 Task: Get directions from Chattahoochee National Forest, Georgia, United States to Myrtle Beach, South Carolina, United States  and explore the nearby hotels with guest rating 3 and above during 20 to 23 December and 3 guests
Action: Mouse moved to (218, 104)
Screenshot: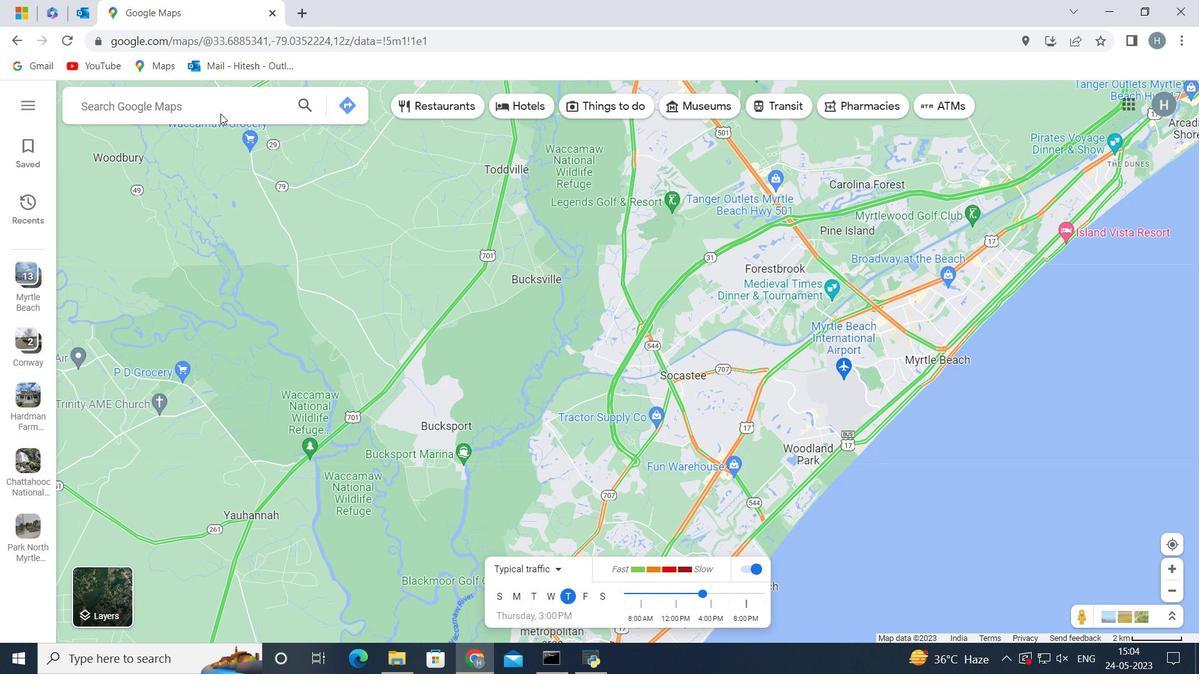 
Action: Mouse pressed left at (218, 104)
Screenshot: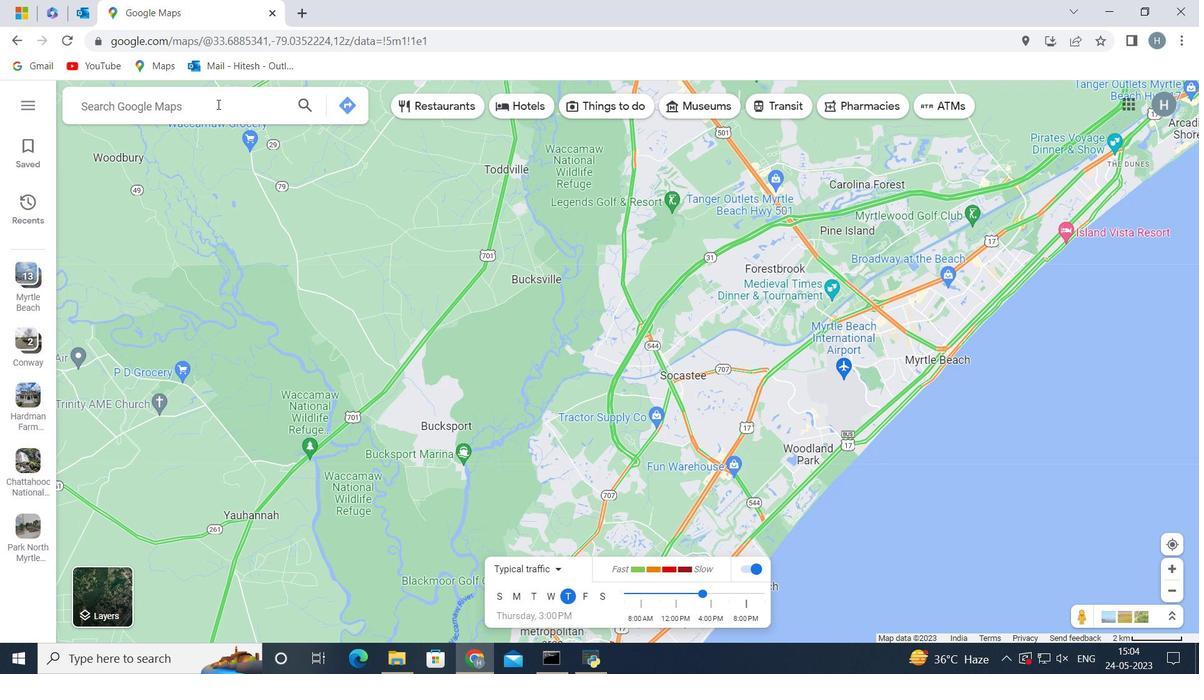 
Action: Key pressed <Key.shift><Key.shift><Key.shift><Key.shift><Key.shift>Chattahoochee<Key.space>national<Key.space>forest<Key.space>georgia<Key.space>united<Key.space>states<Key.space>
Screenshot: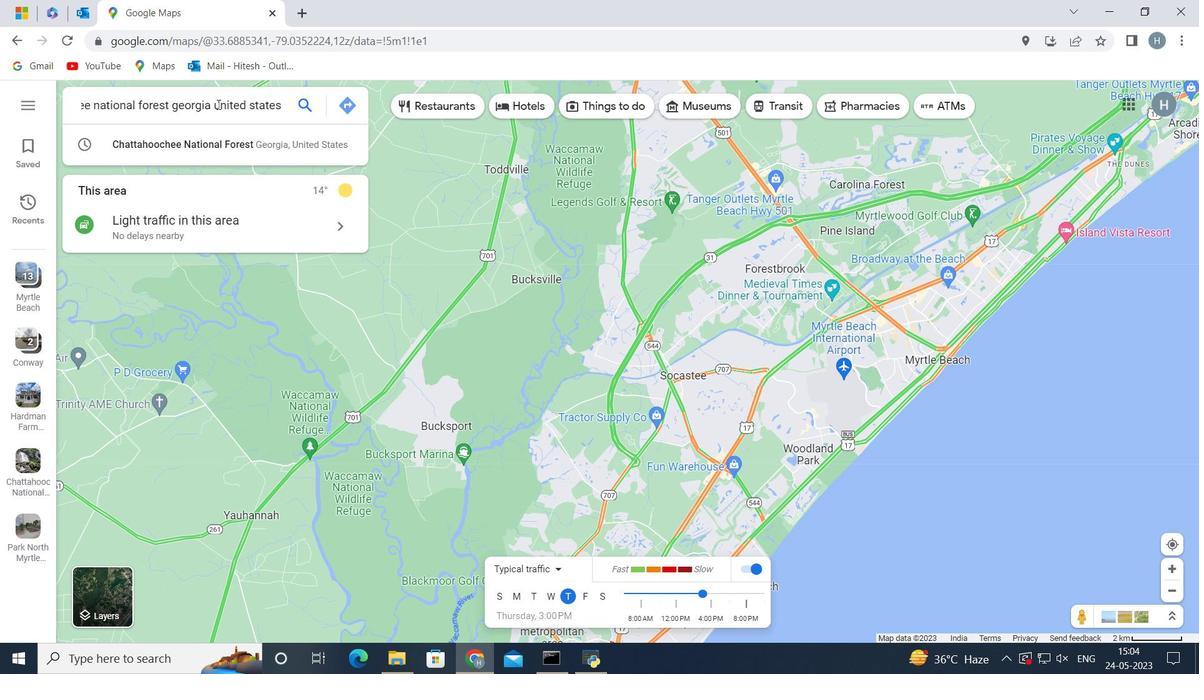 
Action: Mouse moved to (342, 102)
Screenshot: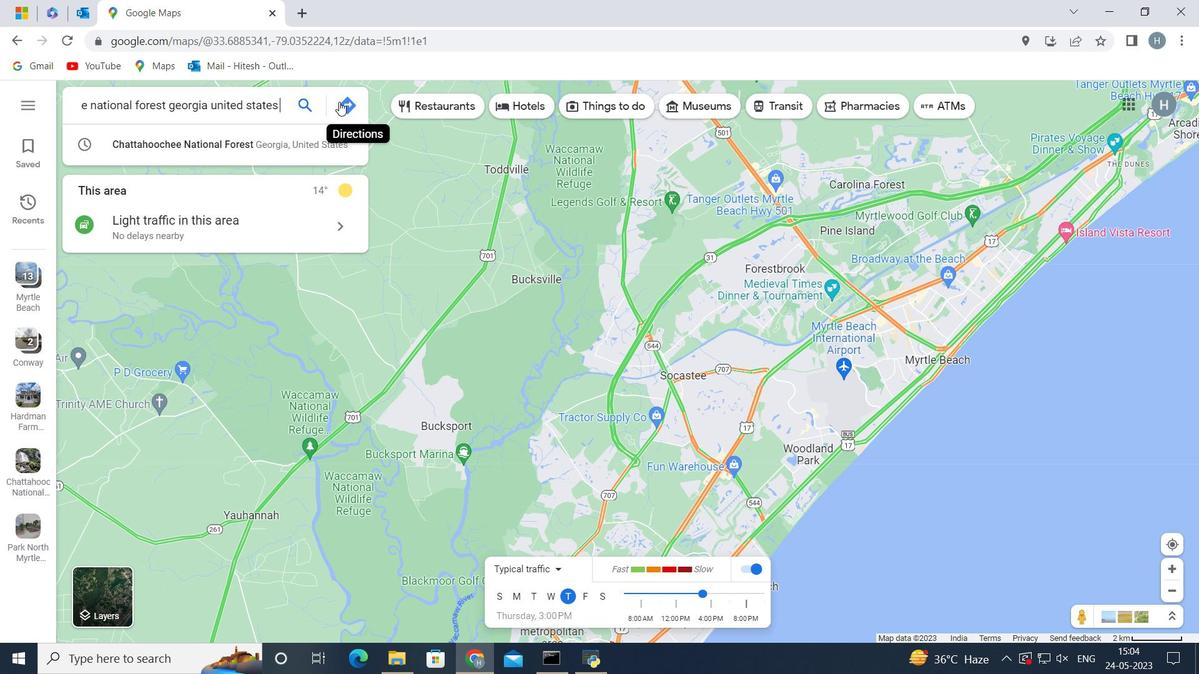 
Action: Mouse pressed left at (342, 102)
Screenshot: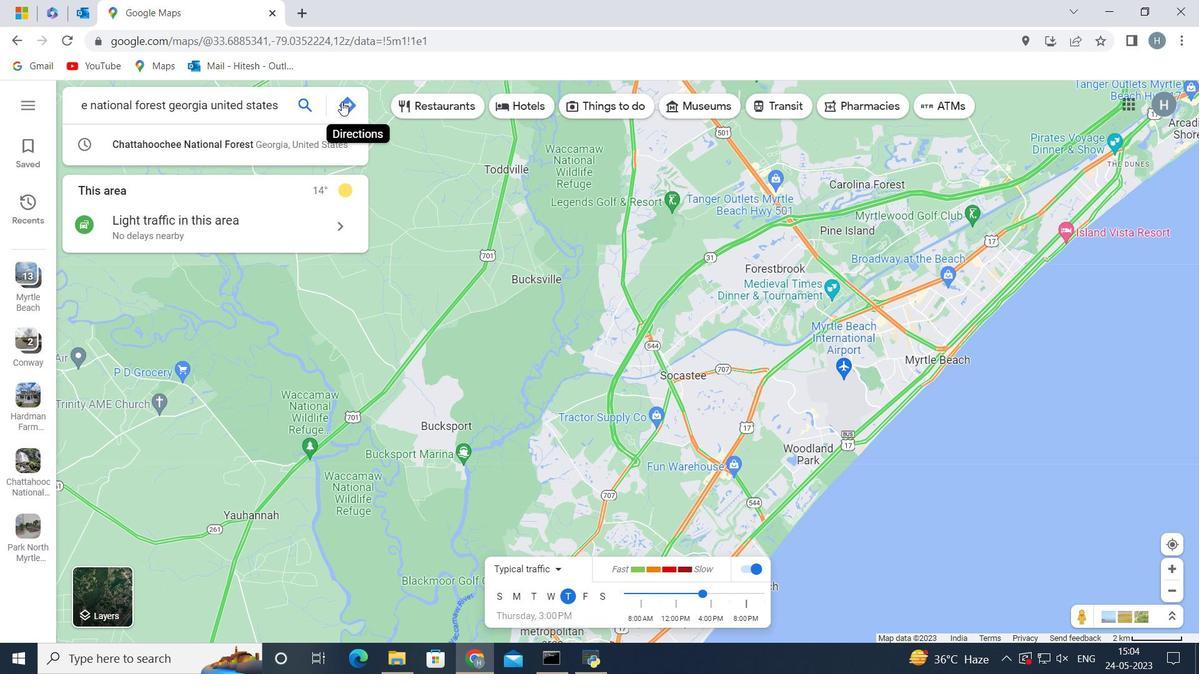 
Action: Mouse moved to (340, 167)
Screenshot: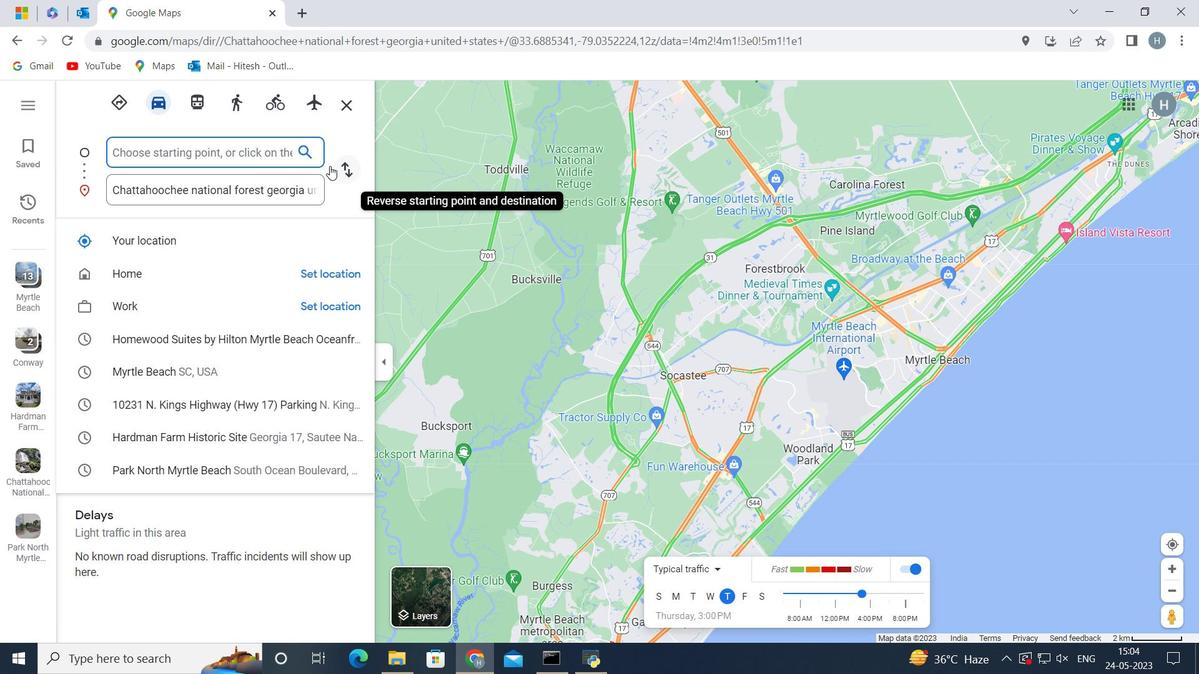 
Action: Mouse pressed left at (340, 167)
Screenshot: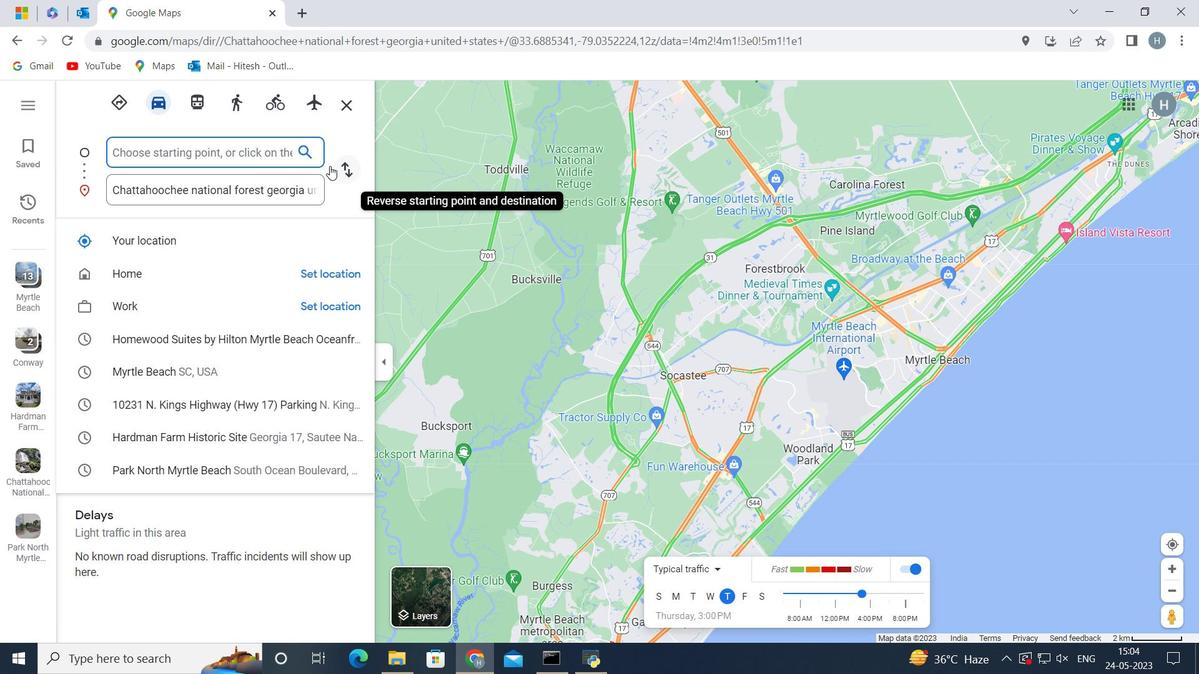 
Action: Mouse moved to (235, 184)
Screenshot: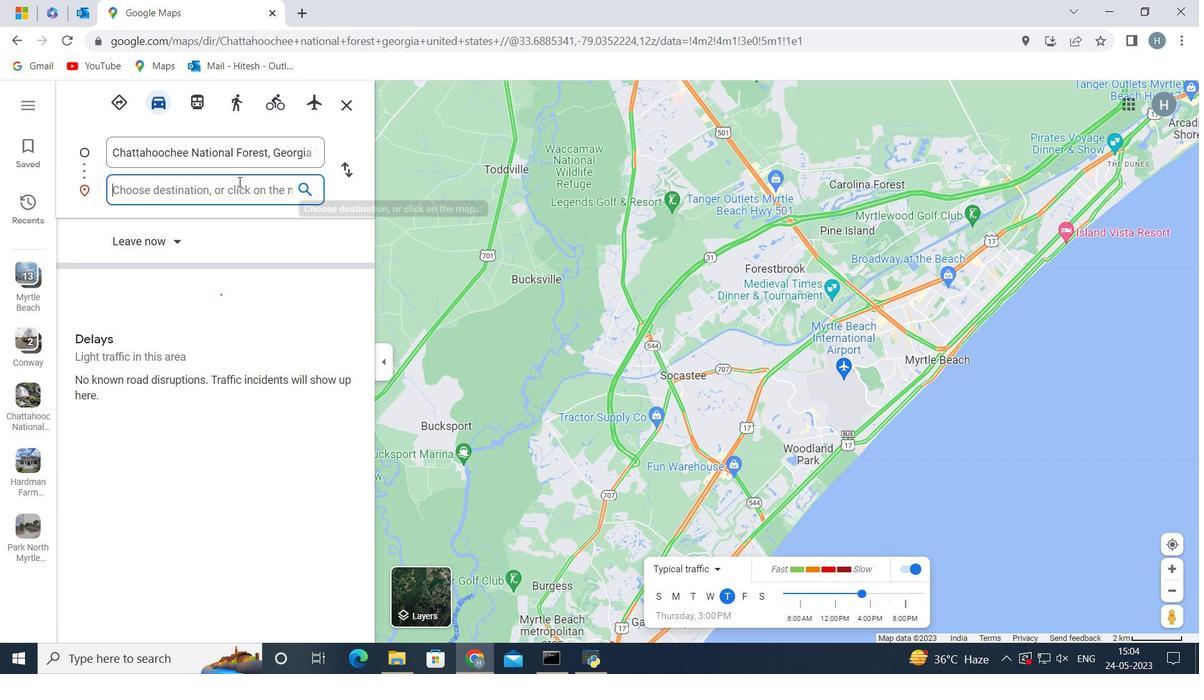 
Action: Key pressed <Key.shift><Key.shift><Key.shift><Key.shift><Key.shift><Key.shift><Key.shift><Key.shift><Key.shift><Key.shift><Key.shift>Myrtle<Key.space>beach<Key.space>south<Key.space>caroline<Key.space>united<Key.space>states<Key.space>
Screenshot: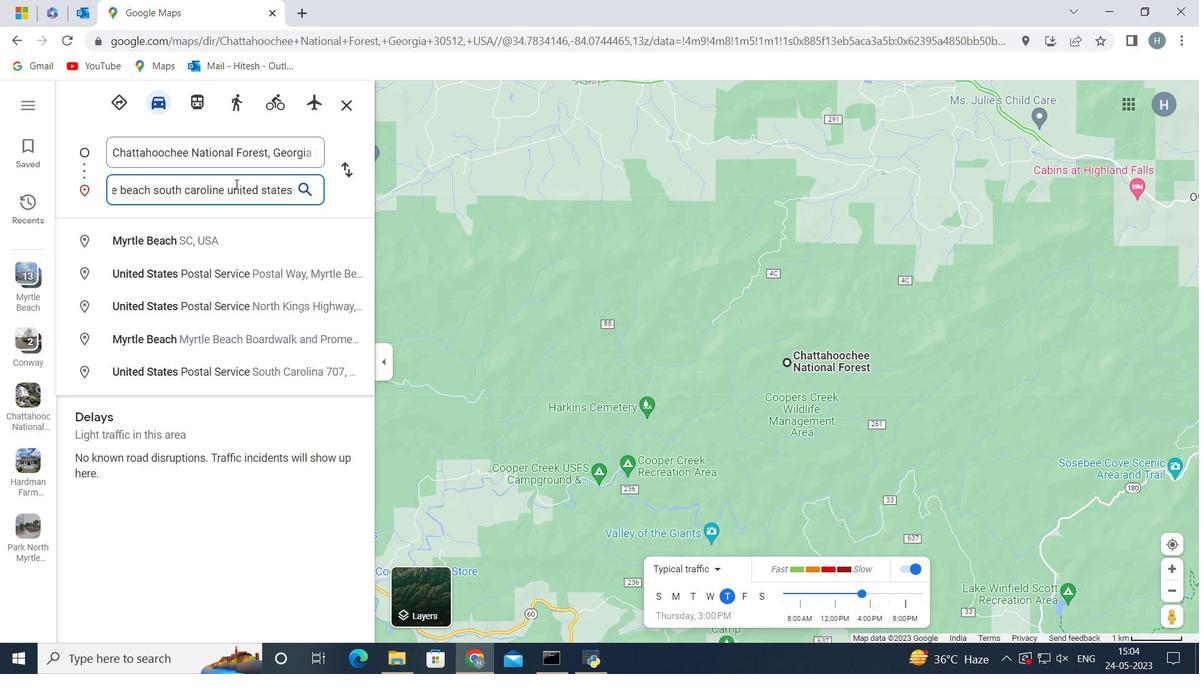
Action: Mouse moved to (302, 184)
Screenshot: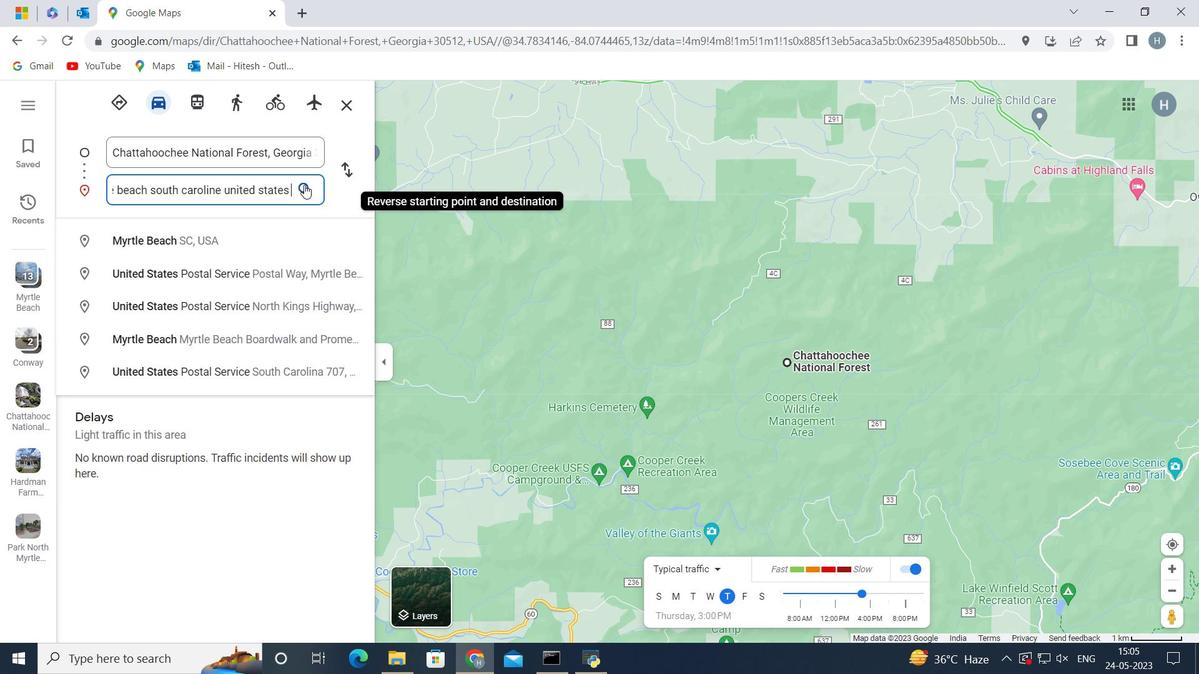 
Action: Mouse pressed left at (302, 184)
Screenshot: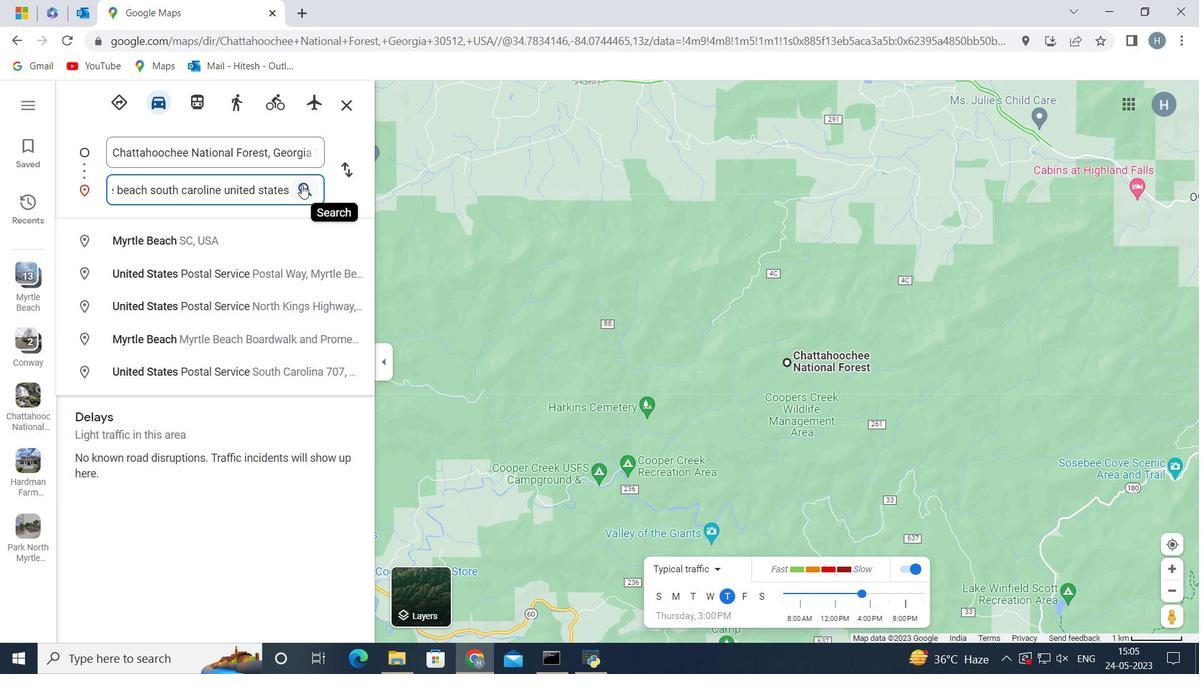 
Action: Mouse moved to (433, 108)
Screenshot: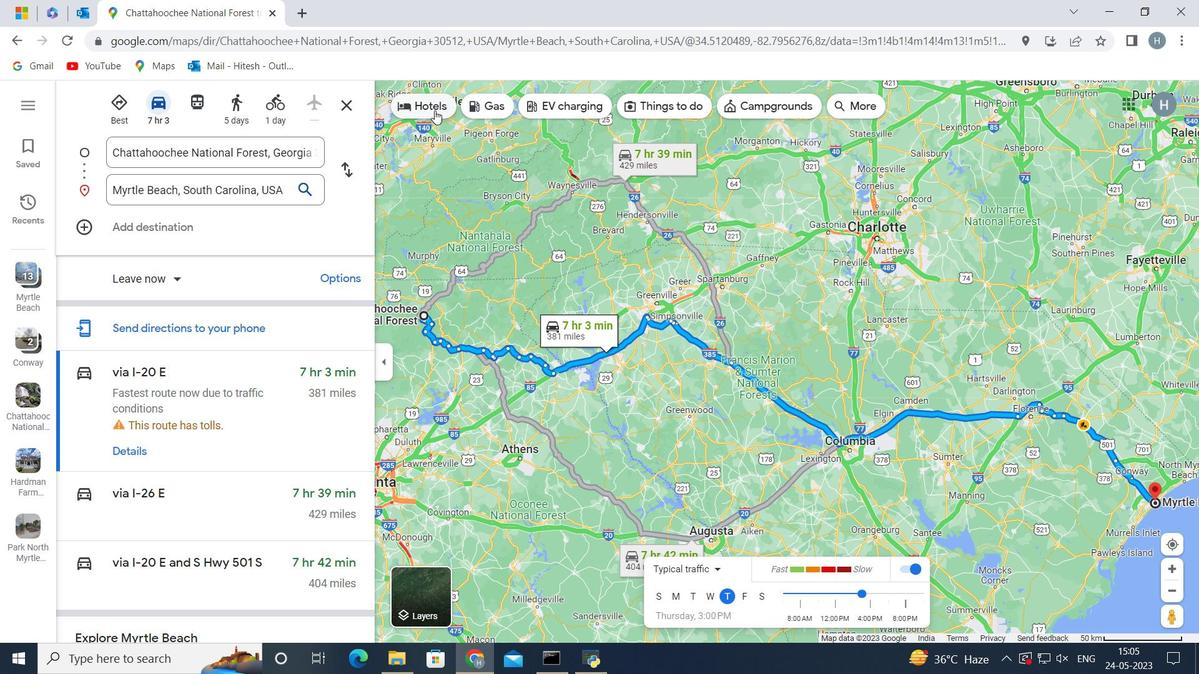 
Action: Mouse pressed left at (433, 108)
Screenshot: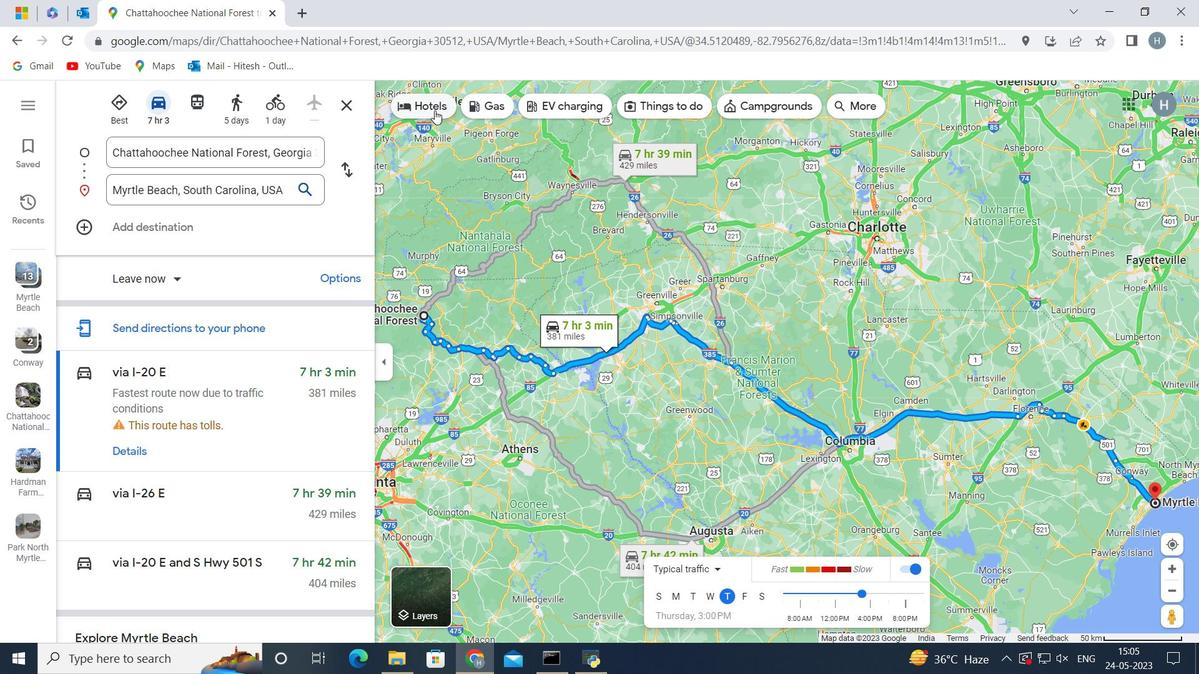 
Action: Mouse moved to (184, 303)
Screenshot: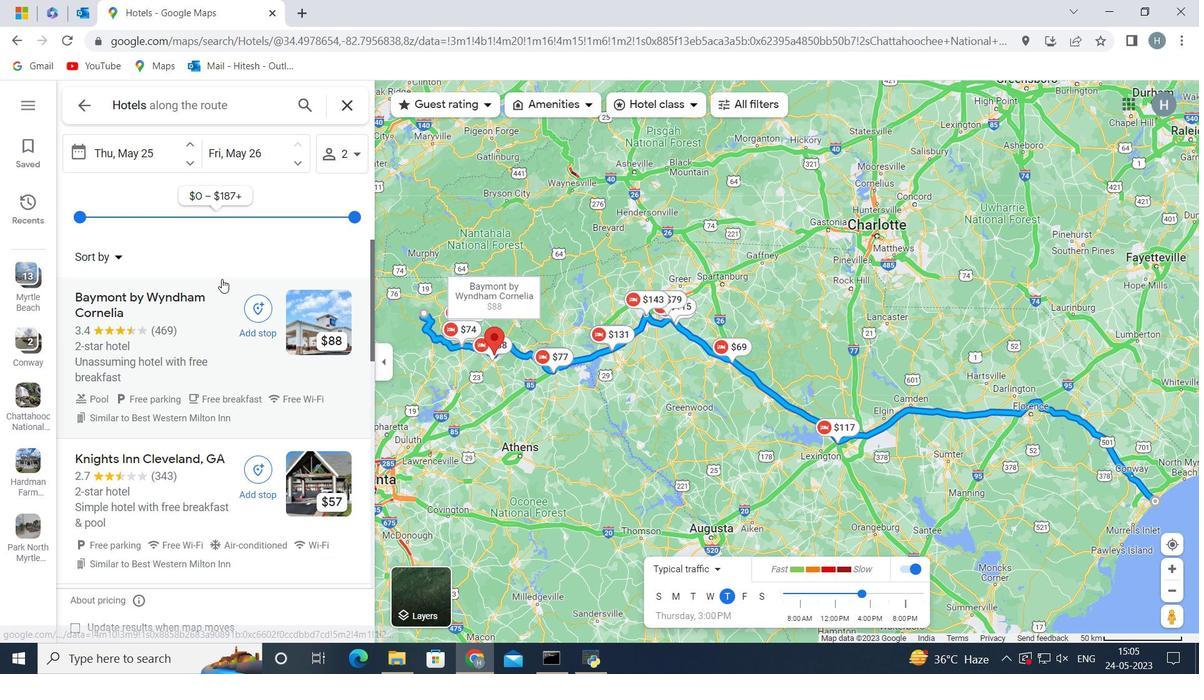 
Action: Mouse scrolled (184, 302) with delta (0, 0)
Screenshot: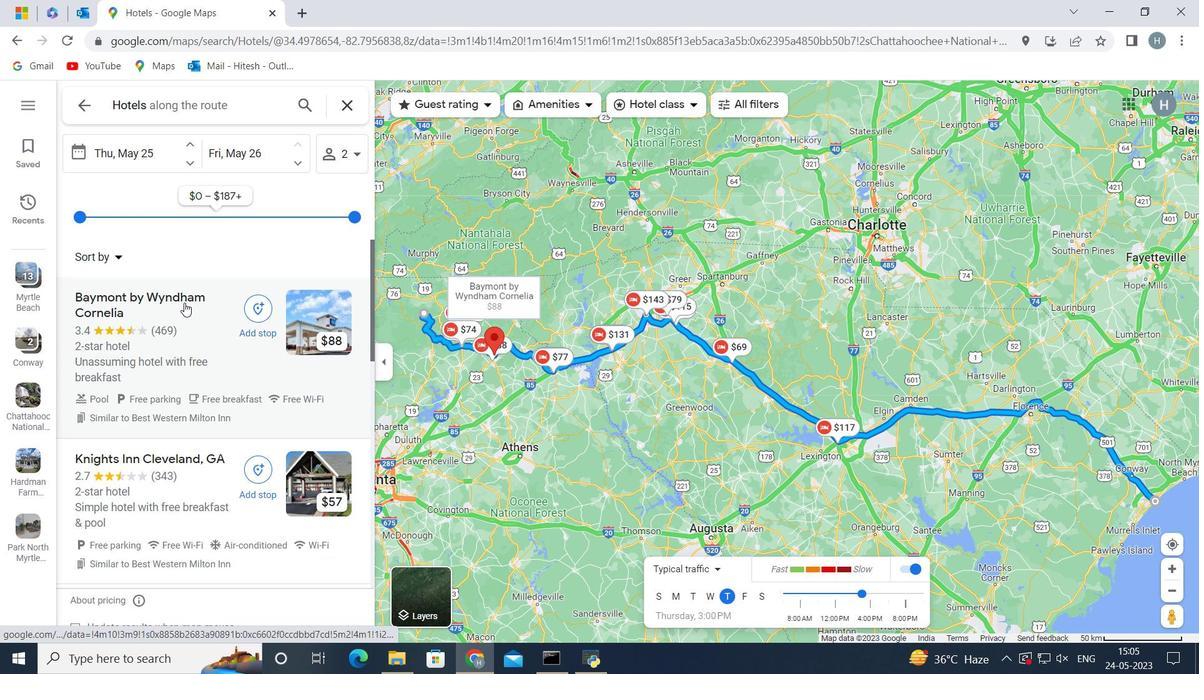 
Action: Mouse scrolled (184, 302) with delta (0, 0)
Screenshot: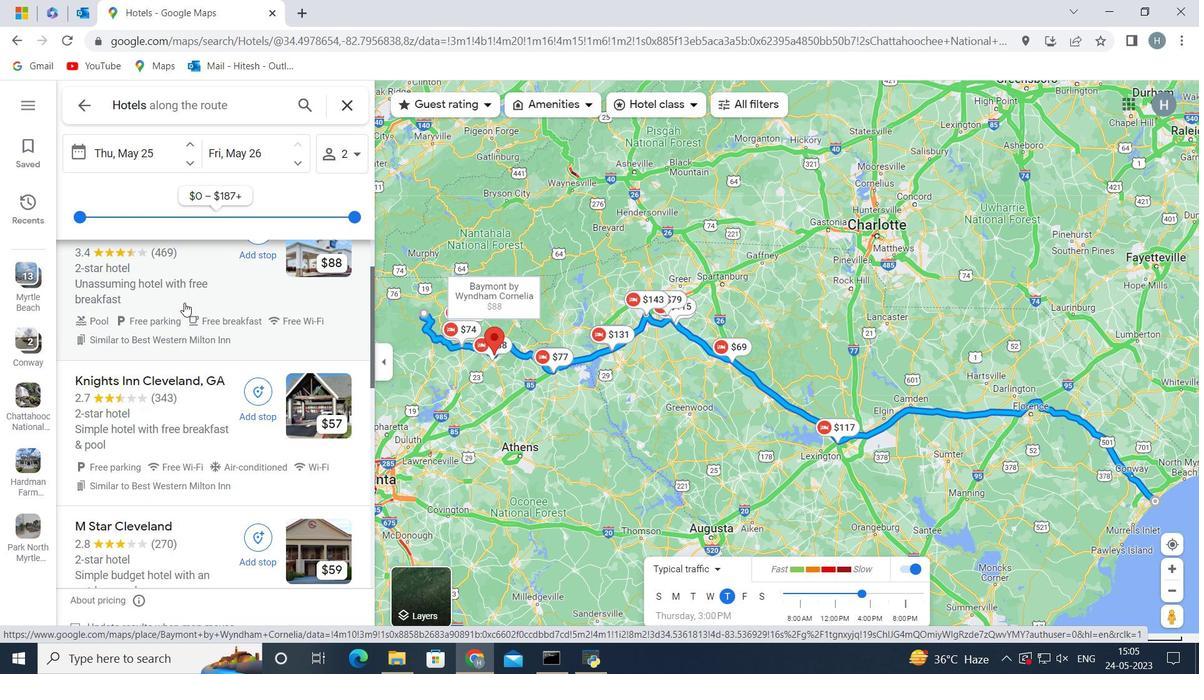 
Action: Mouse scrolled (184, 302) with delta (0, 0)
Screenshot: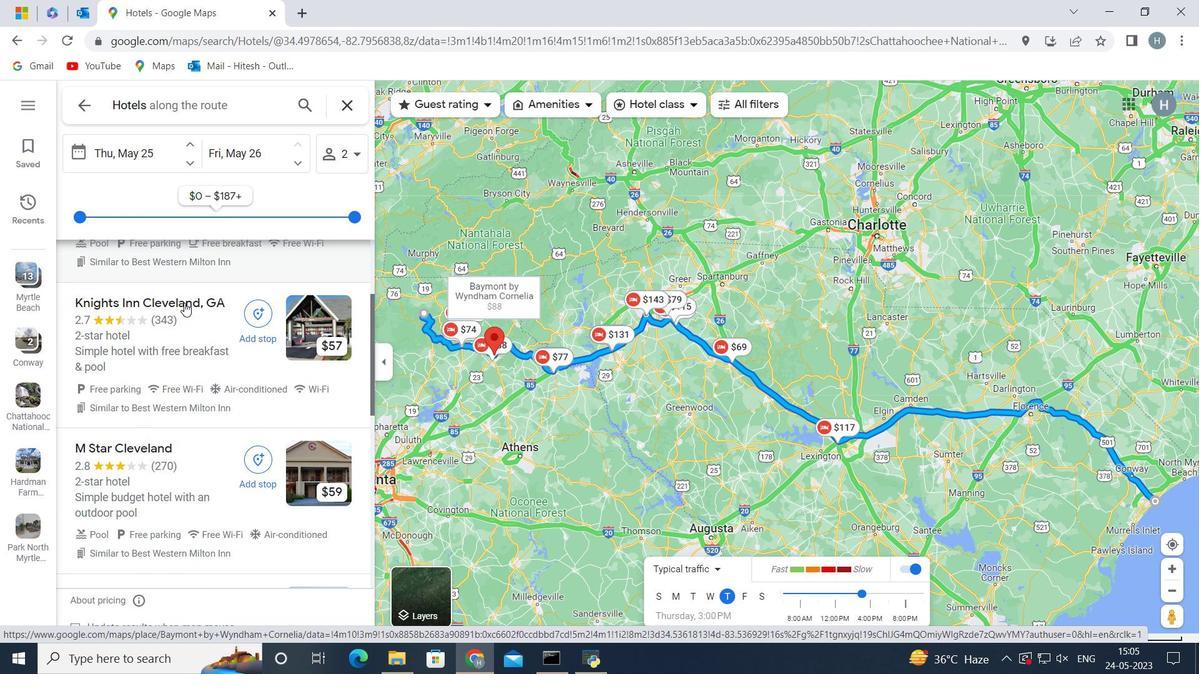 
Action: Mouse scrolled (184, 302) with delta (0, 0)
Screenshot: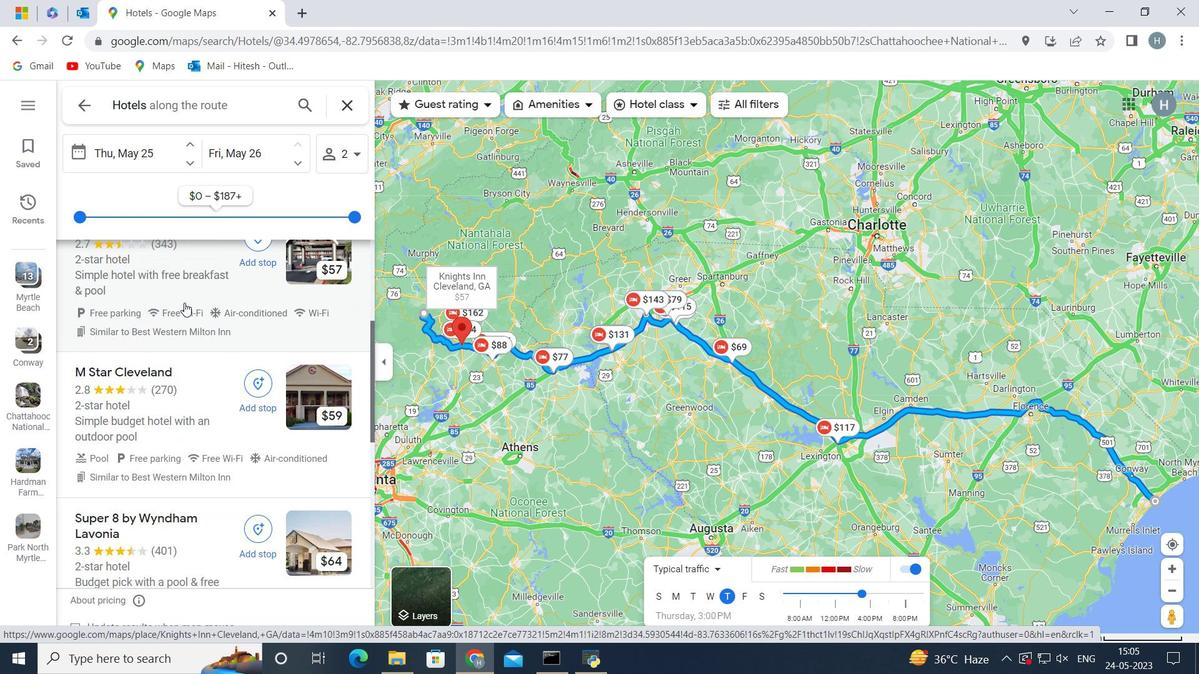
Action: Mouse scrolled (184, 302) with delta (0, 0)
Screenshot: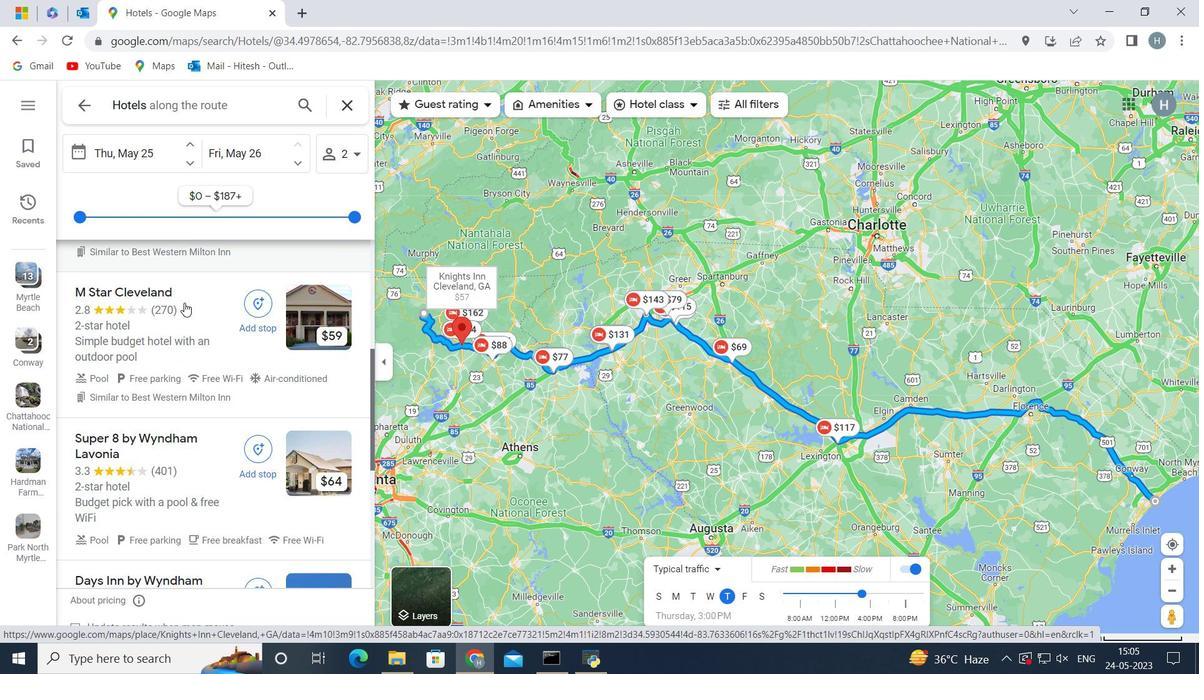 
Action: Mouse scrolled (184, 302) with delta (0, 0)
Screenshot: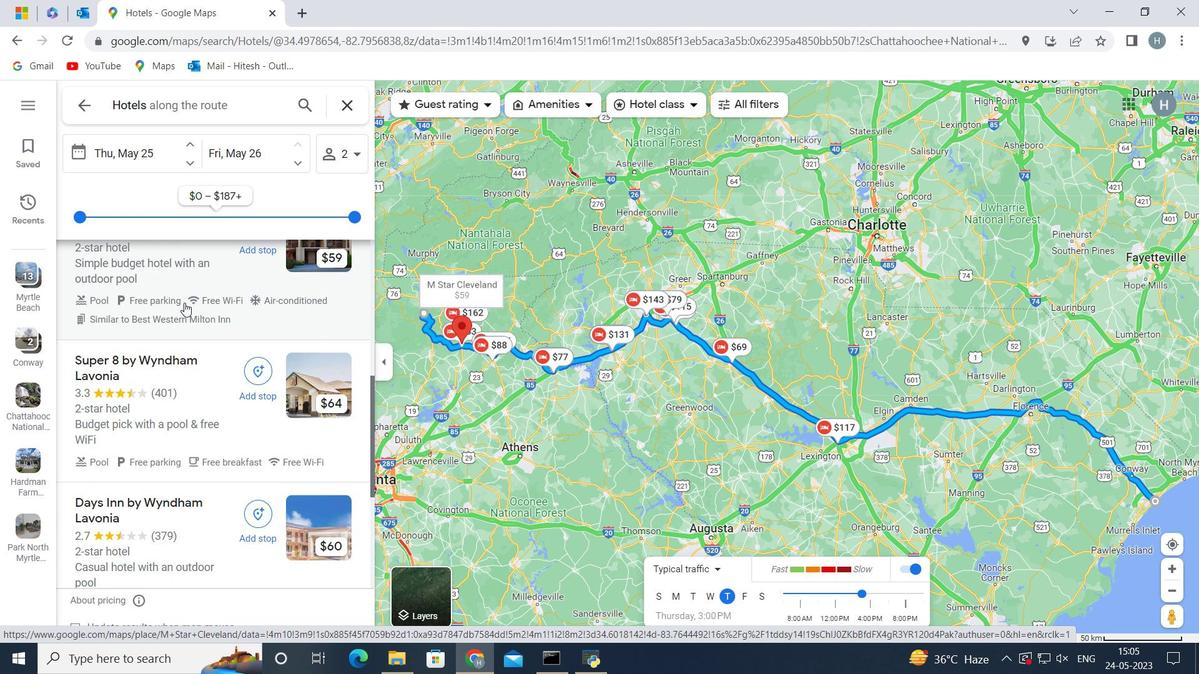 
Action: Mouse scrolled (184, 302) with delta (0, 0)
Screenshot: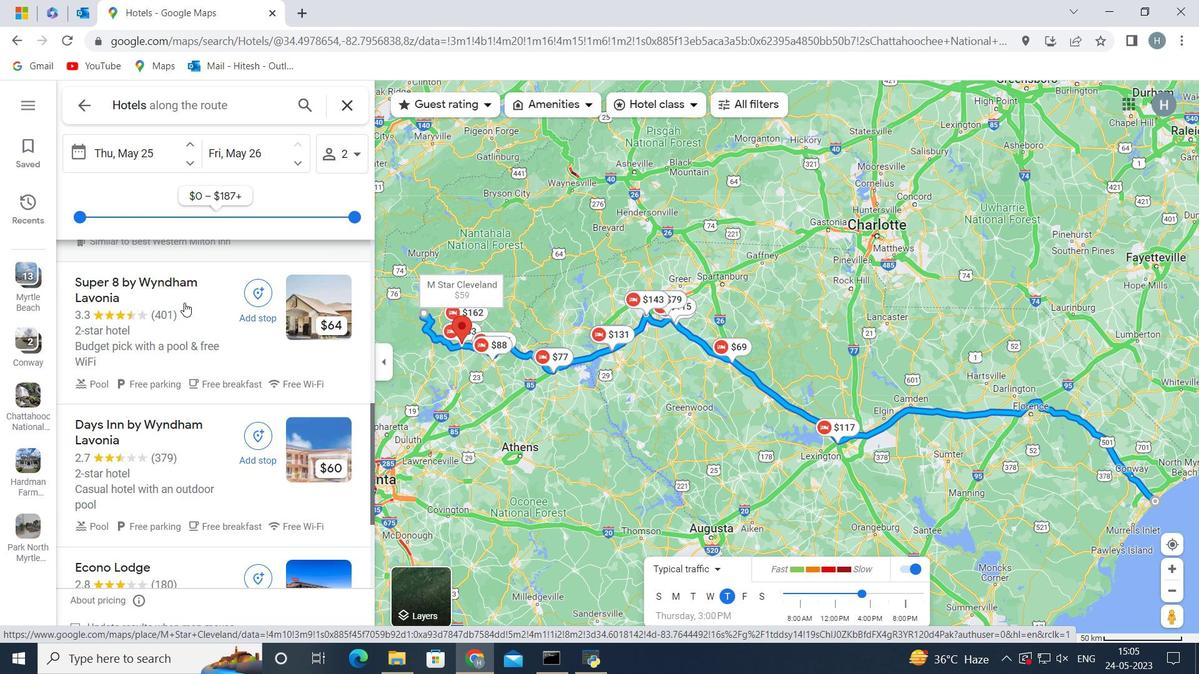 
Action: Mouse scrolled (184, 302) with delta (0, 0)
Screenshot: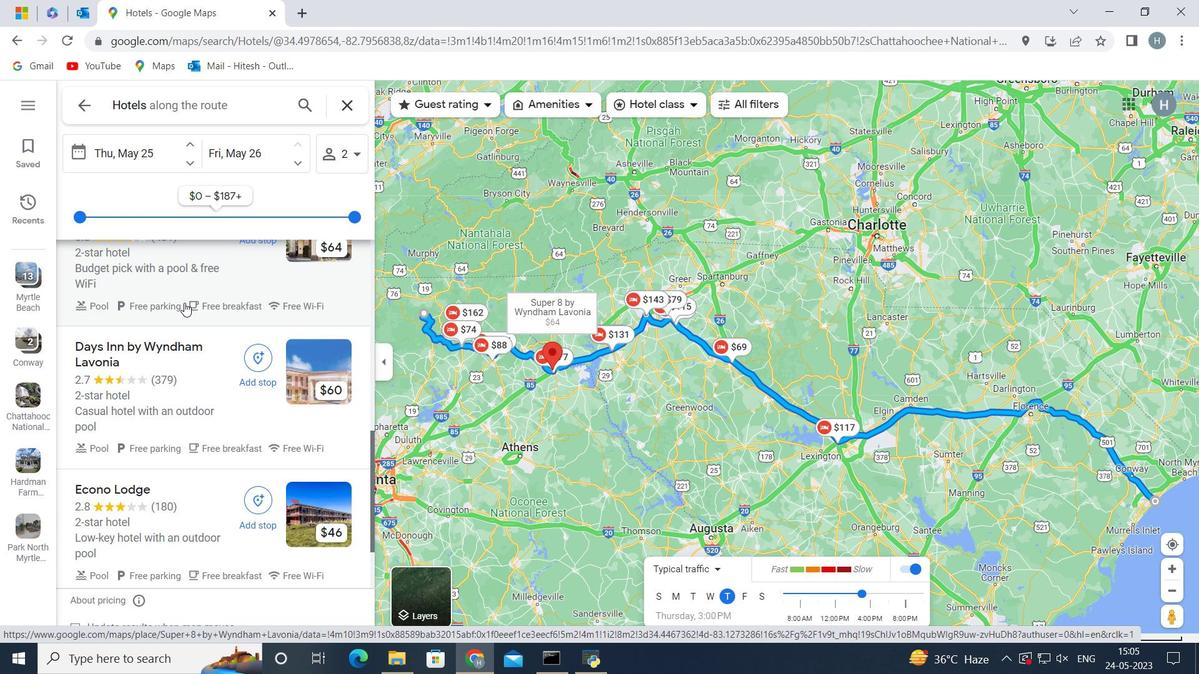 
Action: Mouse scrolled (184, 302) with delta (0, 0)
Screenshot: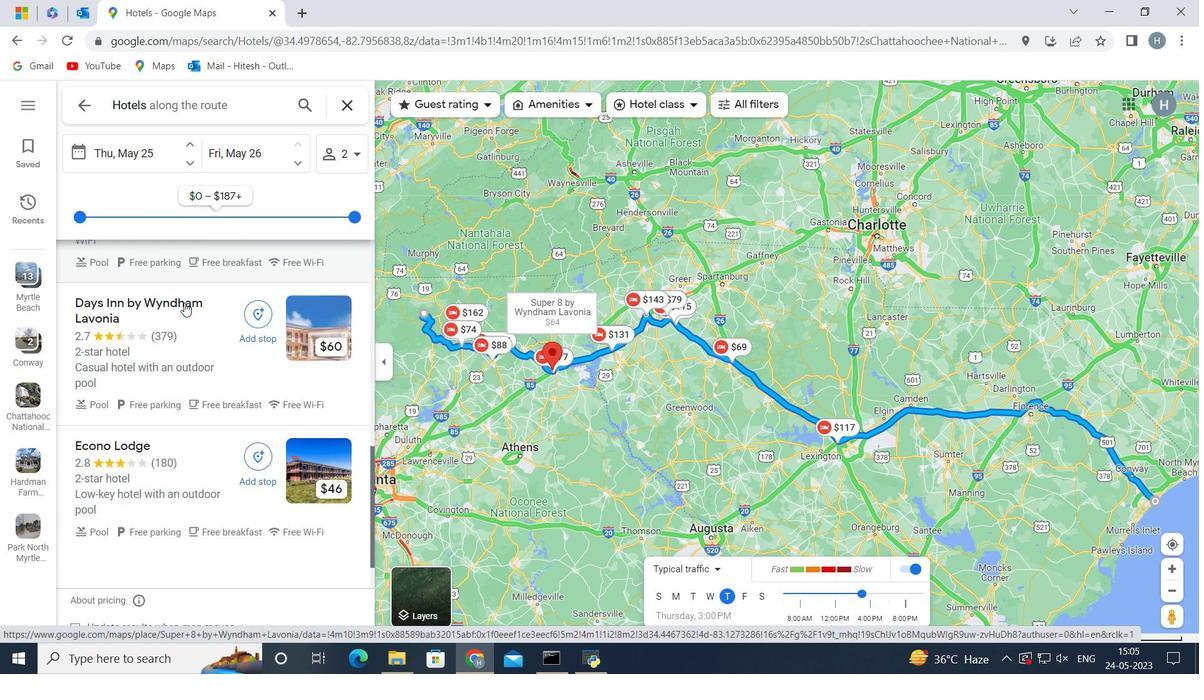 
Action: Mouse scrolled (184, 302) with delta (0, 0)
Screenshot: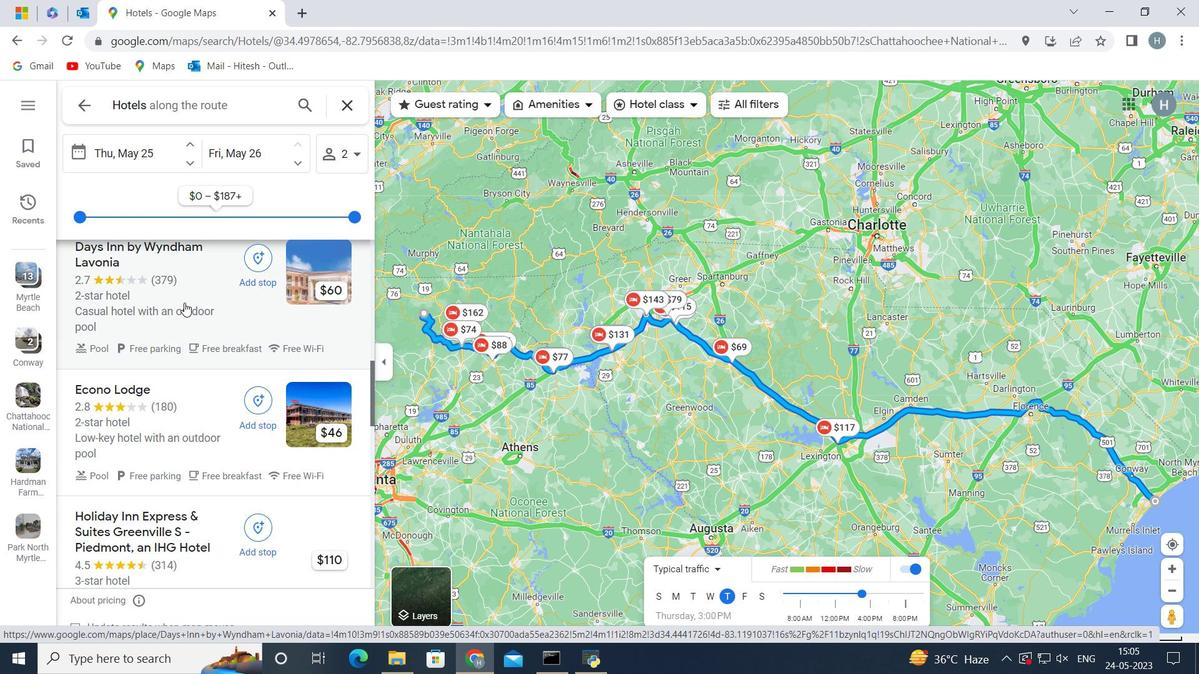 
Action: Mouse scrolled (184, 302) with delta (0, 0)
Screenshot: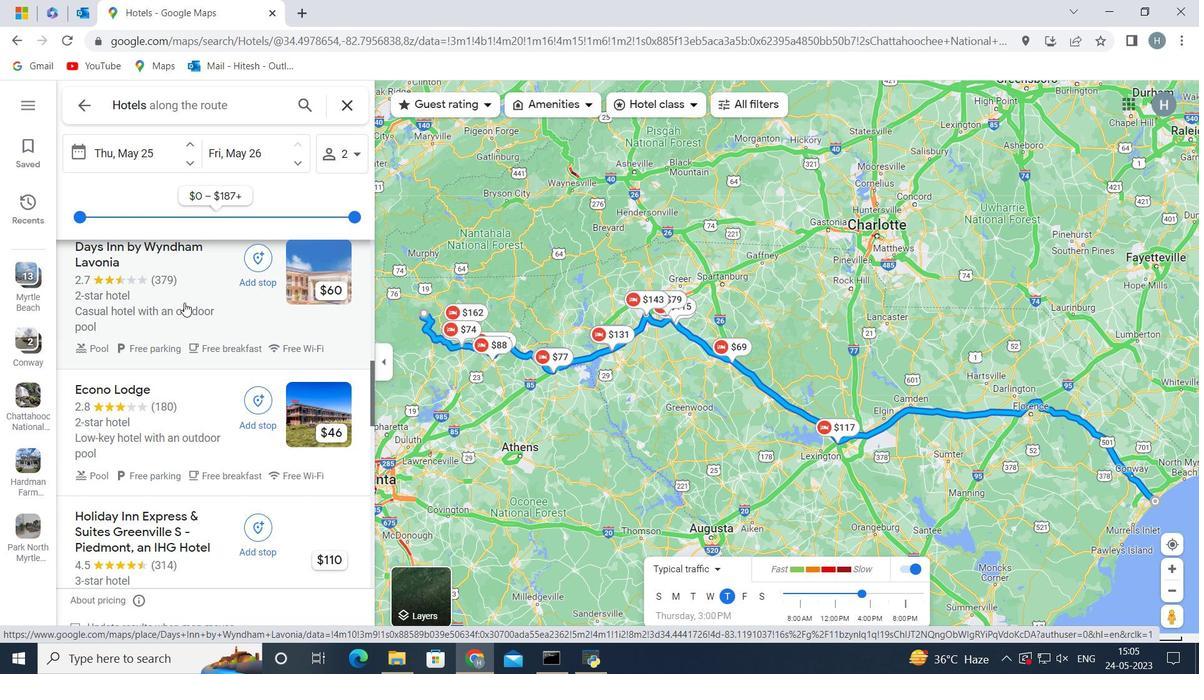 
Action: Mouse scrolled (184, 302) with delta (0, 0)
Screenshot: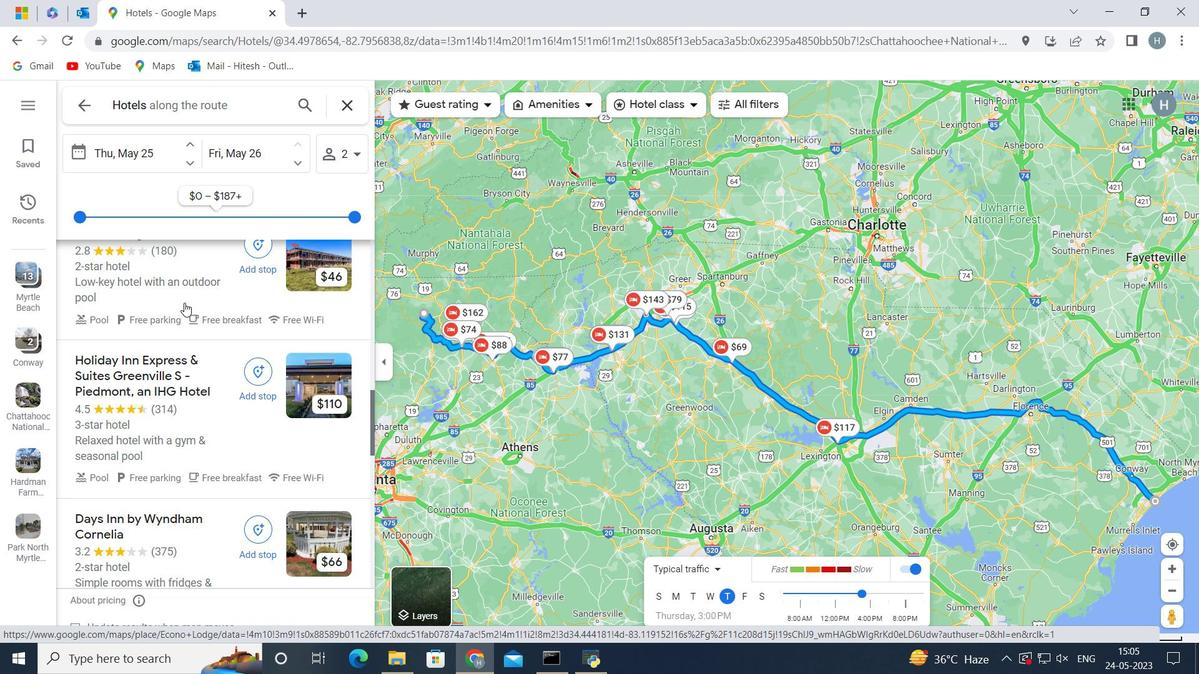 
Action: Mouse moved to (143, 303)
Screenshot: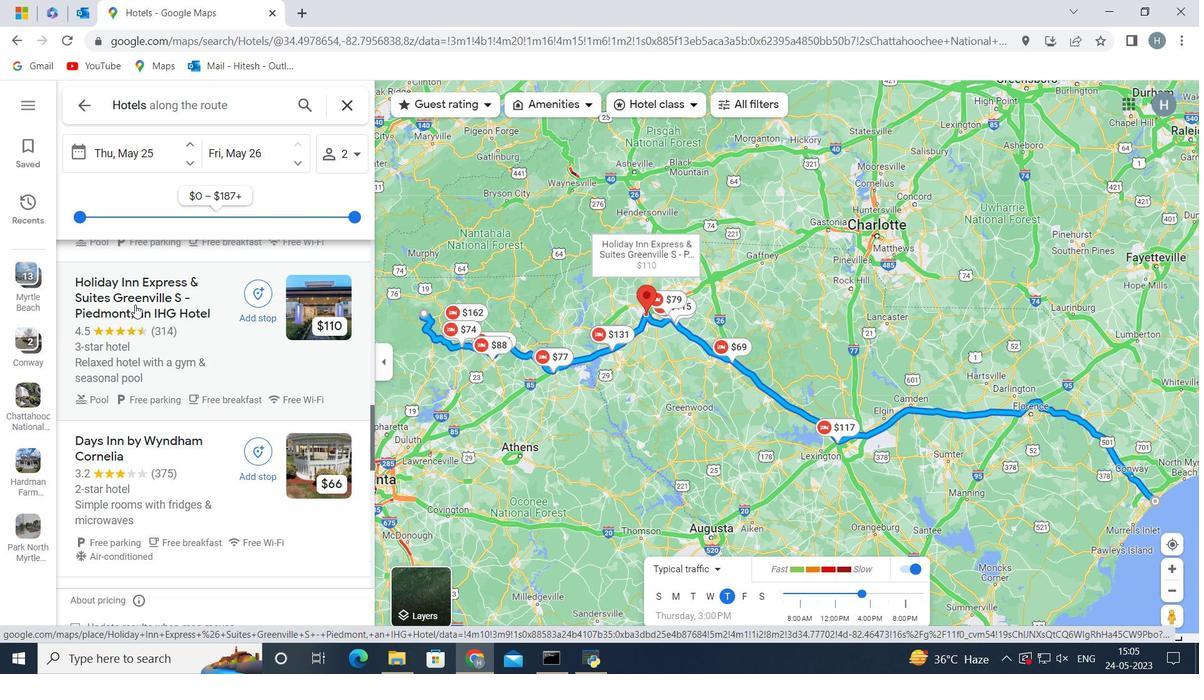 
Action: Mouse pressed left at (143, 303)
Screenshot: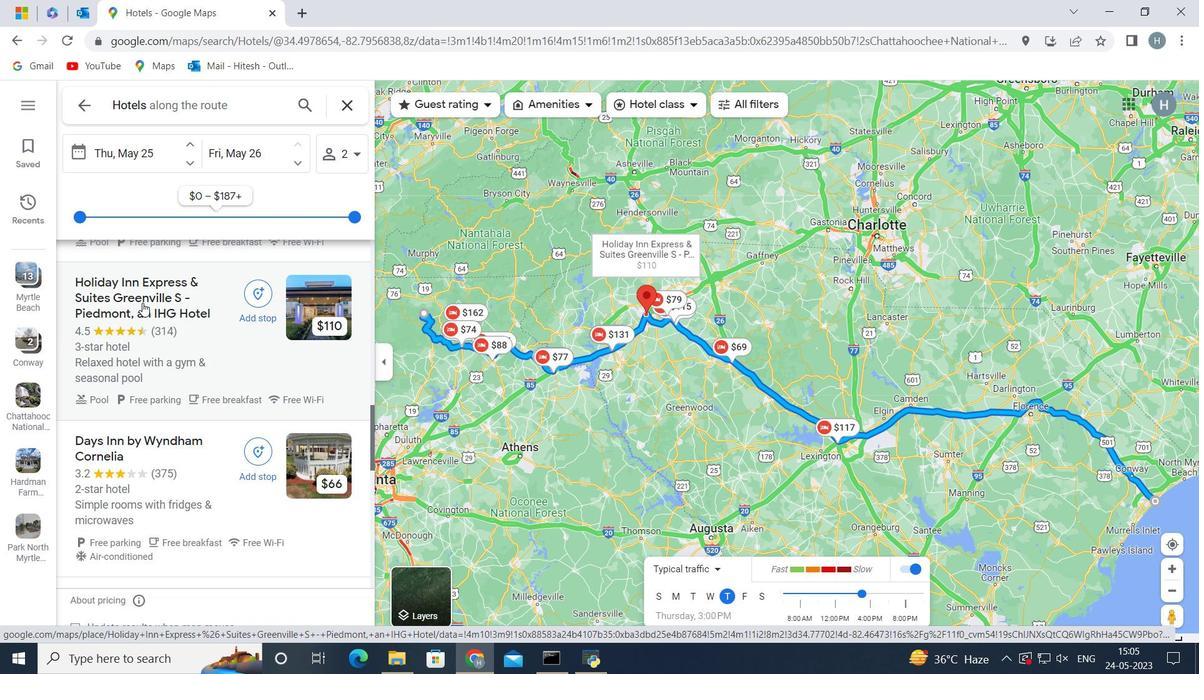 
Action: Mouse moved to (576, 386)
Screenshot: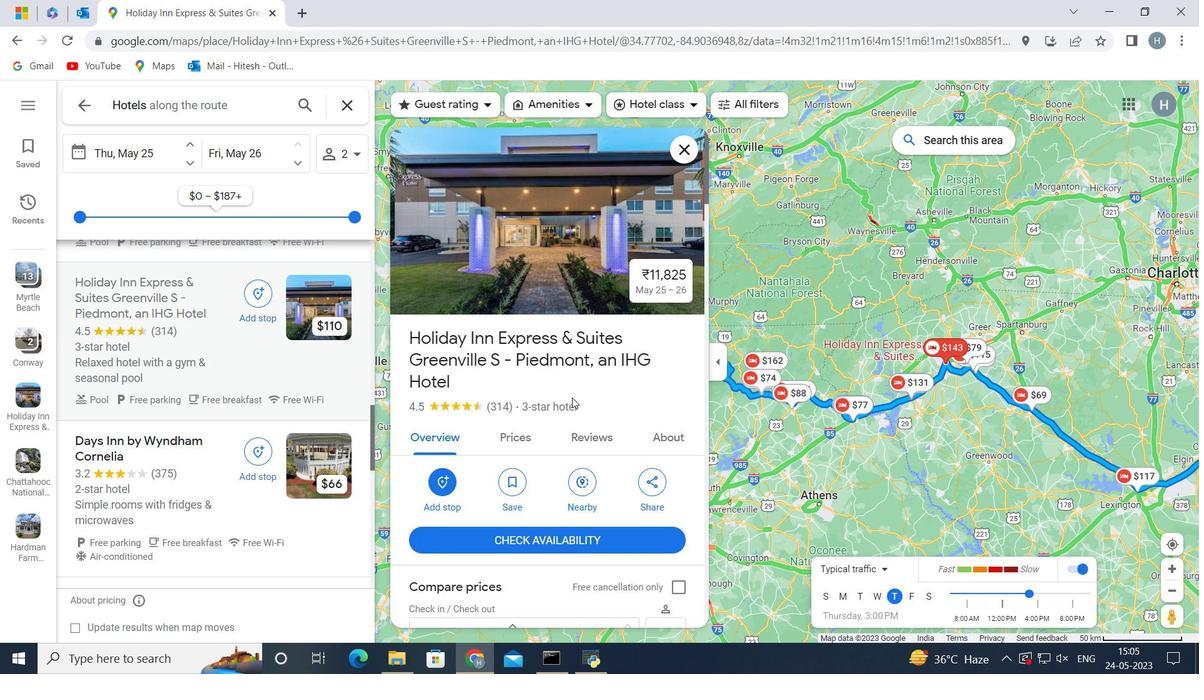 
Action: Mouse scrolled (576, 386) with delta (0, 0)
Screenshot: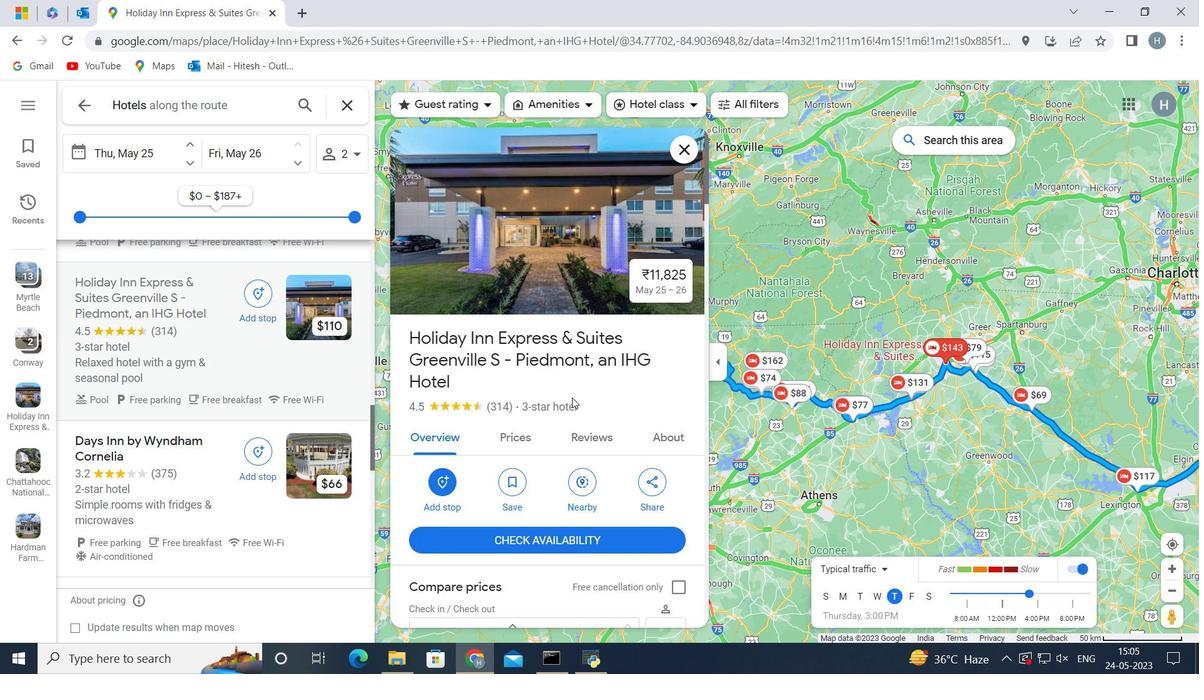 
Action: Mouse moved to (569, 370)
Screenshot: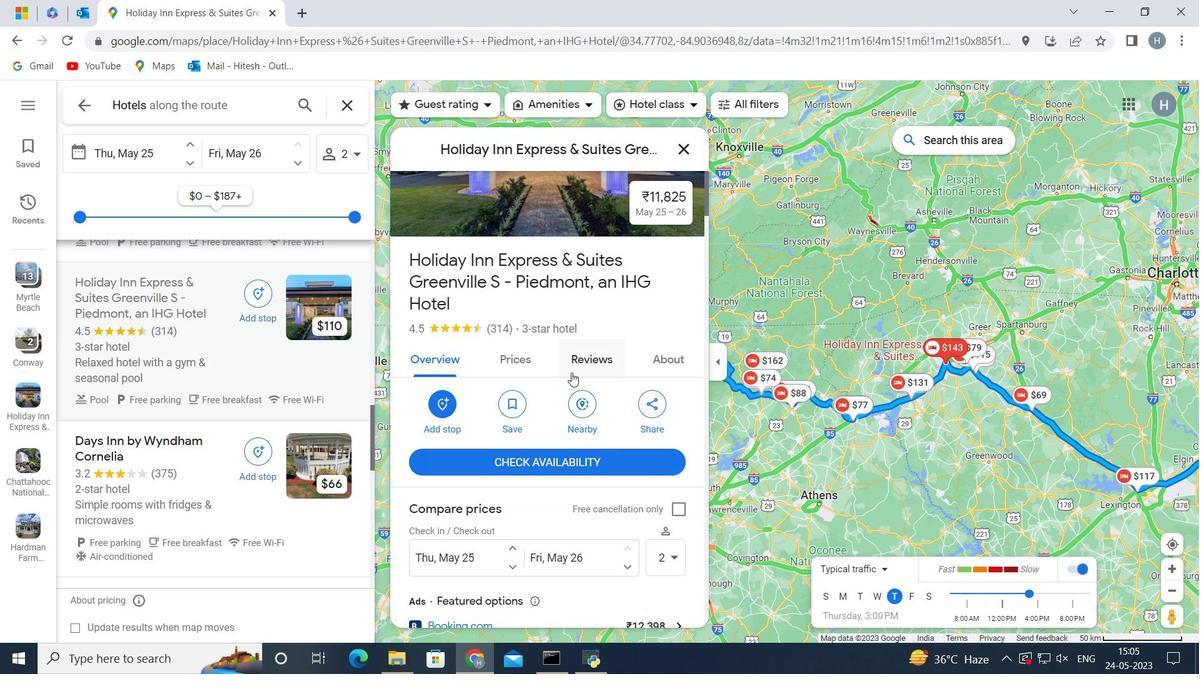 
Action: Mouse scrolled (569, 369) with delta (0, 0)
Screenshot: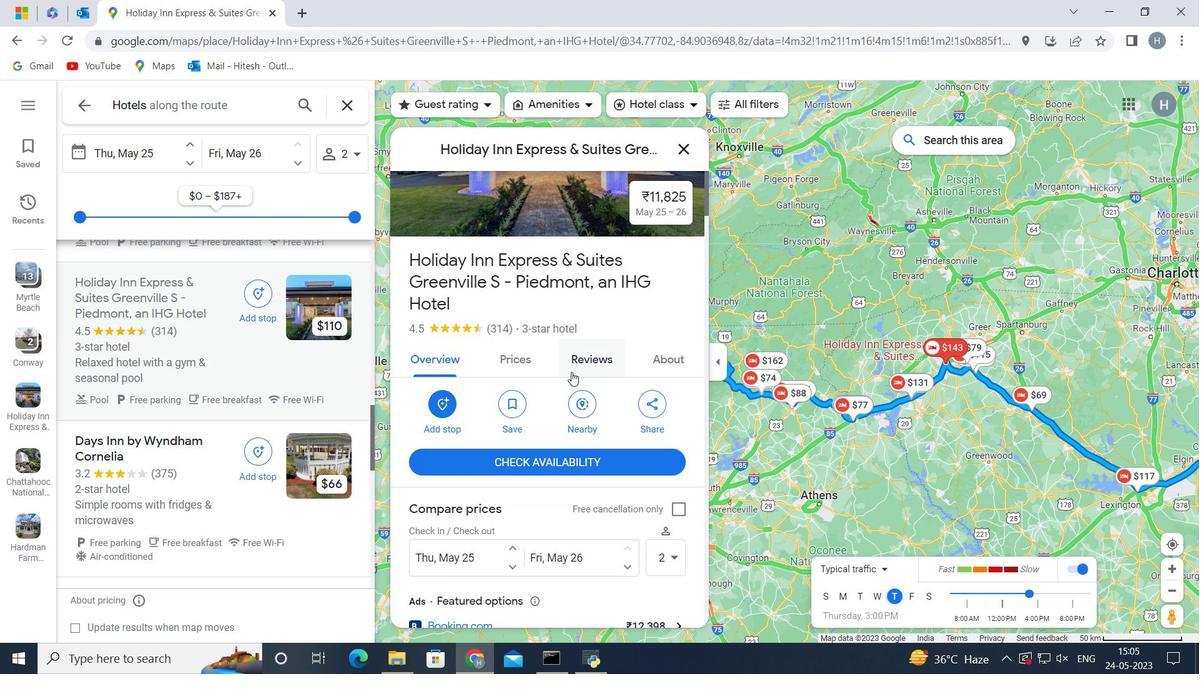 
Action: Mouse scrolled (569, 369) with delta (0, 0)
Screenshot: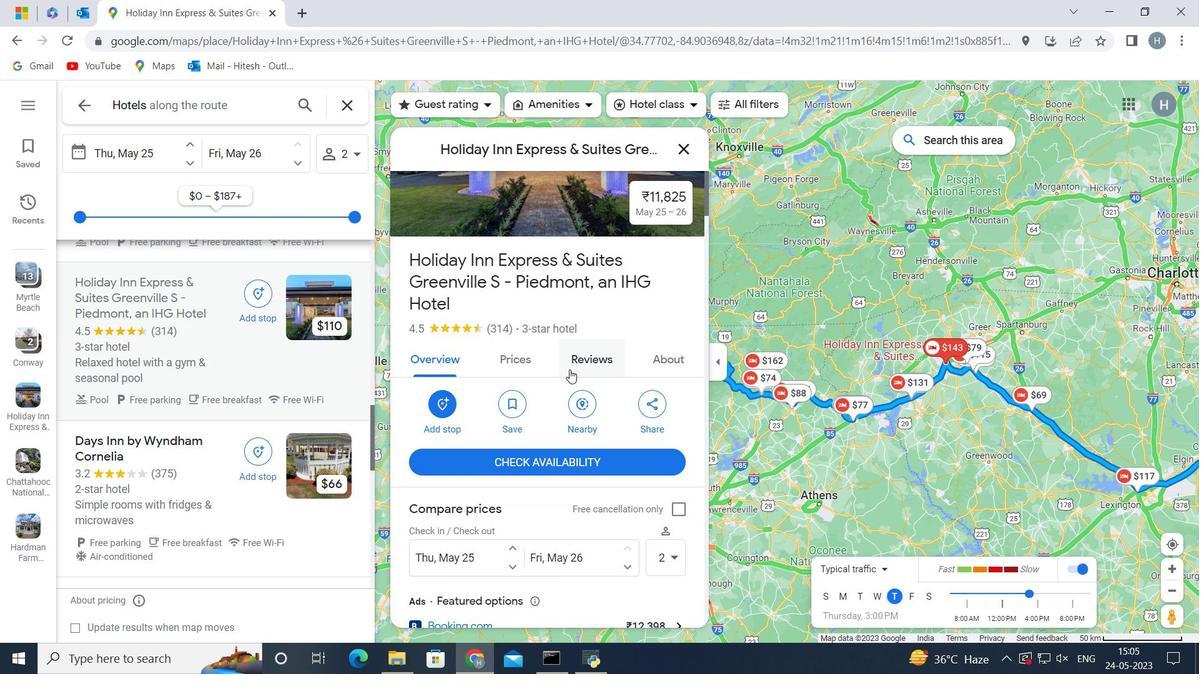 
Action: Mouse moved to (559, 351)
Screenshot: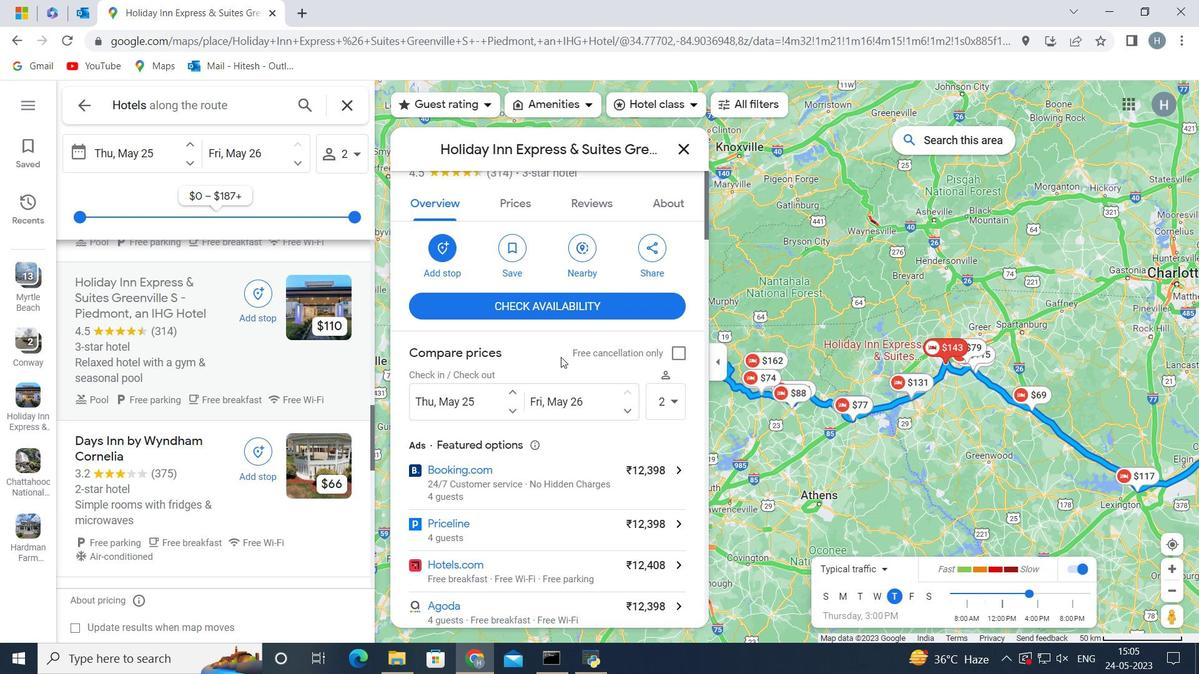 
Action: Mouse scrolled (559, 351) with delta (0, 0)
Screenshot: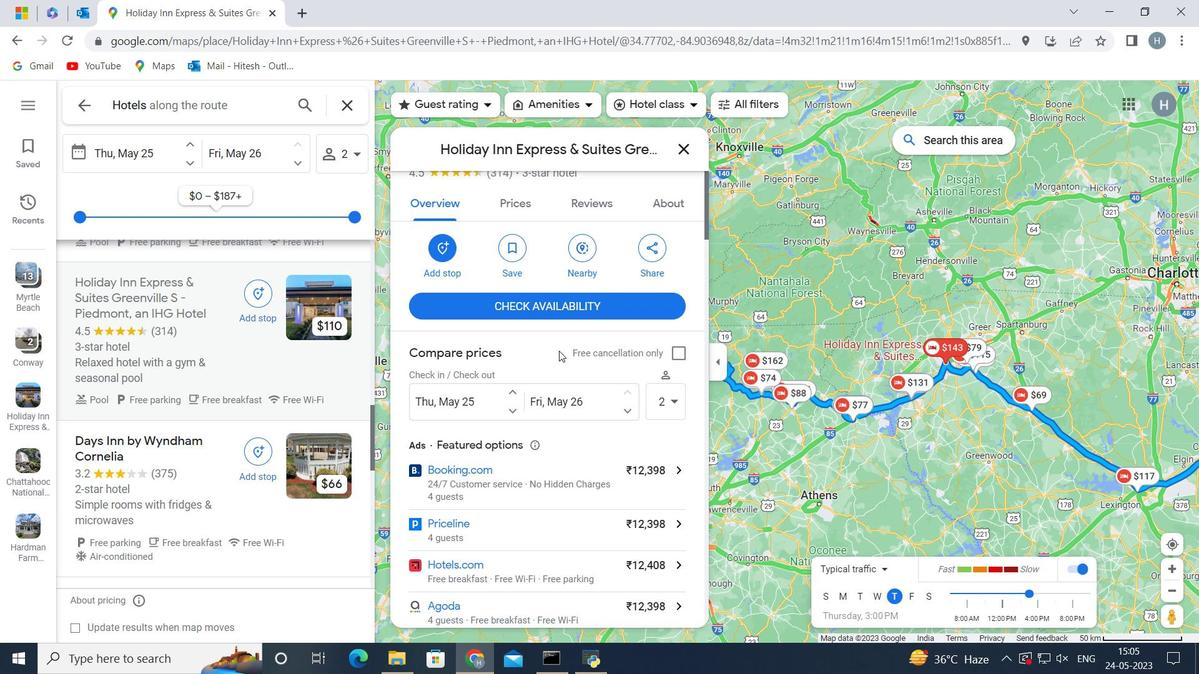 
Action: Mouse scrolled (559, 352) with delta (0, 0)
Screenshot: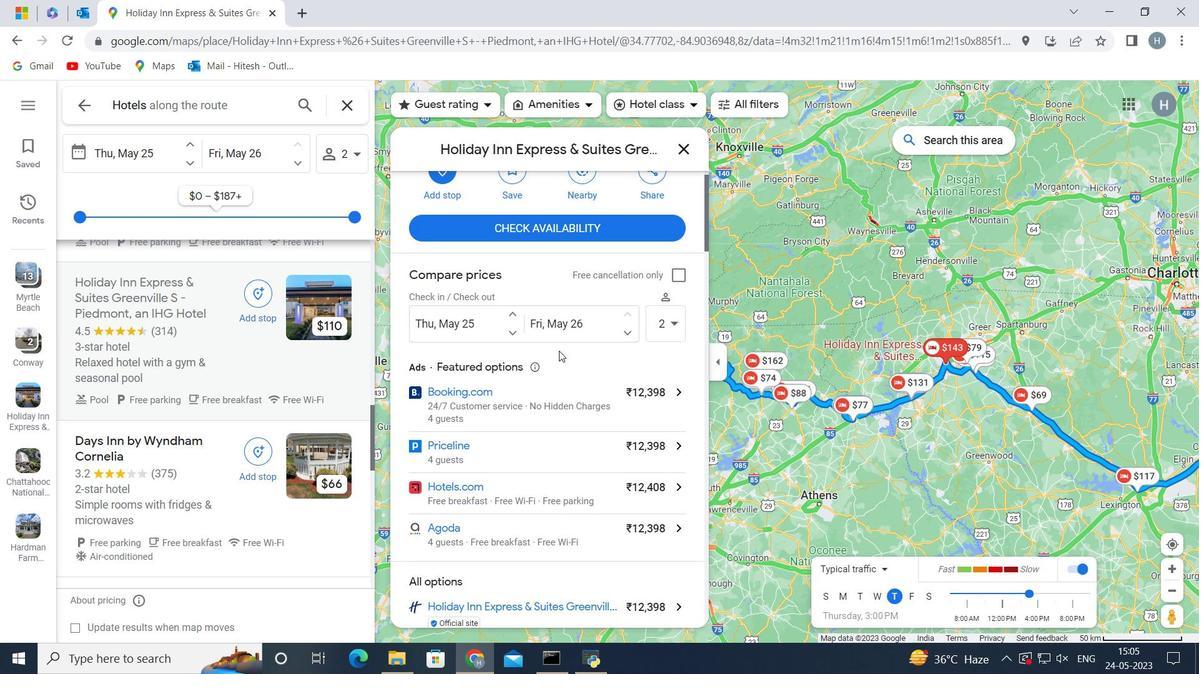 
Action: Mouse scrolled (559, 352) with delta (0, 0)
Screenshot: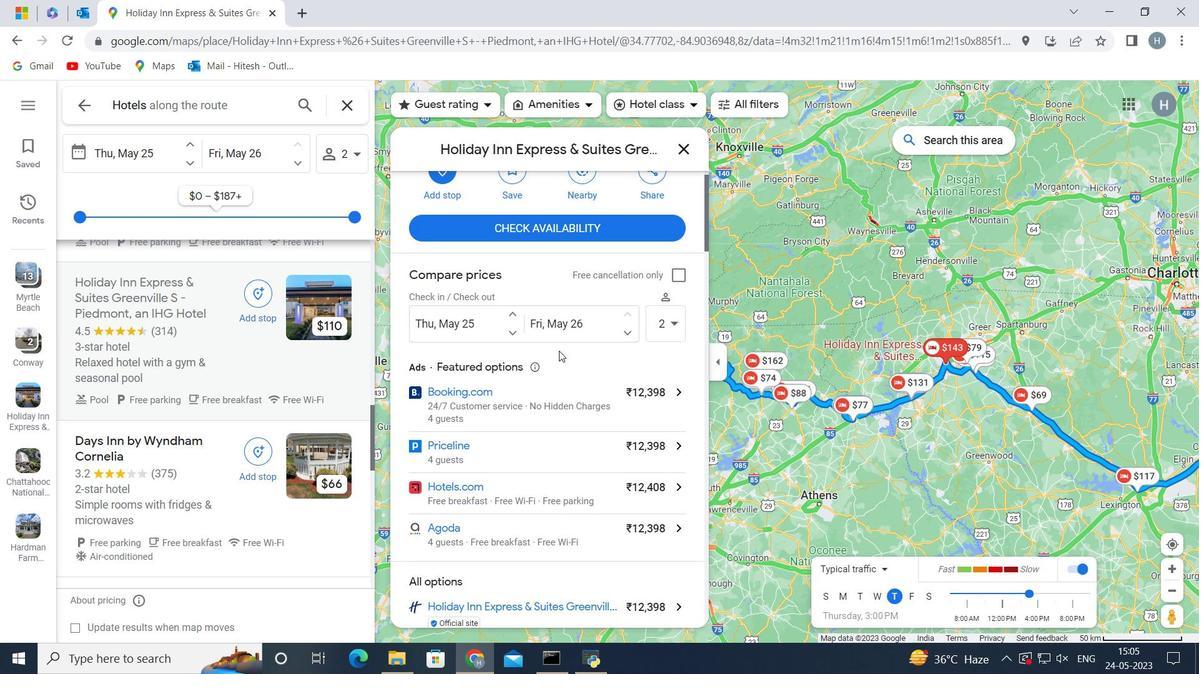 
Action: Mouse scrolled (559, 352) with delta (0, 0)
Screenshot: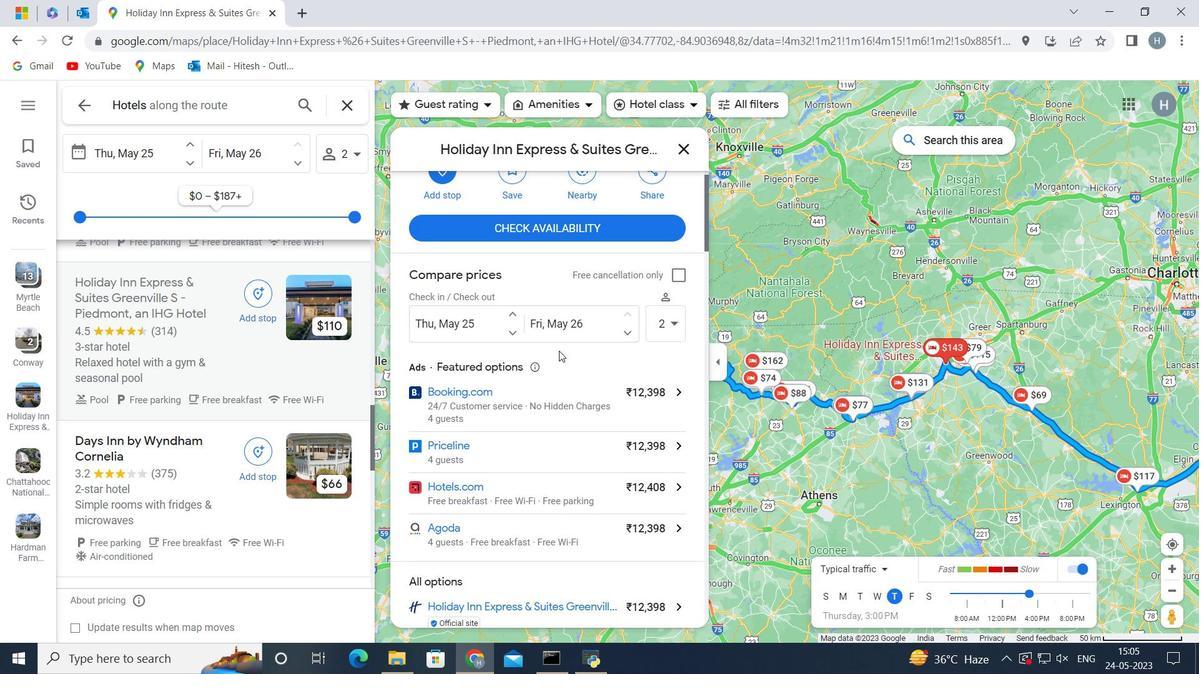 
Action: Mouse moved to (448, 210)
Screenshot: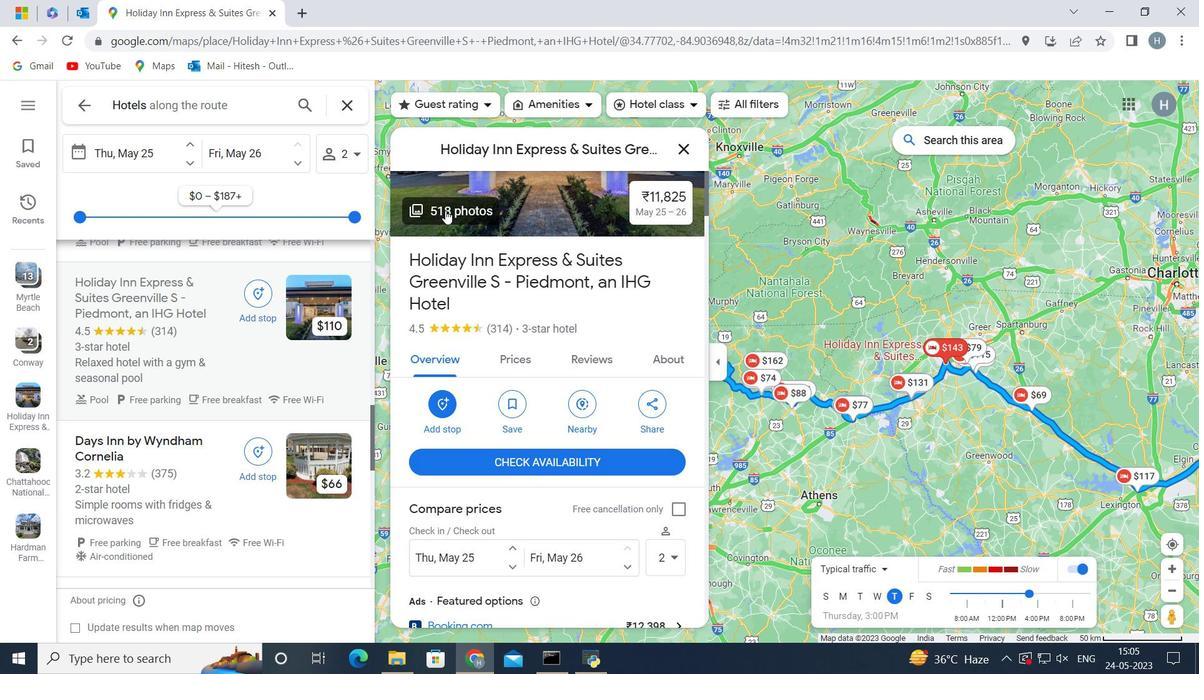 
Action: Mouse pressed left at (448, 210)
Screenshot: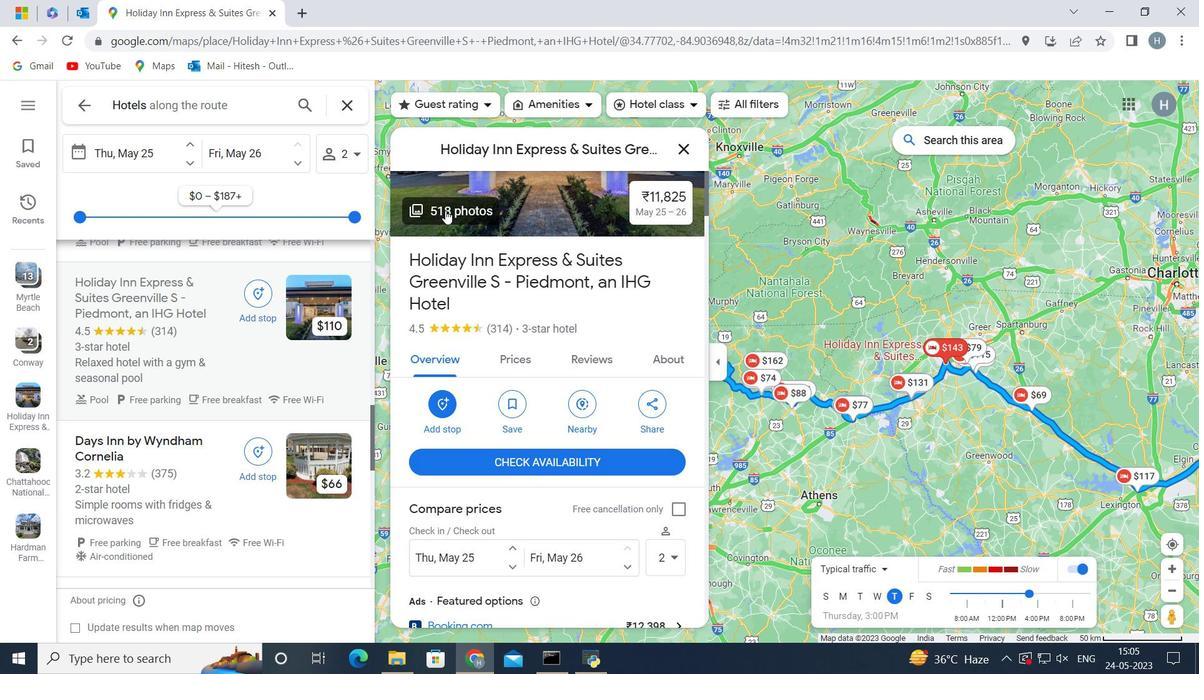 
Action: Mouse moved to (818, 547)
Screenshot: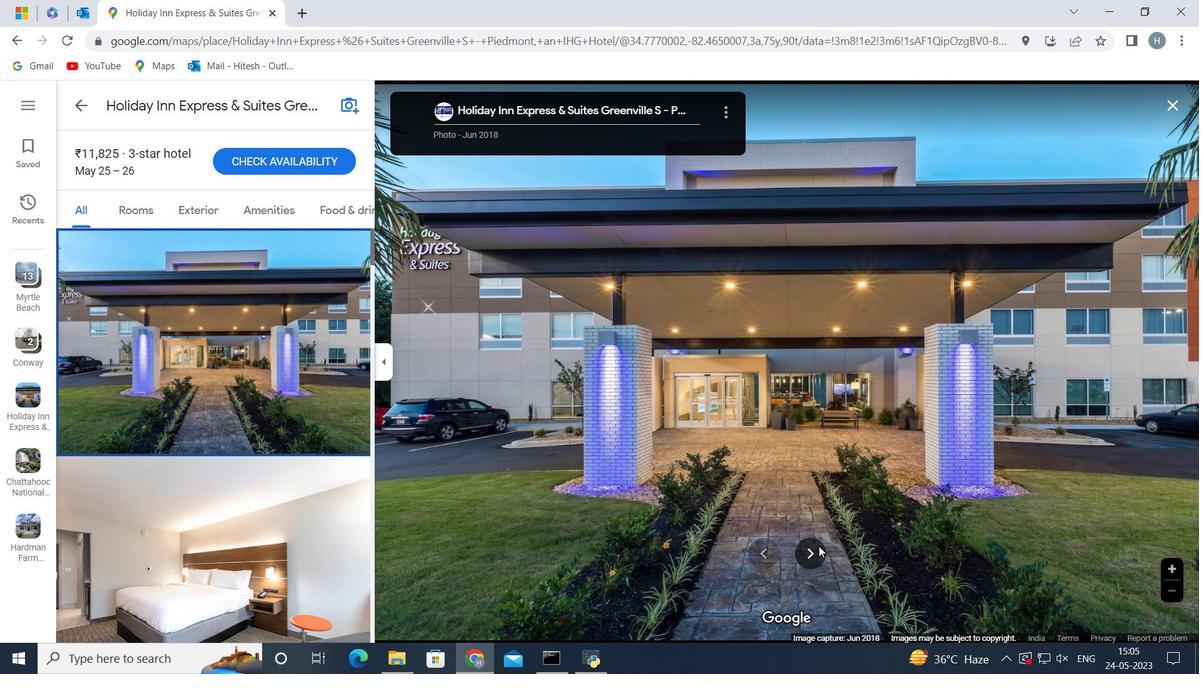 
Action: Key pressed <Key.right><Key.right><Key.right><Key.right><Key.right><Key.right><Key.right><Key.right><Key.right><Key.right><Key.right><Key.right><Key.right><Key.right><Key.right><Key.right><Key.right><Key.right><Key.right><Key.right><Key.right><Key.right><Key.right><Key.right><Key.right><Key.right><Key.right><Key.right><Key.right><Key.right><Key.right><Key.right><Key.right><Key.right><Key.right><Key.right><Key.right><Key.right><Key.right><Key.right><Key.right><Key.right><Key.right><Key.right><Key.right><Key.right>
Screenshot: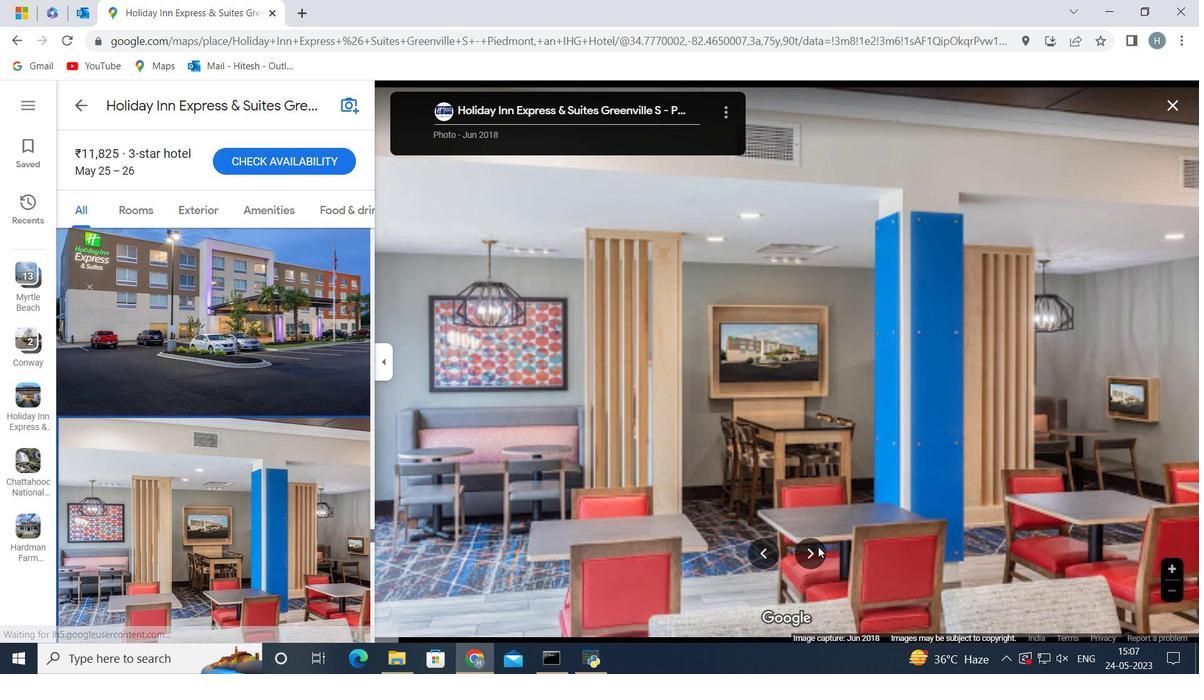 
Action: Mouse moved to (694, 350)
Screenshot: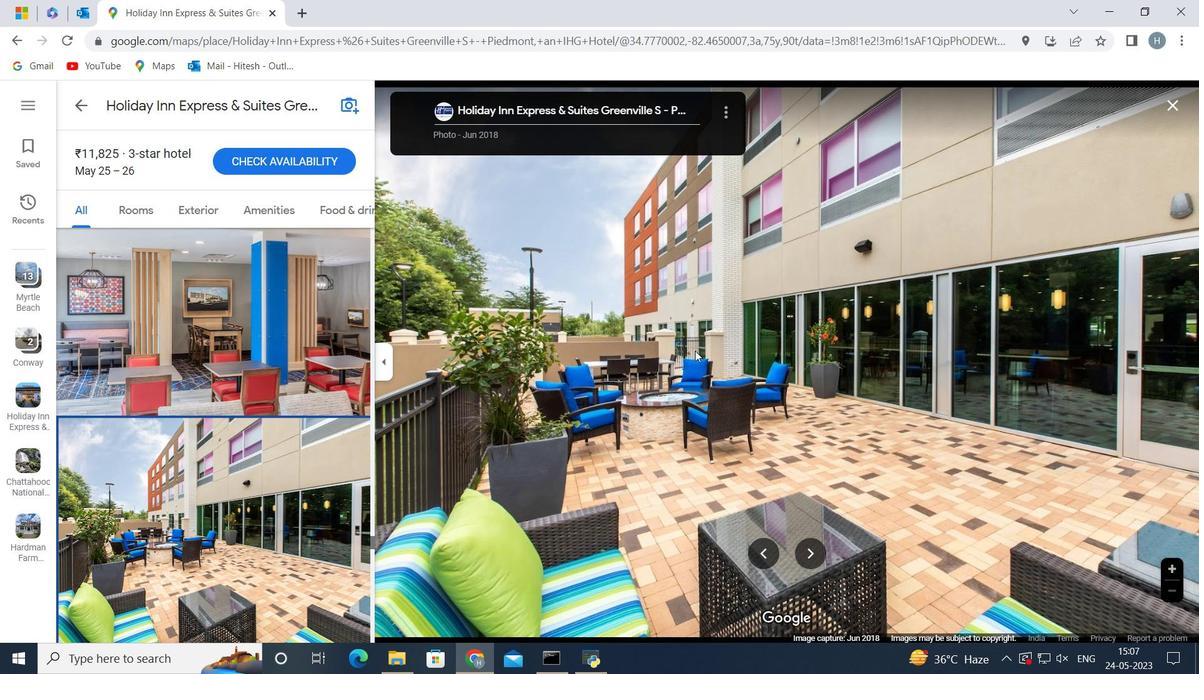 
Action: Mouse scrolled (694, 351) with delta (0, 0)
Screenshot: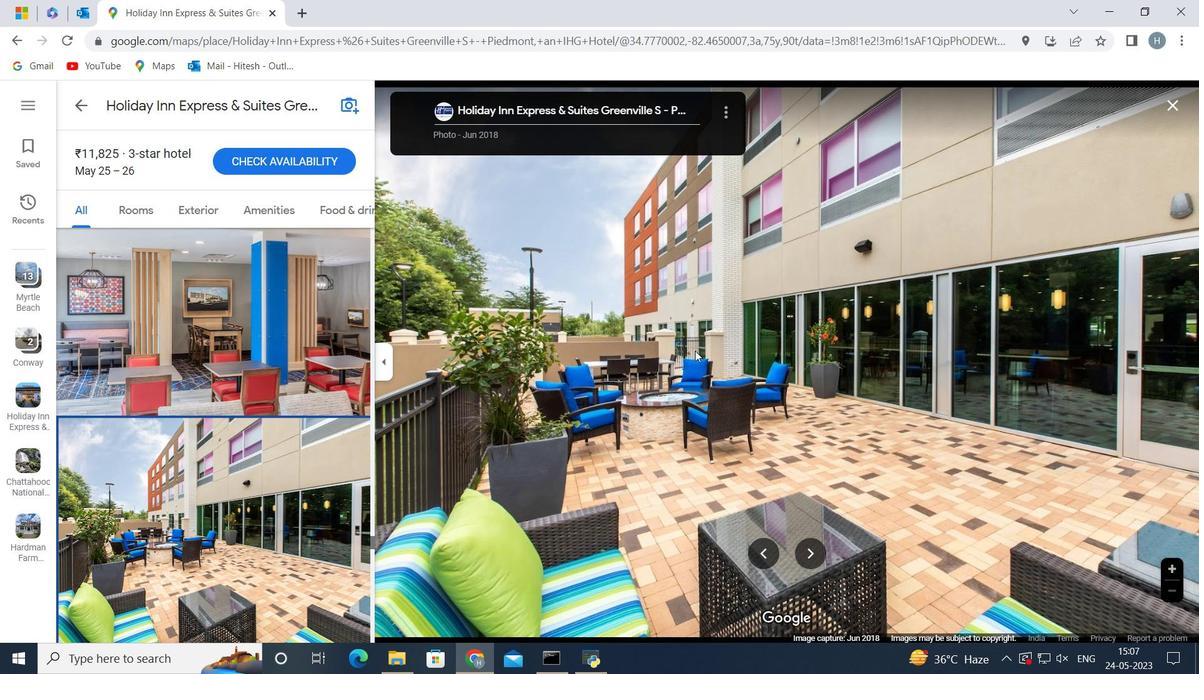 
Action: Mouse scrolled (694, 351) with delta (0, 0)
Screenshot: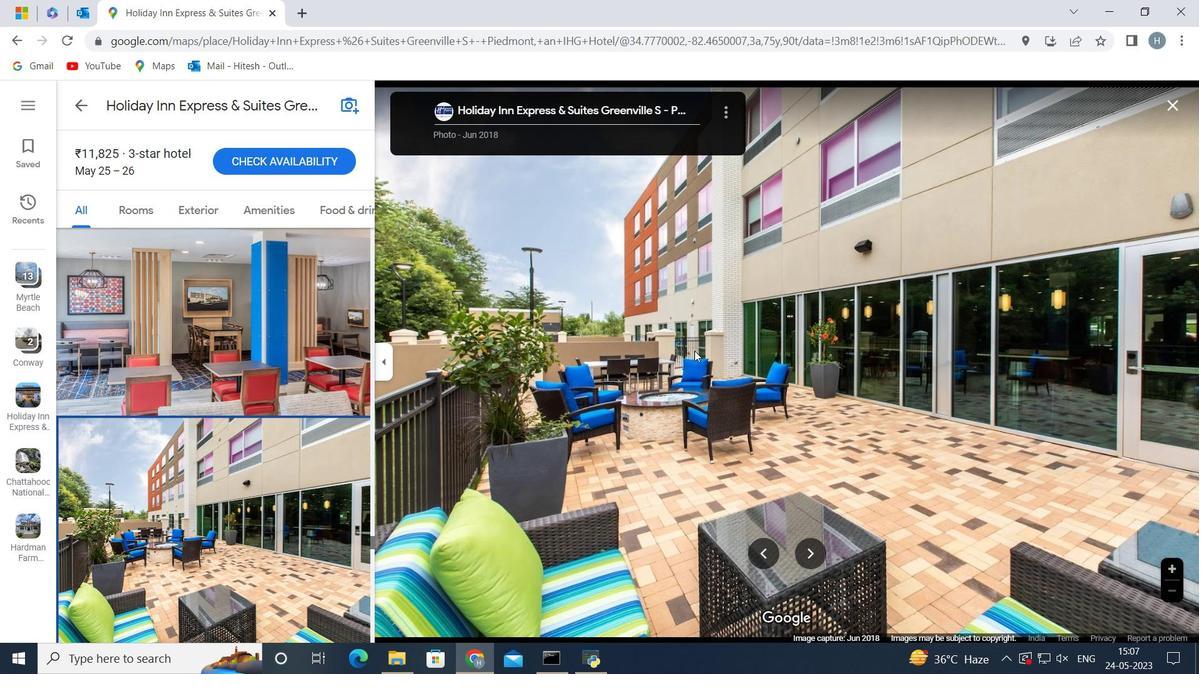 
Action: Mouse scrolled (694, 351) with delta (0, 0)
Screenshot: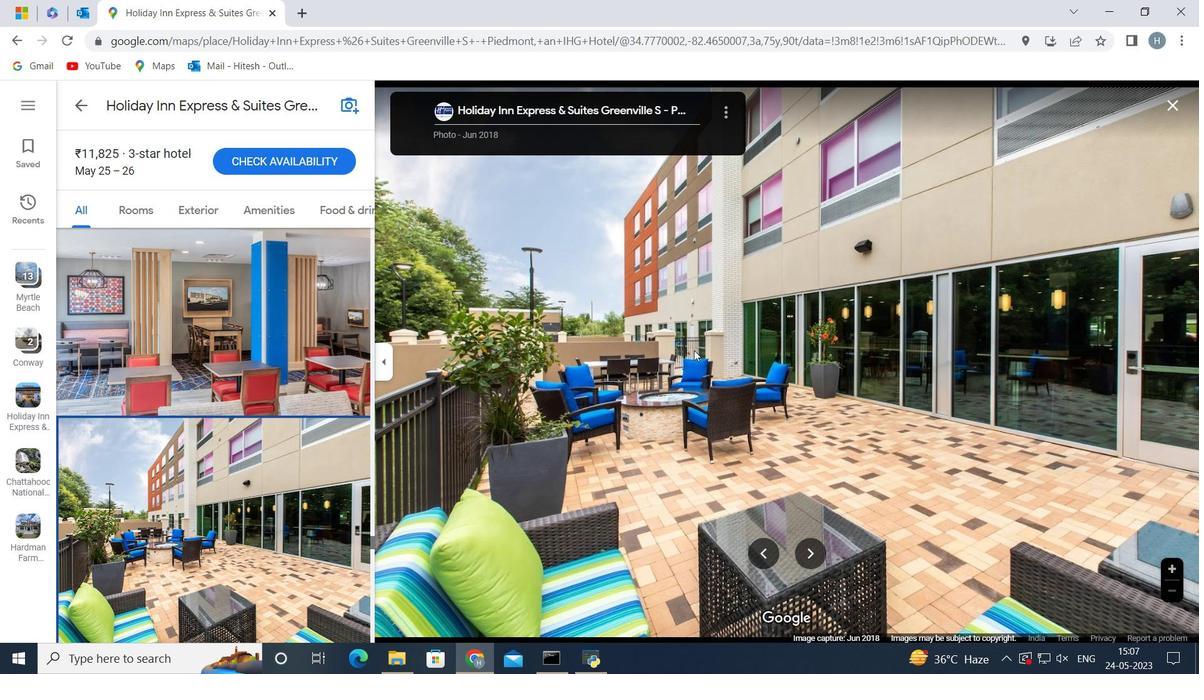
Action: Mouse moved to (666, 339)
Screenshot: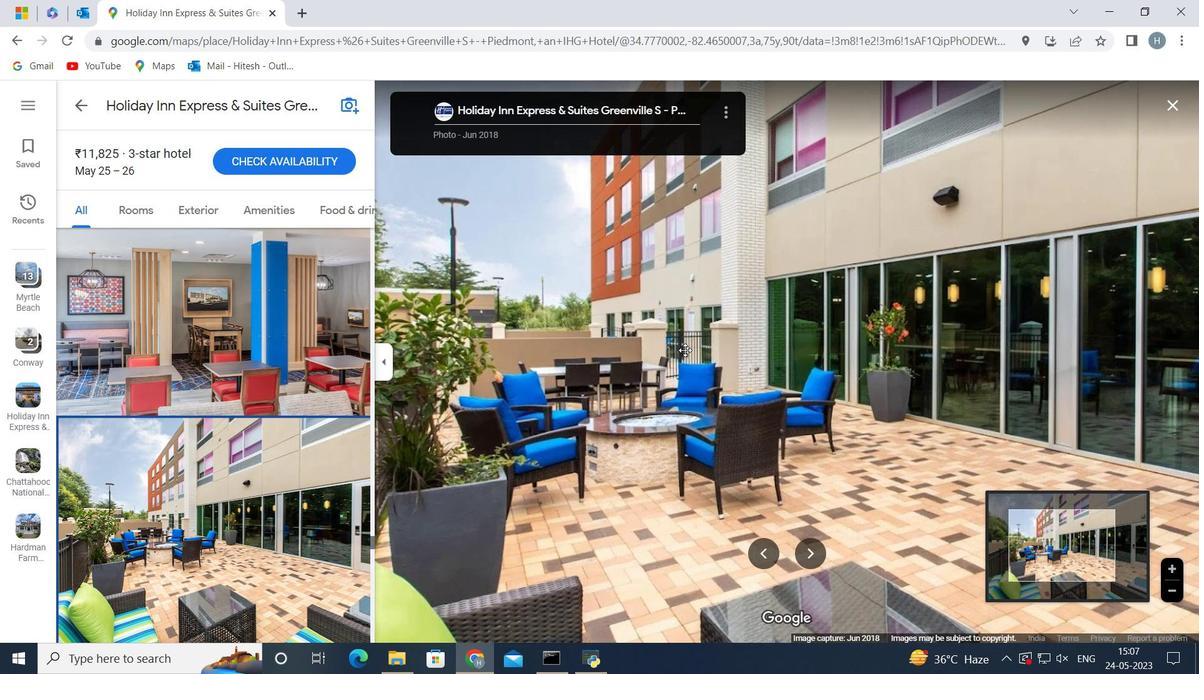 
Action: Mouse scrolled (666, 339) with delta (0, 0)
Screenshot: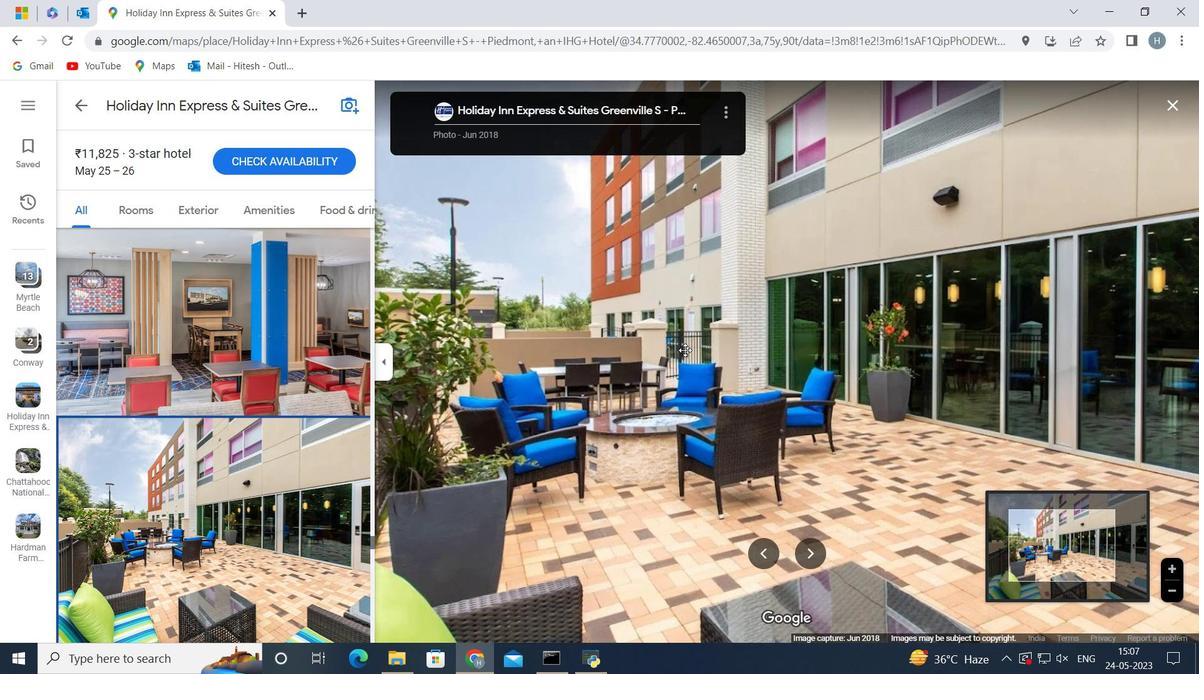 
Action: Mouse scrolled (666, 339) with delta (0, 0)
Screenshot: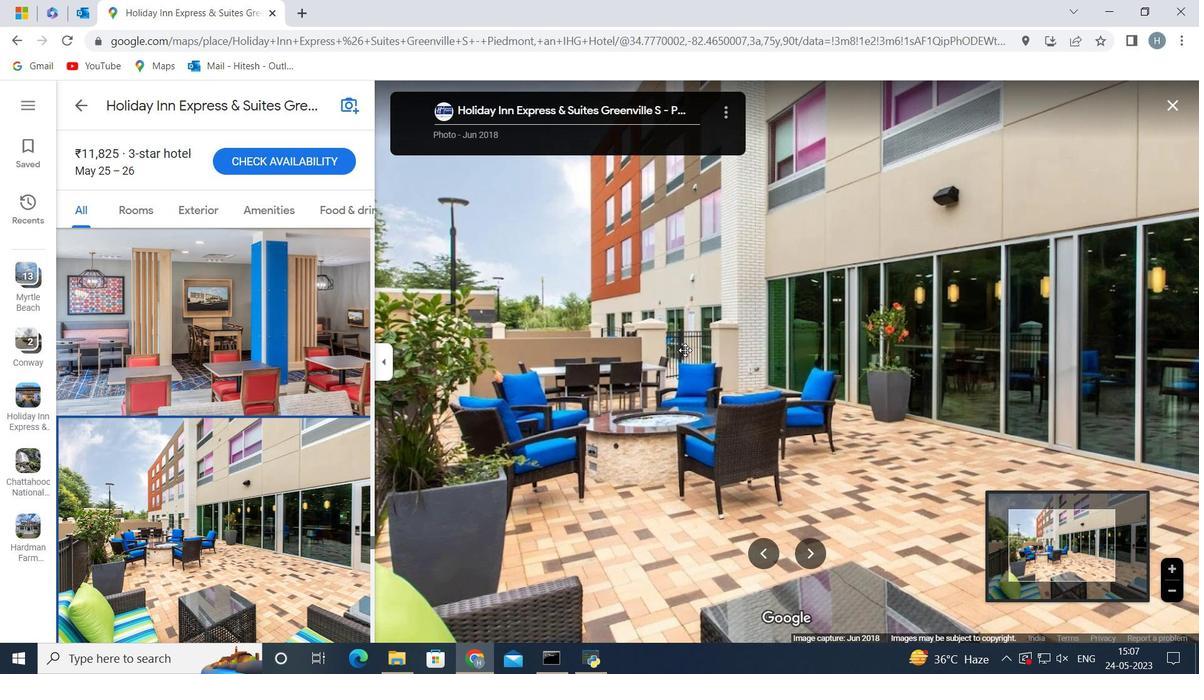 
Action: Mouse scrolled (666, 339) with delta (0, 0)
Screenshot: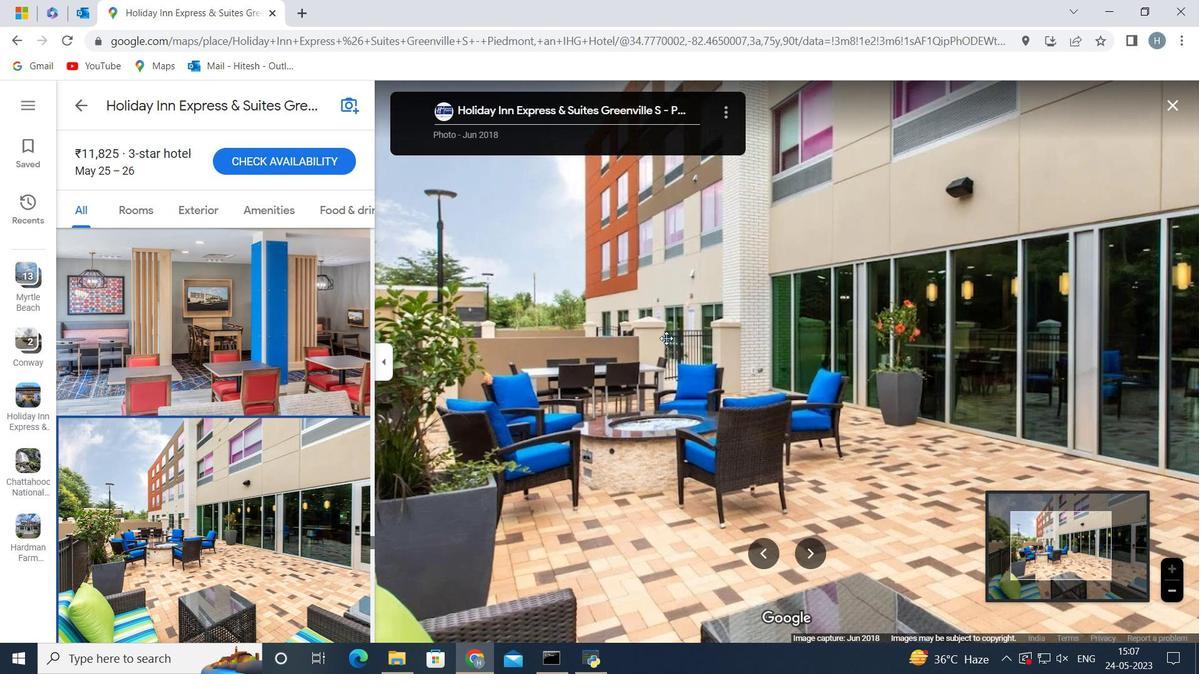 
Action: Mouse scrolled (666, 339) with delta (0, 0)
Screenshot: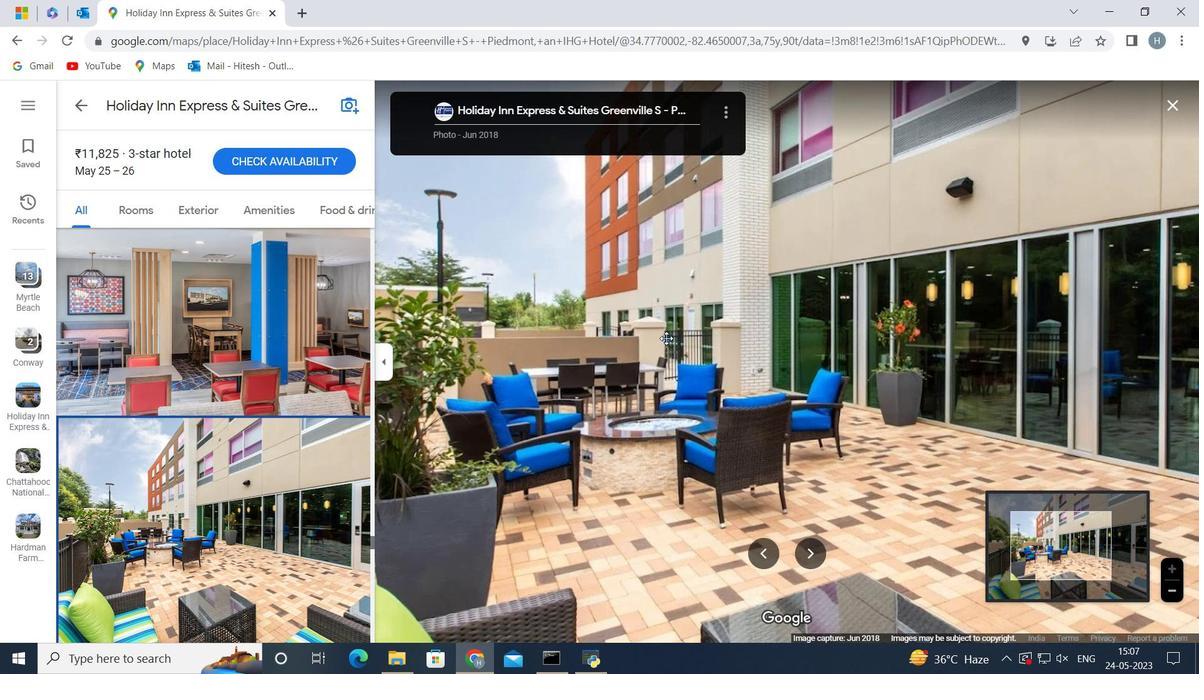 
Action: Mouse moved to (666, 339)
Screenshot: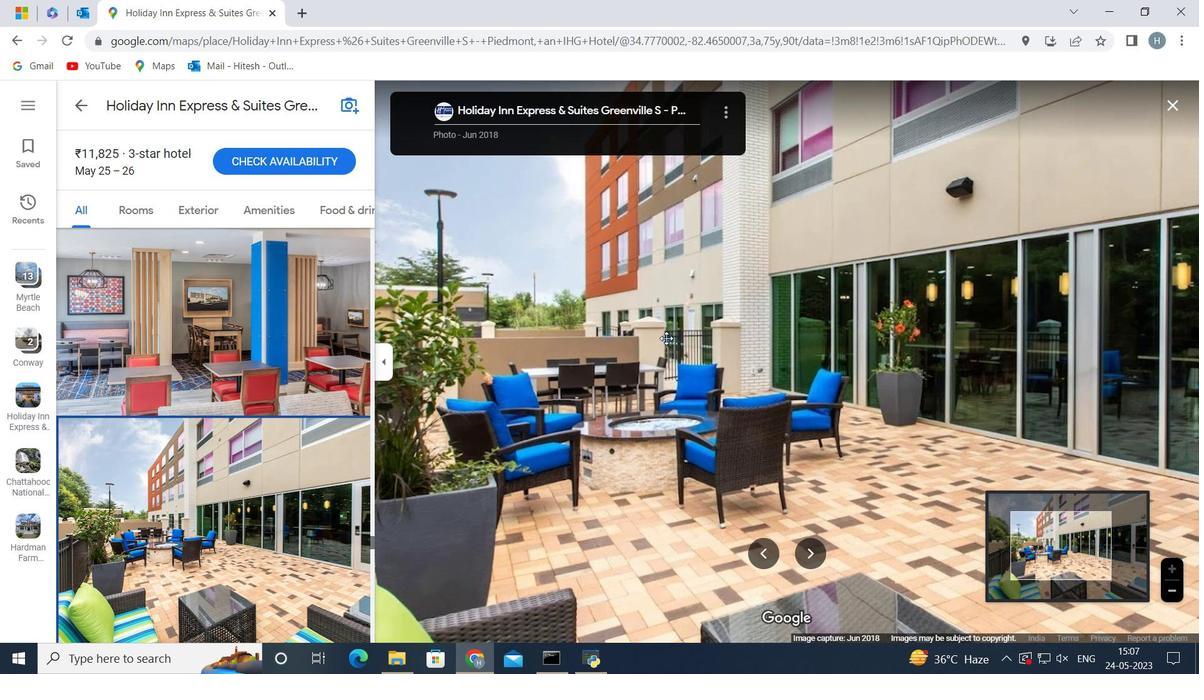 
Action: Mouse scrolled (666, 339) with delta (0, 0)
Screenshot: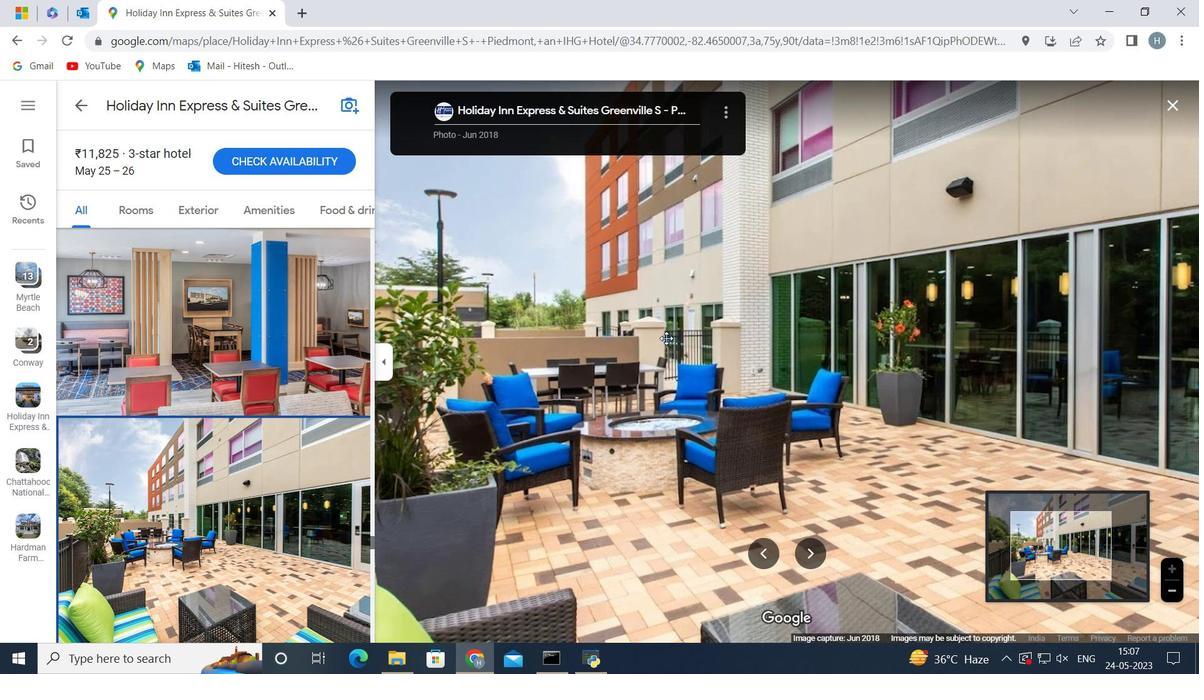 
Action: Mouse moved to (697, 378)
Screenshot: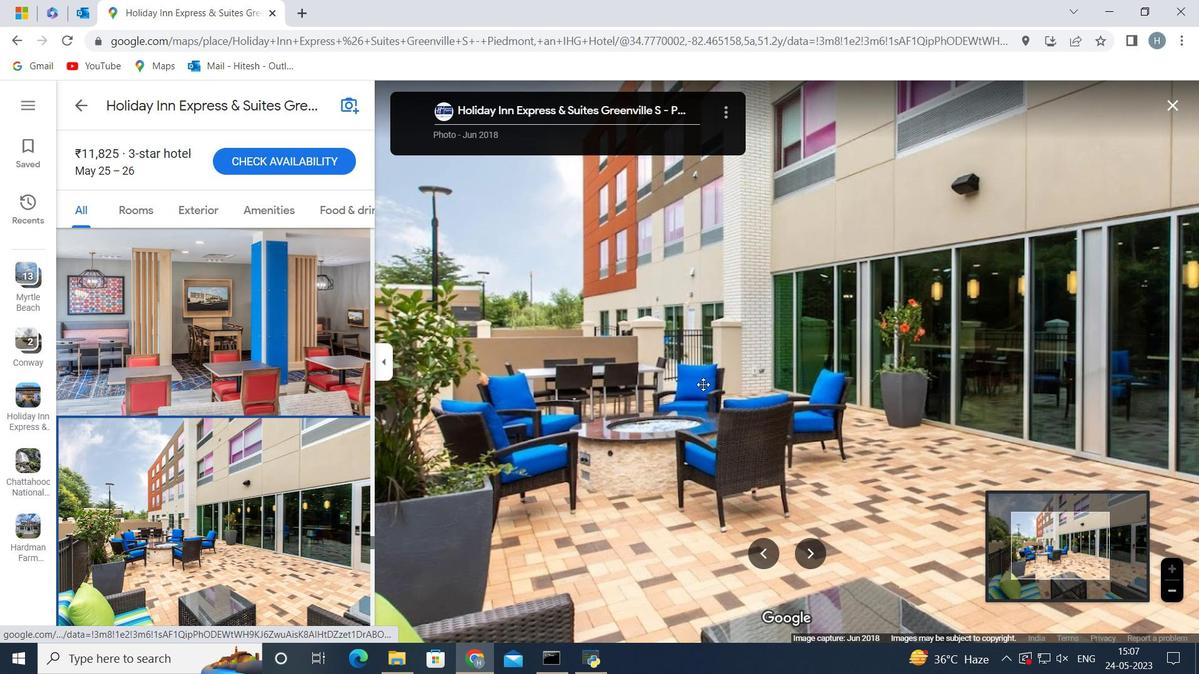 
Action: Mouse scrolled (703, 381) with delta (0, 0)
Screenshot: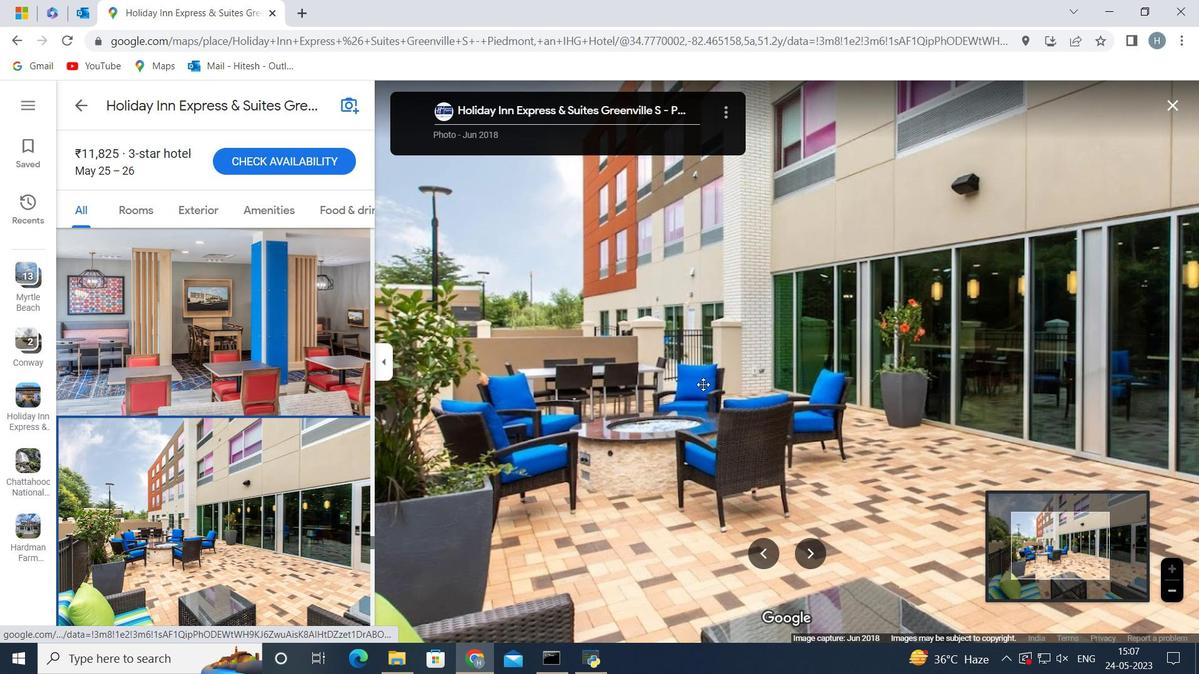 
Action: Mouse scrolled (703, 381) with delta (0, 0)
Screenshot: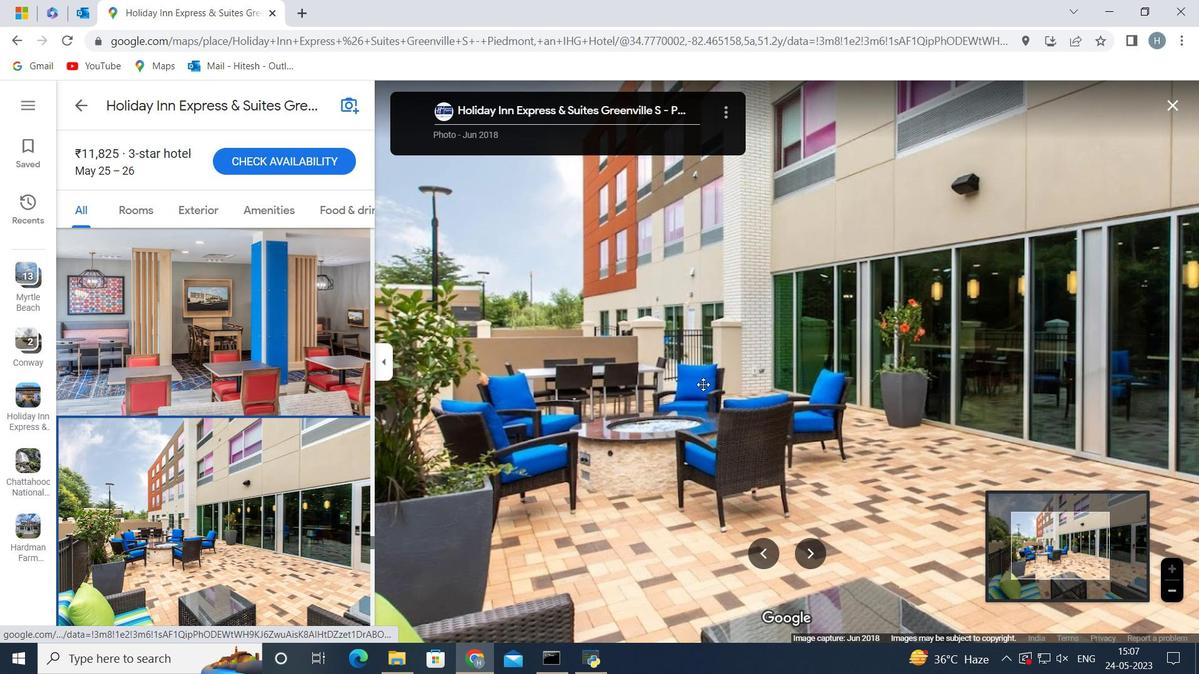 
Action: Mouse scrolled (702, 381) with delta (0, 0)
Screenshot: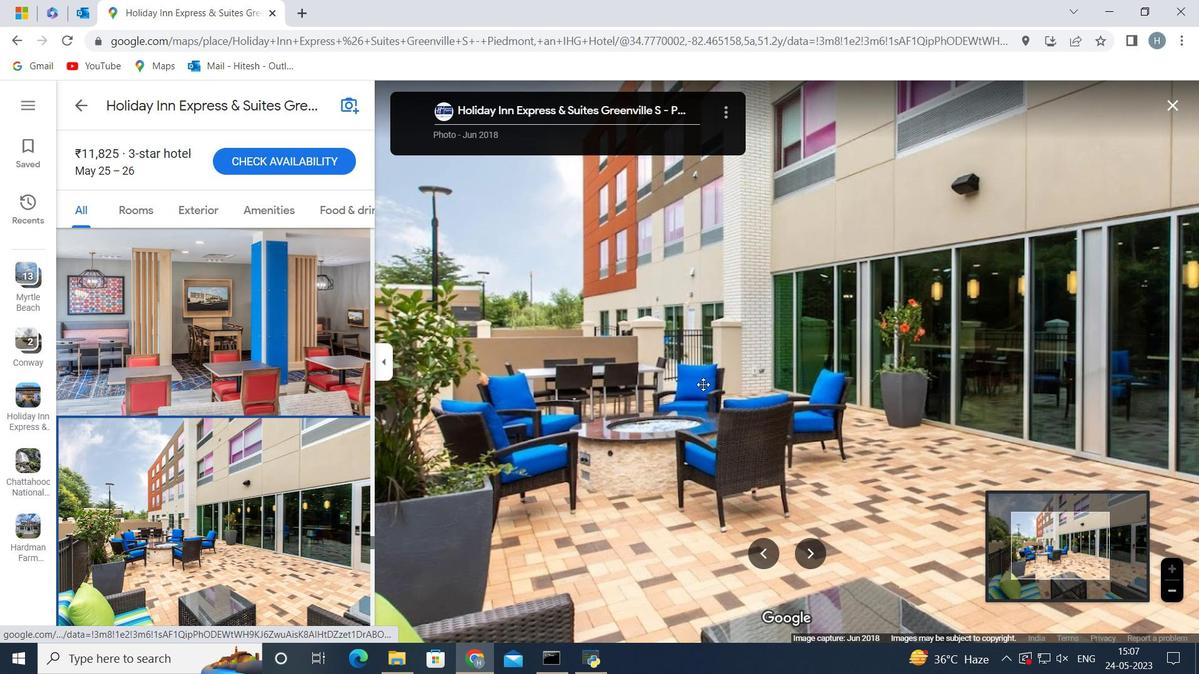 
Action: Mouse scrolled (697, 378) with delta (0, 0)
Screenshot: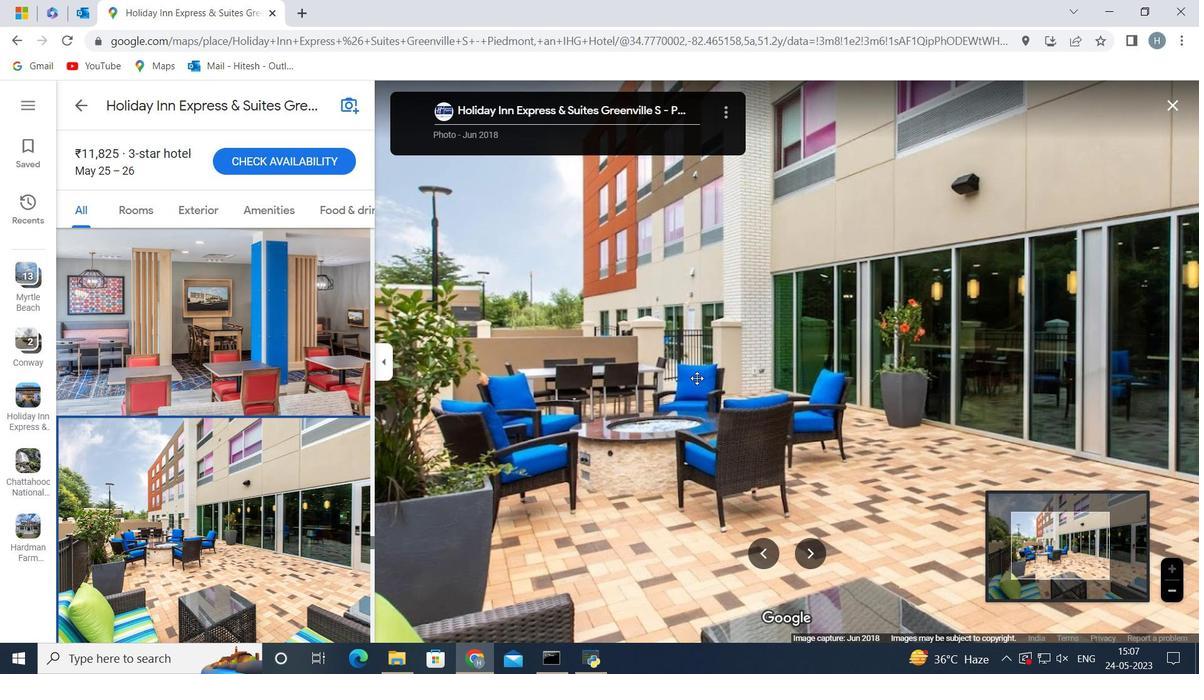 
Action: Mouse scrolled (697, 378) with delta (0, 0)
Screenshot: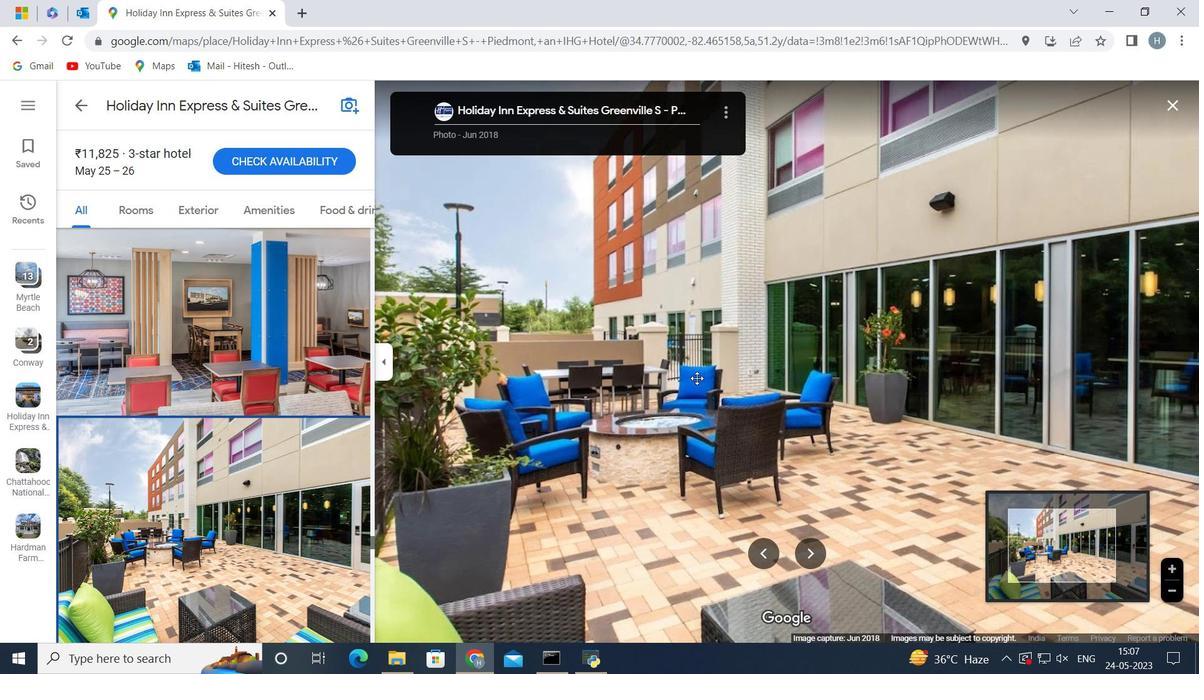 
Action: Mouse scrolled (697, 378) with delta (0, 0)
Screenshot: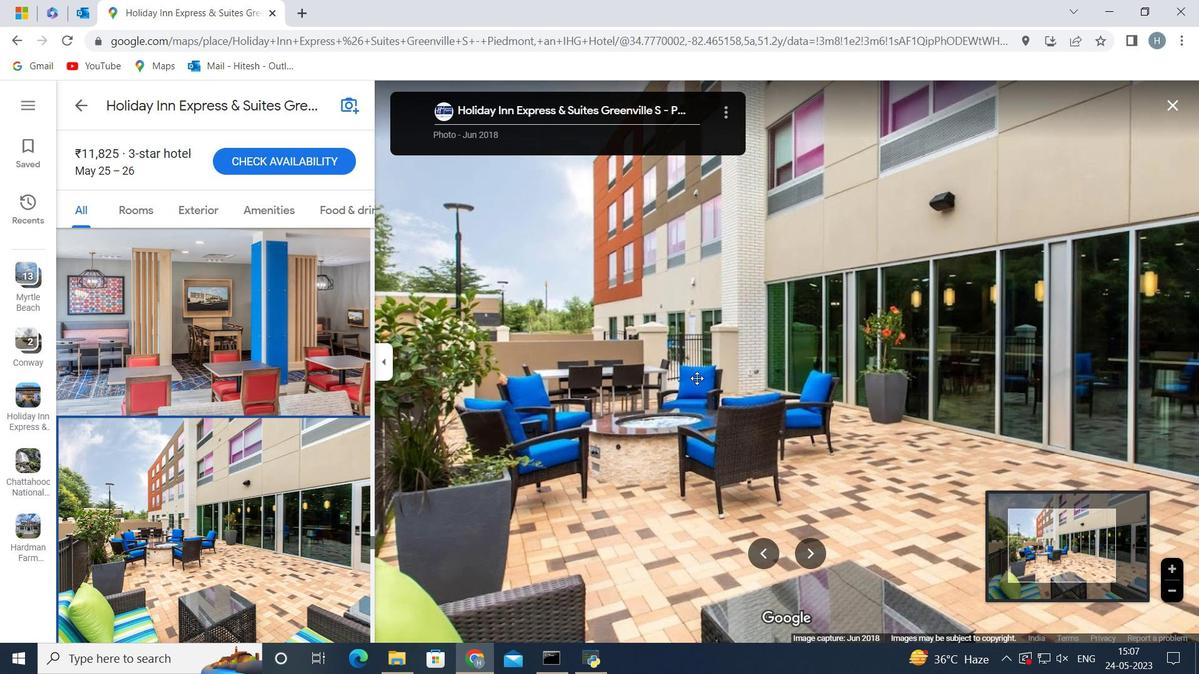 
Action: Mouse scrolled (697, 378) with delta (0, 0)
Screenshot: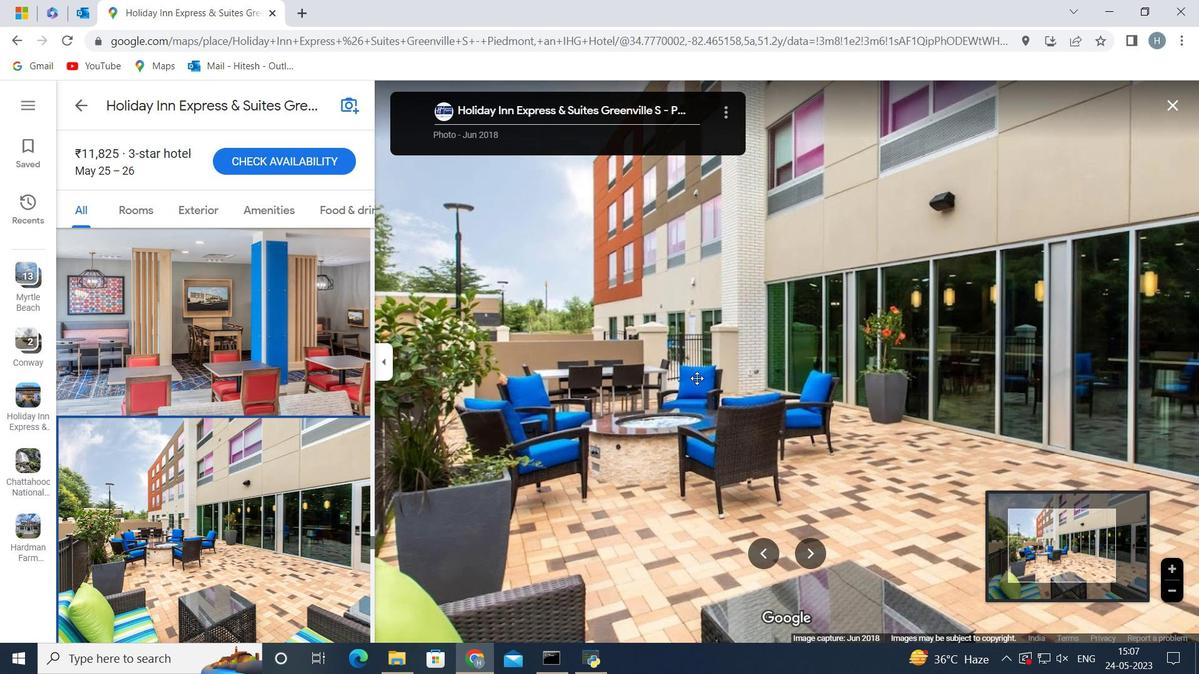 
Action: Mouse scrolled (697, 378) with delta (0, 0)
Screenshot: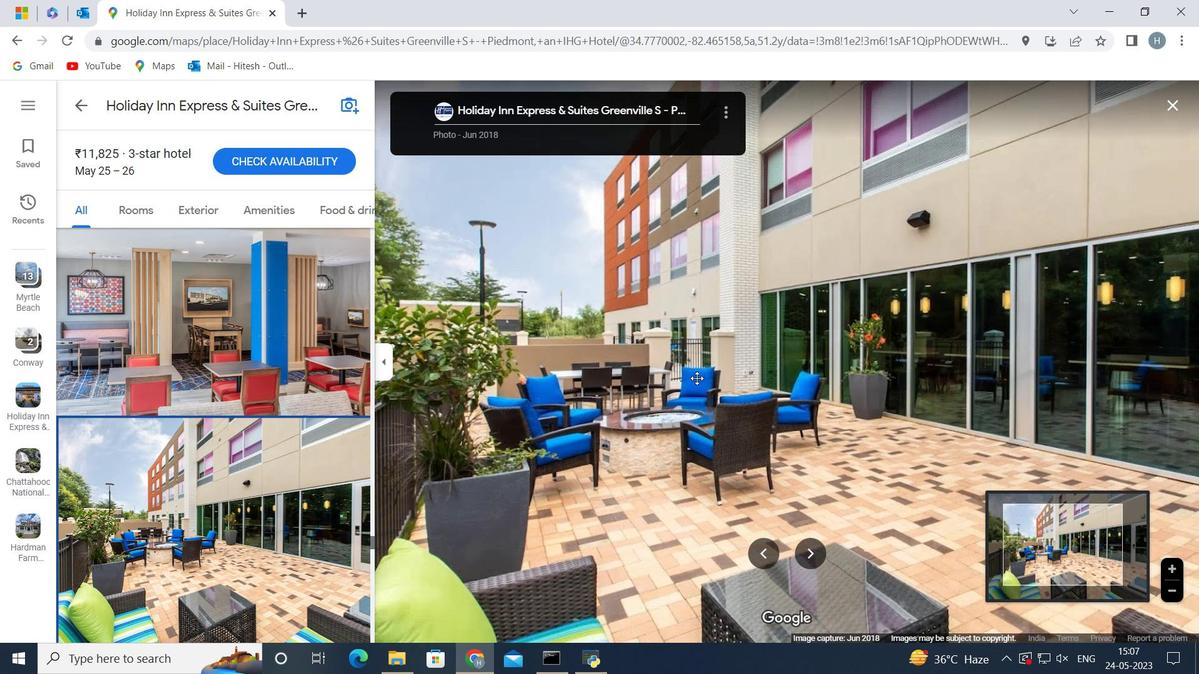 
Action: Mouse moved to (697, 376)
Screenshot: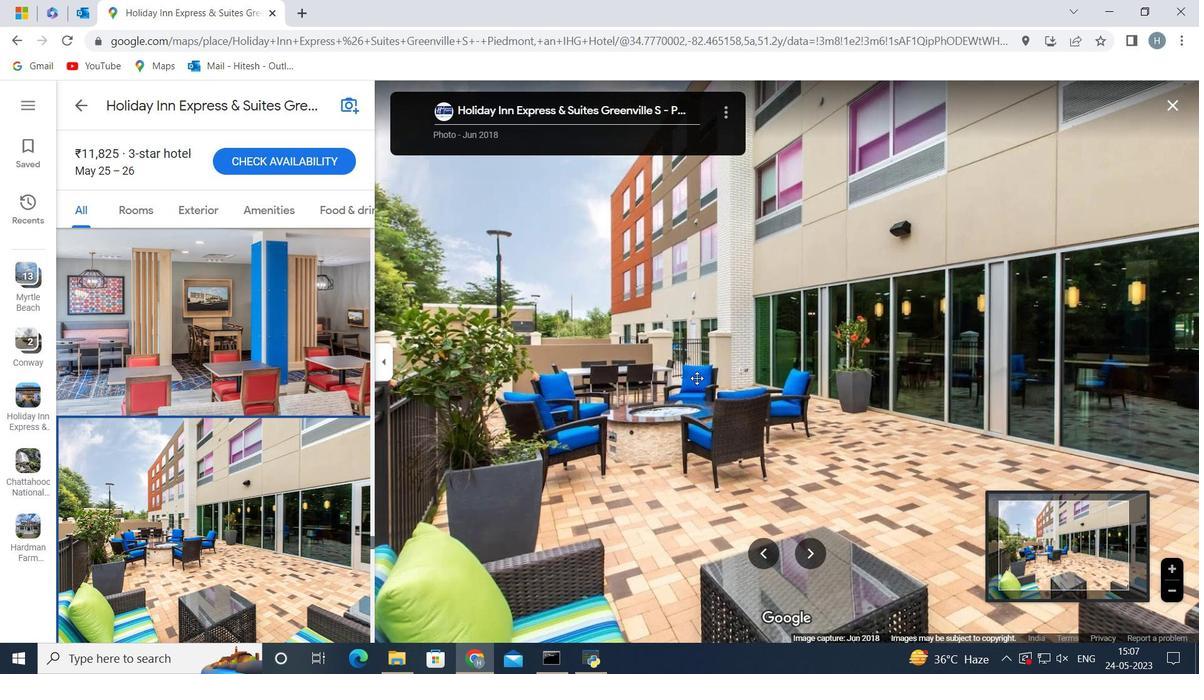 
Action: Mouse scrolled (697, 375) with delta (0, 0)
Screenshot: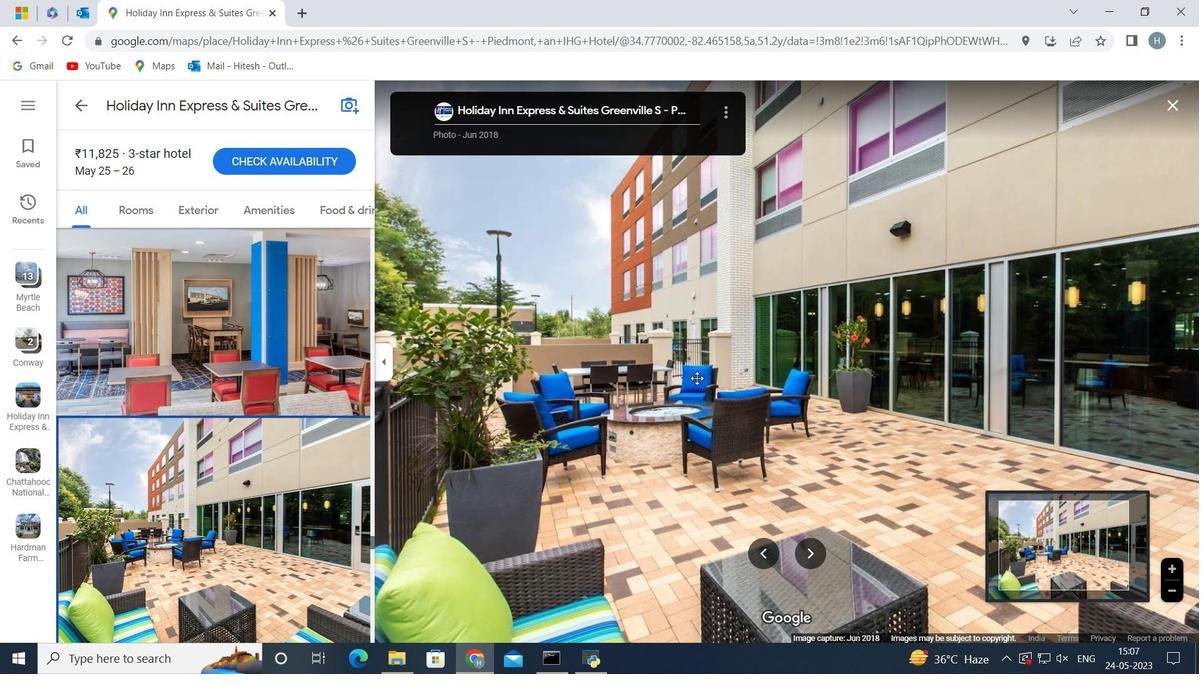 
Action: Mouse scrolled (697, 375) with delta (0, 0)
Screenshot: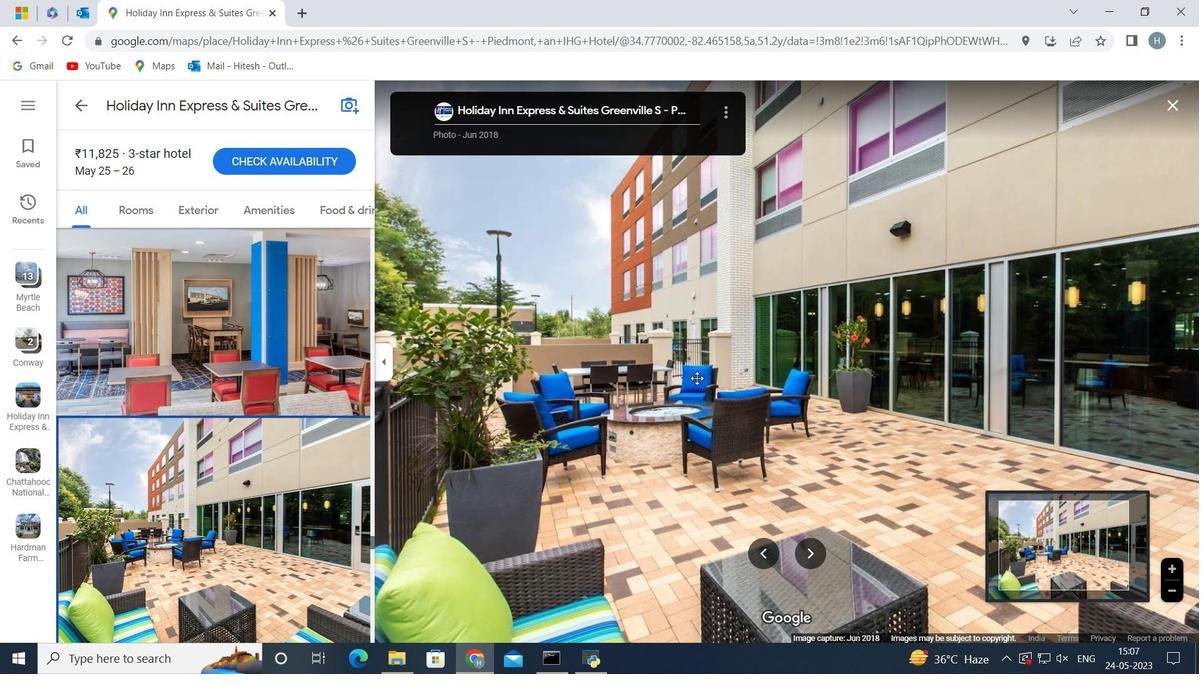 
Action: Mouse scrolled (697, 375) with delta (0, 0)
Screenshot: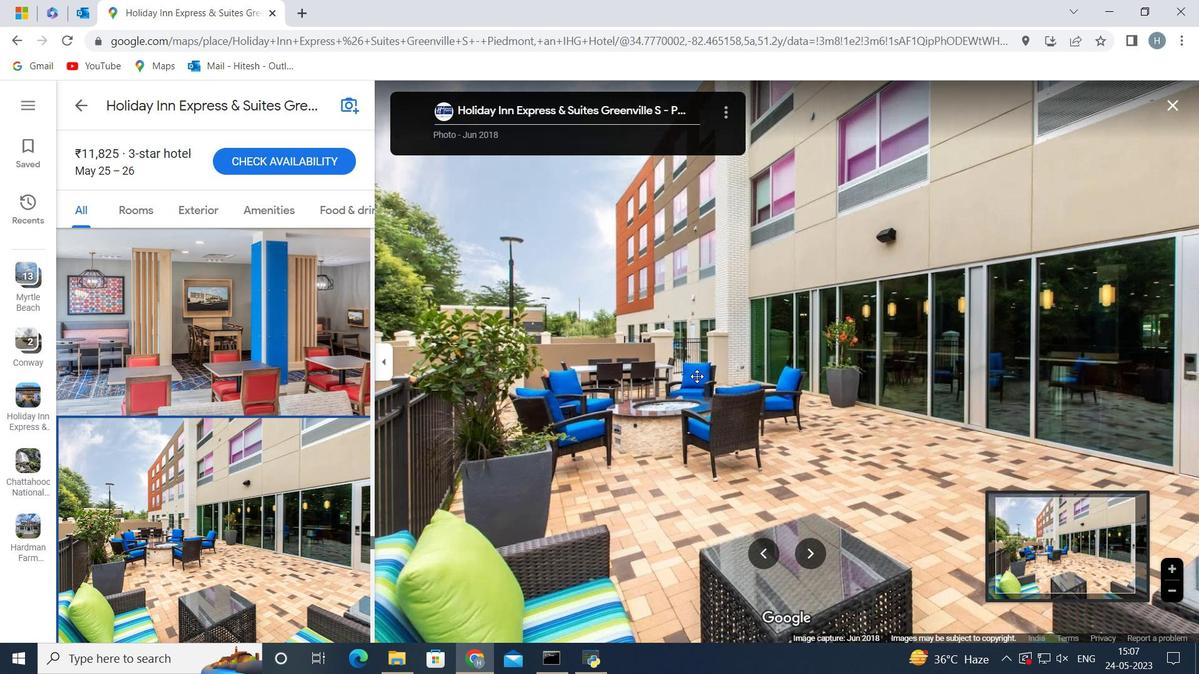 
Action: Mouse scrolled (697, 375) with delta (0, 0)
Screenshot: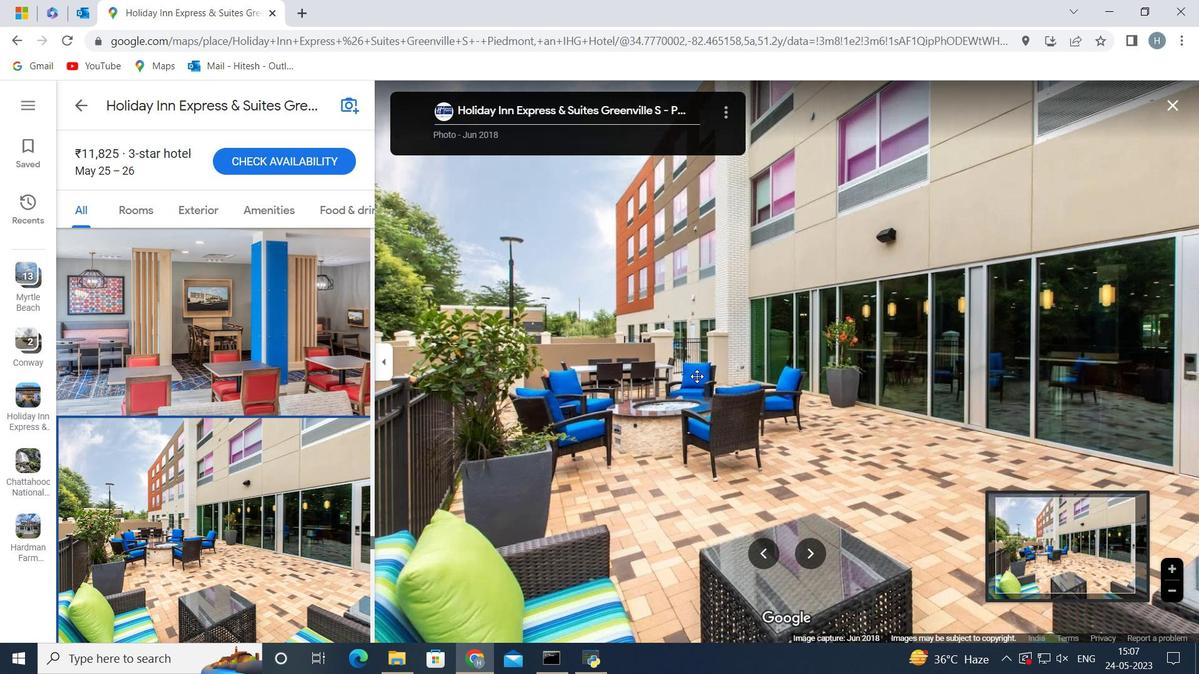 
Action: Mouse scrolled (697, 375) with delta (0, 0)
Screenshot: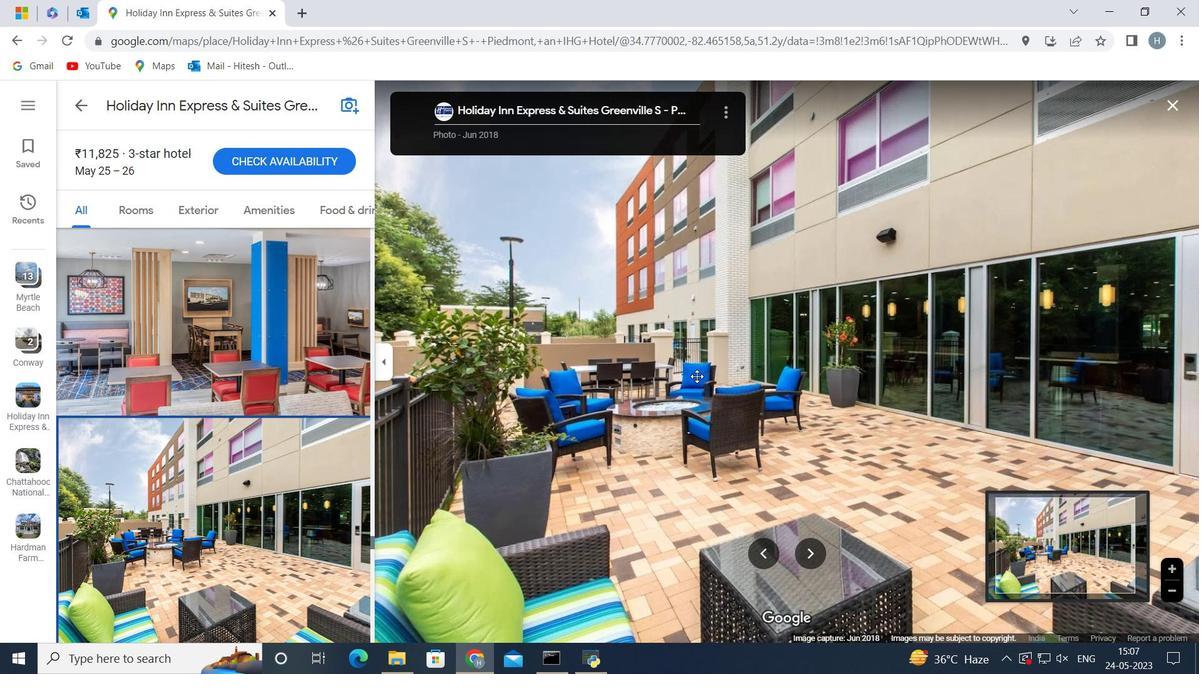 
Action: Mouse moved to (267, 413)
Screenshot: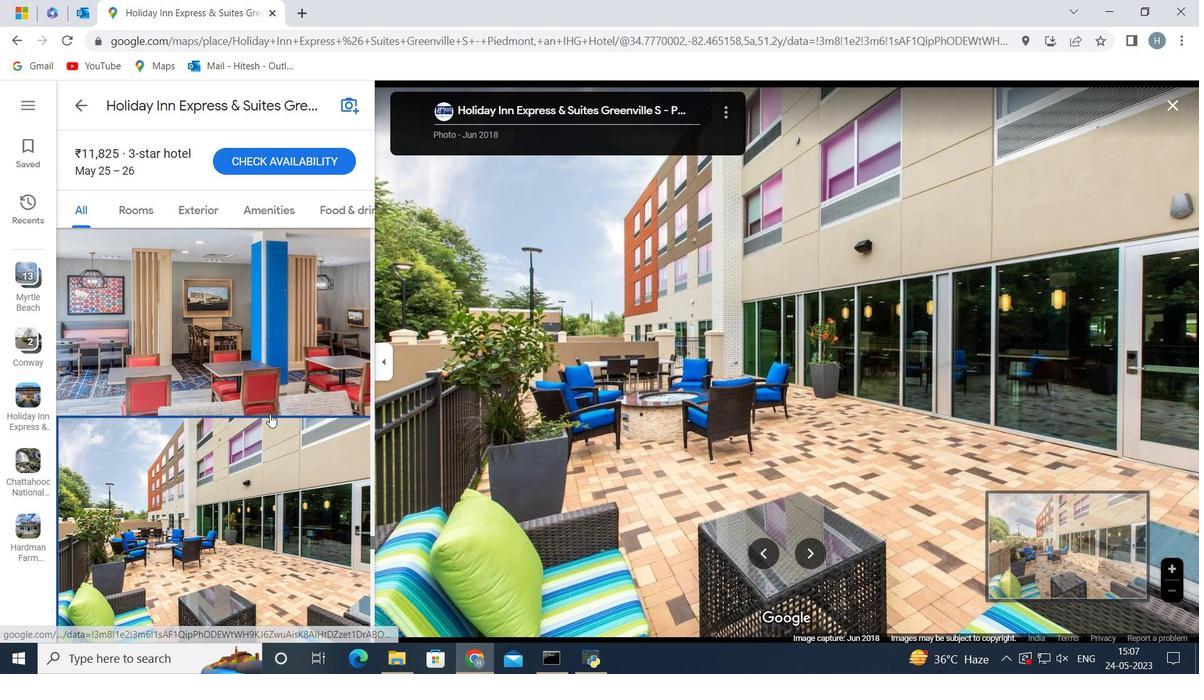 
Action: Mouse scrolled (267, 412) with delta (0, 0)
Screenshot: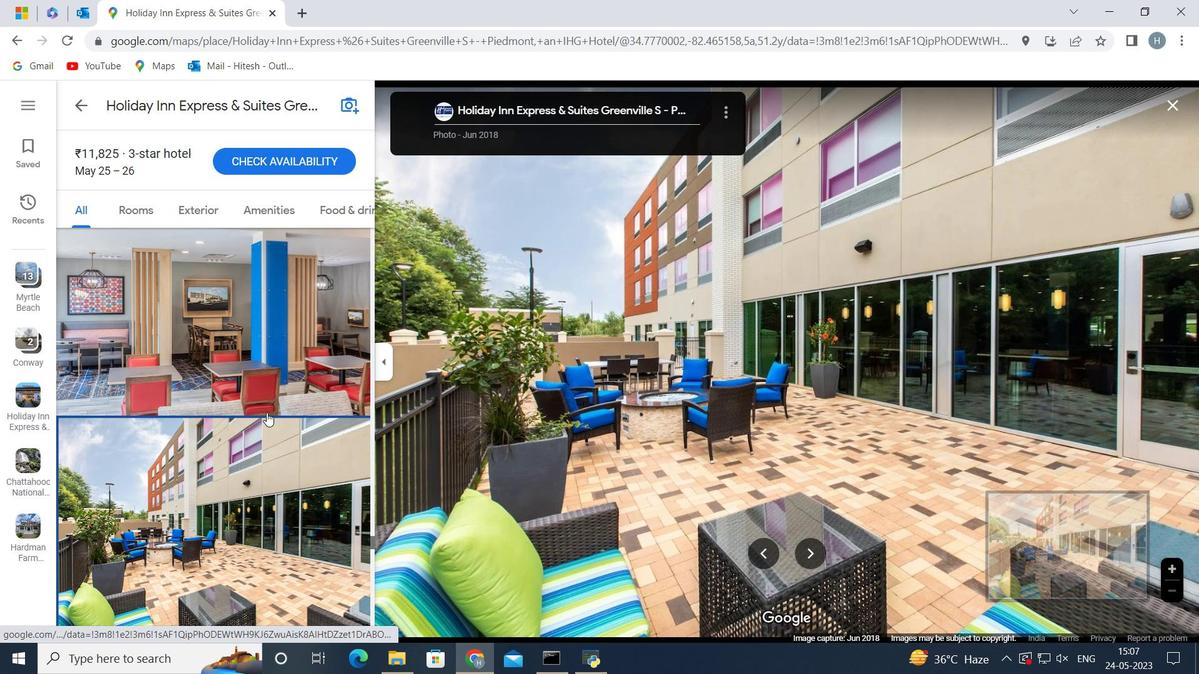 
Action: Mouse scrolled (267, 412) with delta (0, 0)
Screenshot: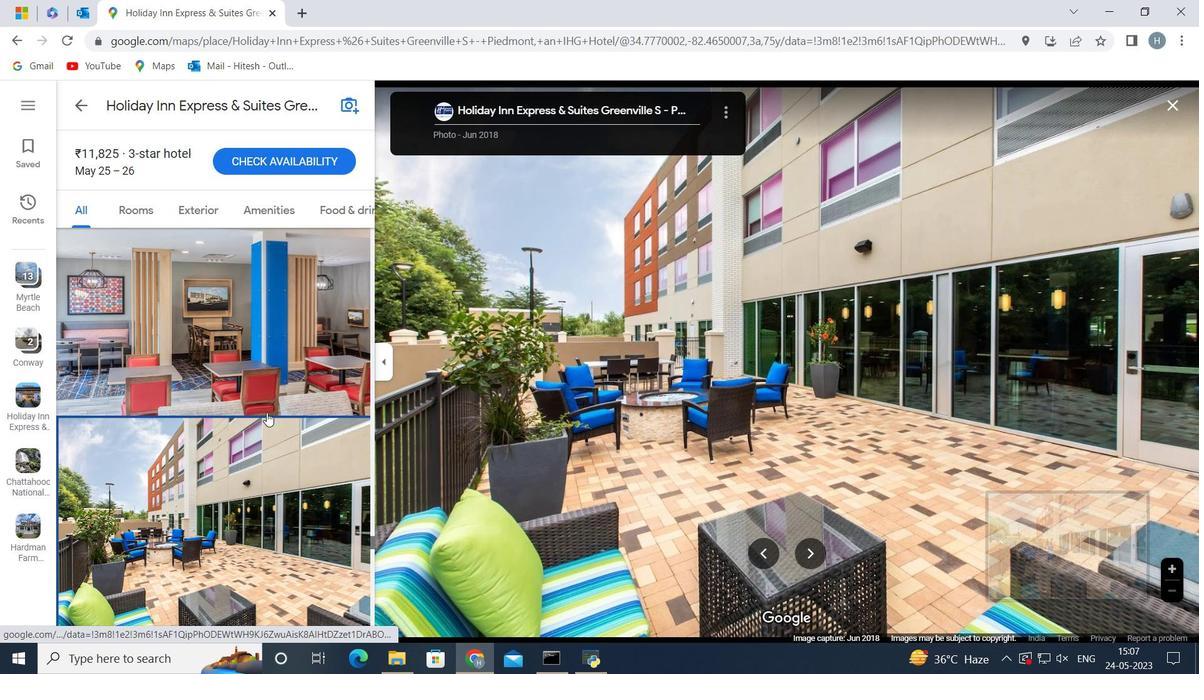
Action: Mouse moved to (266, 413)
Screenshot: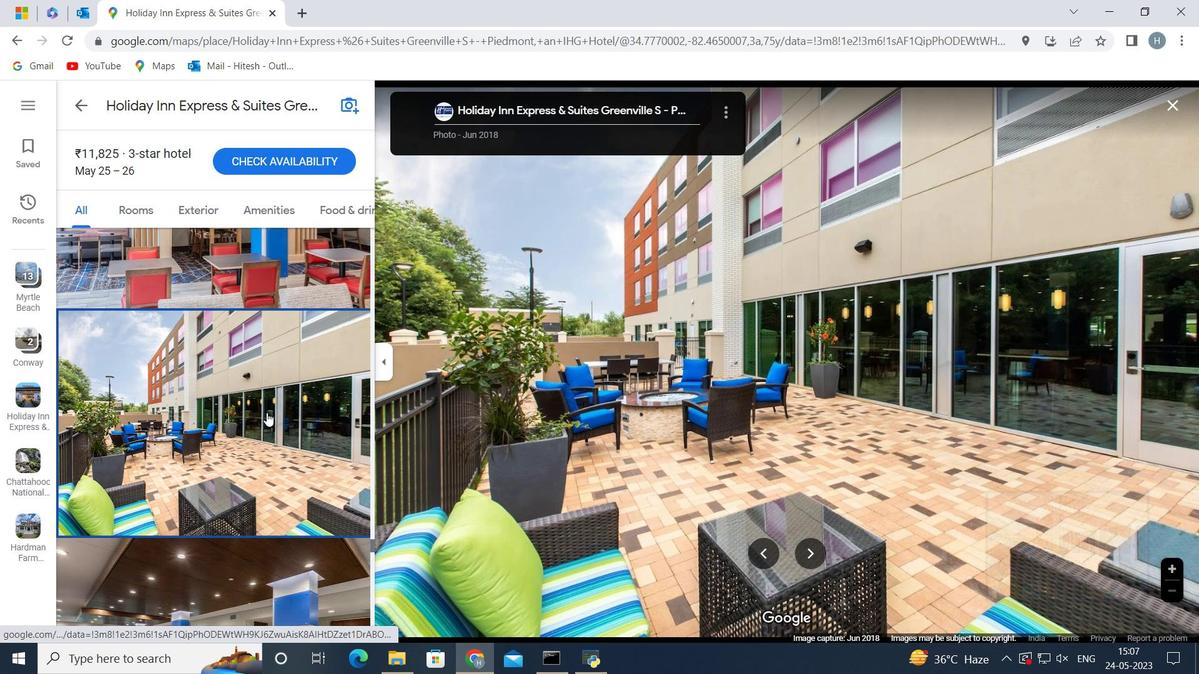 
Action: Mouse scrolled (266, 412) with delta (0, 0)
Screenshot: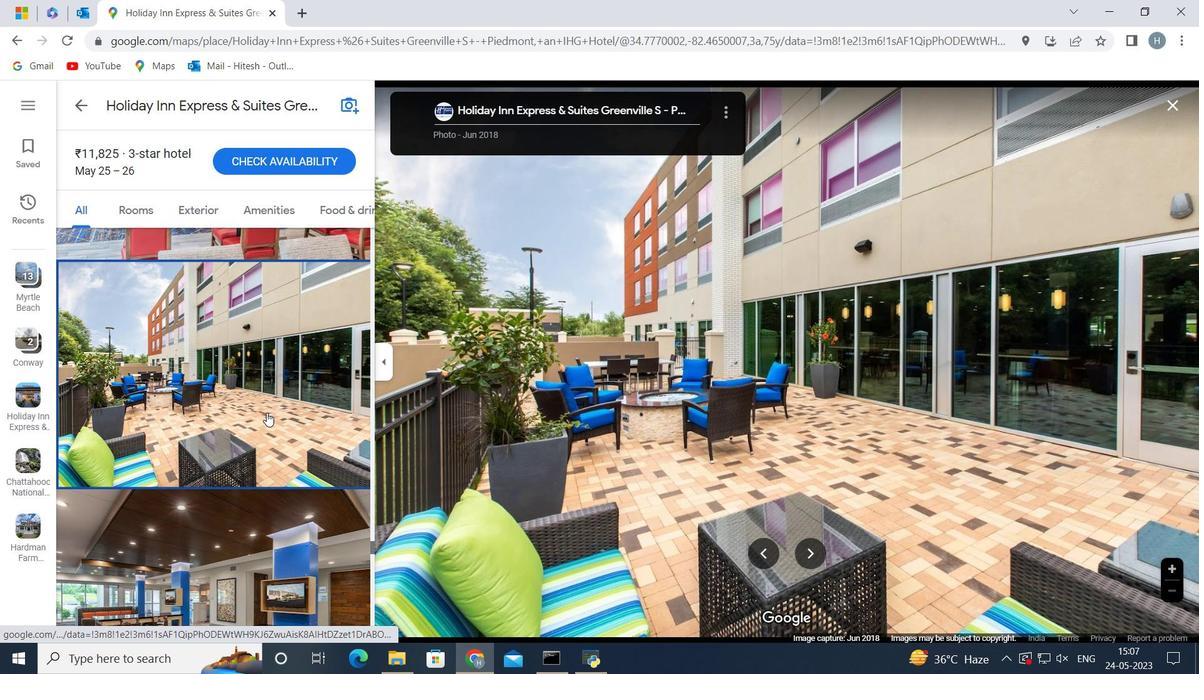 
Action: Mouse scrolled (266, 412) with delta (0, 0)
Screenshot: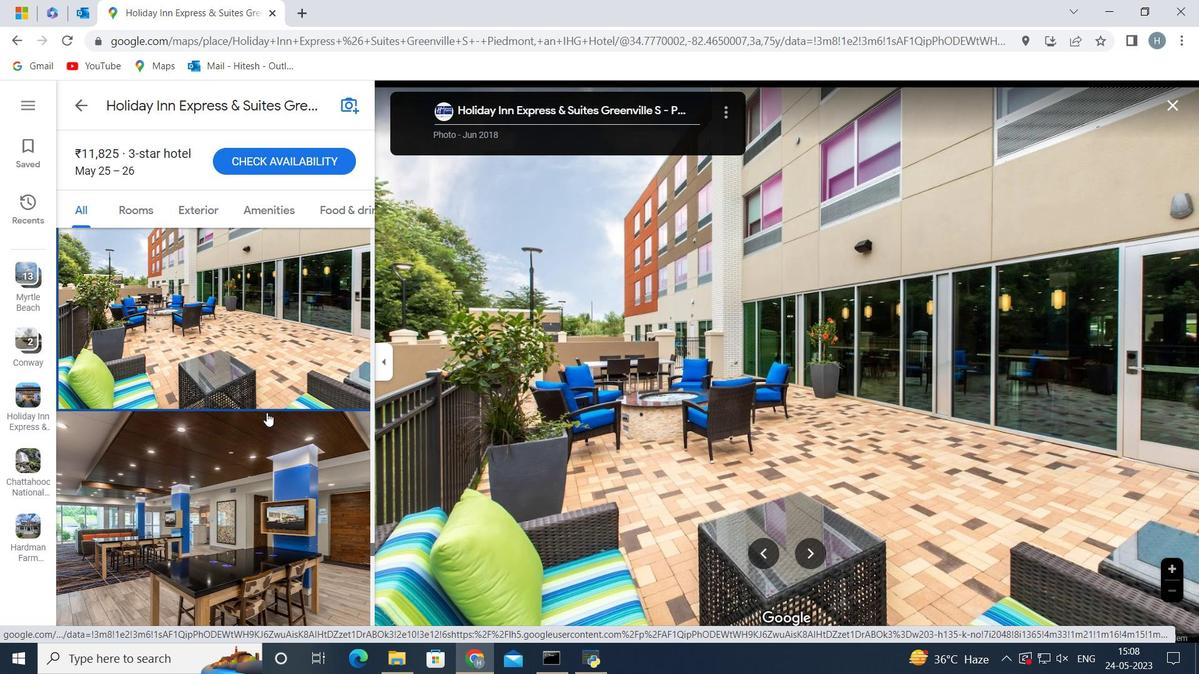 
Action: Mouse scrolled (266, 412) with delta (0, 0)
Screenshot: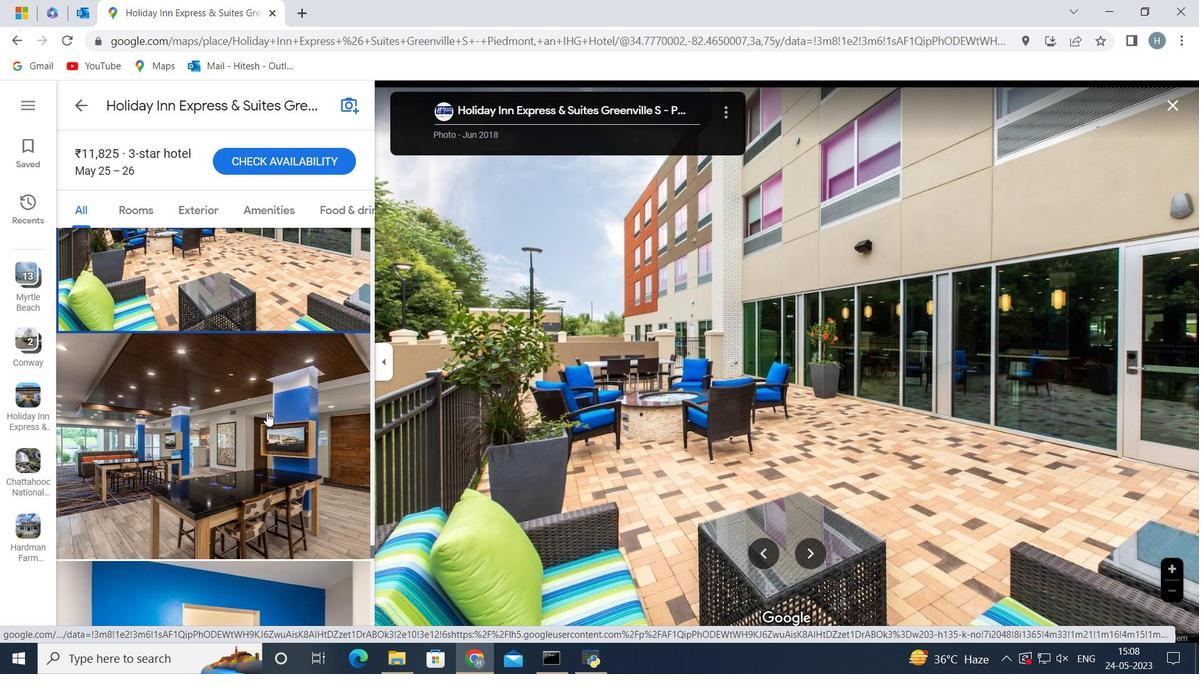 
Action: Mouse scrolled (266, 412) with delta (0, 0)
Screenshot: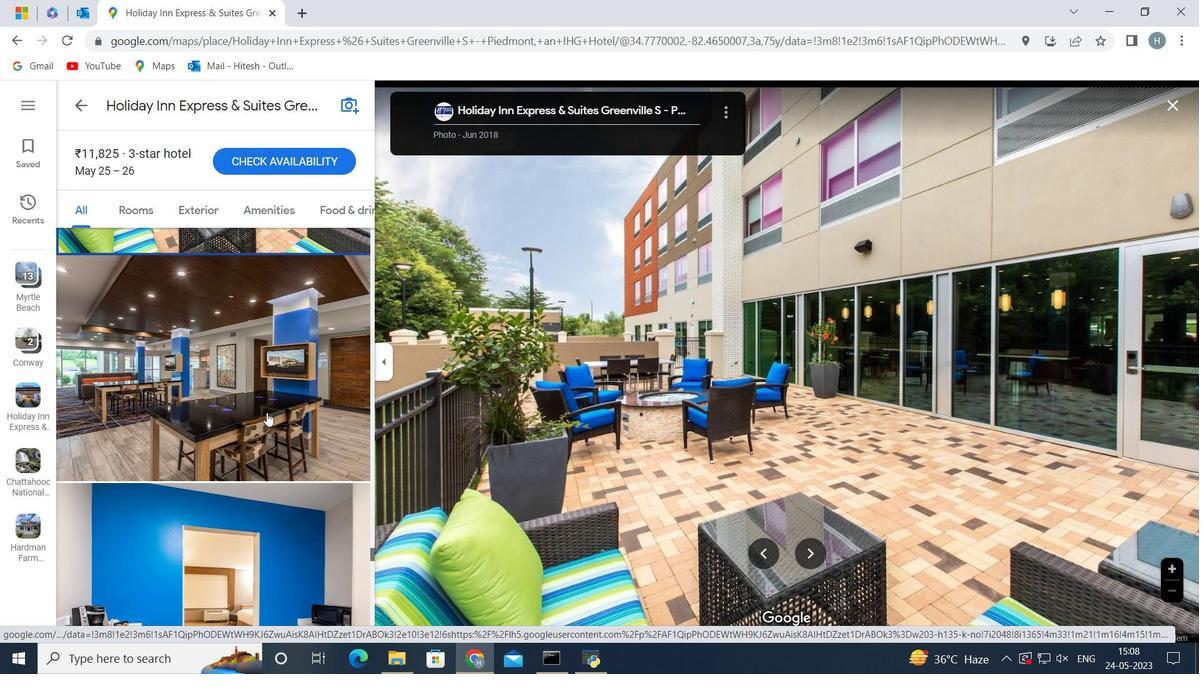 
Action: Mouse scrolled (266, 412) with delta (0, 0)
Screenshot: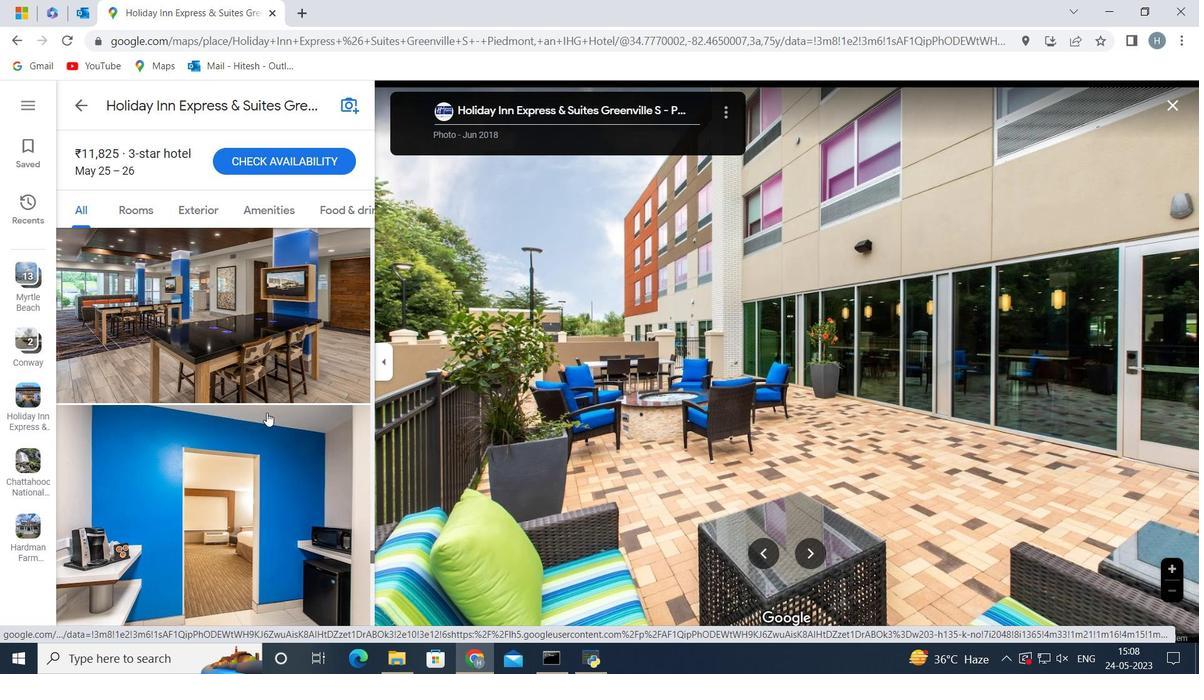 
Action: Mouse scrolled (266, 412) with delta (0, 0)
Screenshot: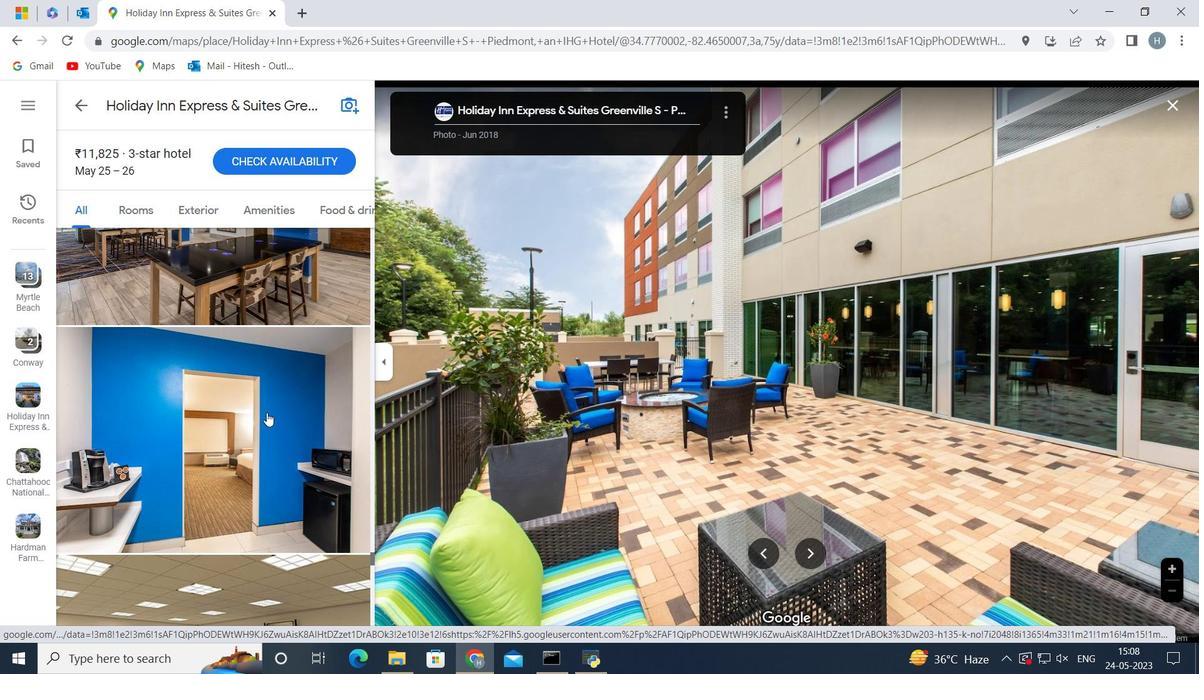 
Action: Mouse scrolled (266, 412) with delta (0, 0)
Screenshot: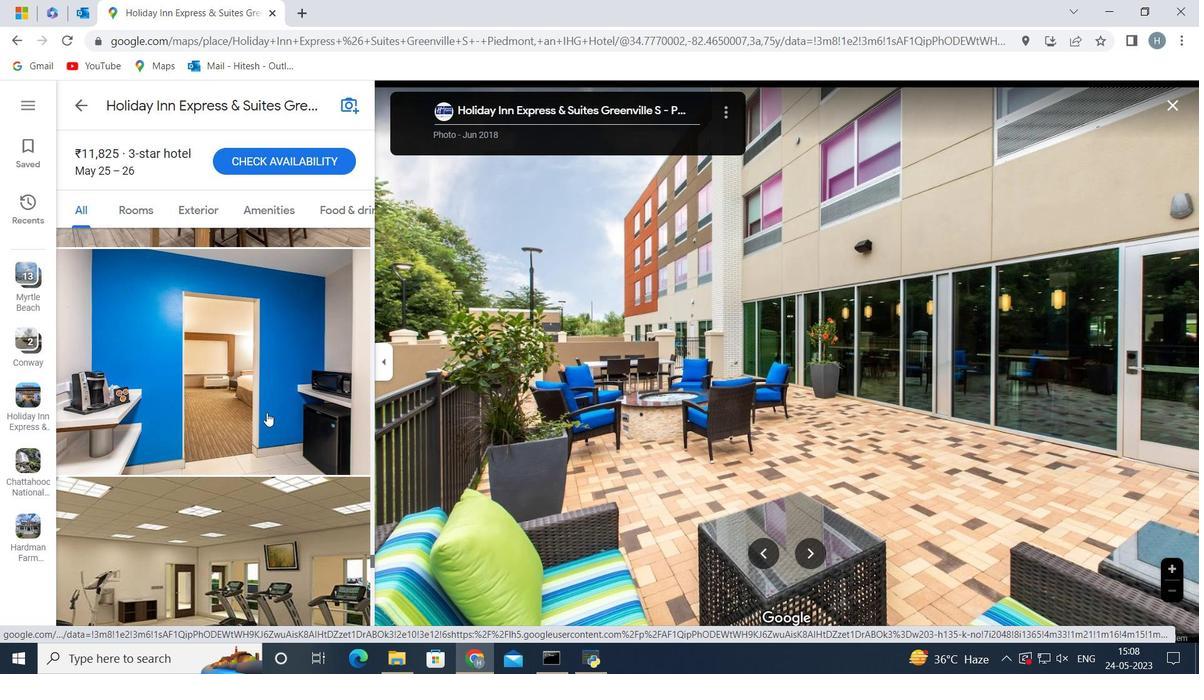 
Action: Mouse scrolled (266, 412) with delta (0, 0)
Screenshot: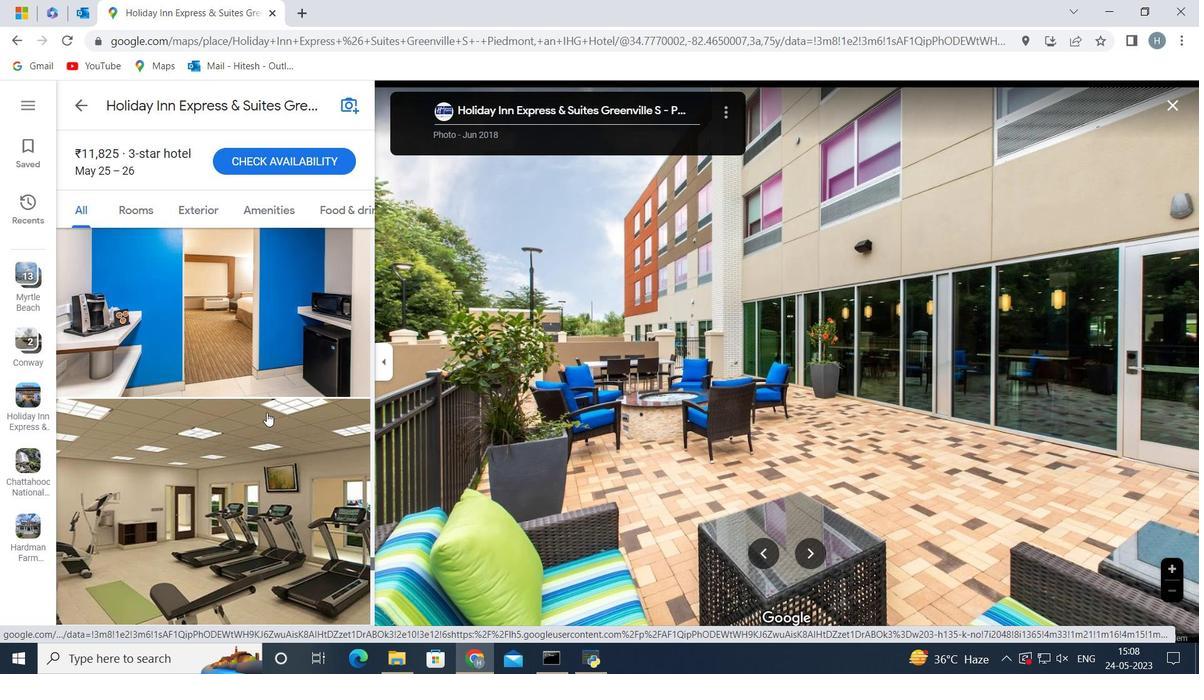 
Action: Mouse scrolled (266, 412) with delta (0, 0)
Screenshot: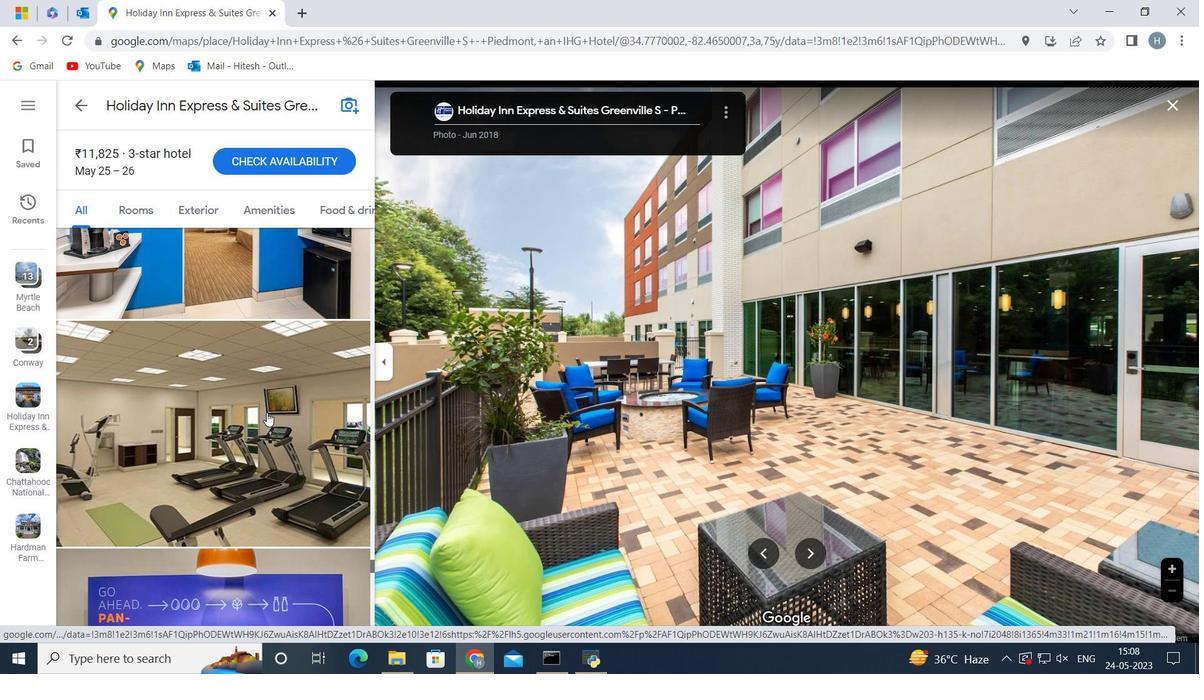 
Action: Mouse scrolled (266, 412) with delta (0, 0)
Screenshot: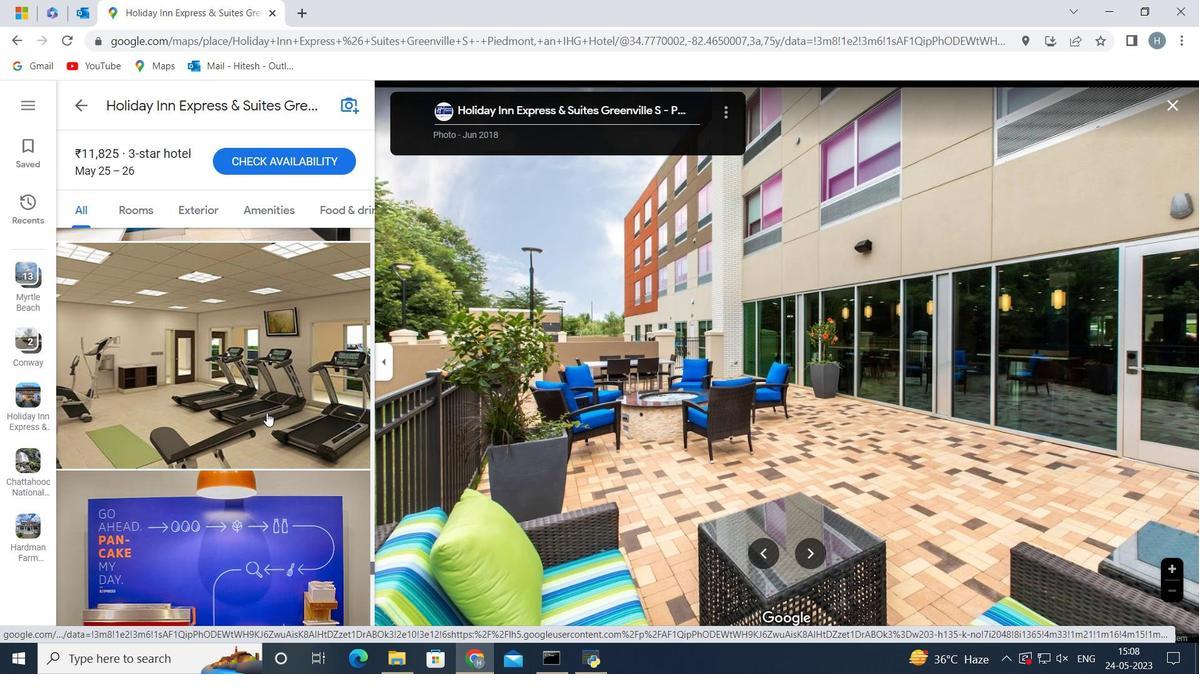
Action: Mouse scrolled (266, 412) with delta (0, 0)
Screenshot: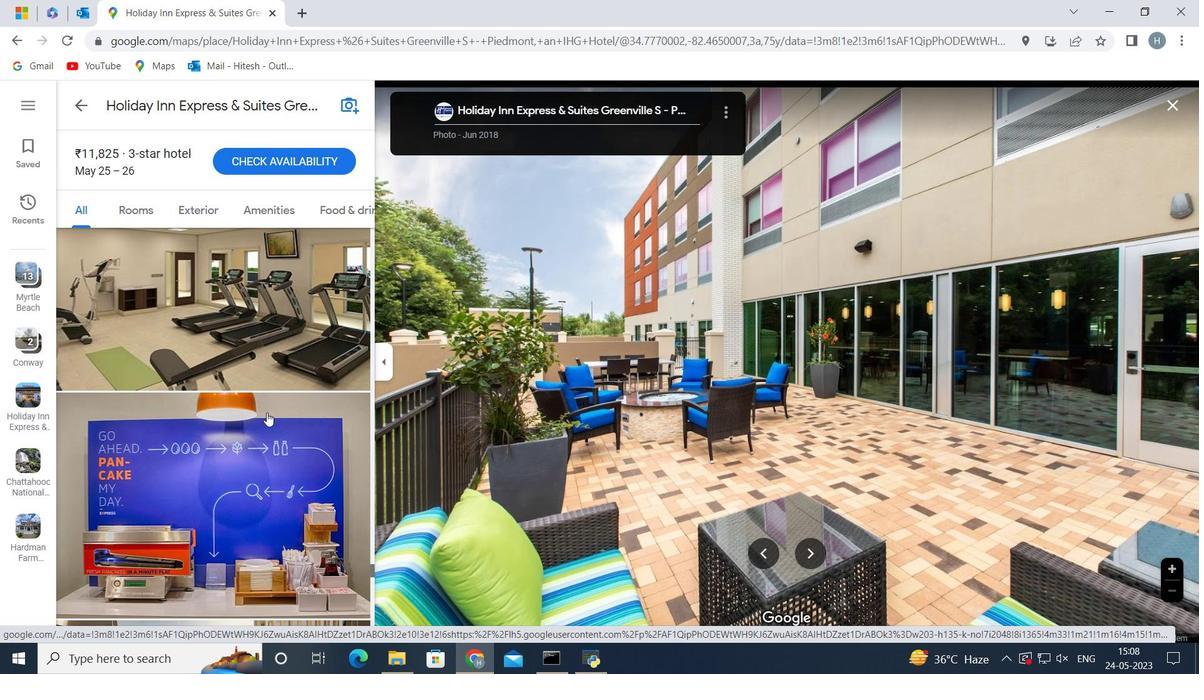 
Action: Mouse scrolled (266, 412) with delta (0, 0)
Screenshot: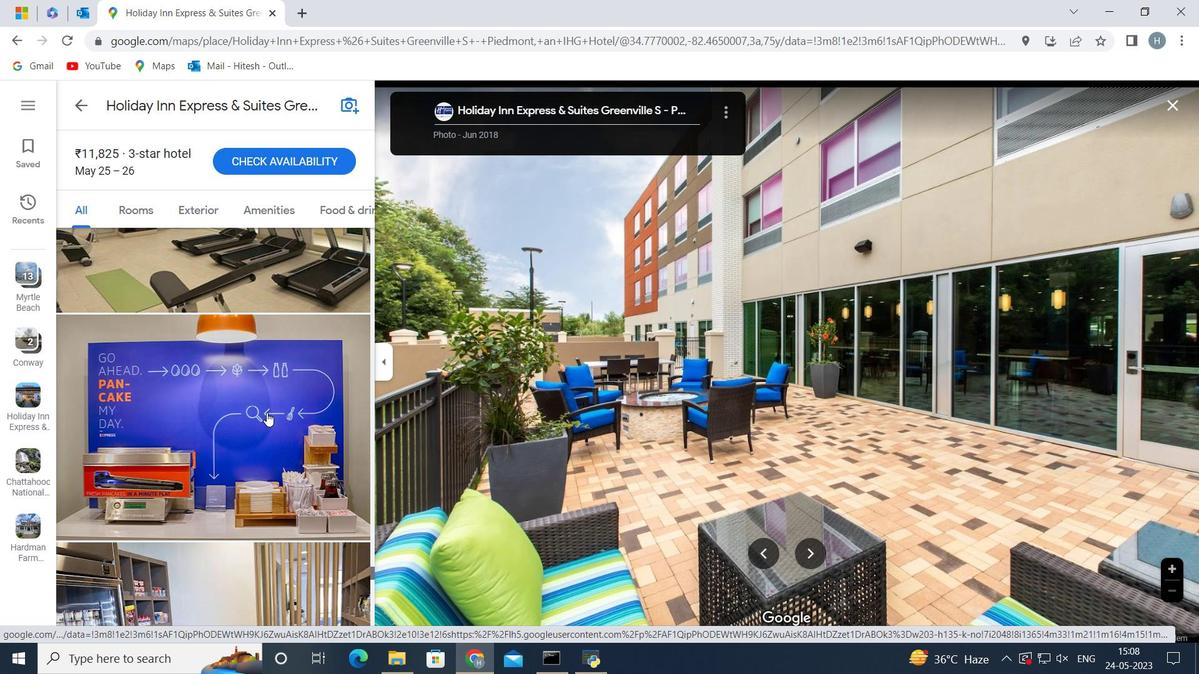 
Action: Mouse scrolled (266, 412) with delta (0, 0)
Screenshot: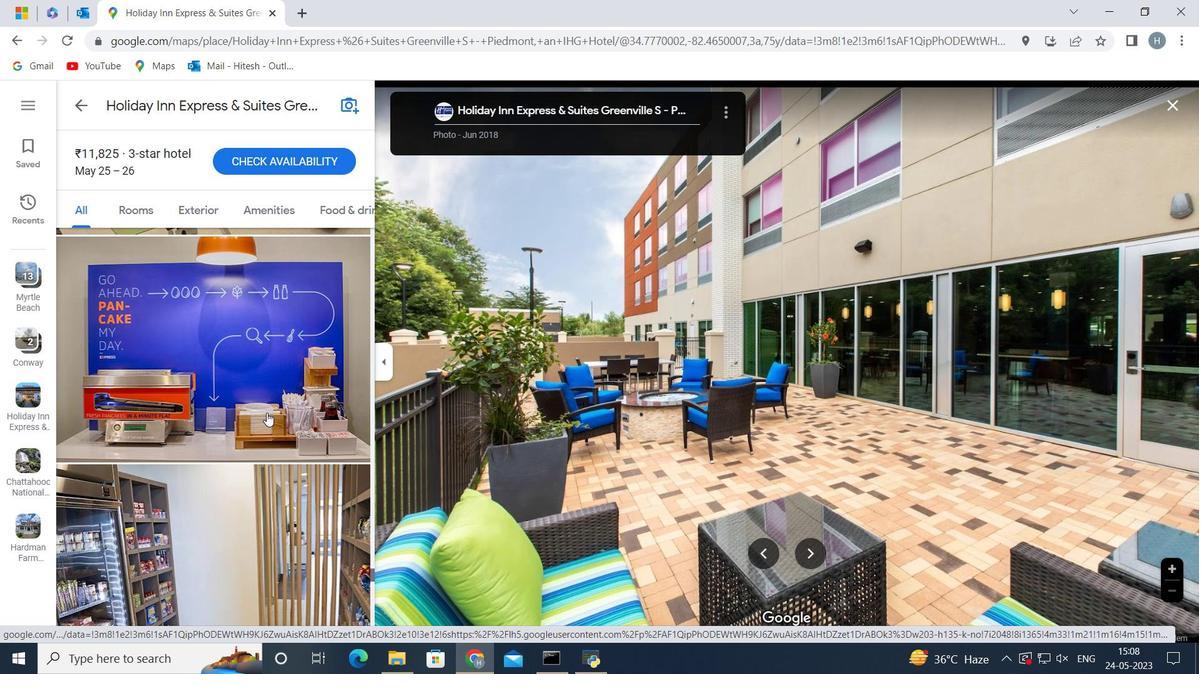
Action: Mouse scrolled (266, 412) with delta (0, 0)
Screenshot: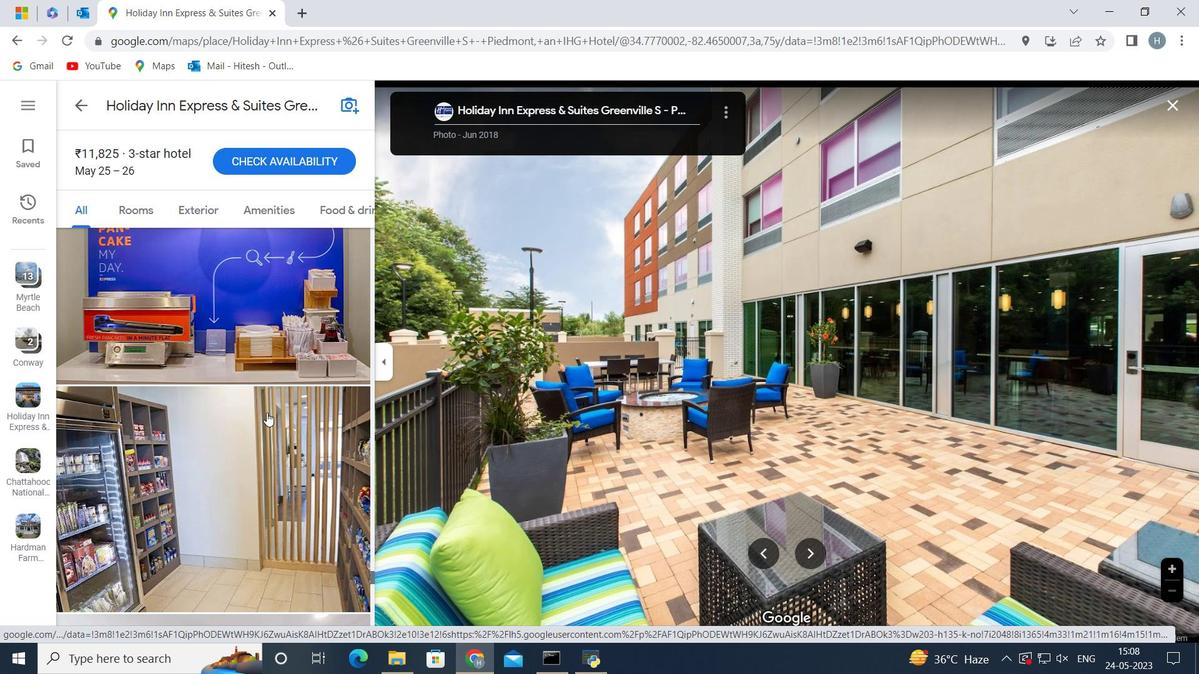 
Action: Mouse scrolled (266, 412) with delta (0, 0)
Screenshot: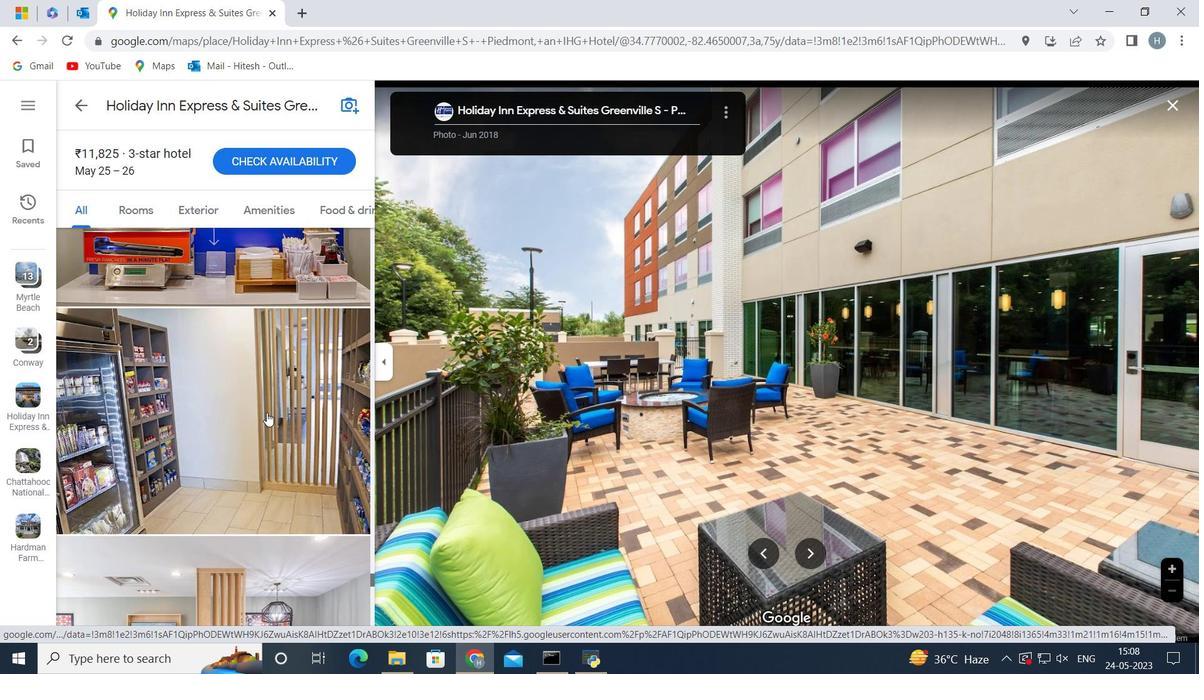 
Action: Mouse scrolled (266, 412) with delta (0, 0)
Screenshot: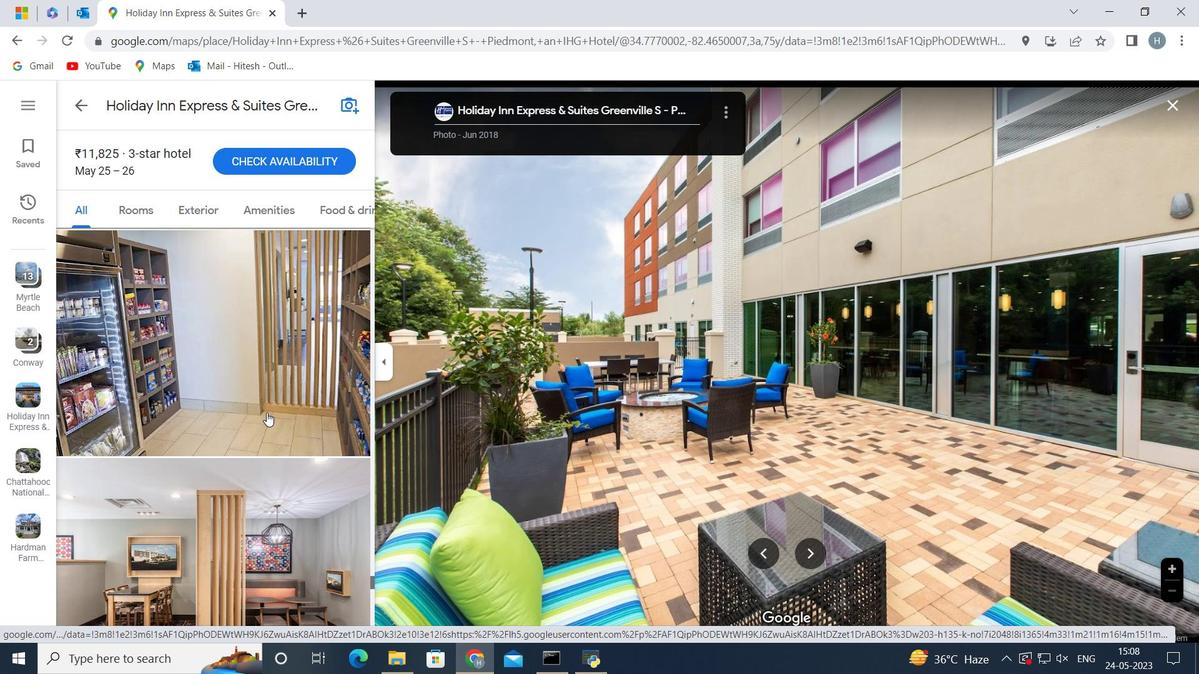 
Action: Mouse scrolled (266, 412) with delta (0, 0)
Screenshot: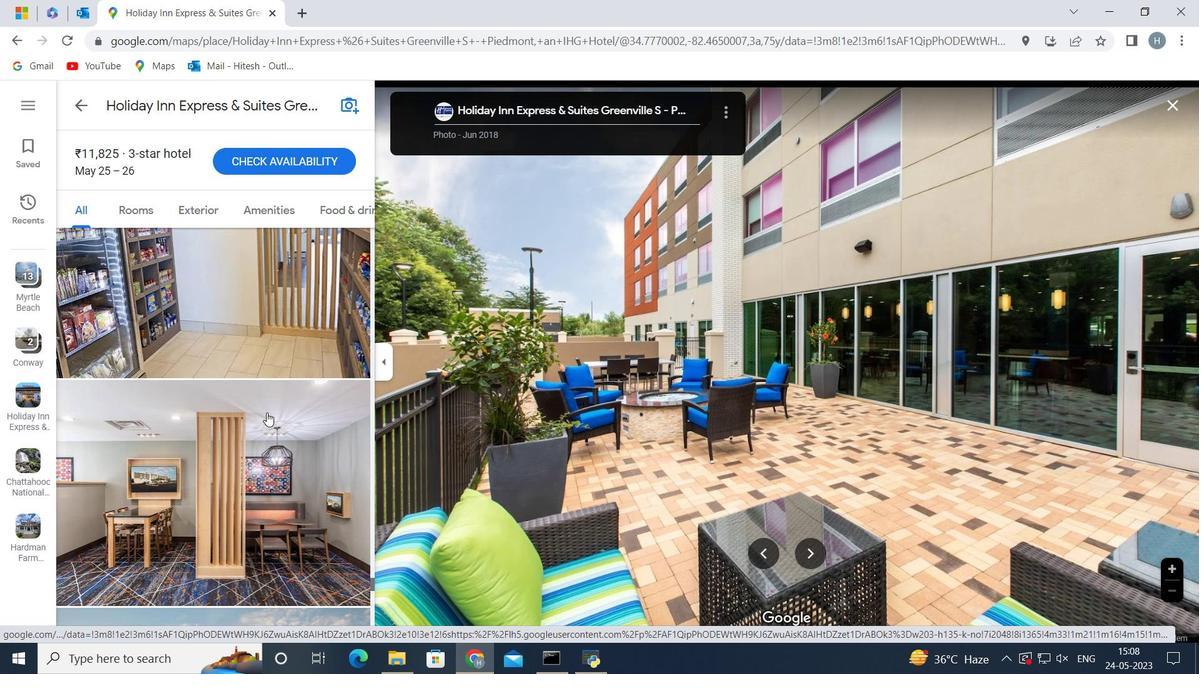 
Action: Mouse scrolled (266, 412) with delta (0, 0)
Screenshot: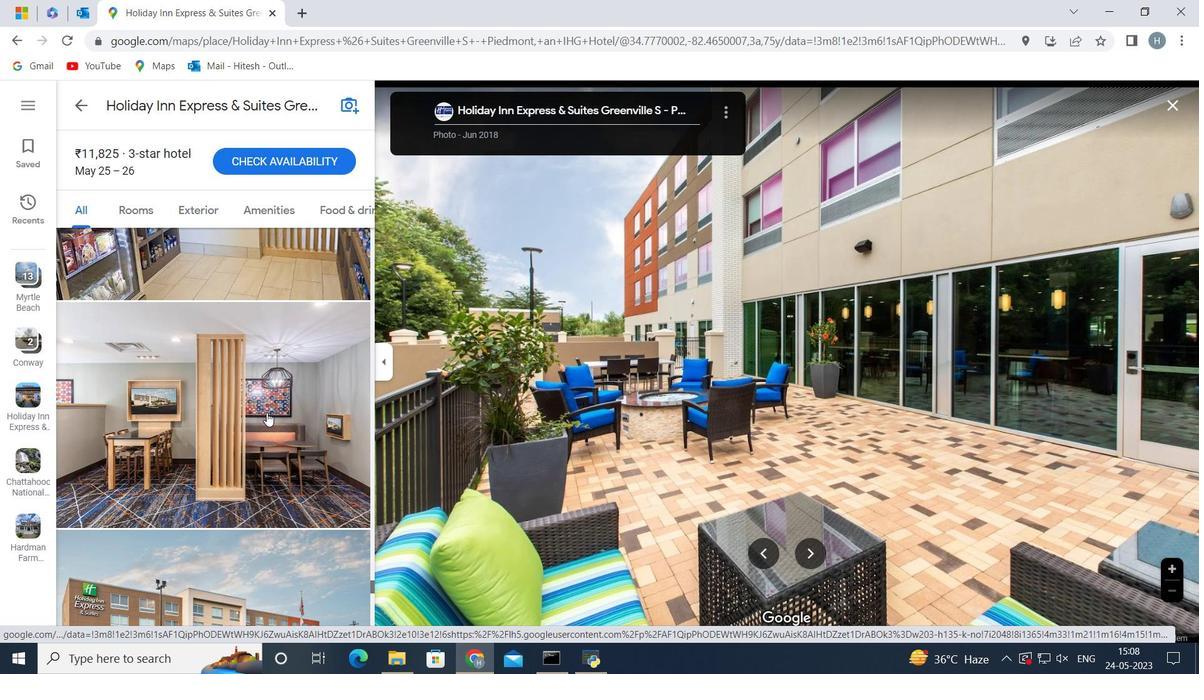 
Action: Mouse scrolled (266, 412) with delta (0, 0)
Screenshot: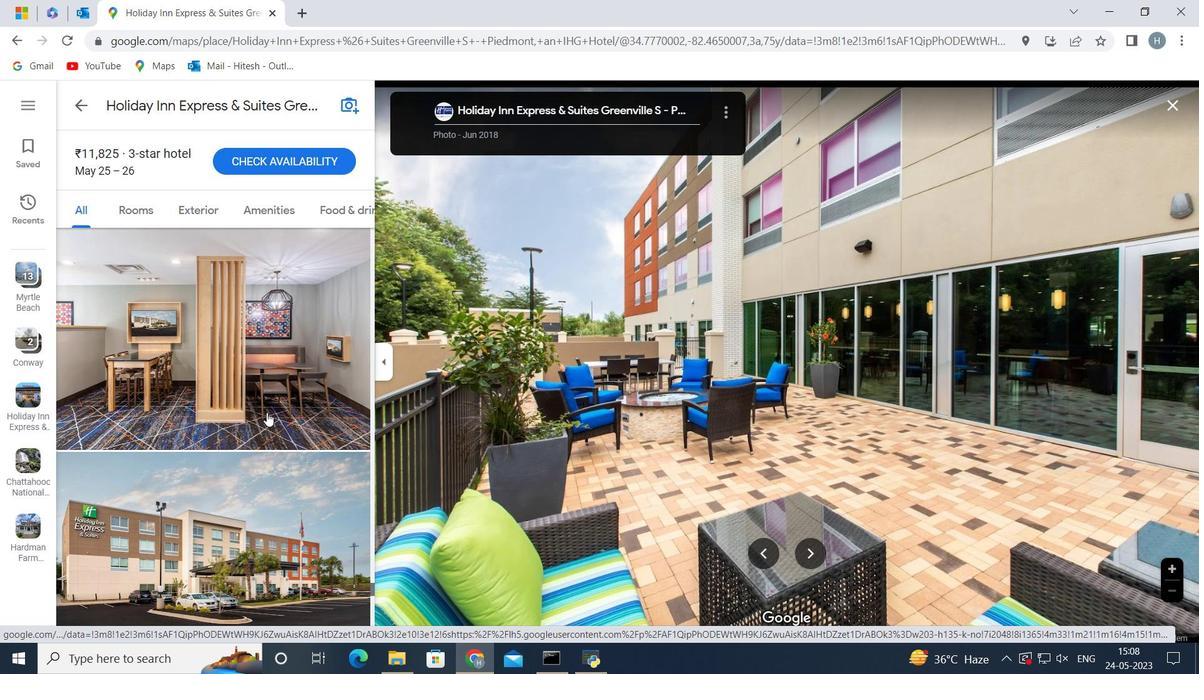 
Action: Mouse scrolled (266, 412) with delta (0, 0)
Screenshot: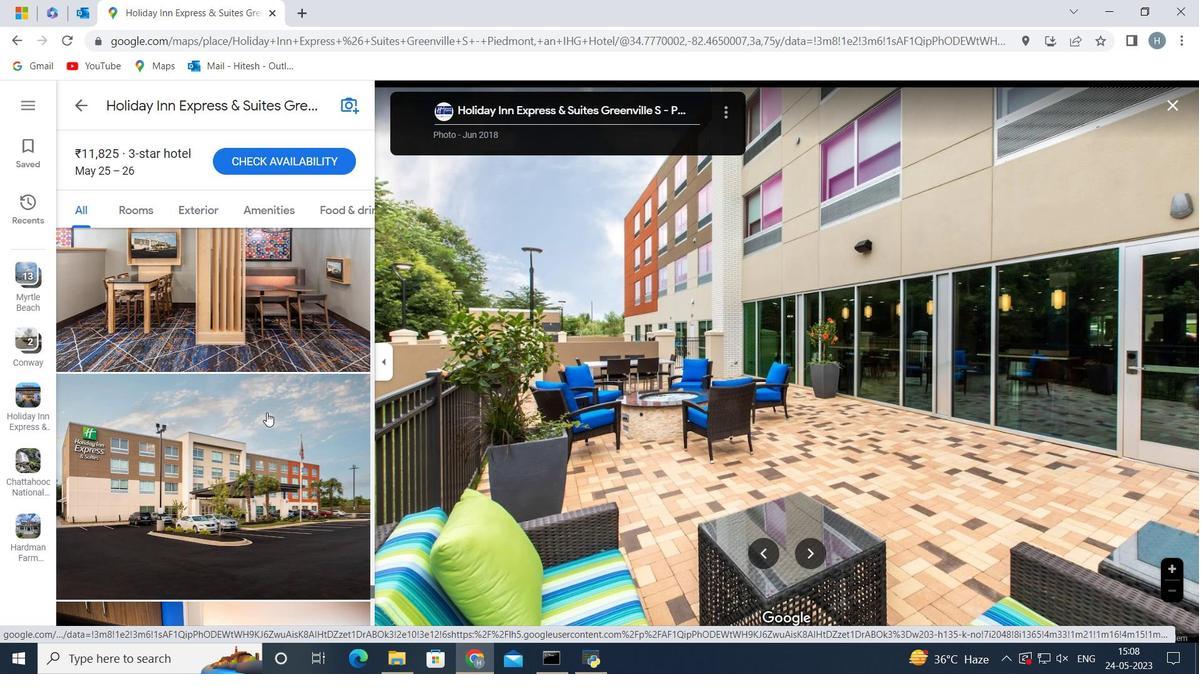 
Action: Mouse scrolled (266, 412) with delta (0, 0)
Screenshot: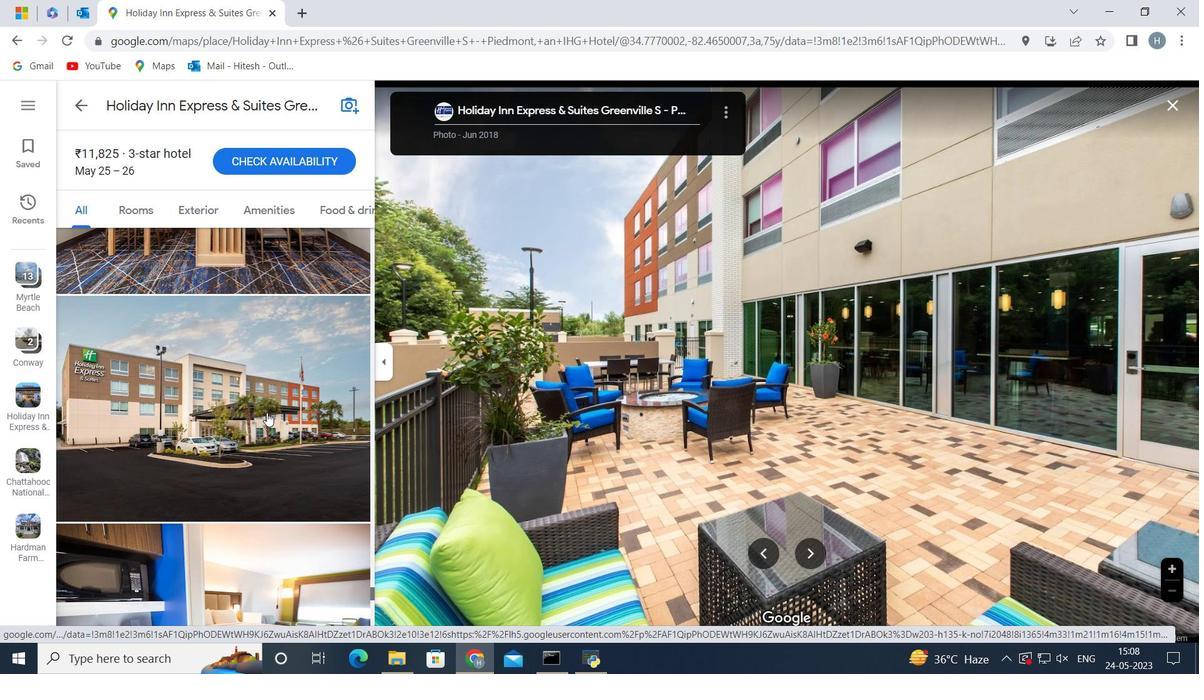 
Action: Mouse scrolled (266, 412) with delta (0, 0)
Screenshot: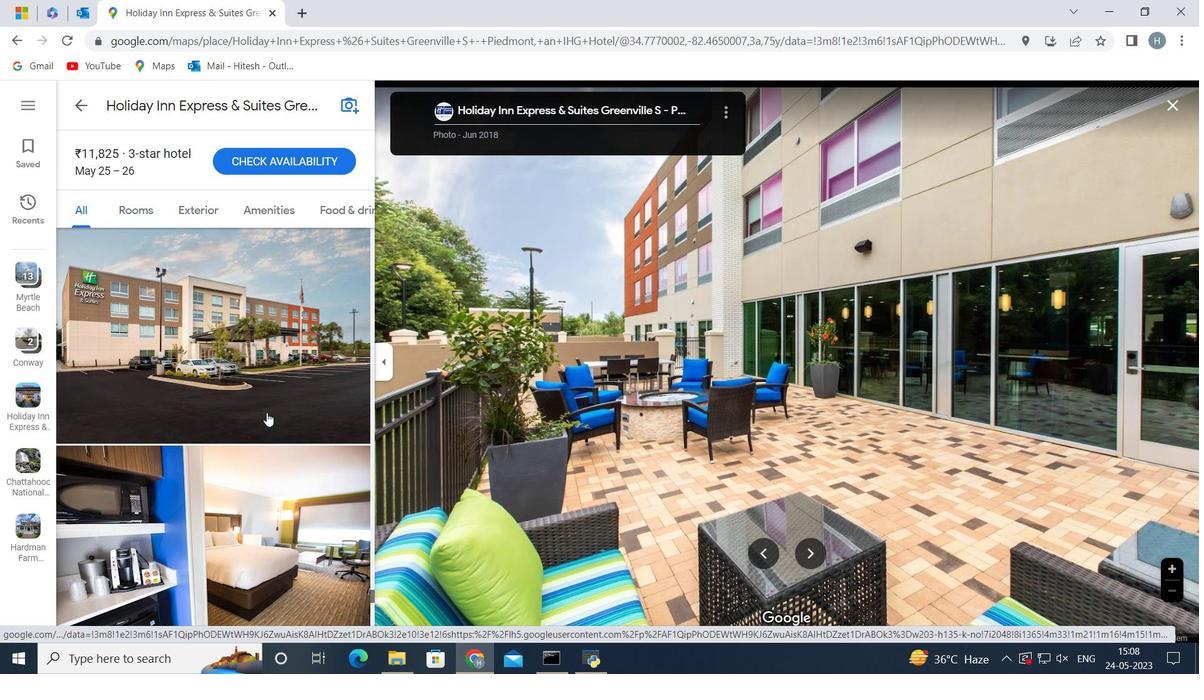
Action: Mouse scrolled (266, 412) with delta (0, 0)
Screenshot: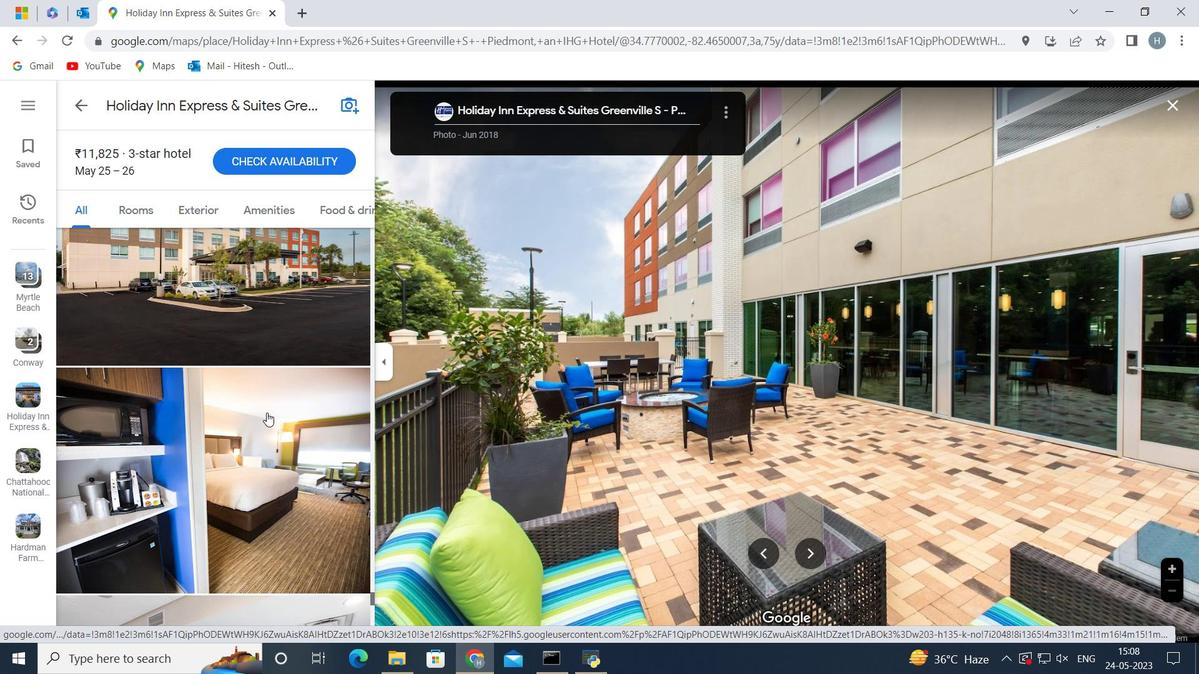 
Action: Mouse scrolled (266, 412) with delta (0, 0)
Screenshot: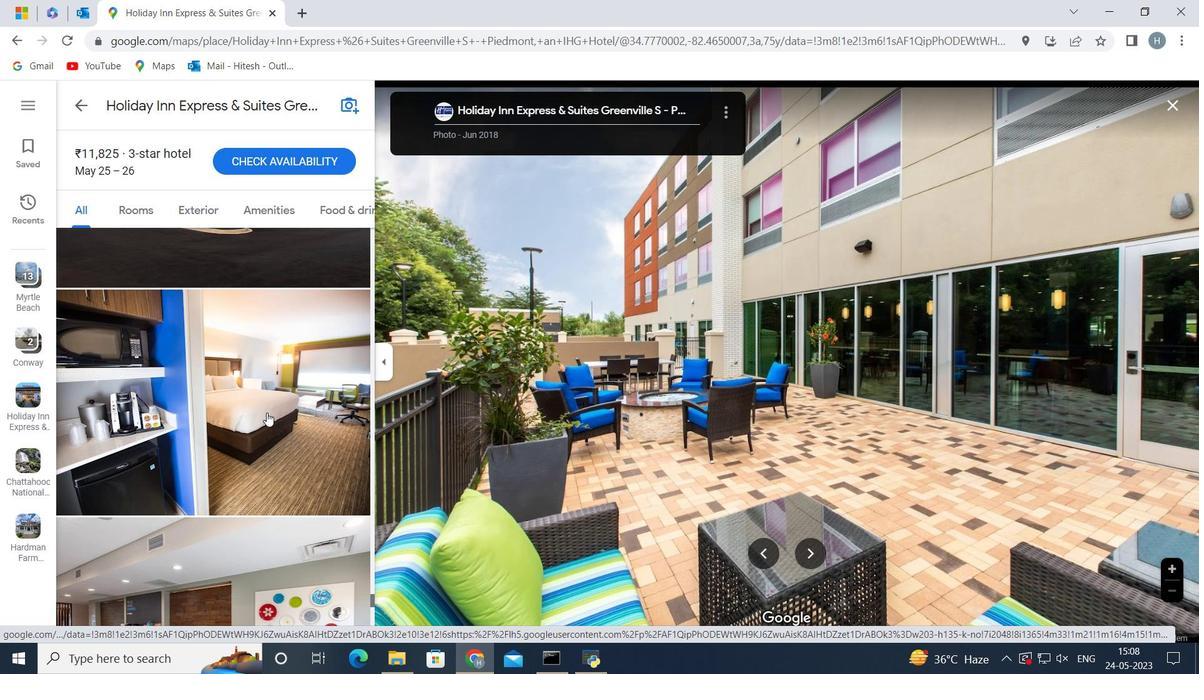
Action: Mouse scrolled (266, 412) with delta (0, 0)
Screenshot: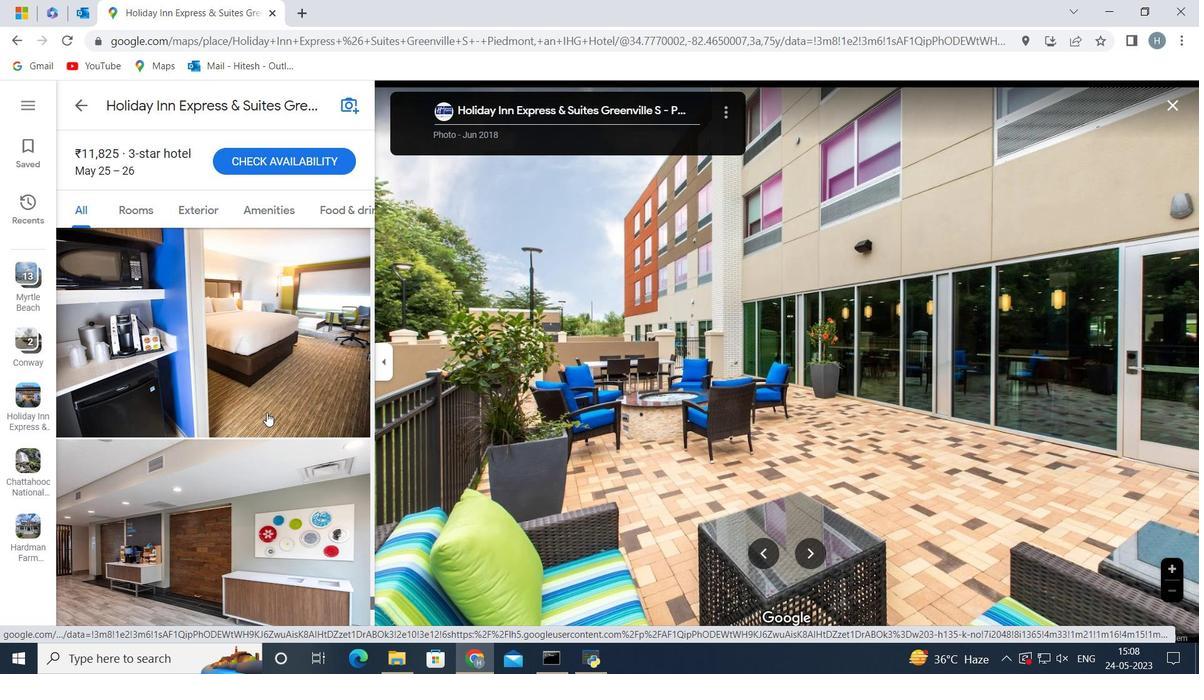 
Action: Mouse scrolled (266, 412) with delta (0, 0)
Screenshot: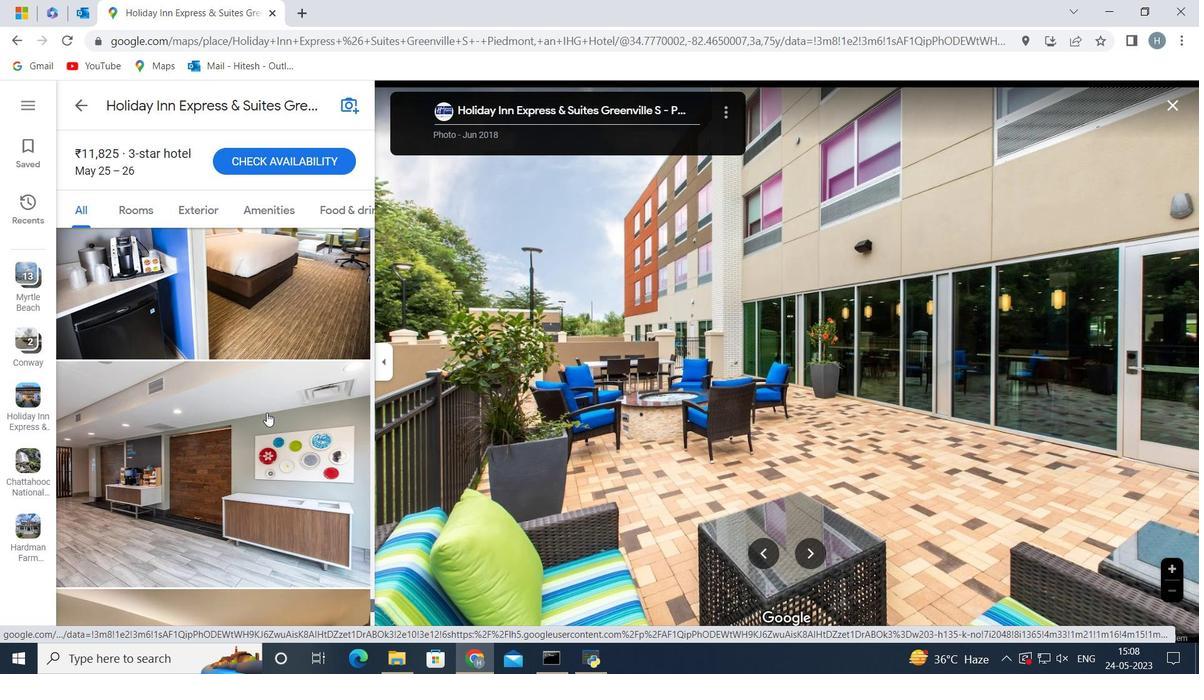 
Action: Mouse scrolled (266, 412) with delta (0, 0)
Screenshot: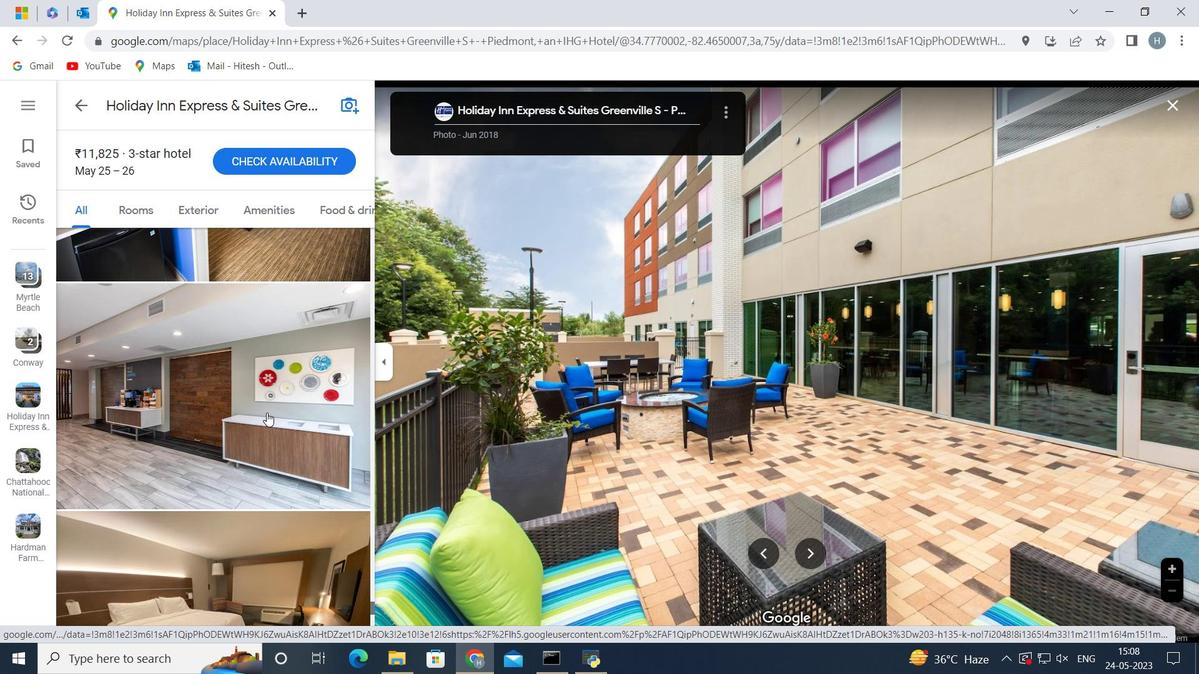 
Action: Mouse scrolled (266, 412) with delta (0, 0)
Screenshot: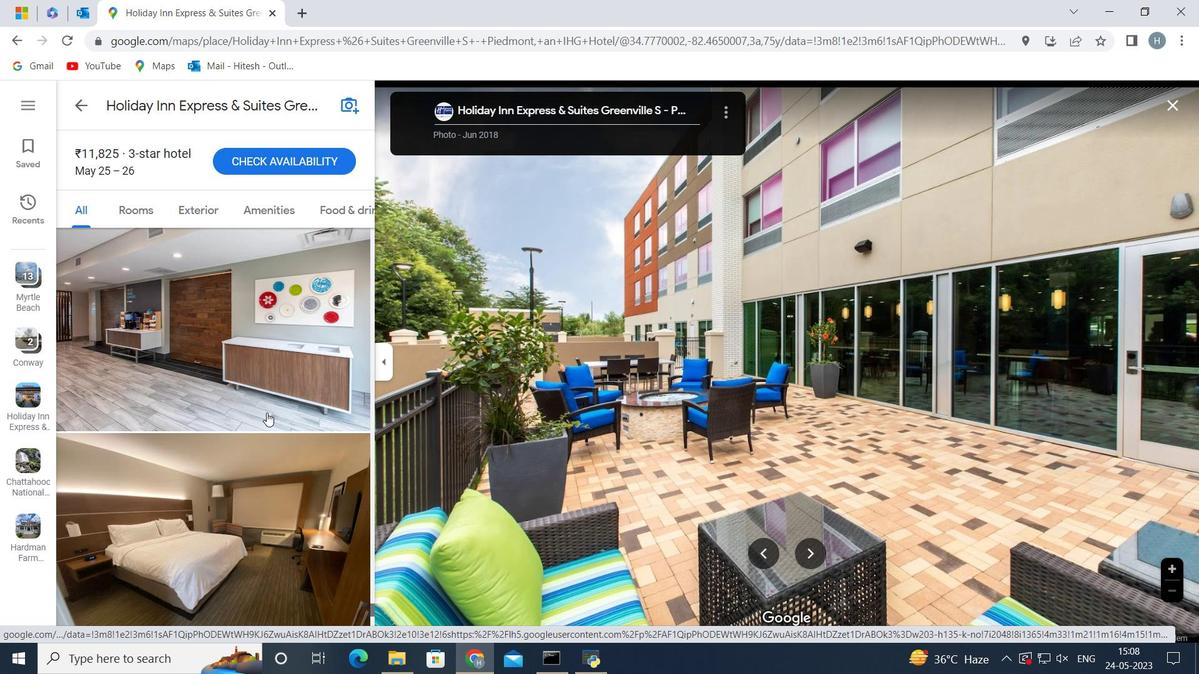 
Action: Mouse scrolled (266, 412) with delta (0, 0)
Screenshot: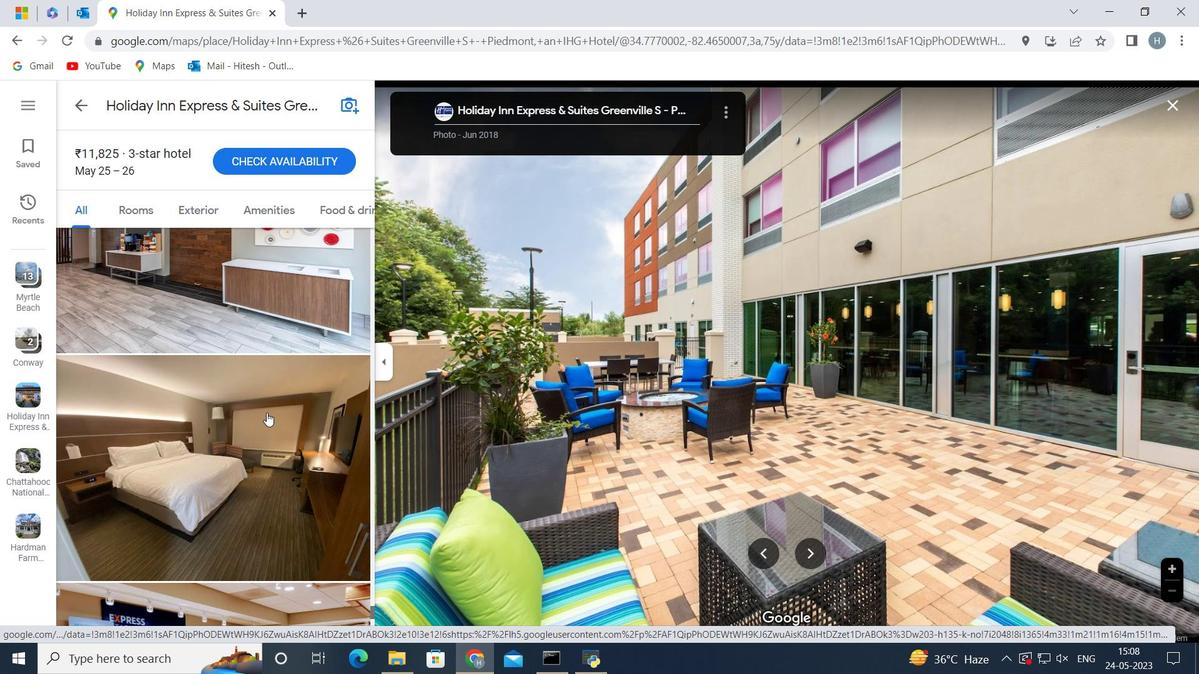 
Action: Mouse scrolled (266, 412) with delta (0, 0)
Screenshot: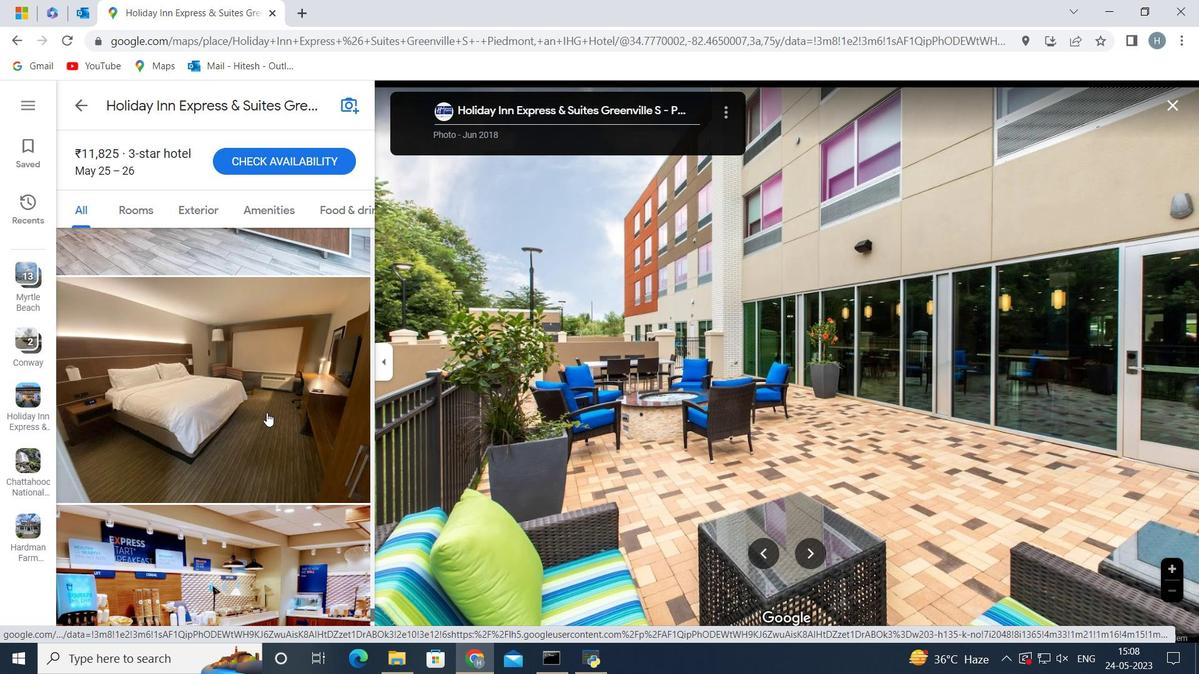 
Action: Mouse scrolled (266, 412) with delta (0, 0)
Screenshot: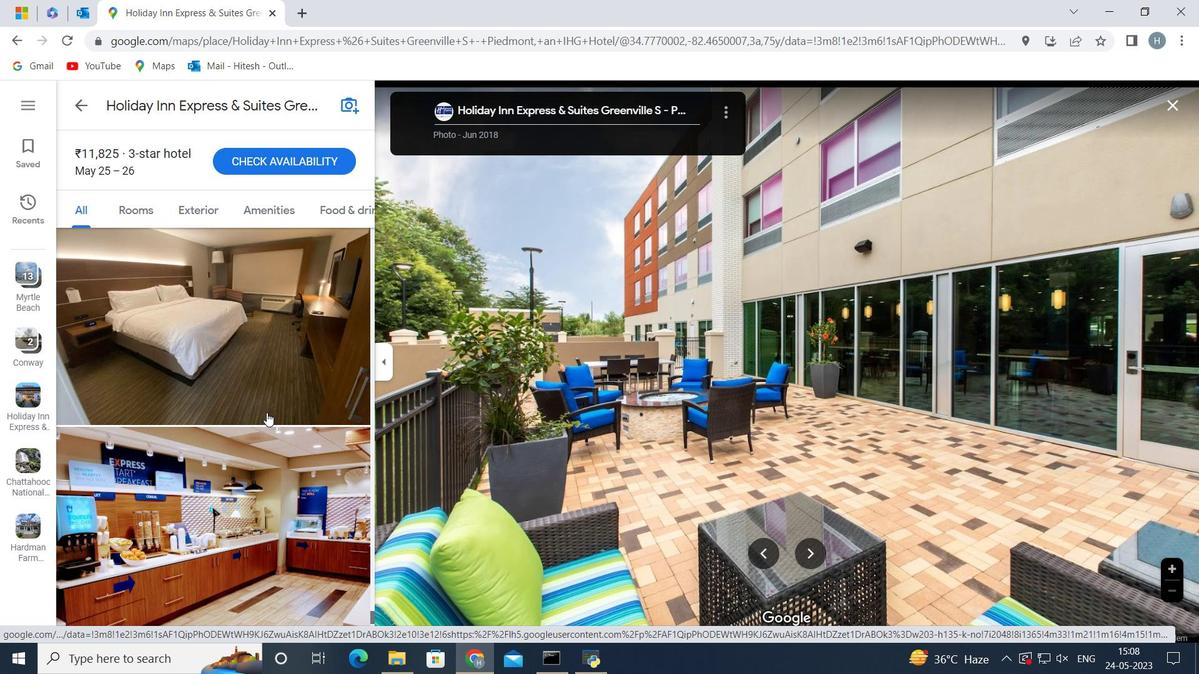 
Action: Mouse moved to (266, 411)
Screenshot: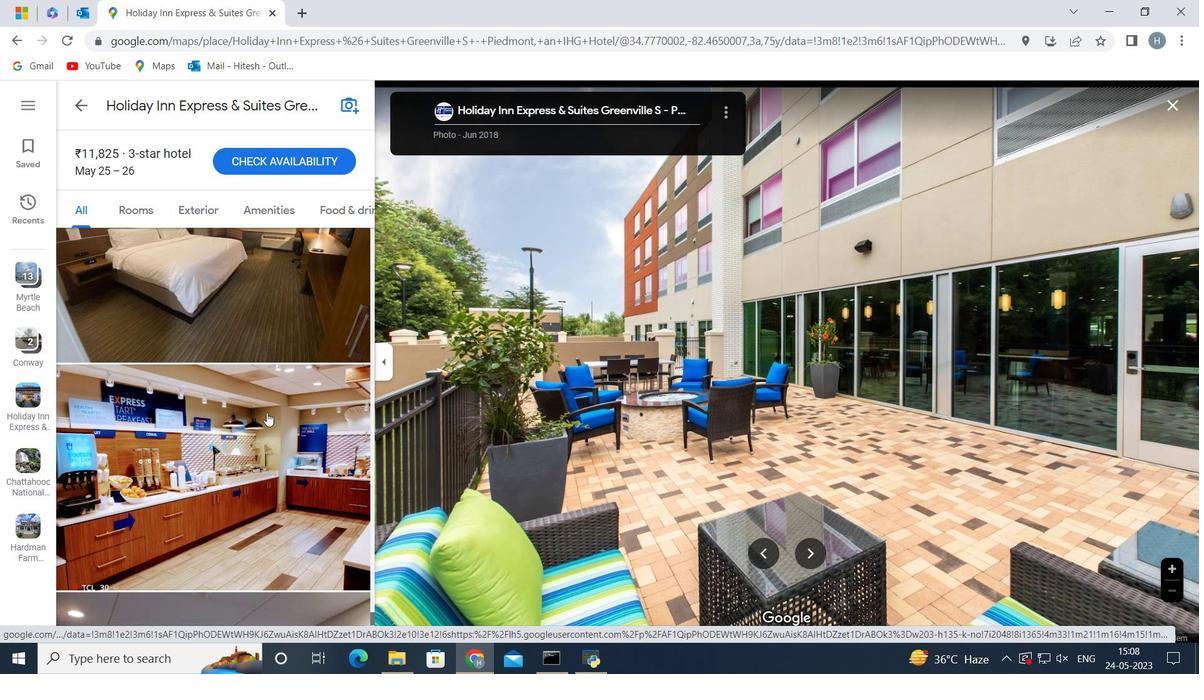 
Action: Mouse scrolled (266, 410) with delta (0, 0)
Screenshot: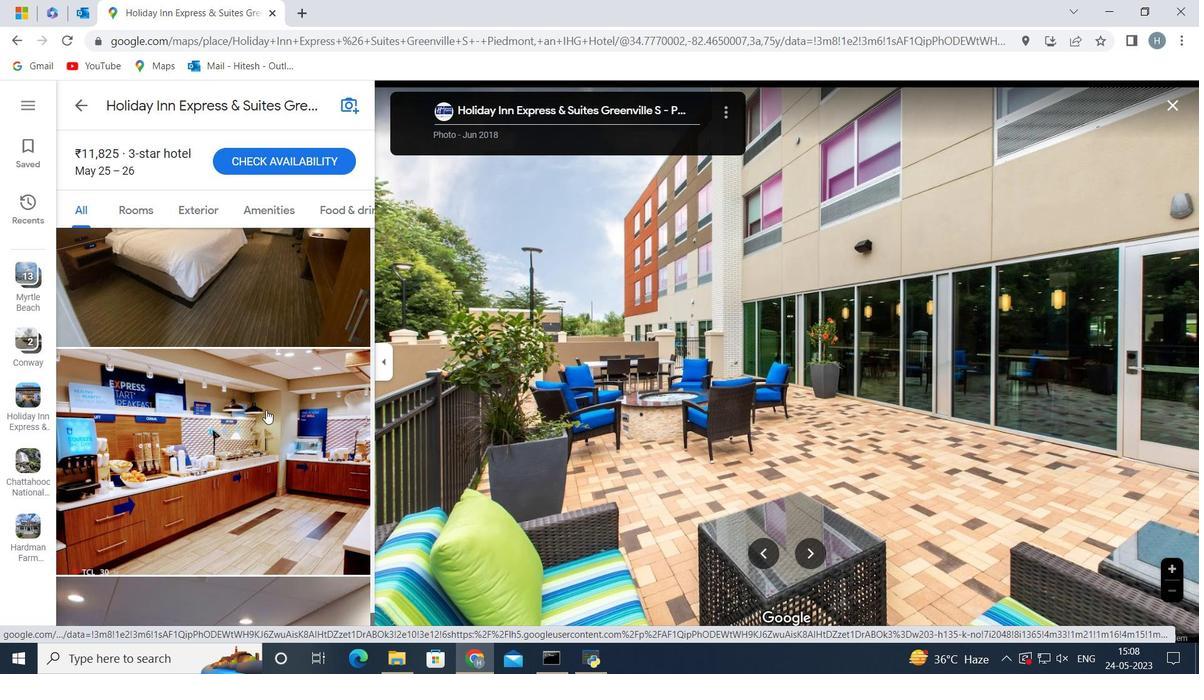 
Action: Mouse moved to (265, 411)
Screenshot: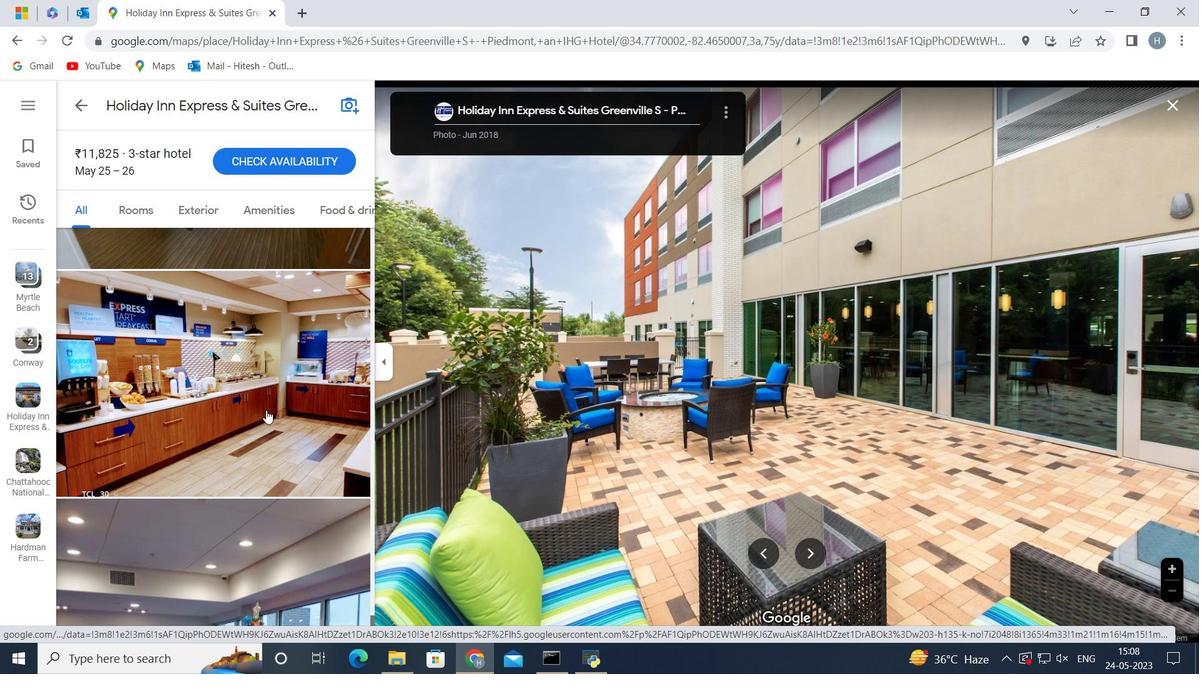 
Action: Mouse scrolled (265, 410) with delta (0, 0)
Screenshot: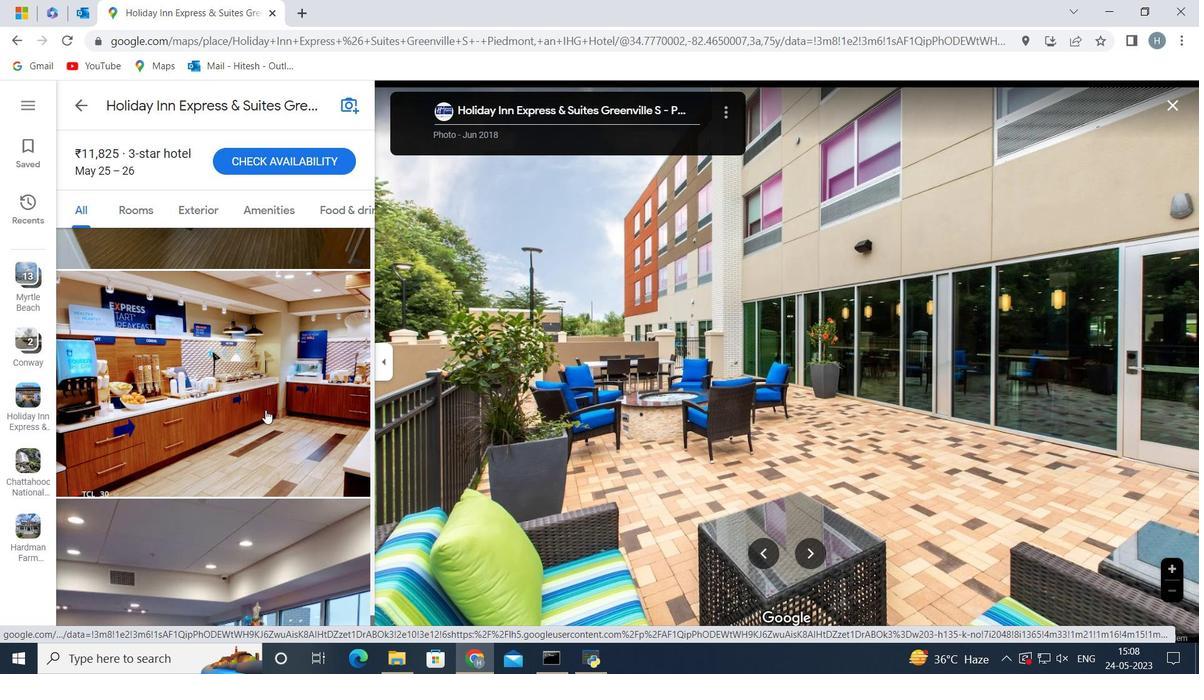
Action: Mouse moved to (265, 409)
Screenshot: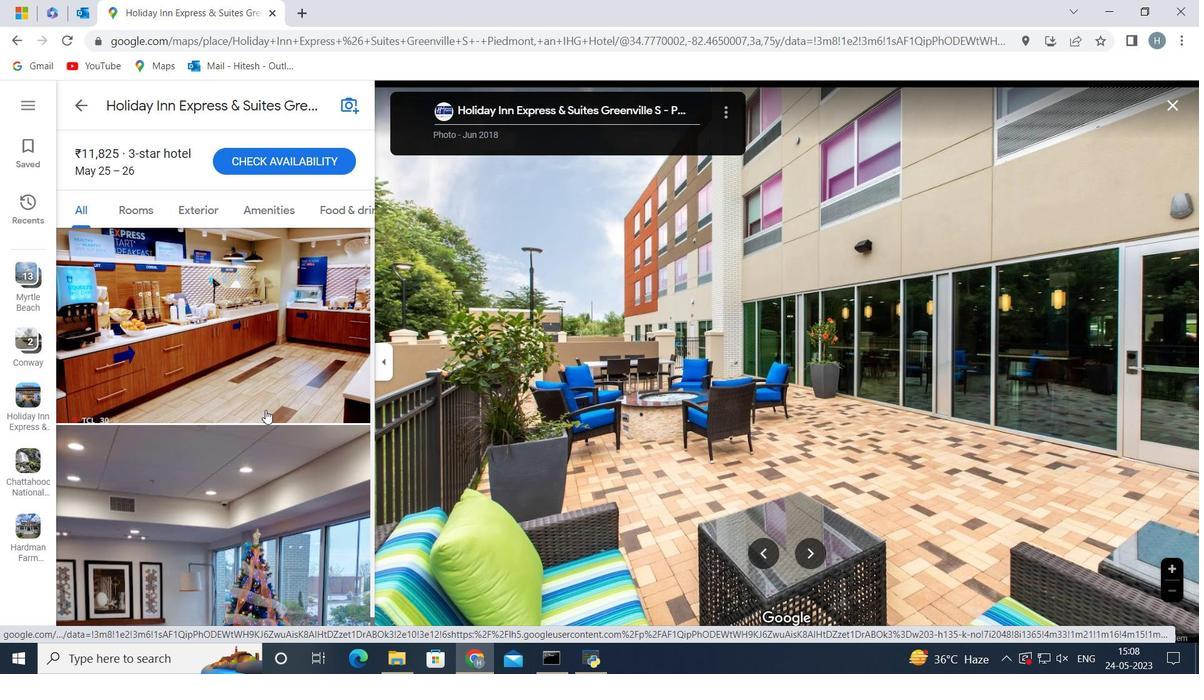 
Action: Mouse scrolled (265, 409) with delta (0, 0)
Screenshot: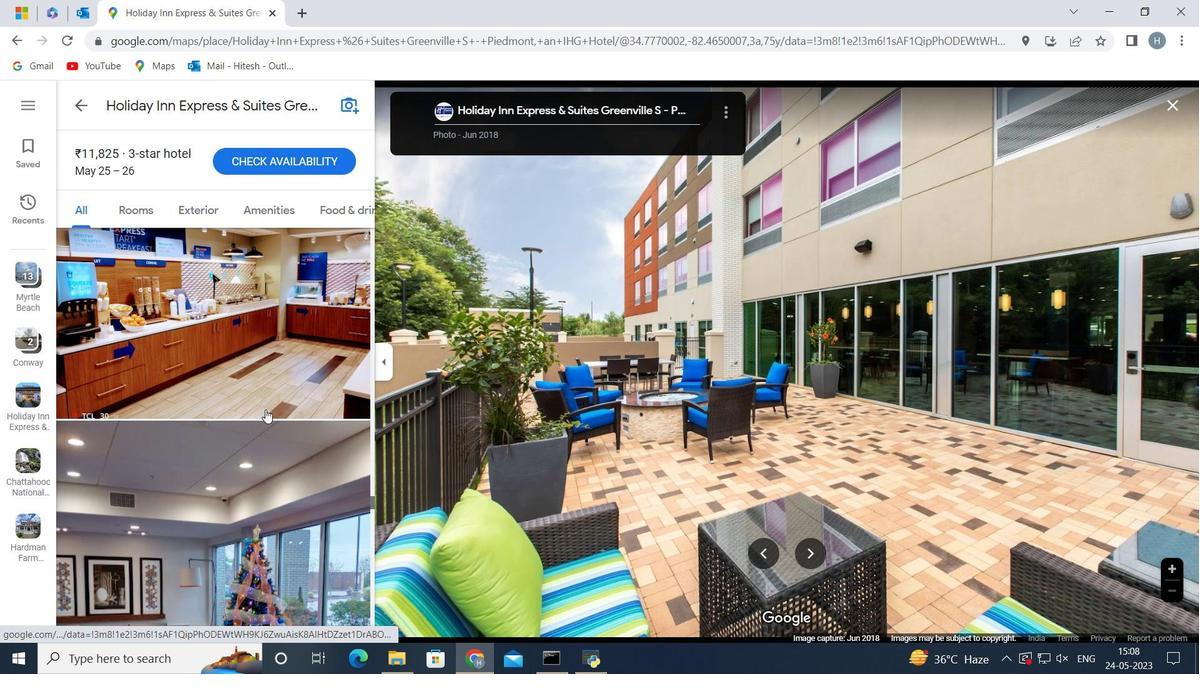 
Action: Mouse scrolled (265, 409) with delta (0, 0)
Screenshot: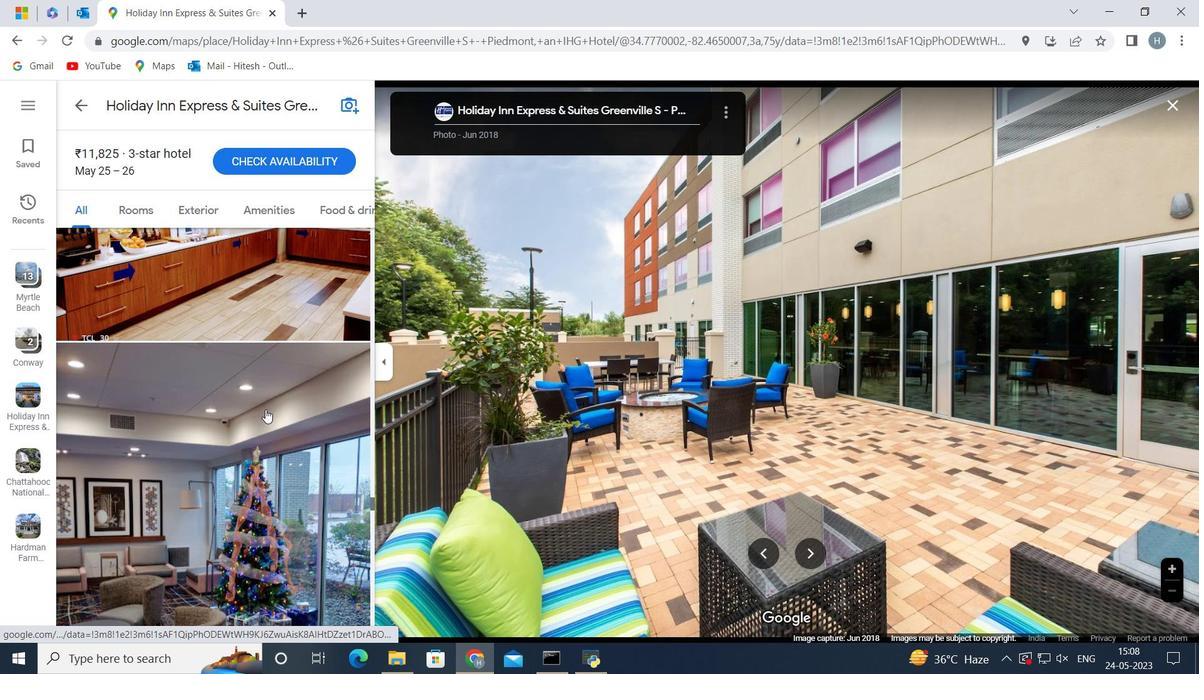 
Action: Mouse scrolled (265, 409) with delta (0, 0)
Screenshot: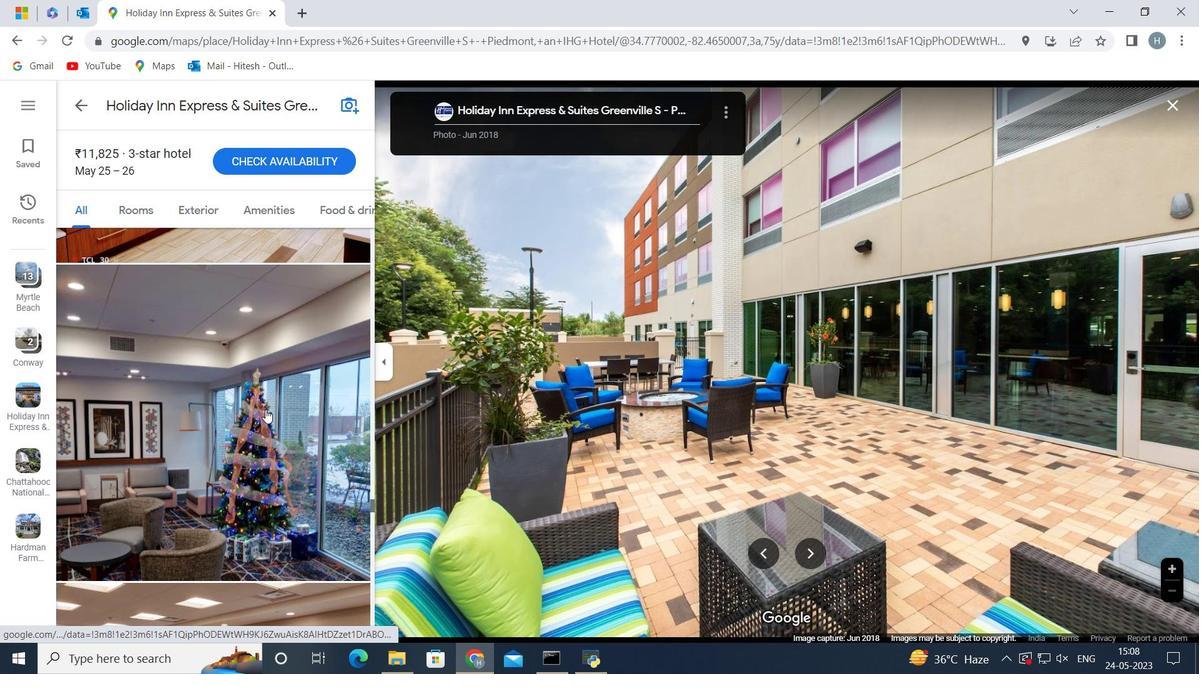 
Action: Mouse scrolled (265, 409) with delta (0, 0)
Screenshot: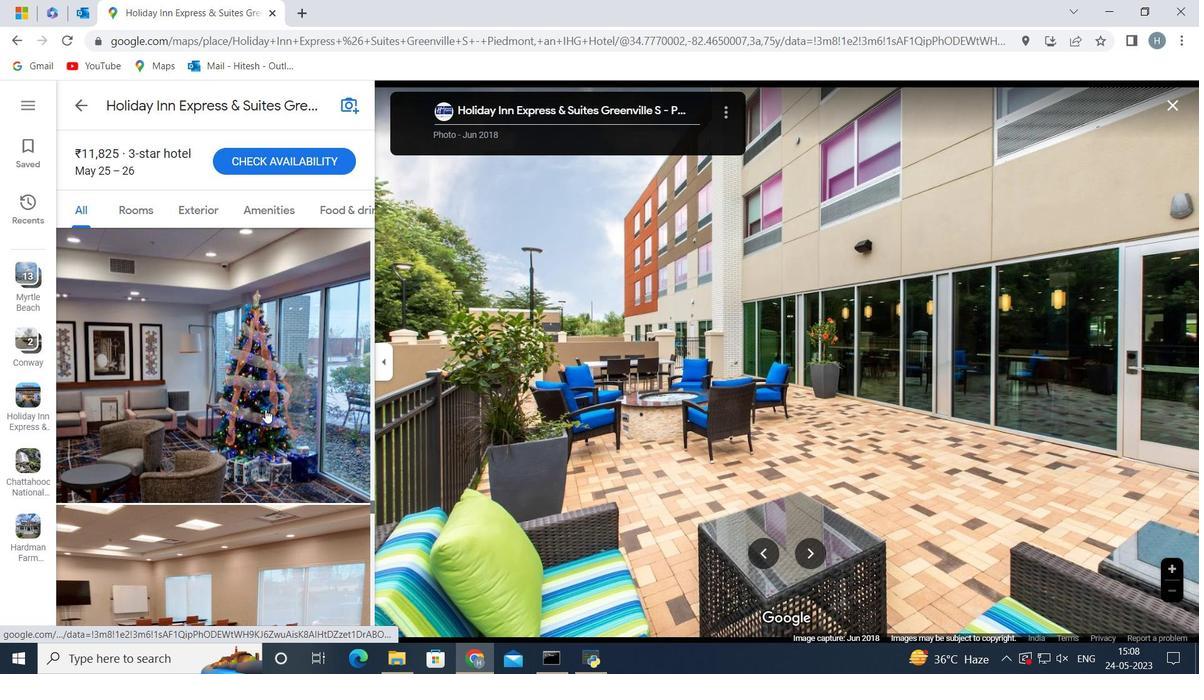 
Action: Mouse scrolled (265, 409) with delta (0, 0)
Screenshot: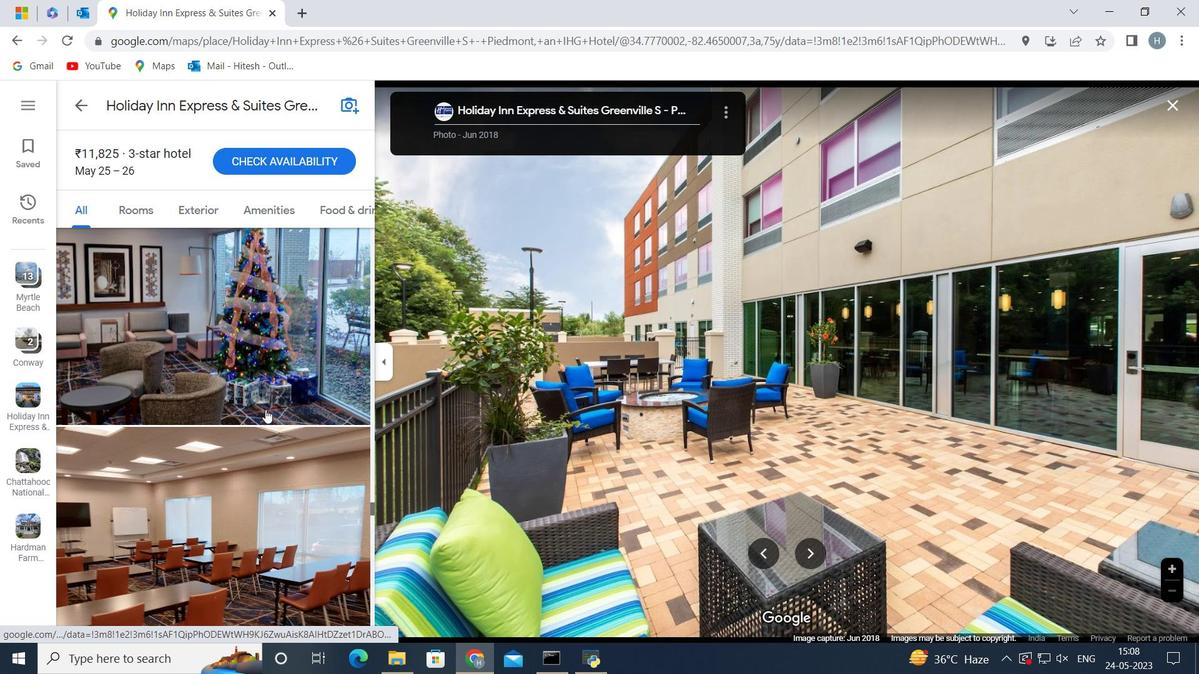
Action: Mouse moved to (298, 329)
Screenshot: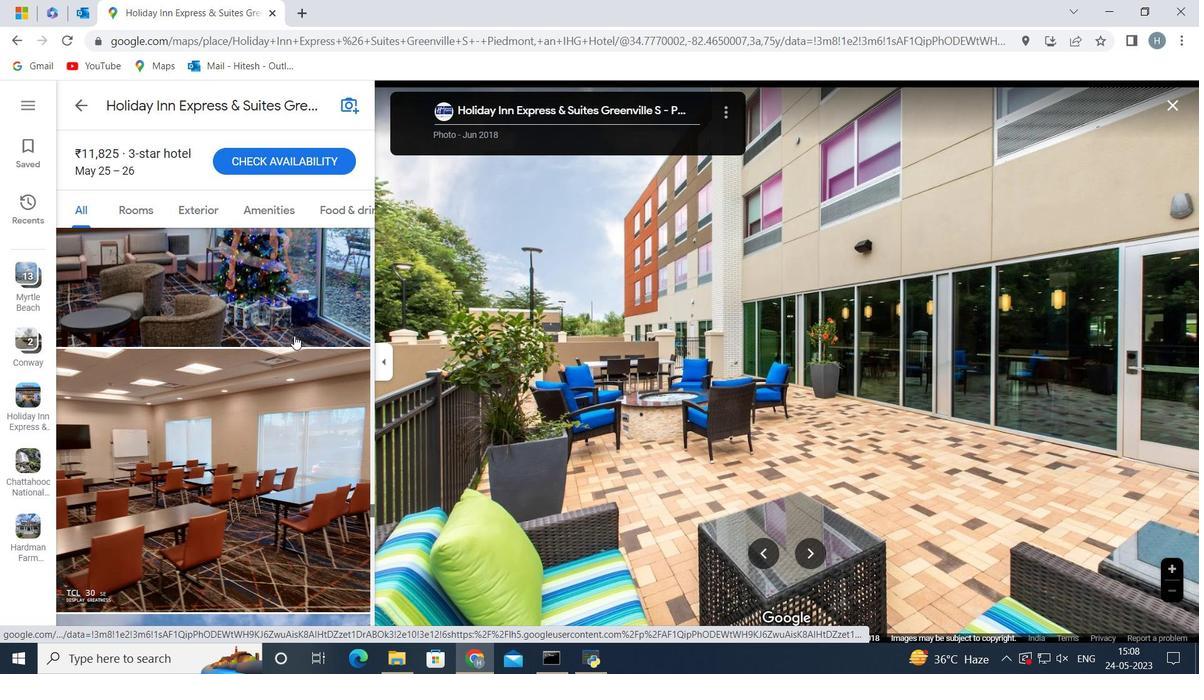 
Action: Mouse pressed left at (298, 329)
Screenshot: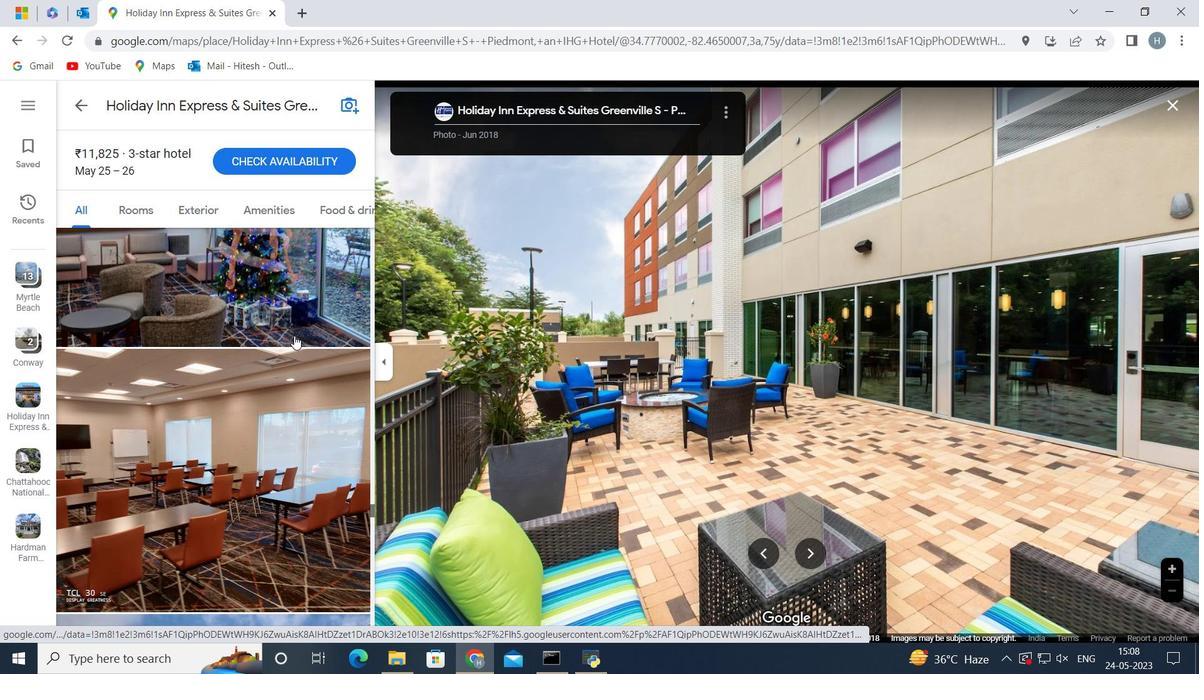
Action: Mouse moved to (842, 434)
Screenshot: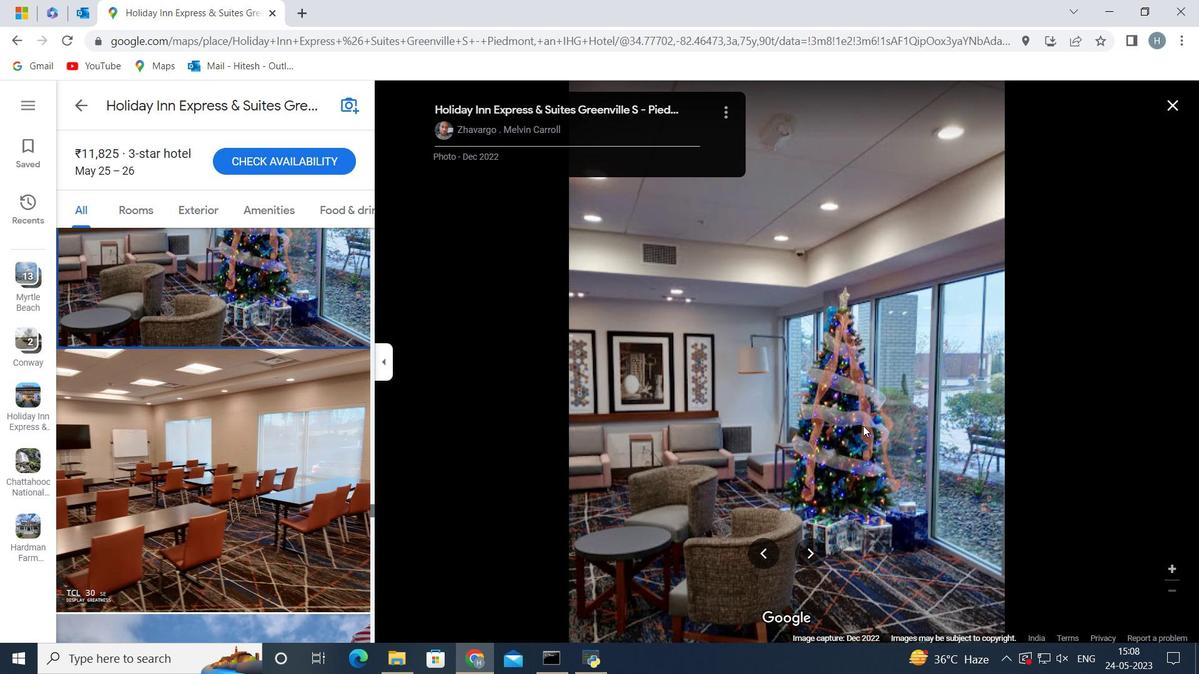 
Action: Mouse scrolled (842, 435) with delta (0, 0)
Screenshot: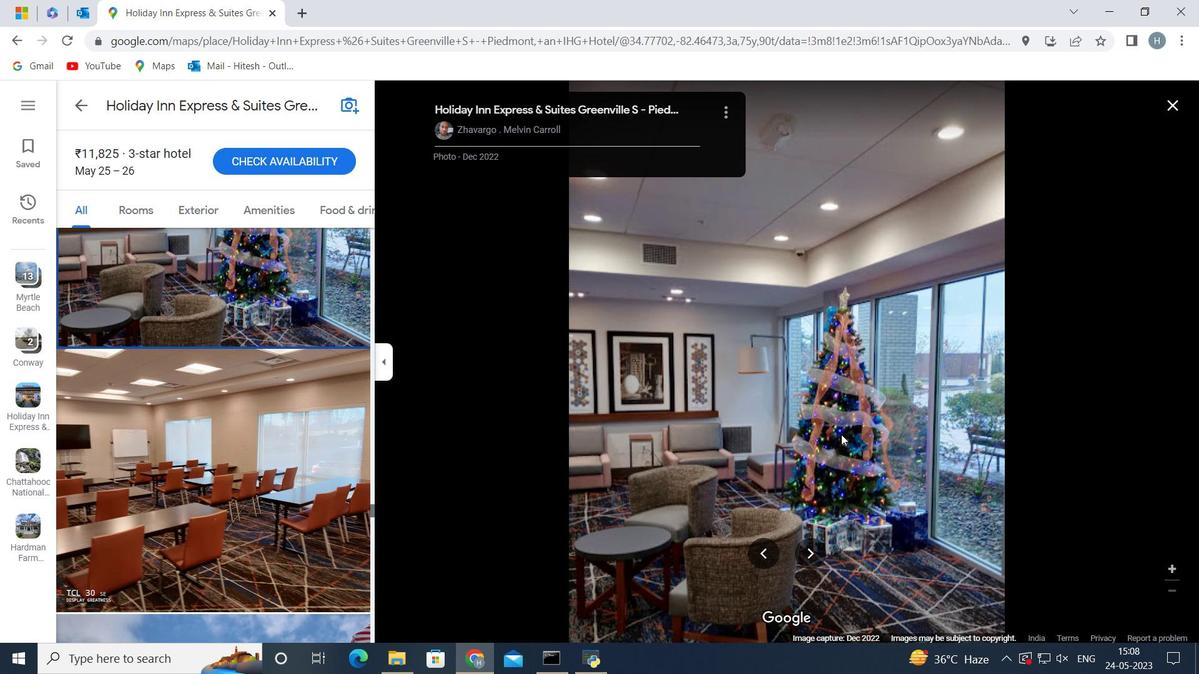 
Action: Mouse scrolled (842, 435) with delta (0, 0)
Screenshot: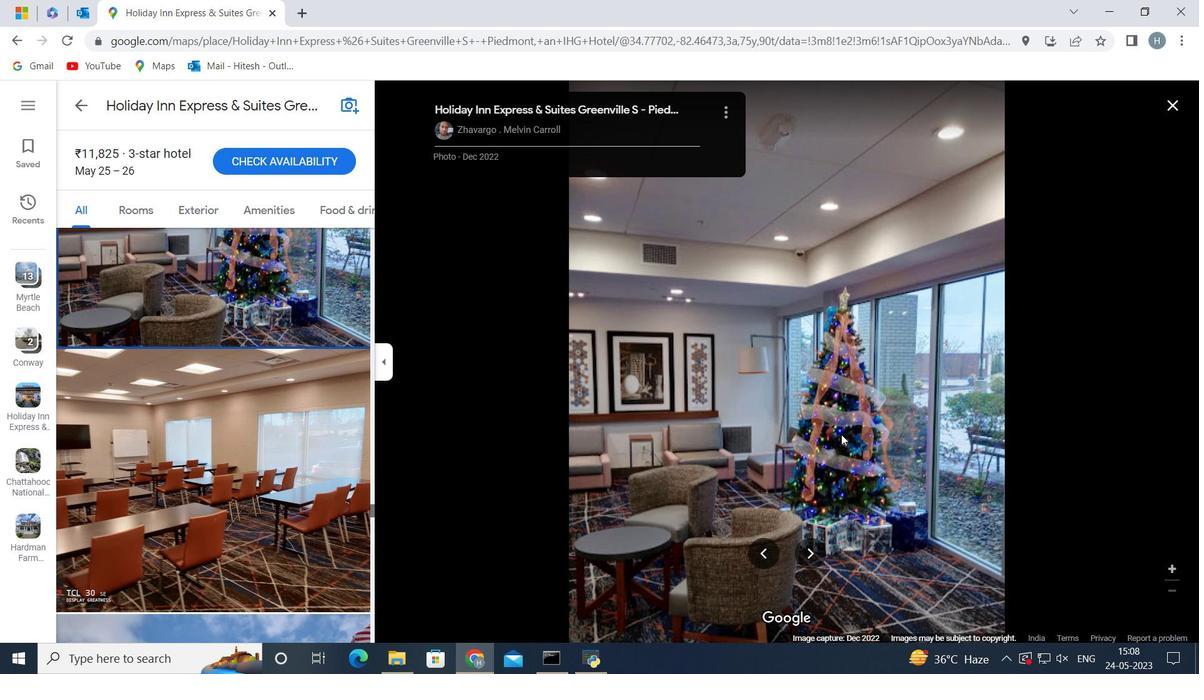 
Action: Mouse scrolled (842, 435) with delta (0, 0)
Screenshot: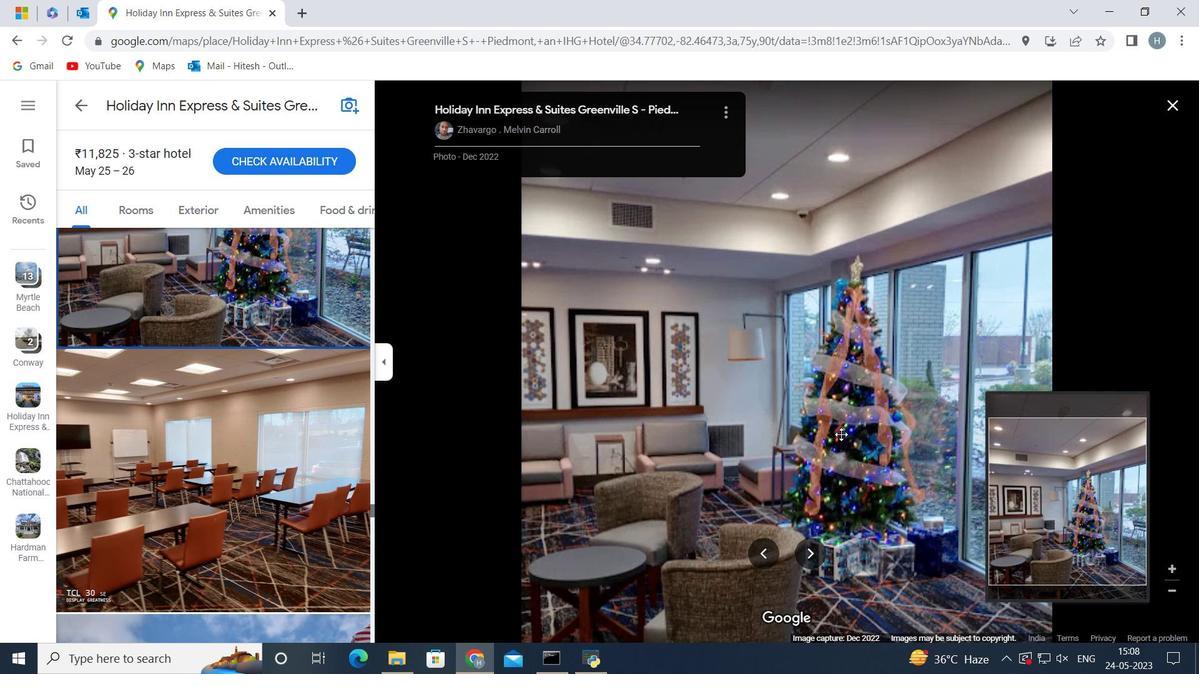 
Action: Mouse scrolled (842, 435) with delta (0, 0)
Screenshot: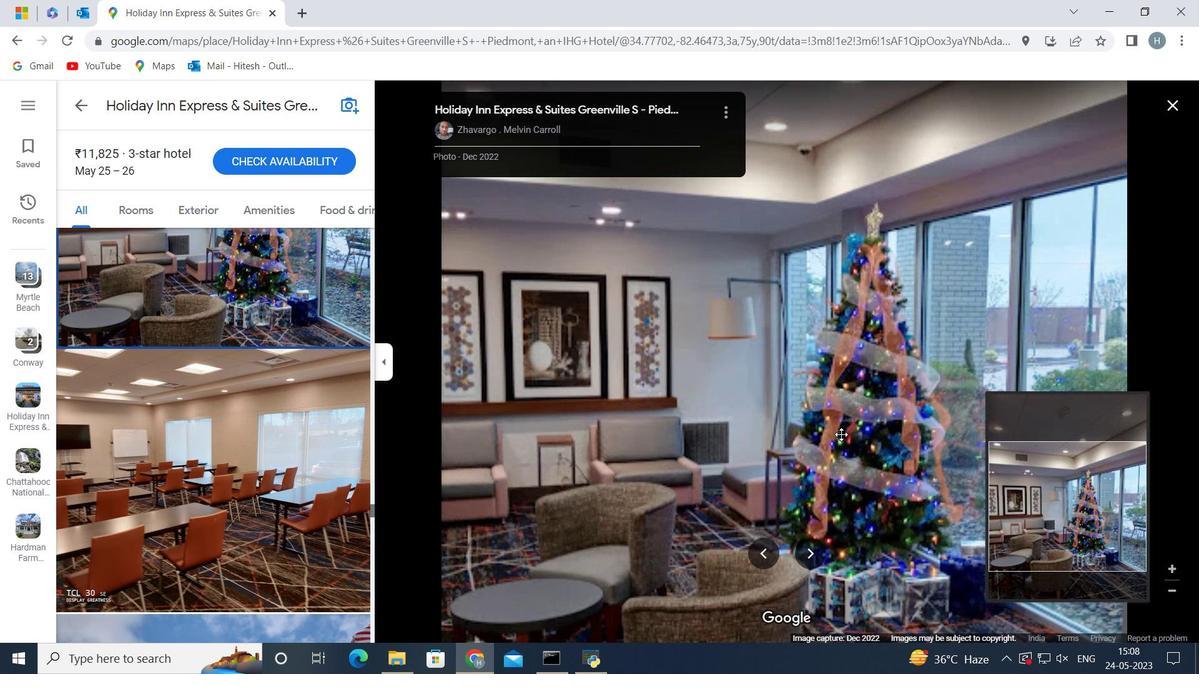 
Action: Mouse scrolled (842, 434) with delta (0, 0)
Screenshot: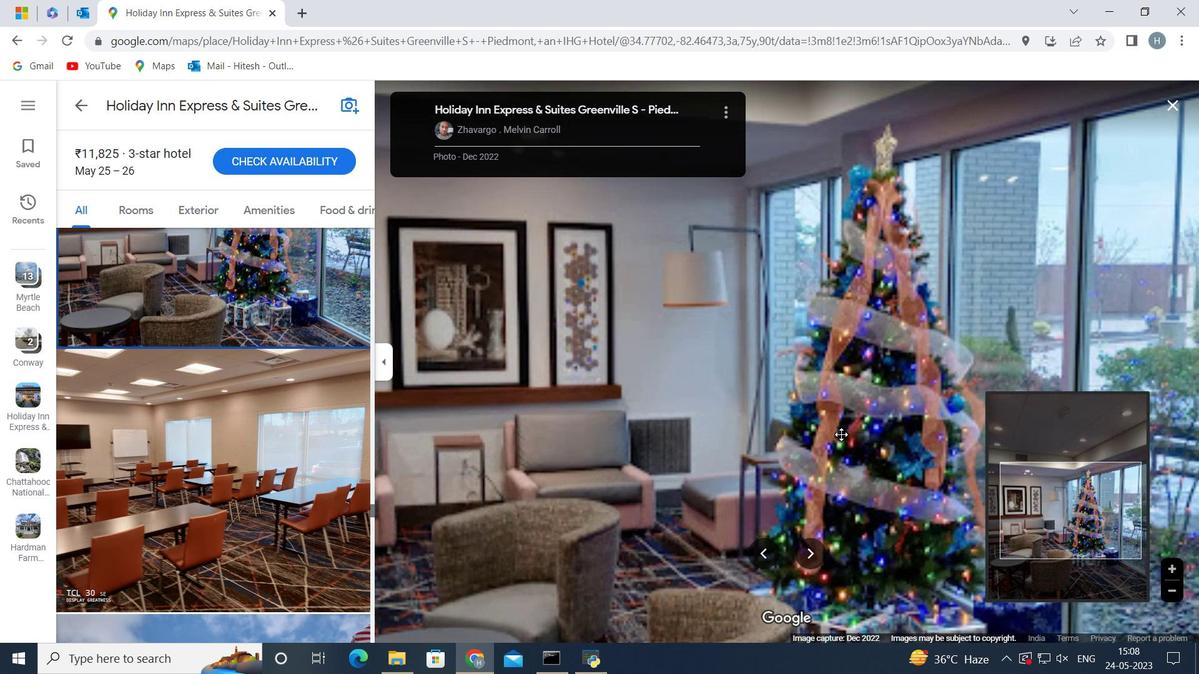 
Action: Mouse scrolled (842, 434) with delta (0, 0)
Screenshot: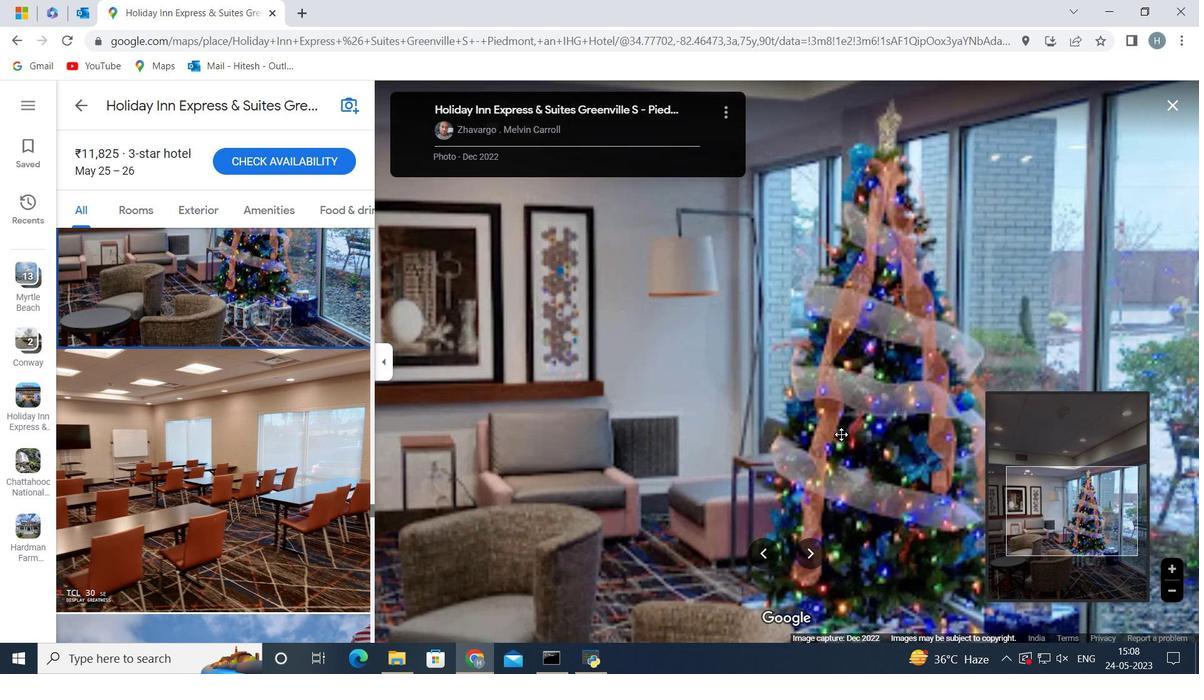 
Action: Mouse scrolled (842, 434) with delta (0, 0)
Screenshot: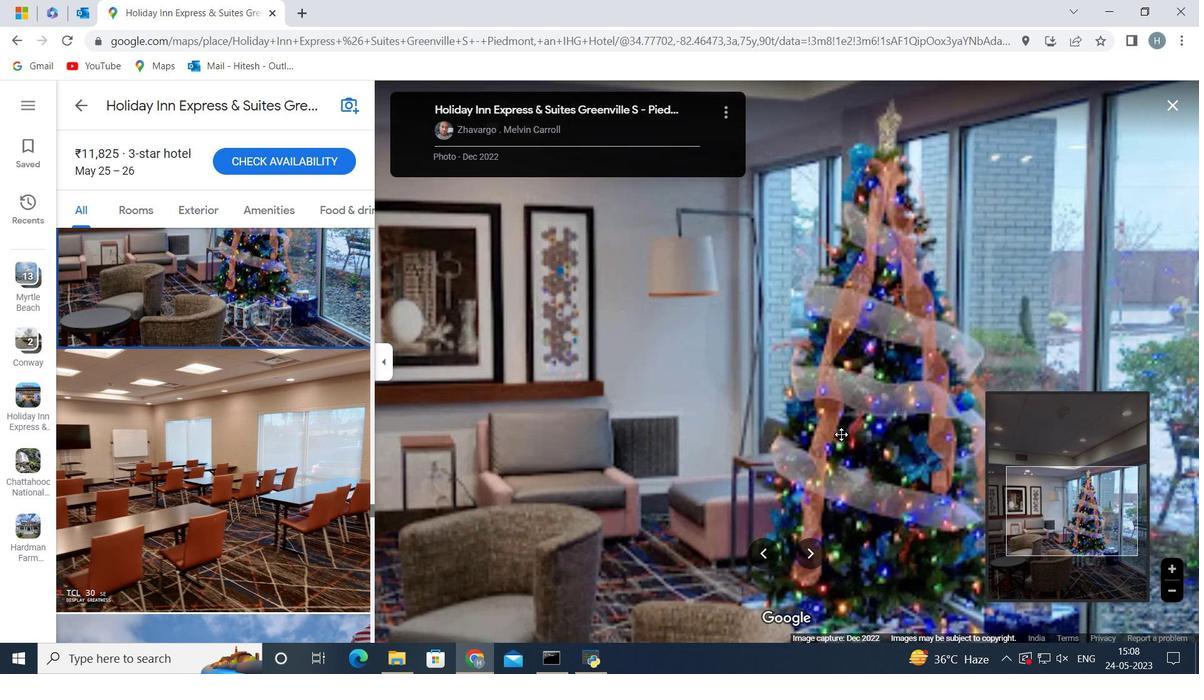 
Action: Mouse scrolled (842, 434) with delta (0, 0)
Screenshot: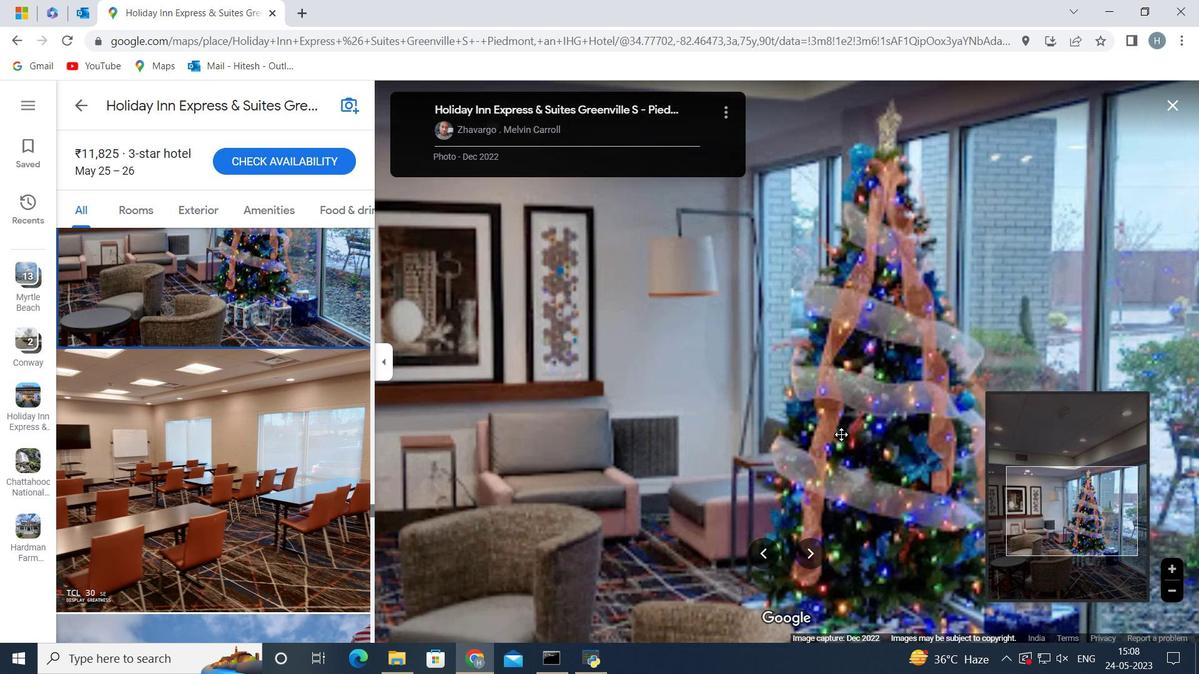 
Action: Mouse scrolled (842, 434) with delta (0, 0)
Screenshot: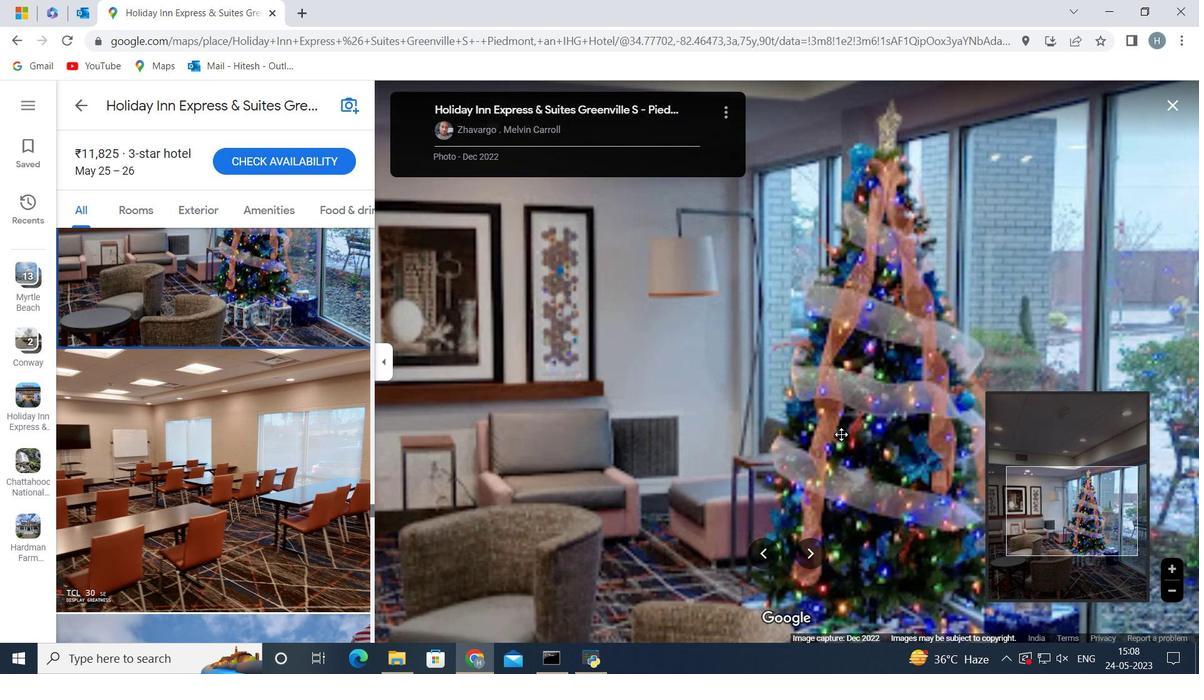 
Action: Mouse moved to (156, 208)
Screenshot: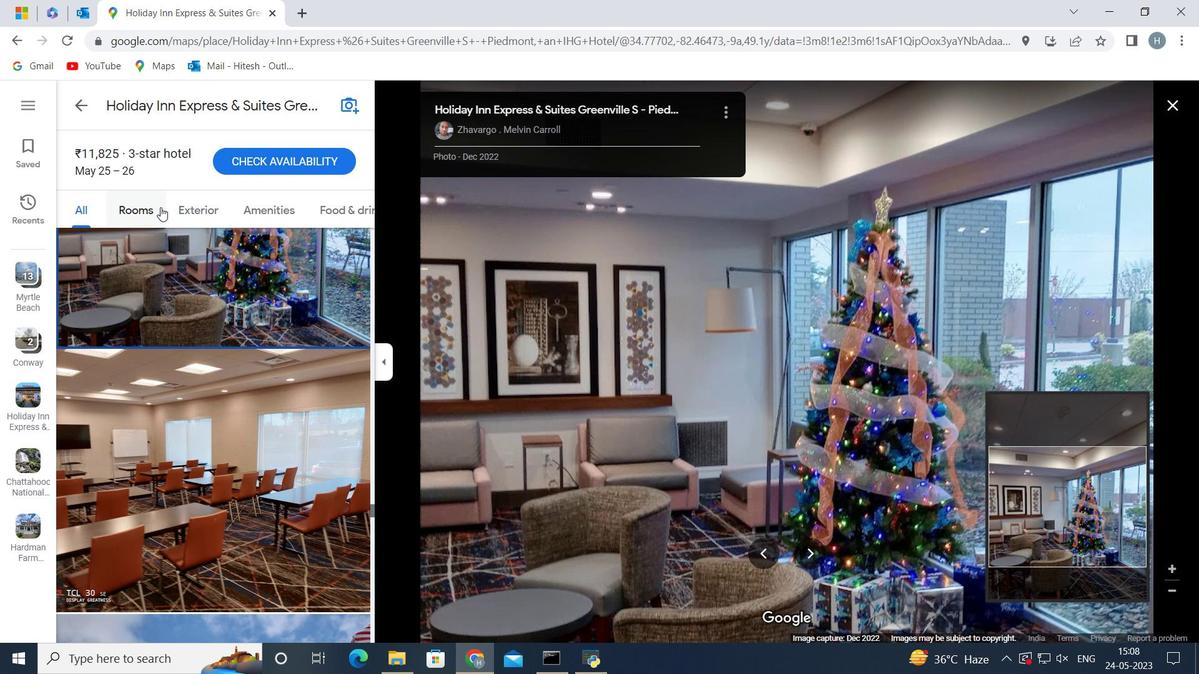 
Action: Mouse pressed left at (156, 208)
Screenshot: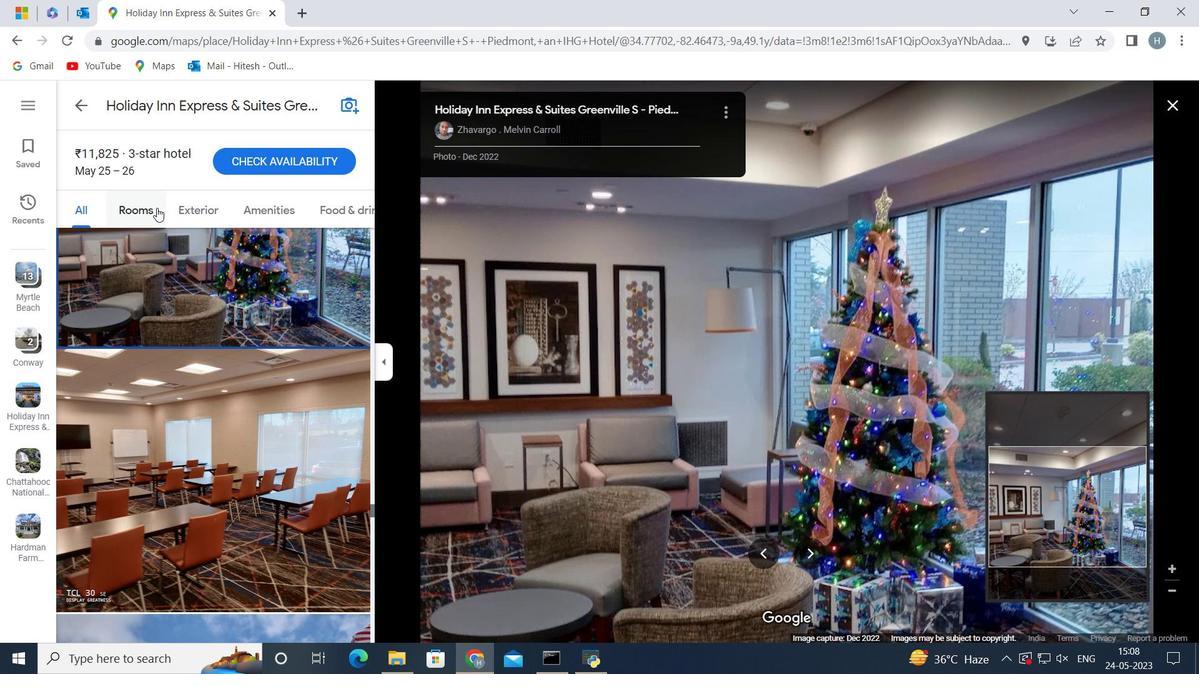 
Action: Mouse moved to (781, 397)
Screenshot: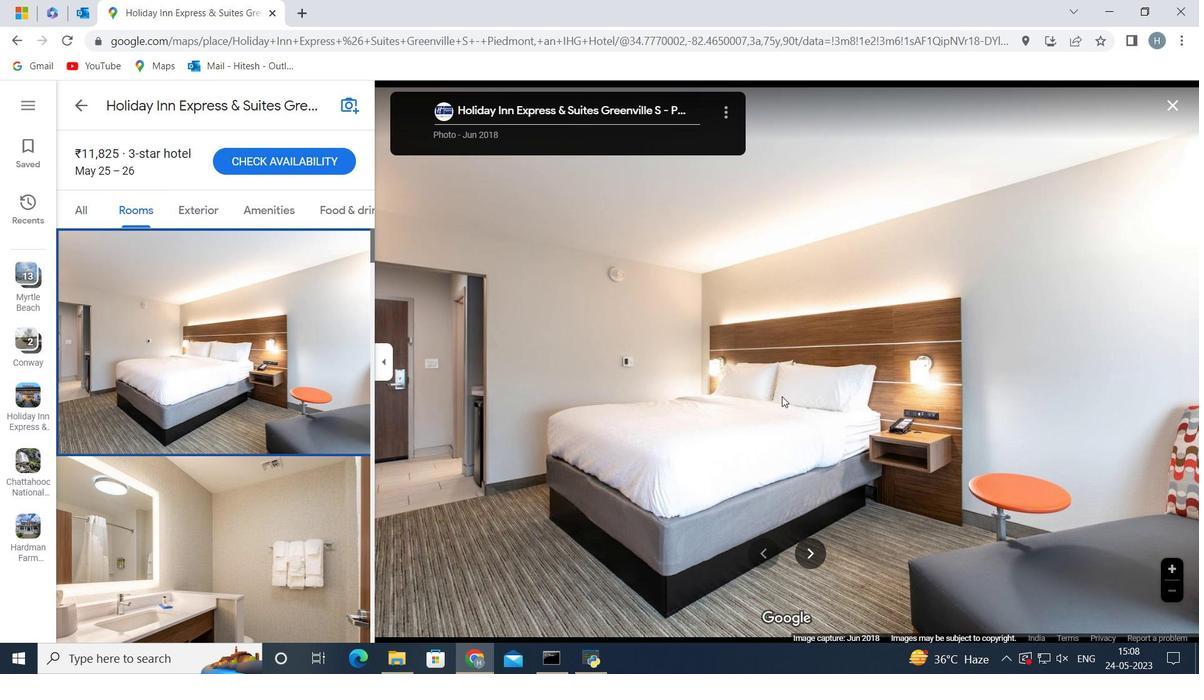 
Action: Key pressed <Key.right>
Screenshot: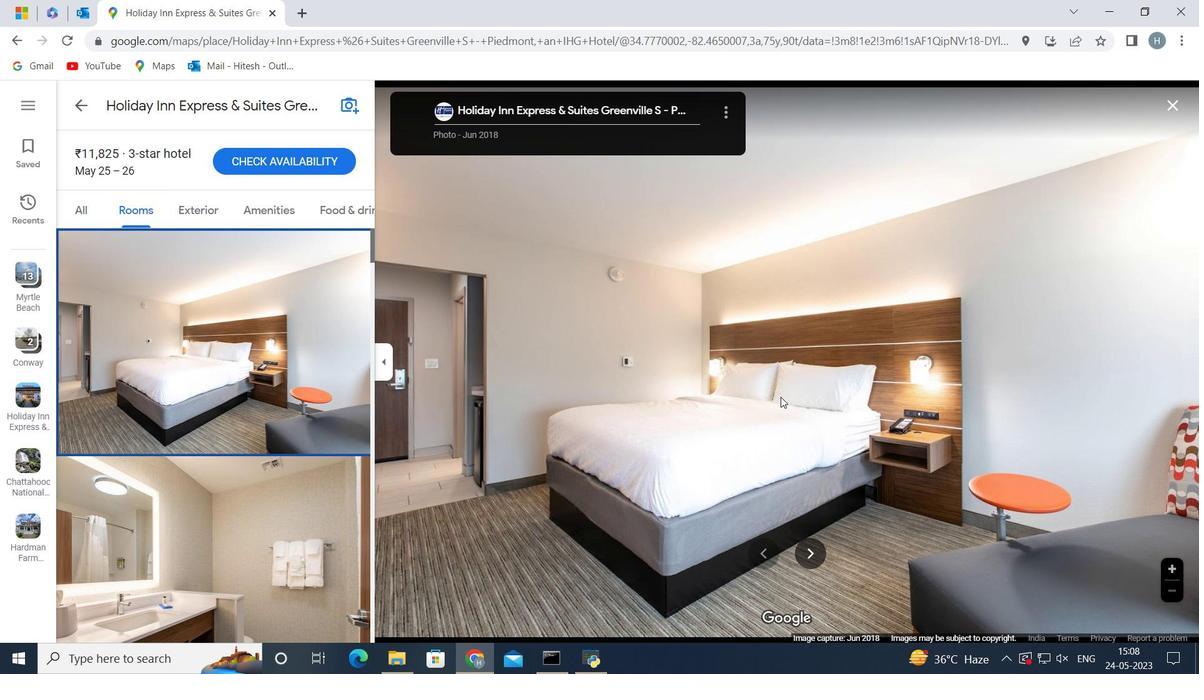 
Action: Mouse moved to (741, 401)
Screenshot: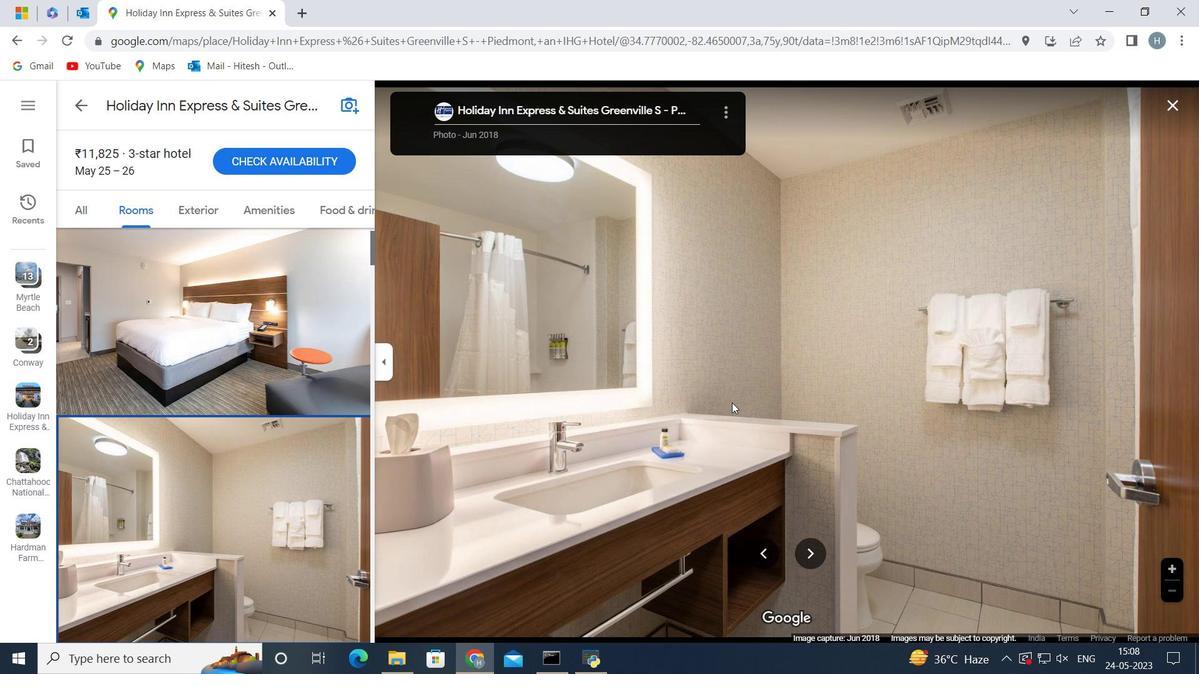 
Action: Key pressed <Key.right>
Screenshot: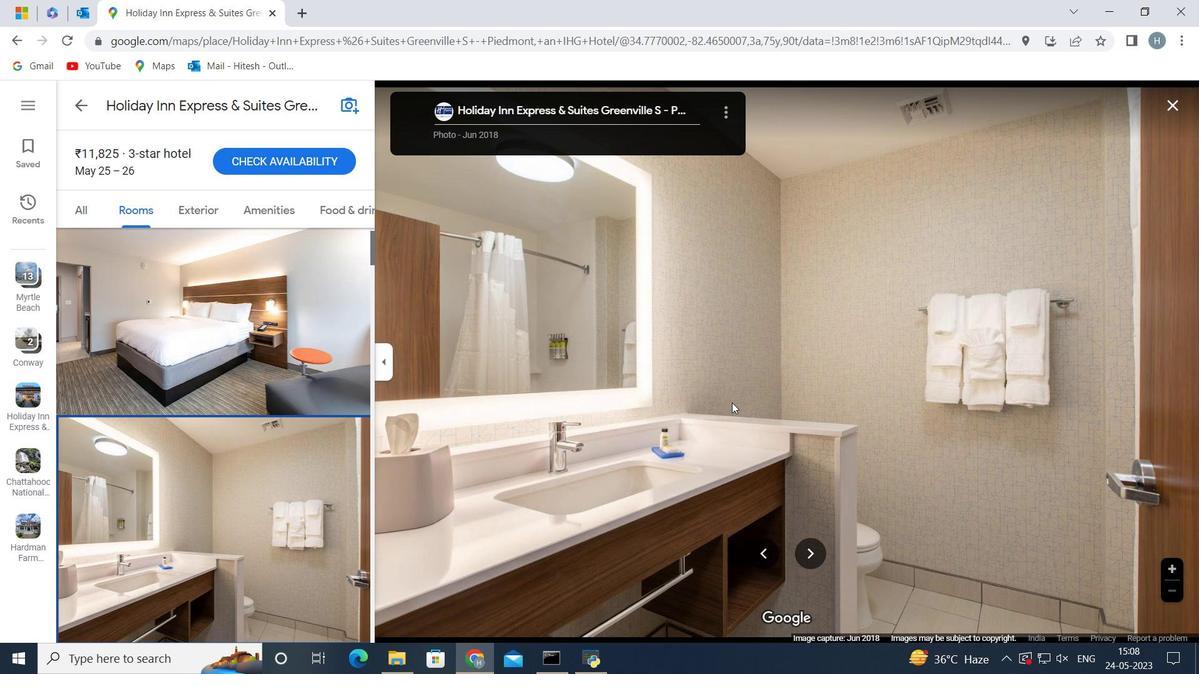 
Action: Mouse moved to (683, 439)
Screenshot: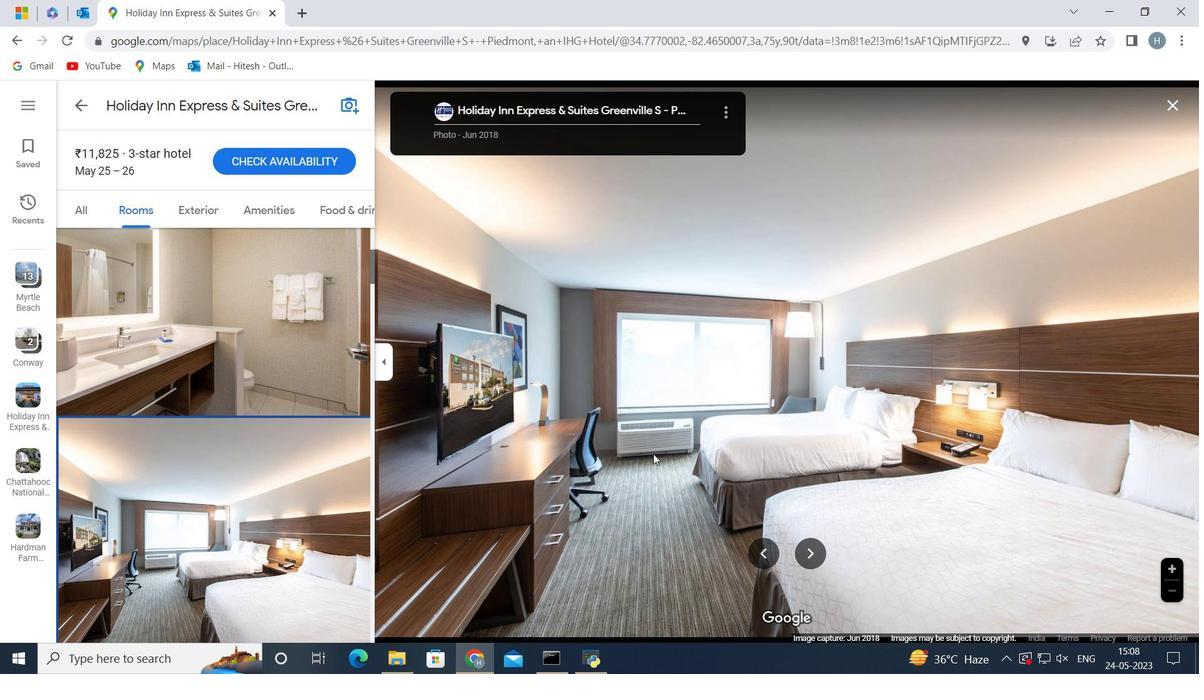 
Action: Mouse scrolled (683, 439) with delta (0, 0)
Screenshot: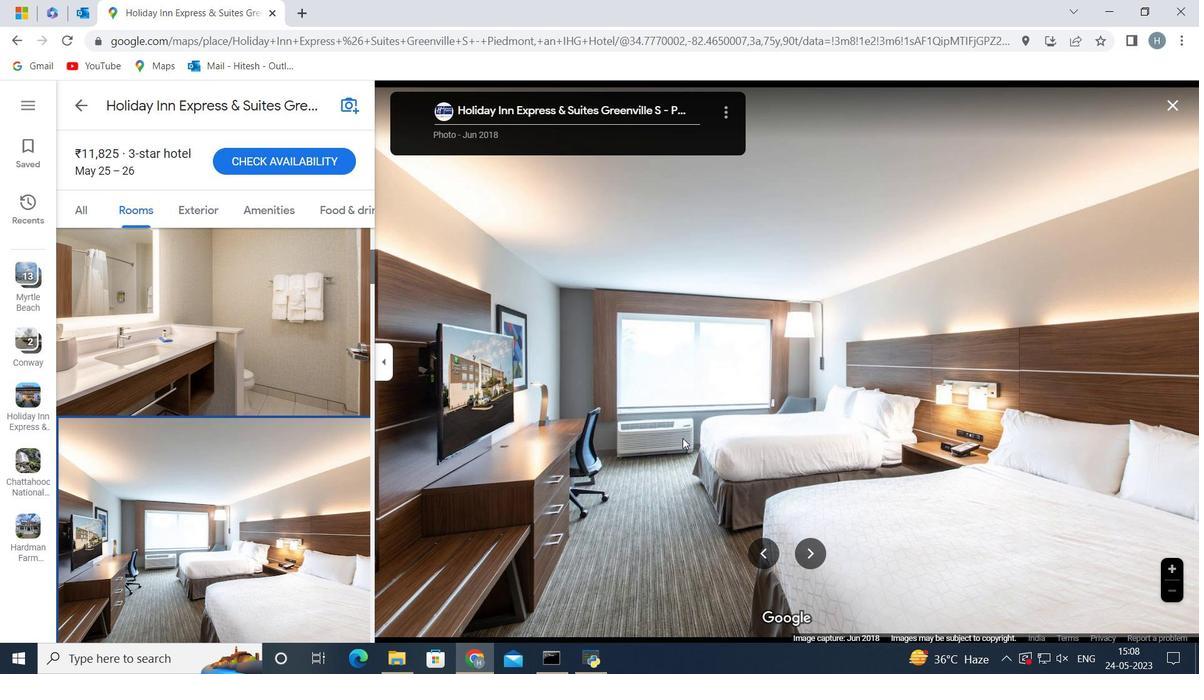 
Action: Mouse scrolled (683, 439) with delta (0, 0)
Screenshot: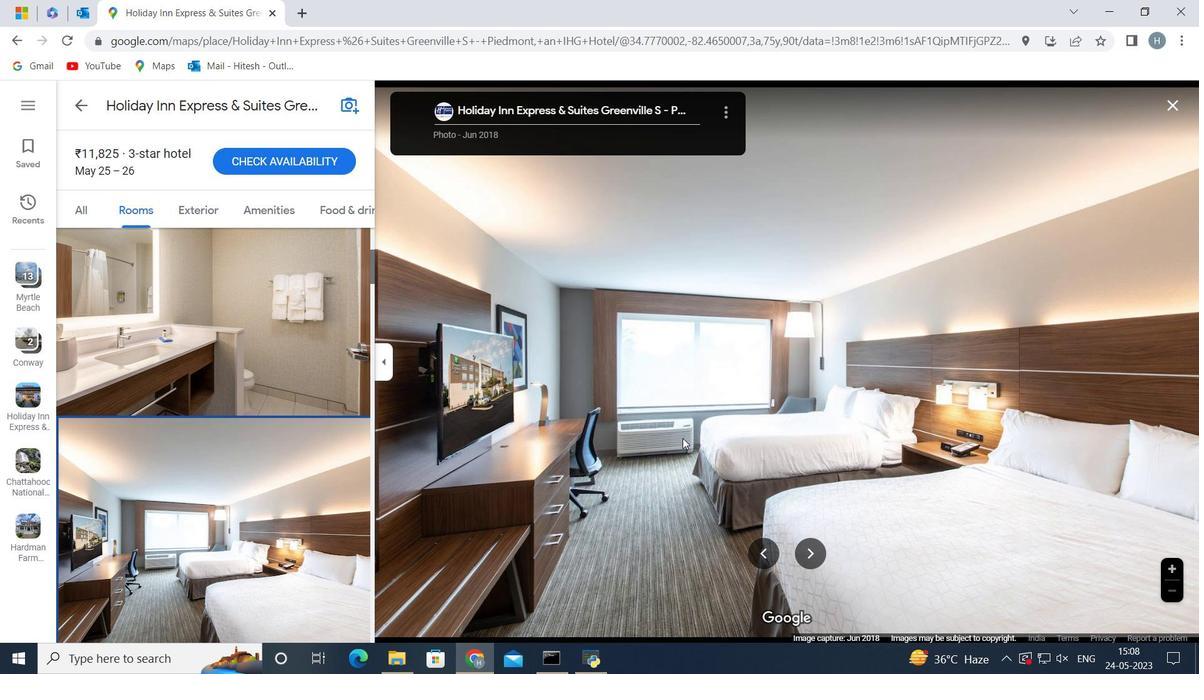 
Action: Mouse moved to (684, 439)
Screenshot: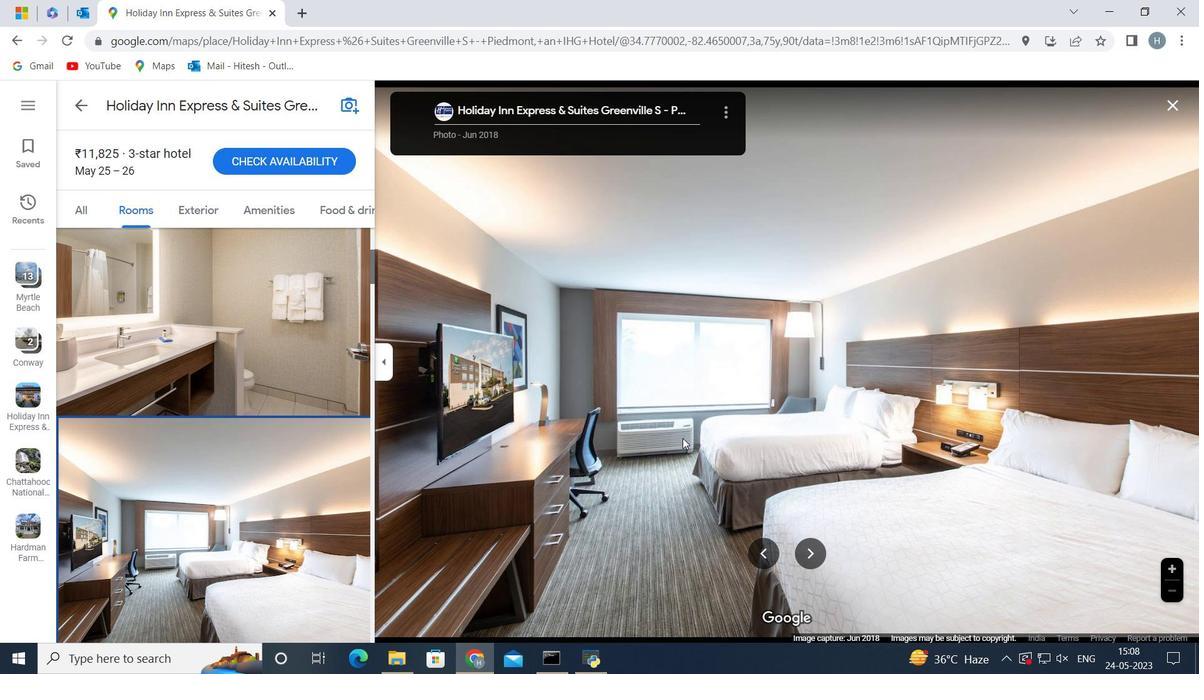 
Action: Mouse scrolled (684, 439) with delta (0, 0)
Screenshot: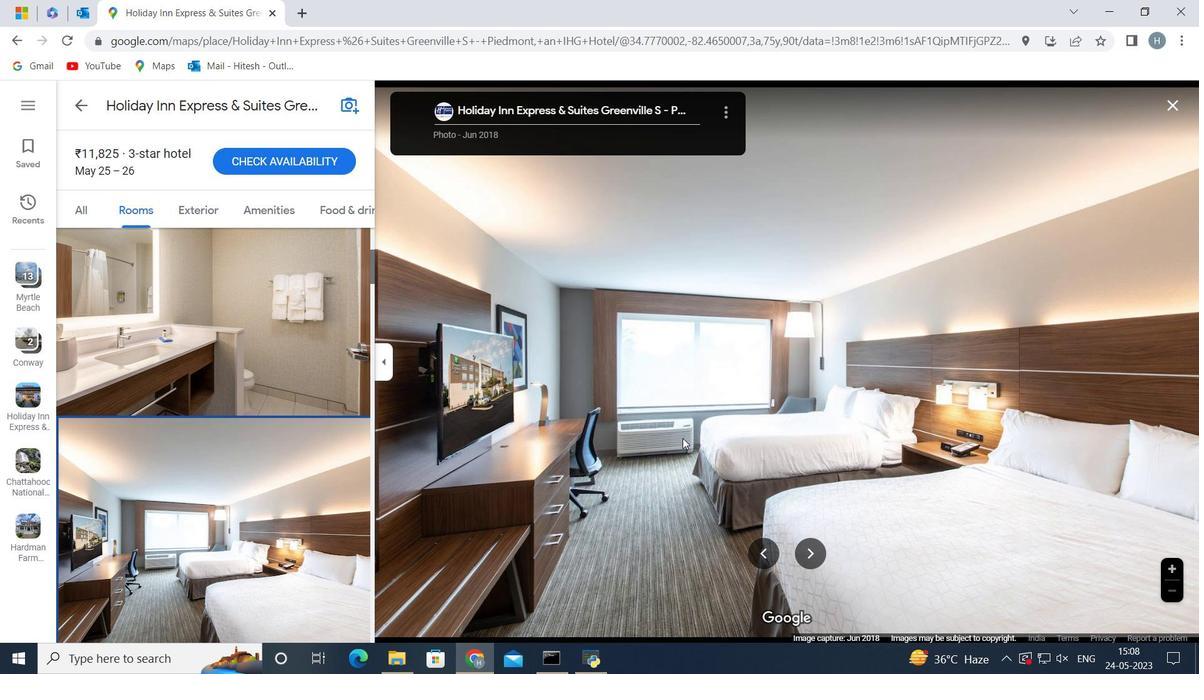 
Action: Mouse moved to (639, 441)
Screenshot: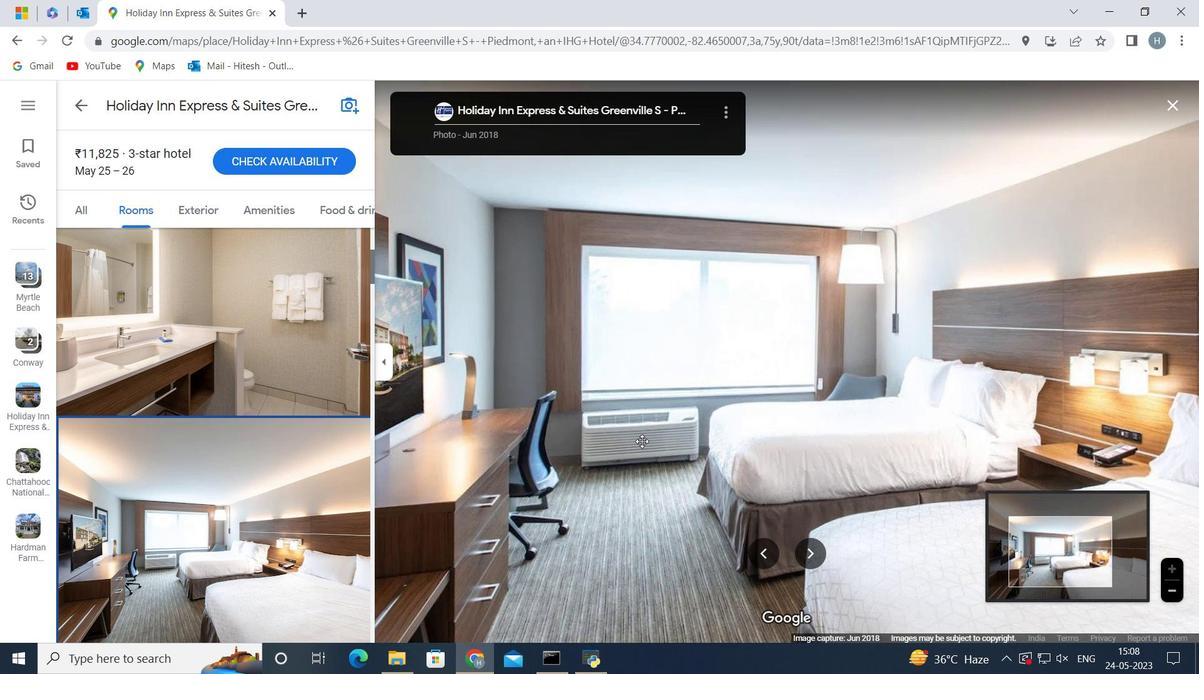 
Action: Mouse pressed left at (639, 441)
Screenshot: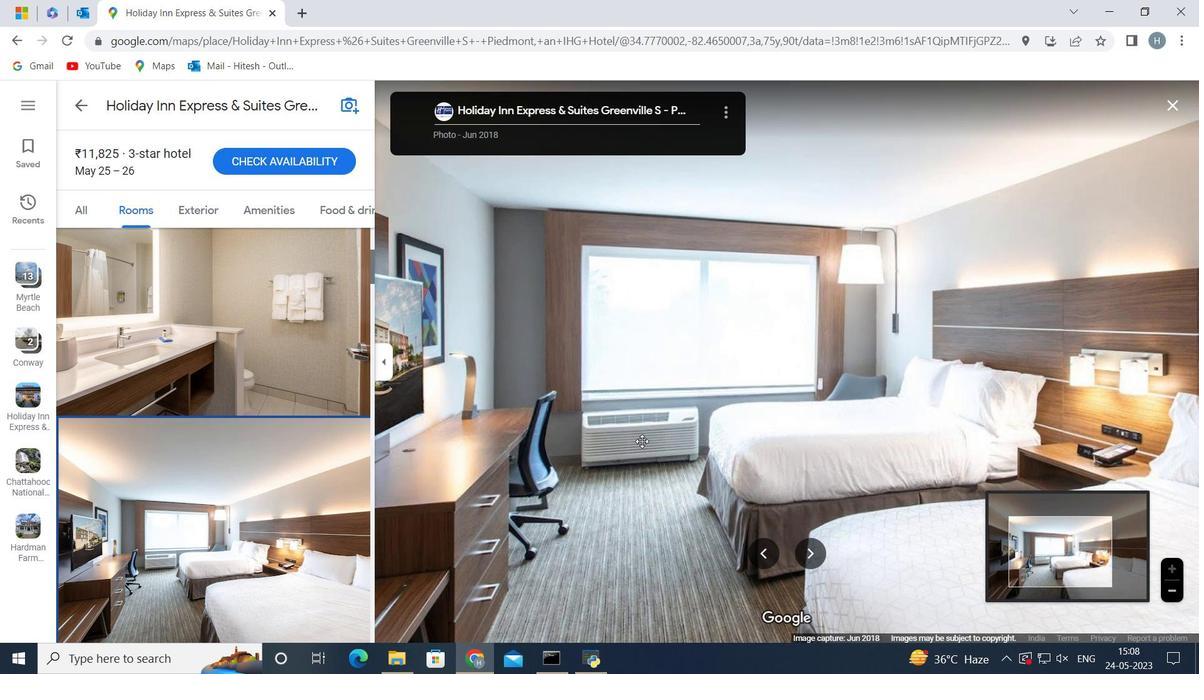 
Action: Mouse moved to (566, 440)
Screenshot: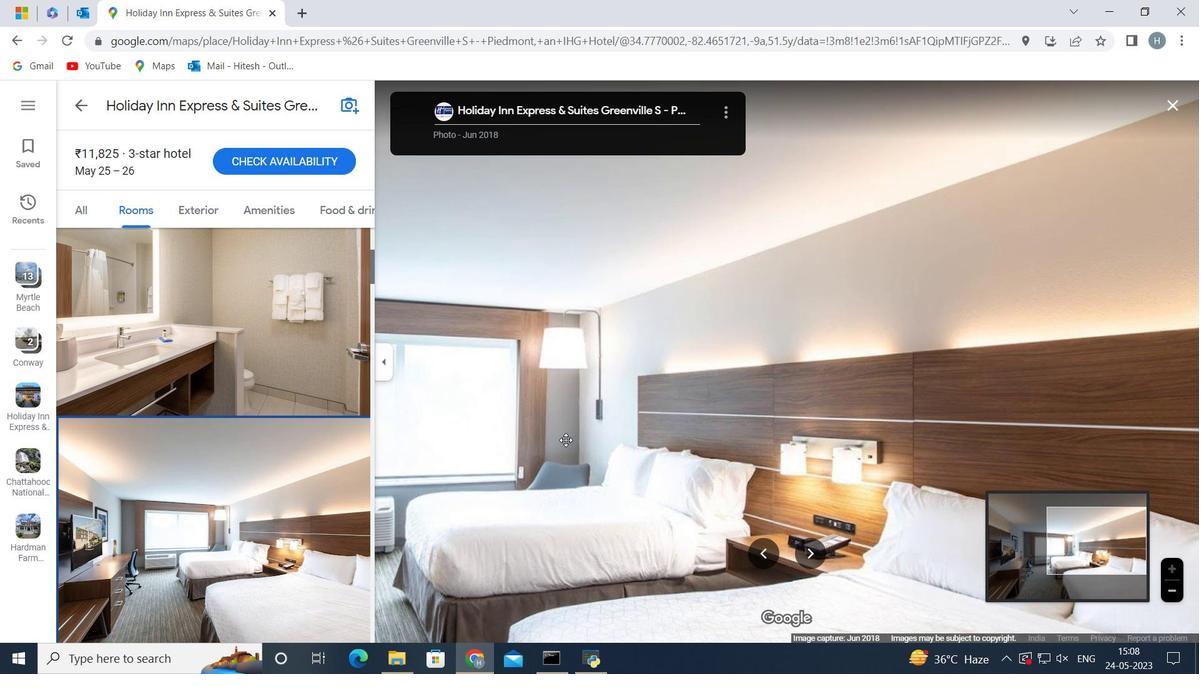 
Action: Mouse scrolled (566, 441) with delta (0, 0)
Screenshot: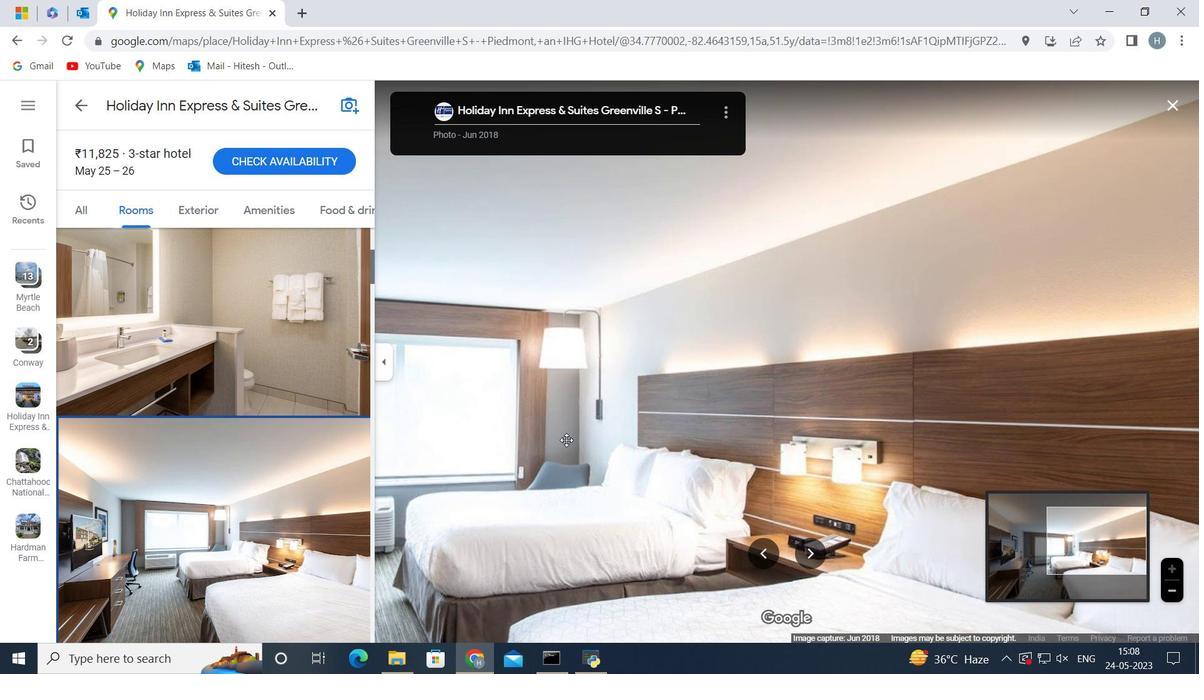 
Action: Mouse moved to (567, 440)
Screenshot: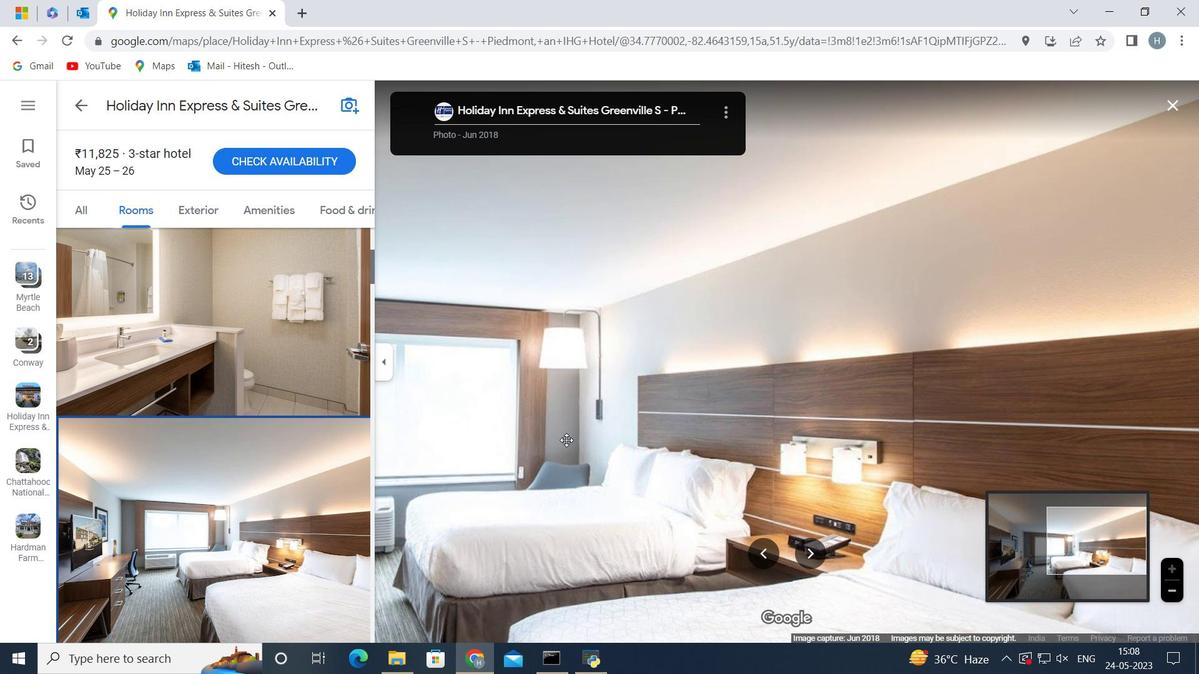 
Action: Mouse scrolled (567, 441) with delta (0, 0)
Screenshot: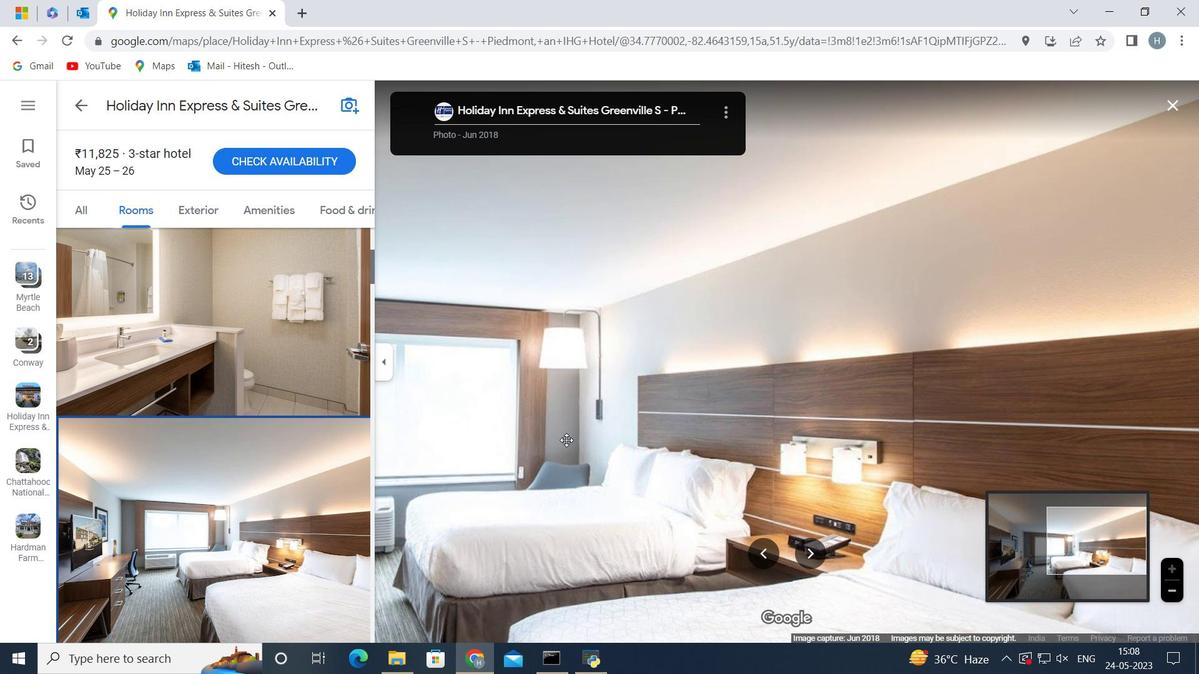 
Action: Mouse scrolled (567, 441) with delta (0, 0)
Screenshot: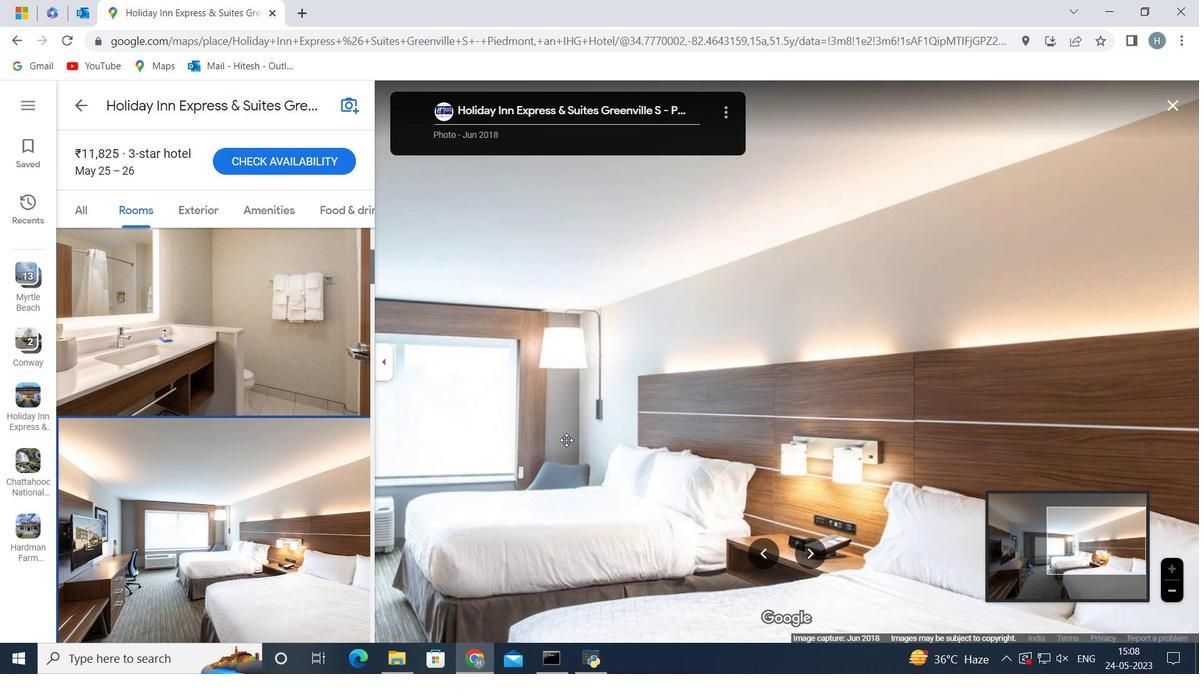 
Action: Mouse scrolled (567, 441) with delta (0, 0)
Screenshot: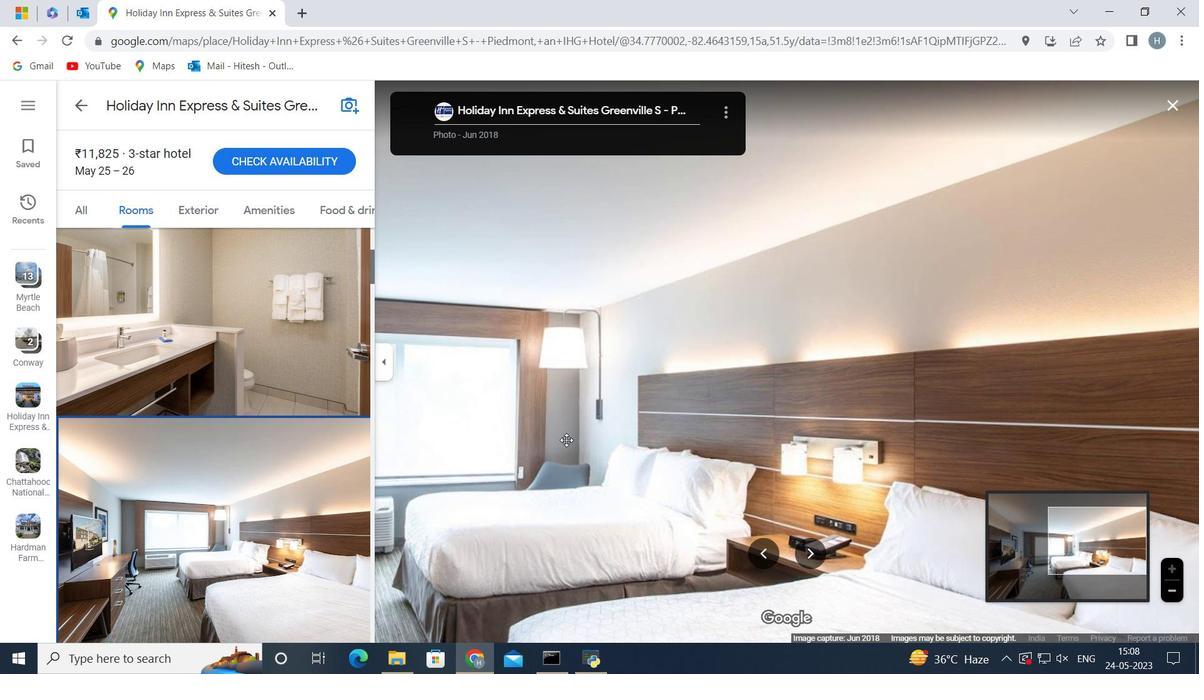 
Action: Mouse scrolled (567, 441) with delta (0, 0)
Screenshot: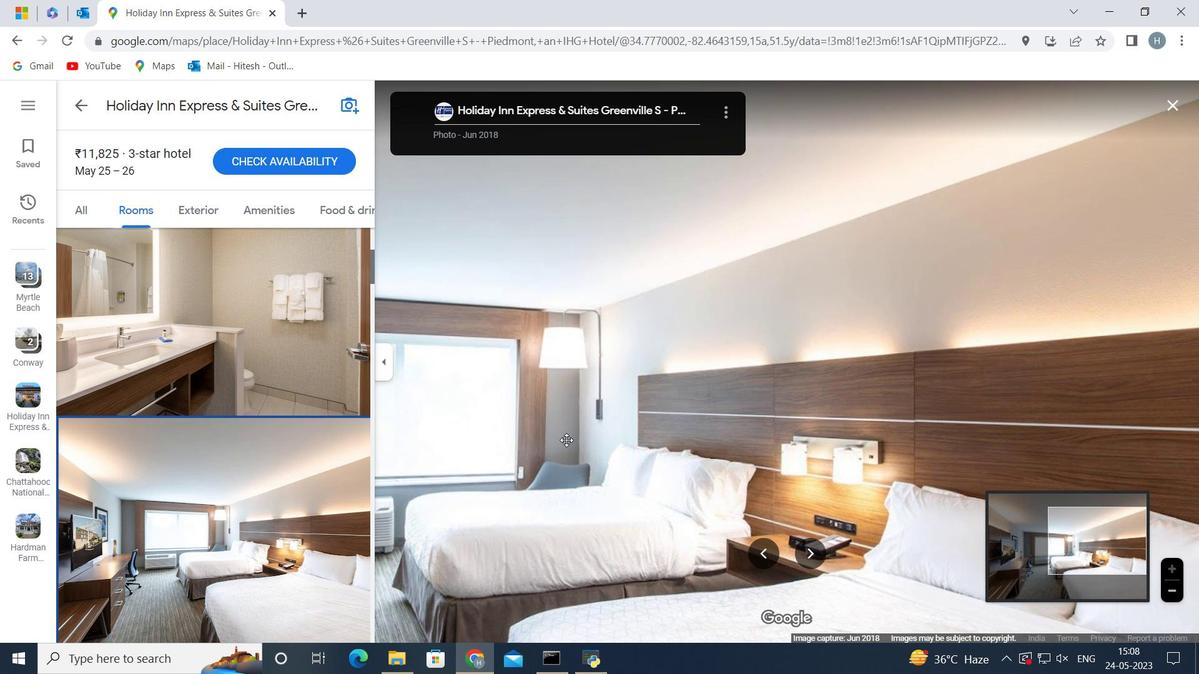 
Action: Mouse scrolled (567, 441) with delta (0, 0)
Screenshot: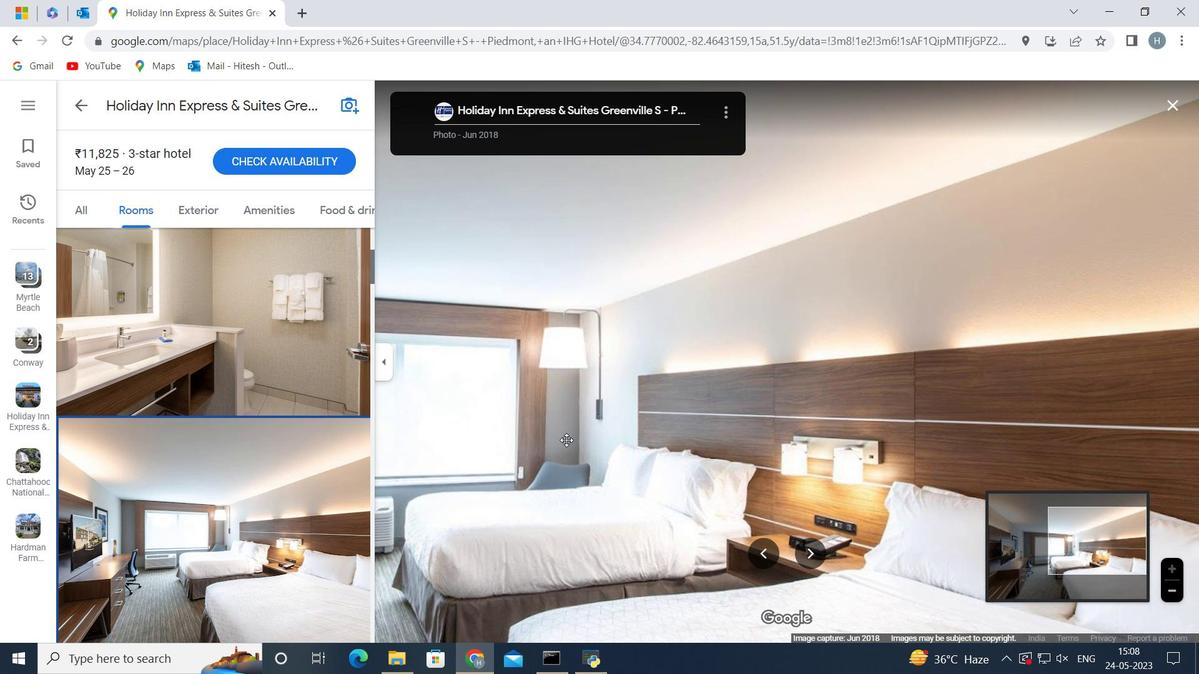 
Action: Mouse scrolled (567, 441) with delta (0, 0)
Screenshot: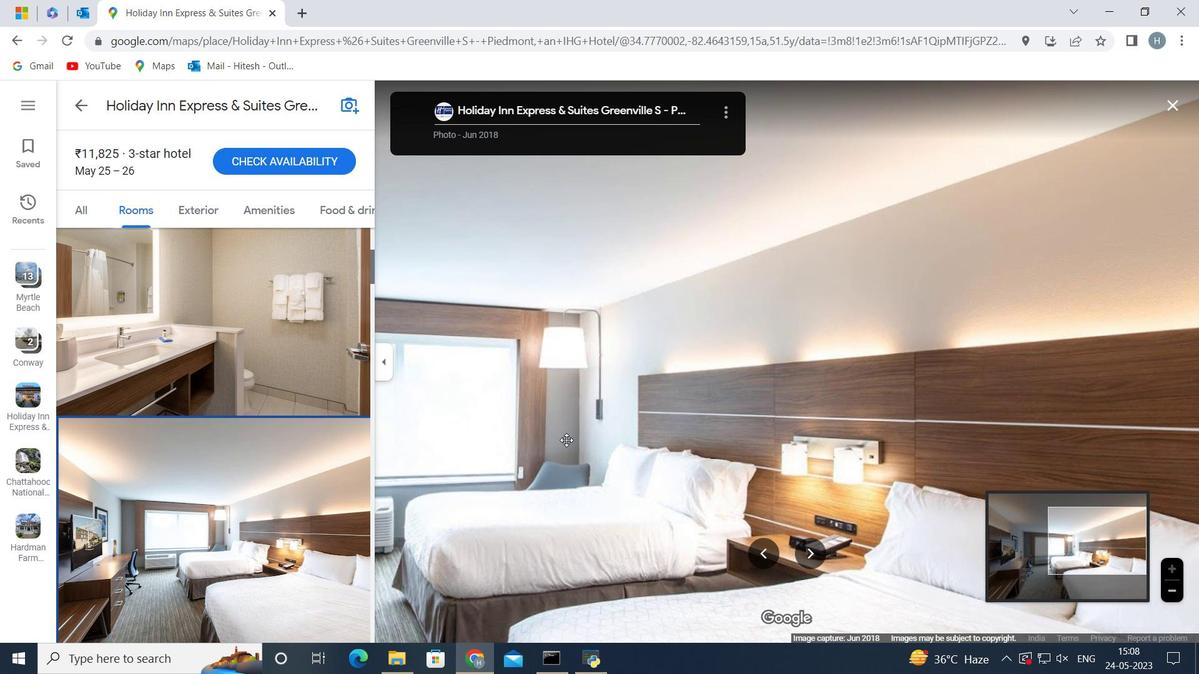
Action: Mouse scrolled (567, 441) with delta (0, 0)
Screenshot: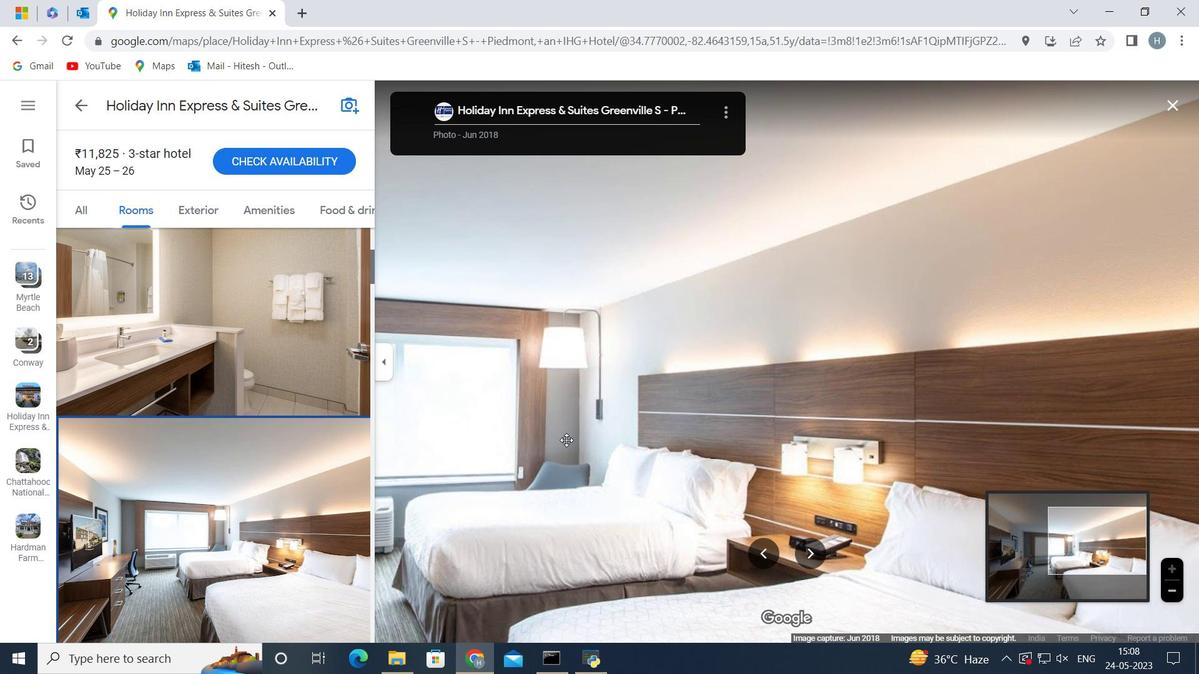 
Action: Mouse scrolled (567, 441) with delta (0, 0)
Screenshot: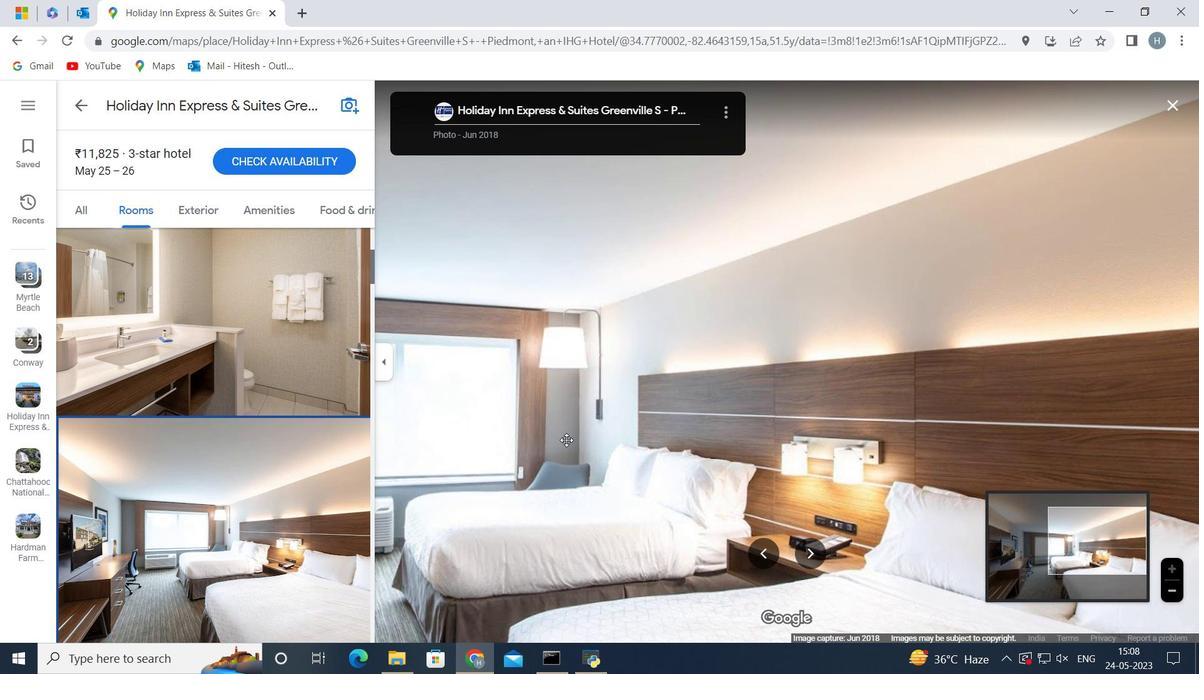 
Action: Mouse scrolled (567, 441) with delta (0, 0)
Screenshot: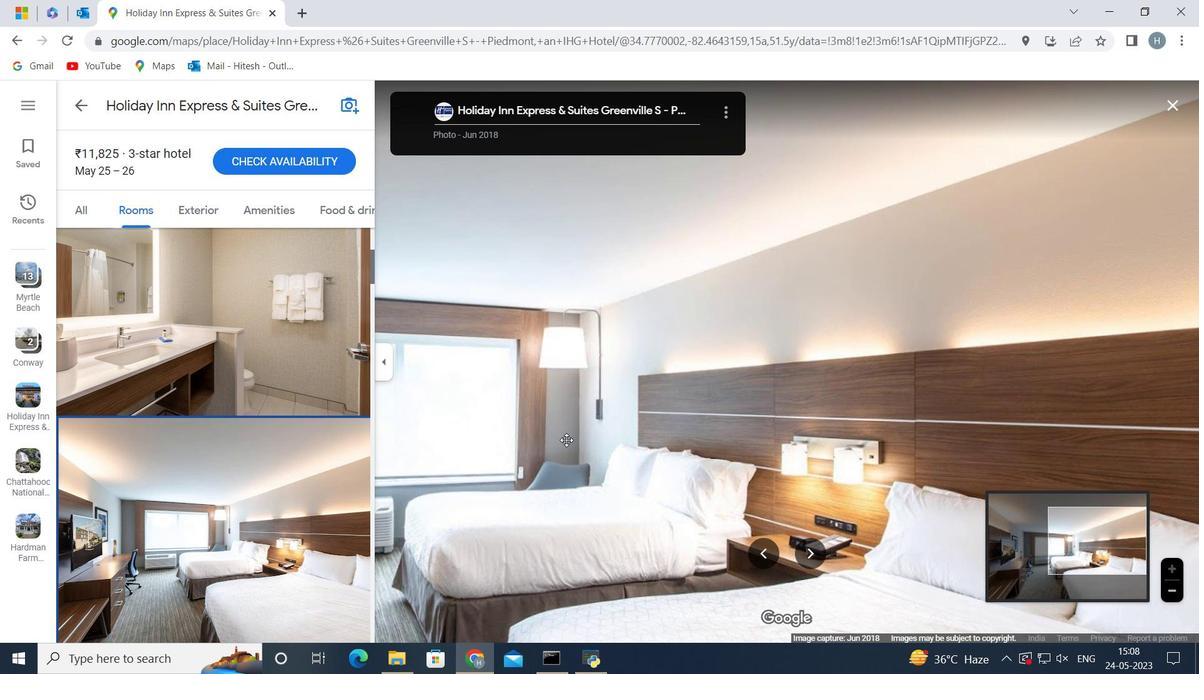 
Action: Mouse scrolled (567, 441) with delta (0, 0)
Screenshot: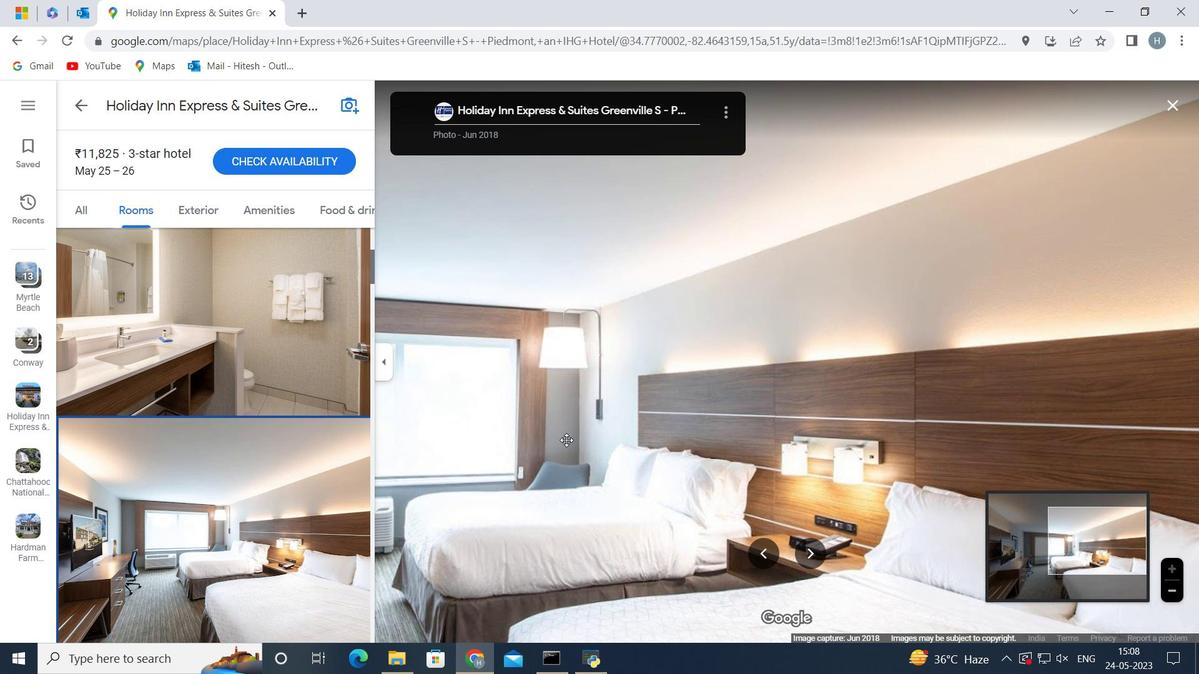 
Action: Mouse scrolled (567, 439) with delta (0, 0)
Screenshot: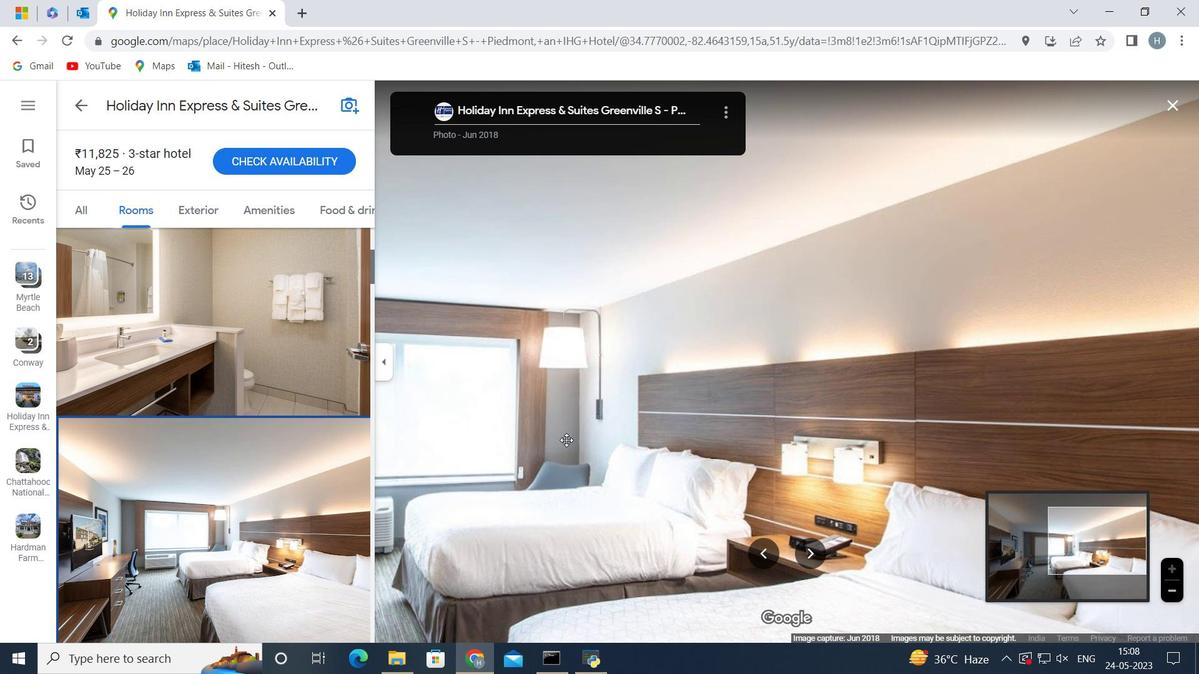 
Action: Mouse scrolled (567, 439) with delta (0, 0)
Screenshot: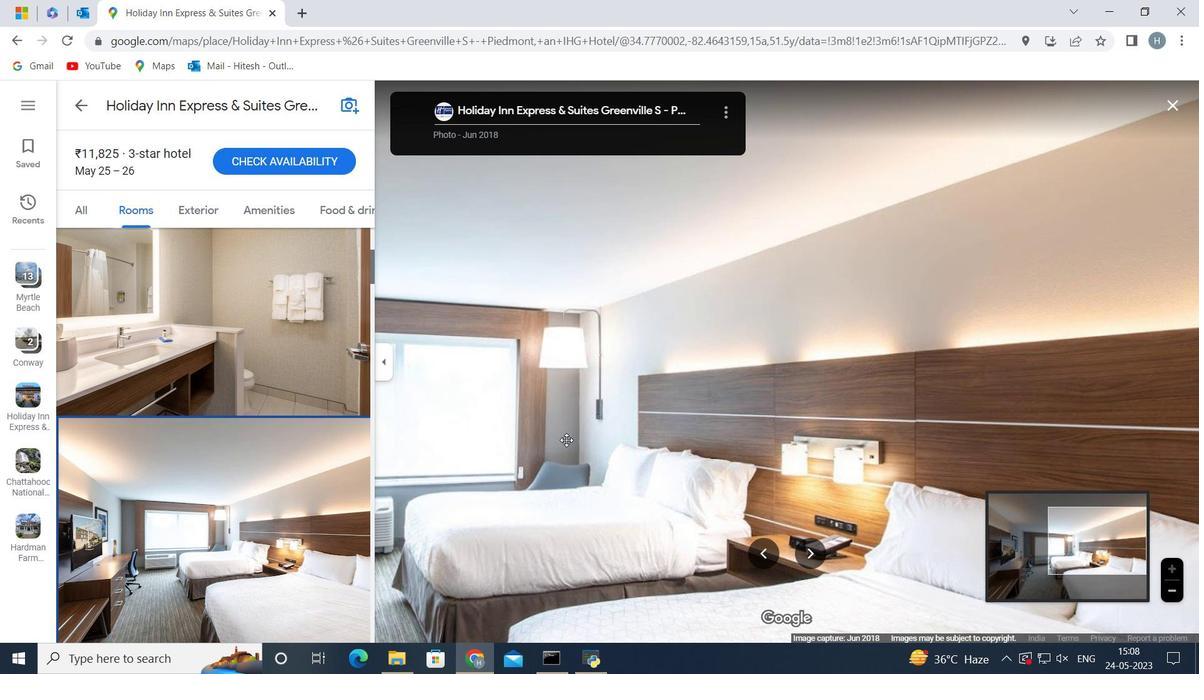 
Action: Mouse scrolled (567, 439) with delta (0, 0)
Screenshot: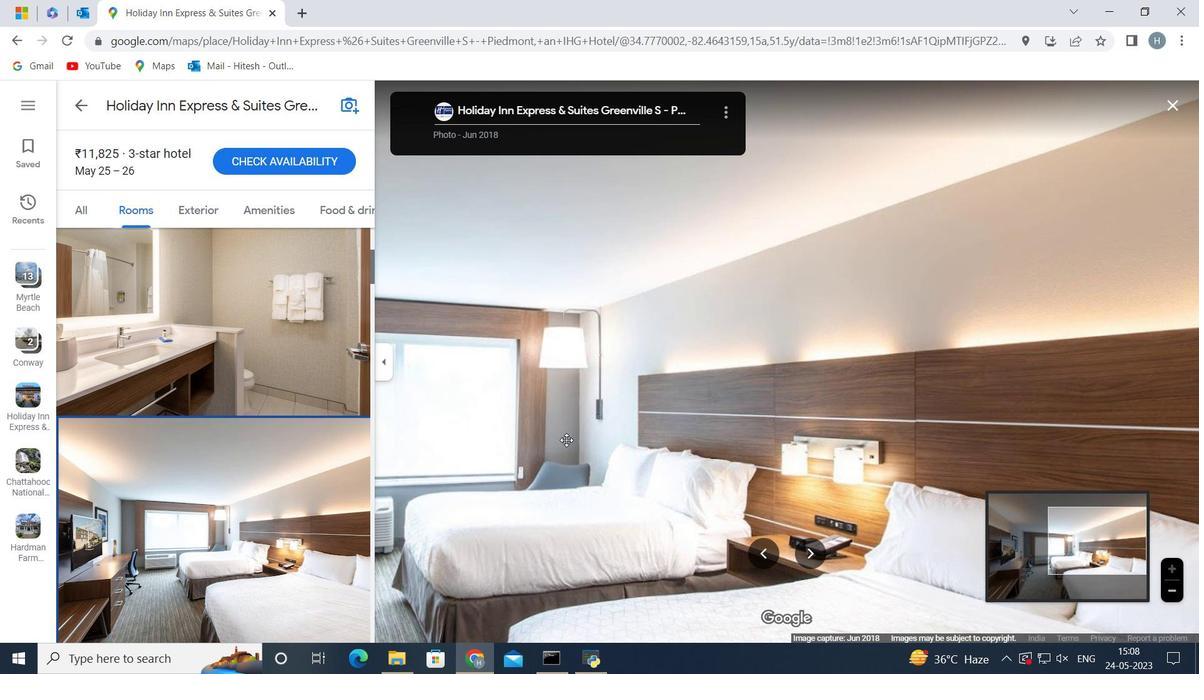 
Action: Mouse scrolled (567, 439) with delta (0, 0)
Screenshot: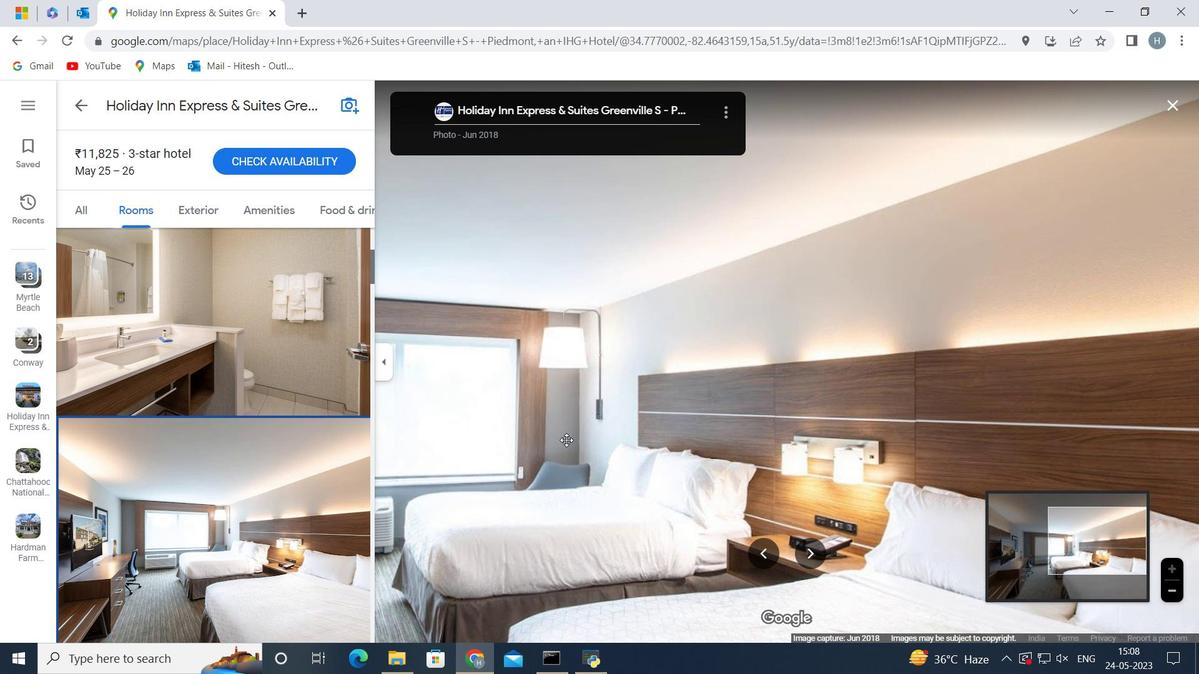 
Action: Mouse scrolled (567, 439) with delta (0, 0)
Screenshot: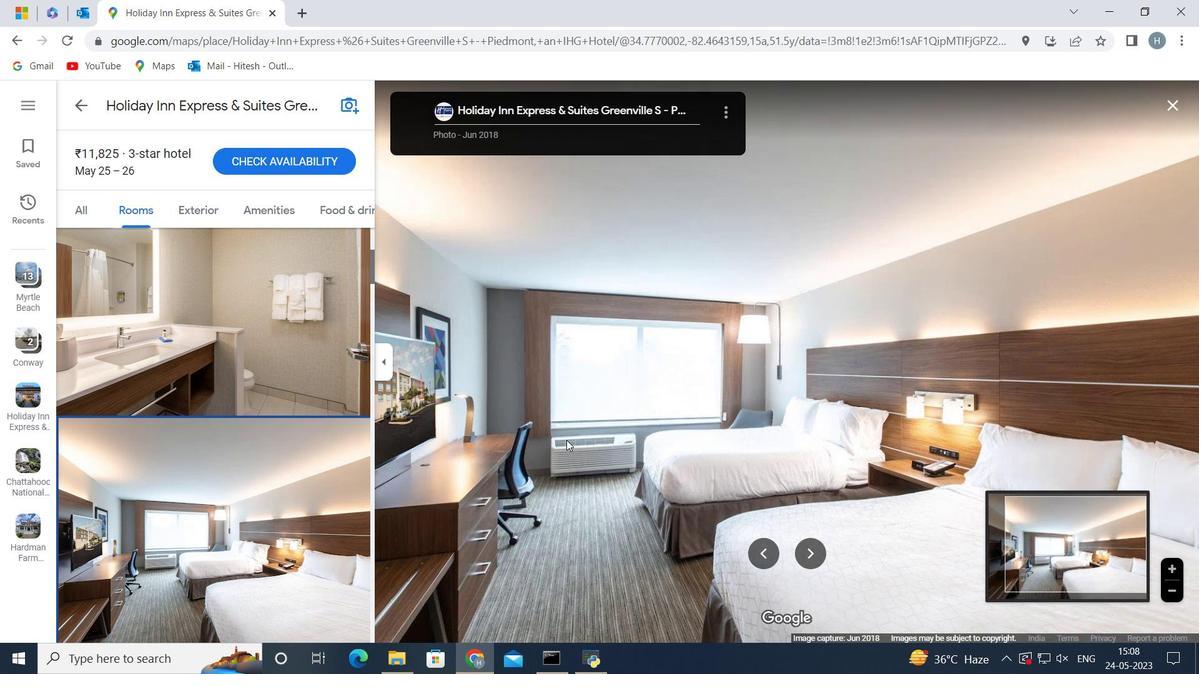 
Action: Mouse scrolled (567, 439) with delta (0, 0)
Screenshot: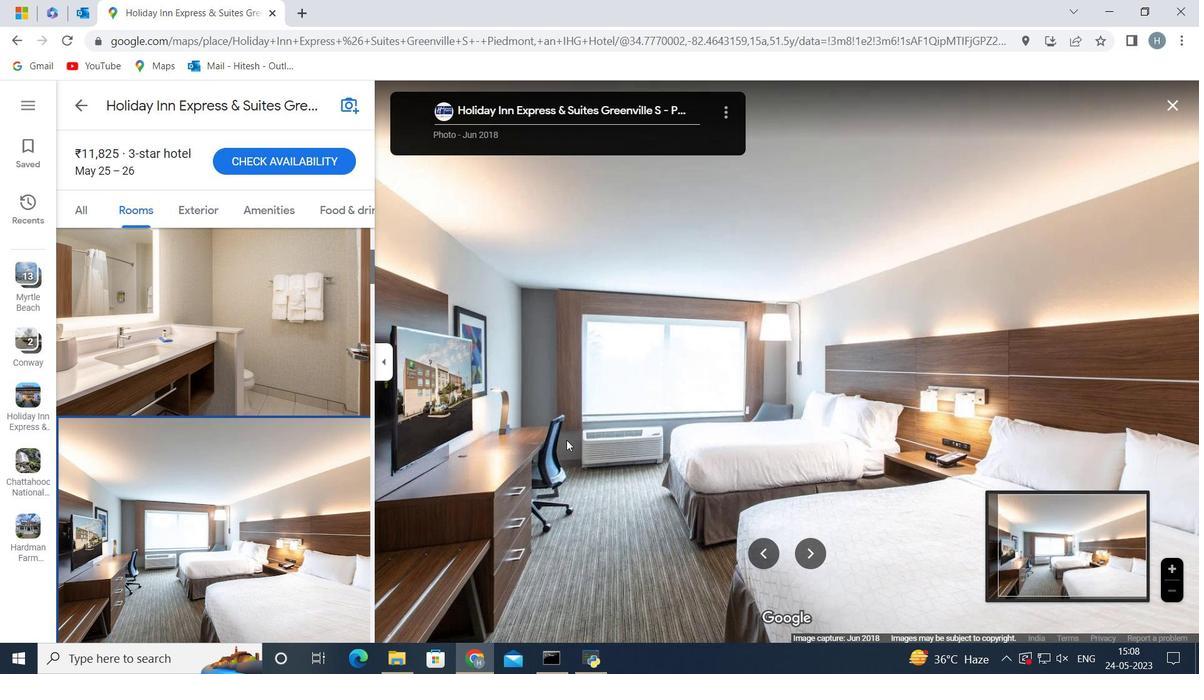 
Action: Mouse scrolled (567, 439) with delta (0, 0)
Screenshot: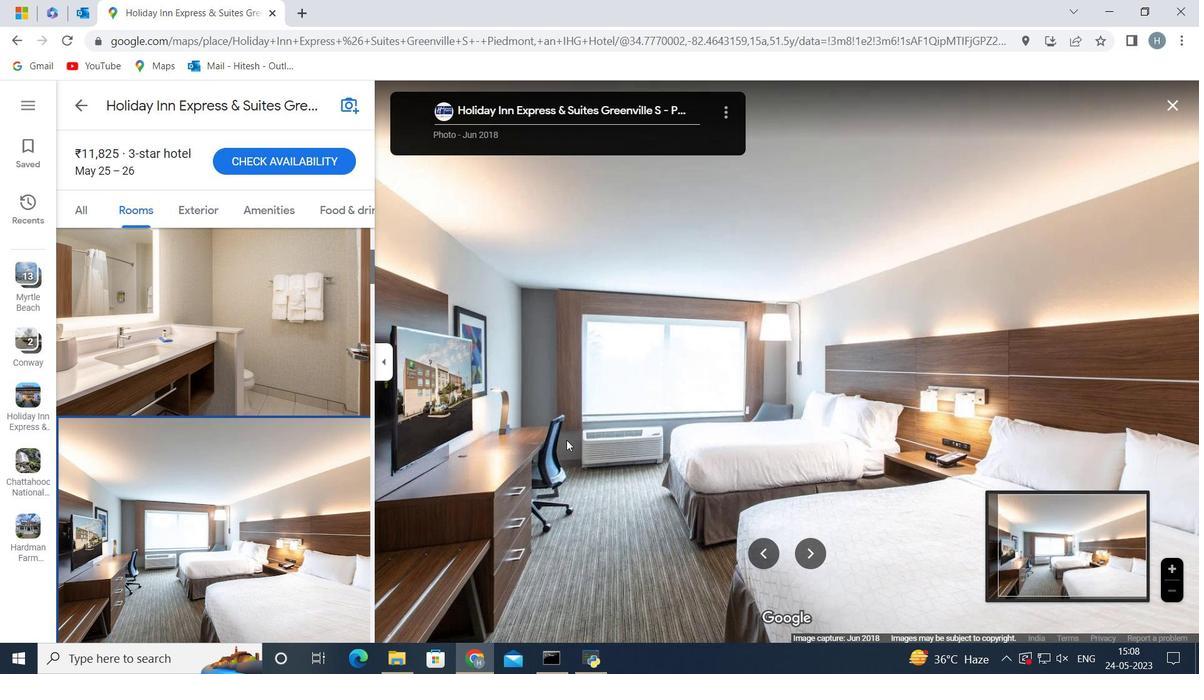 
Action: Mouse scrolled (567, 439) with delta (0, 0)
Screenshot: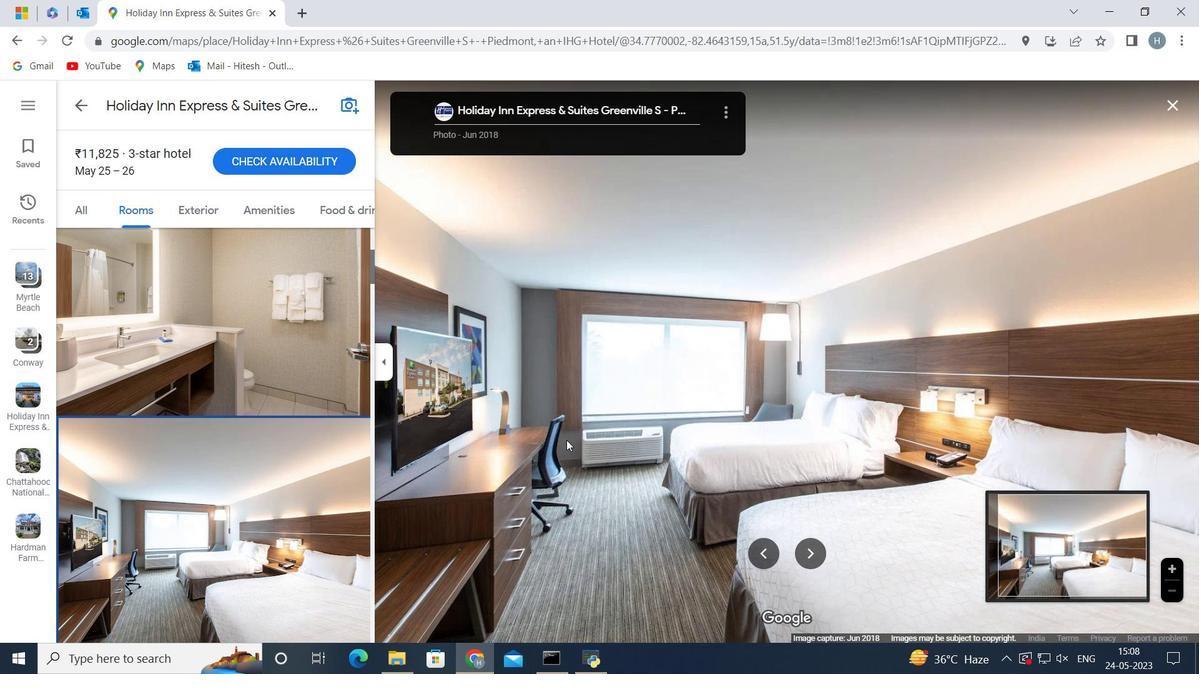 
Action: Mouse scrolled (567, 439) with delta (0, 0)
Screenshot: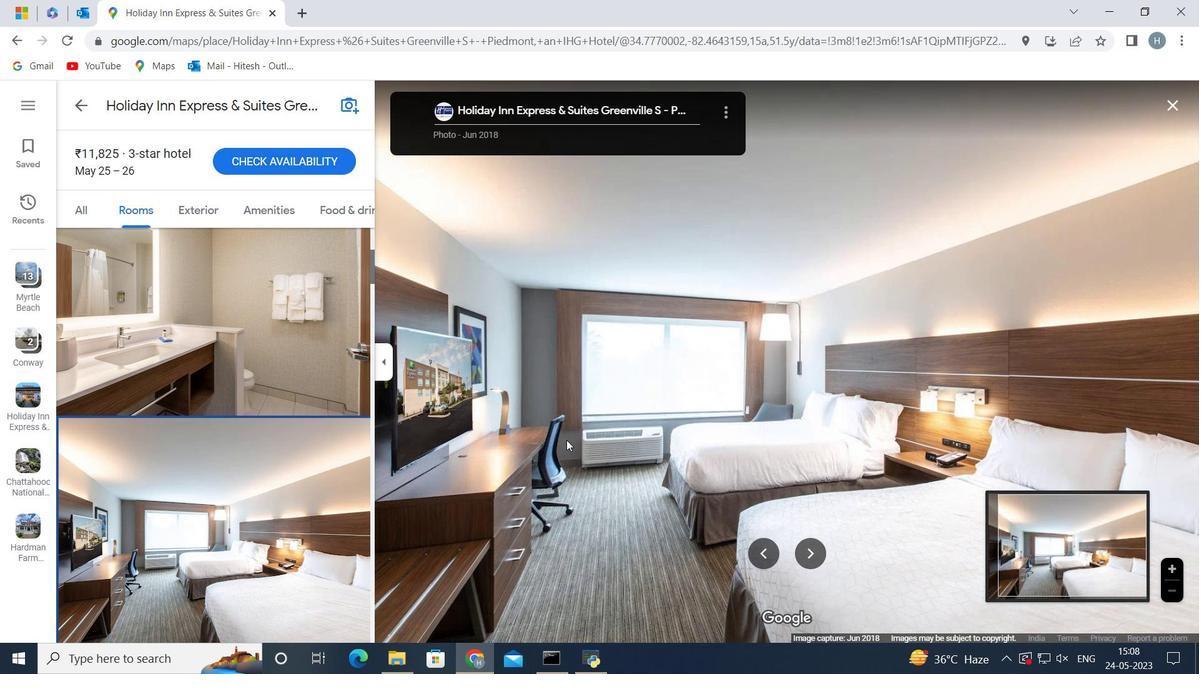 
Action: Key pressed <Key.right>
Screenshot: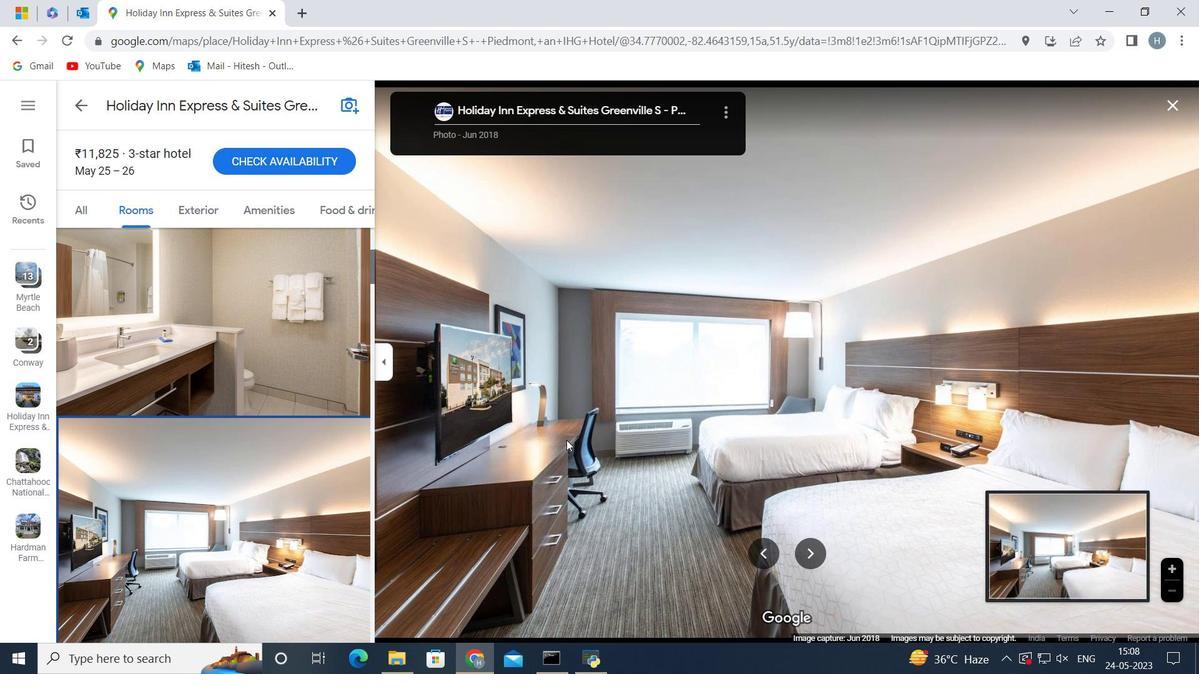 
Action: Mouse moved to (281, 529)
Screenshot: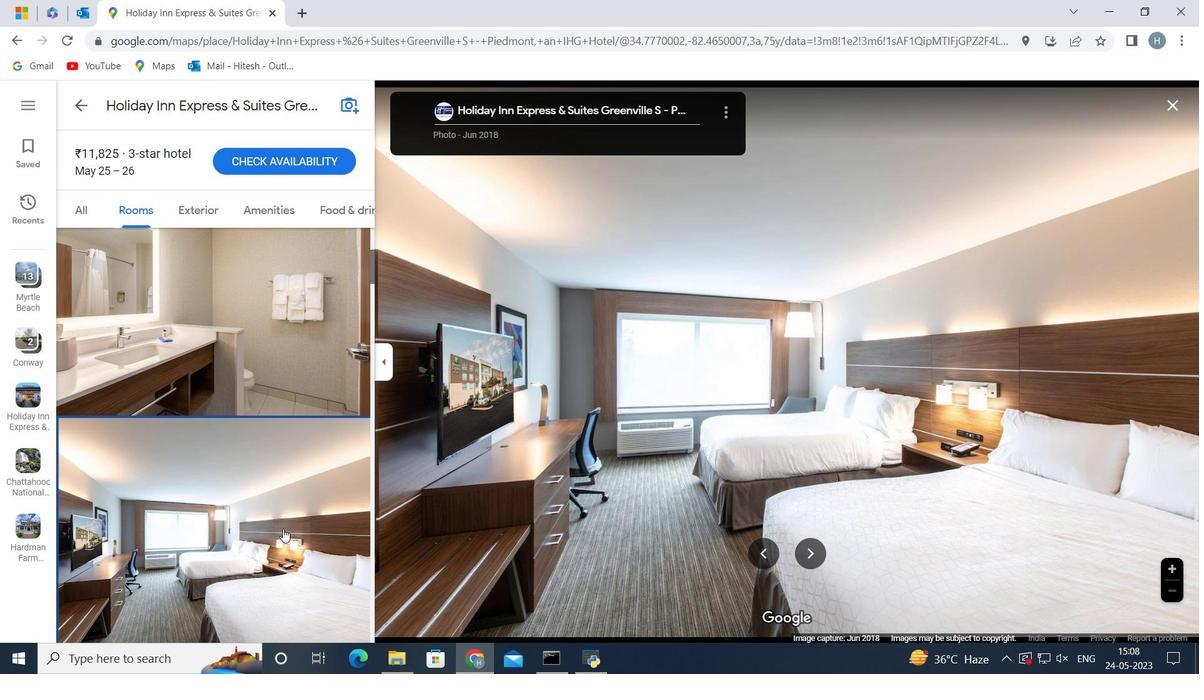 
Action: Mouse pressed left at (281, 529)
Screenshot: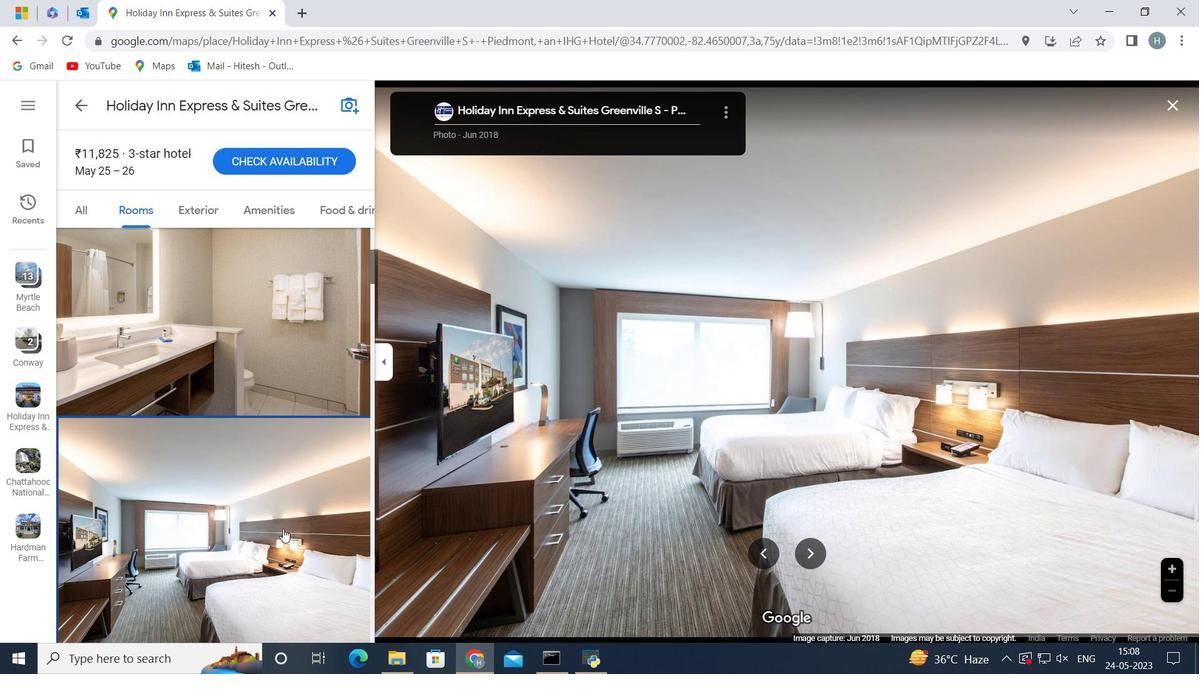 
Action: Mouse moved to (806, 551)
Screenshot: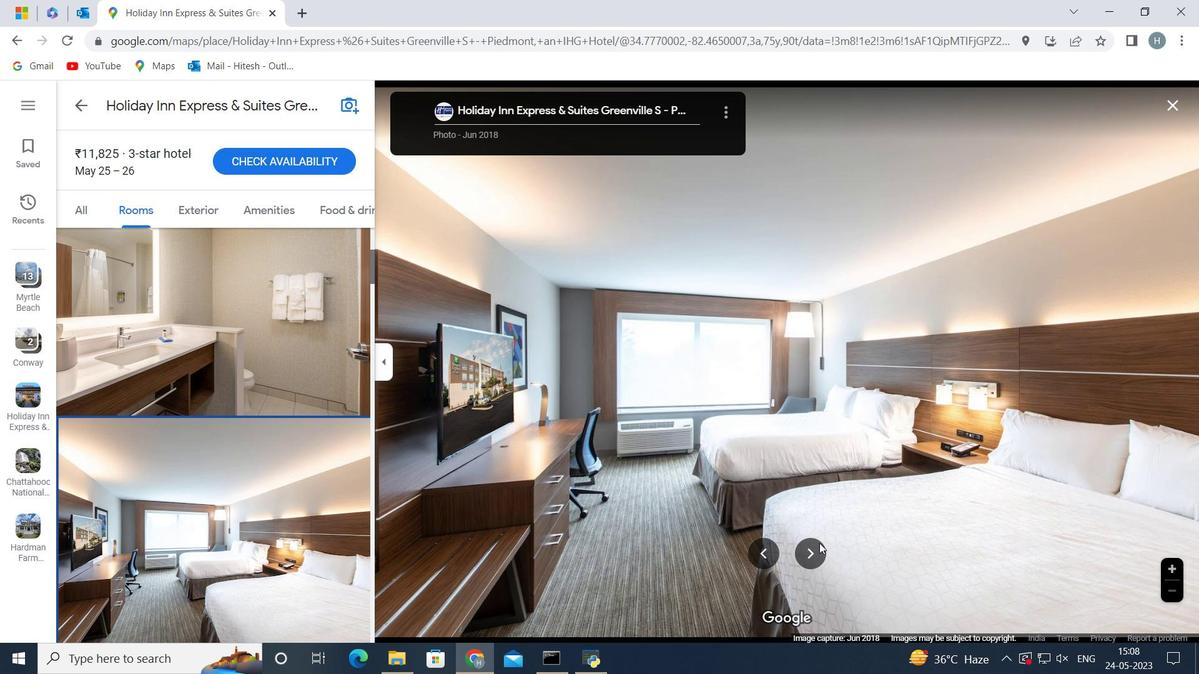 
Action: Mouse pressed left at (806, 551)
Screenshot: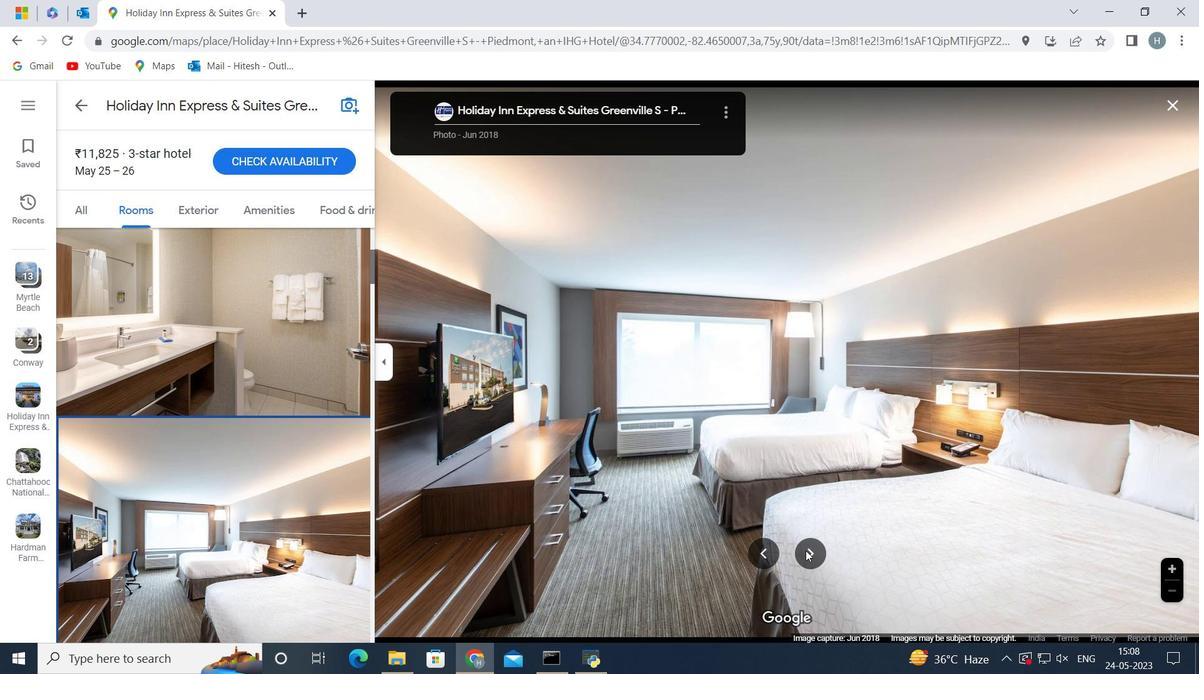 
Action: Mouse moved to (662, 368)
Screenshot: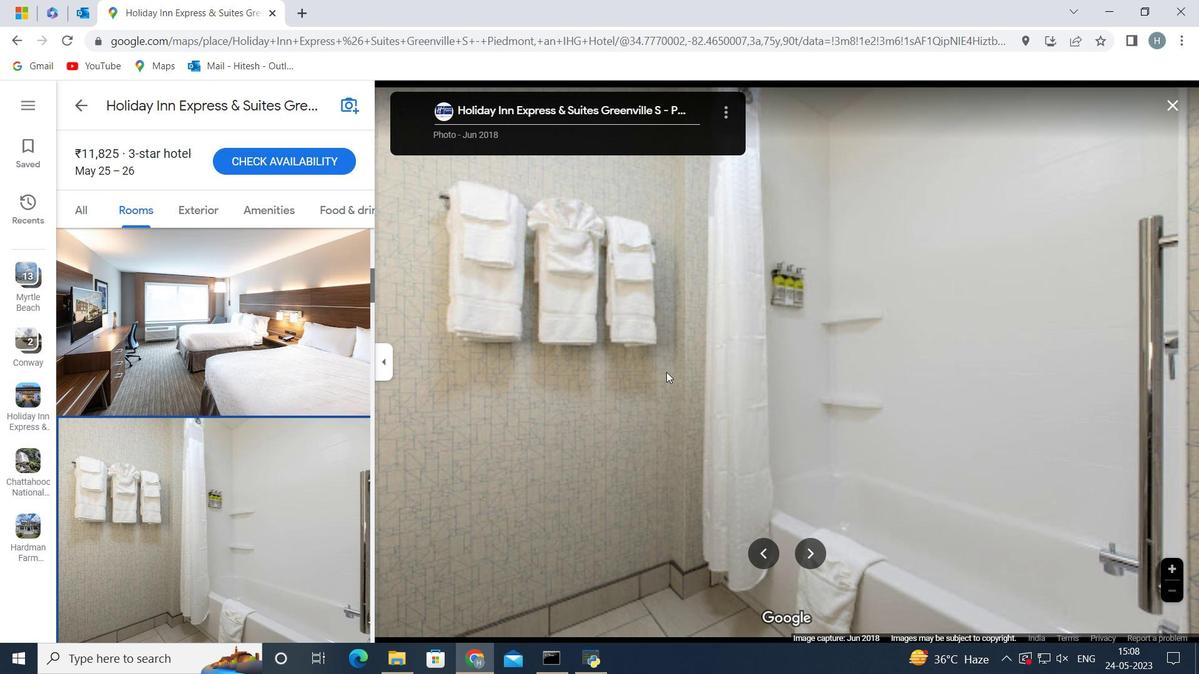 
Action: Mouse pressed left at (662, 368)
Screenshot: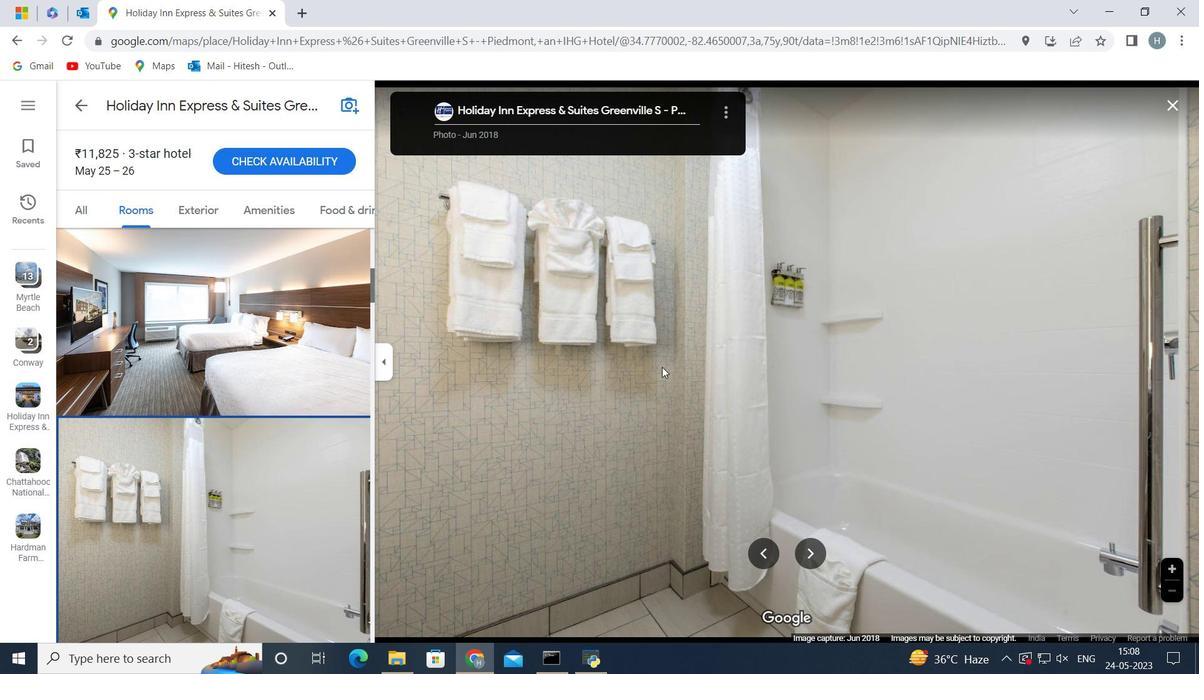 
Action: Mouse moved to (808, 357)
Screenshot: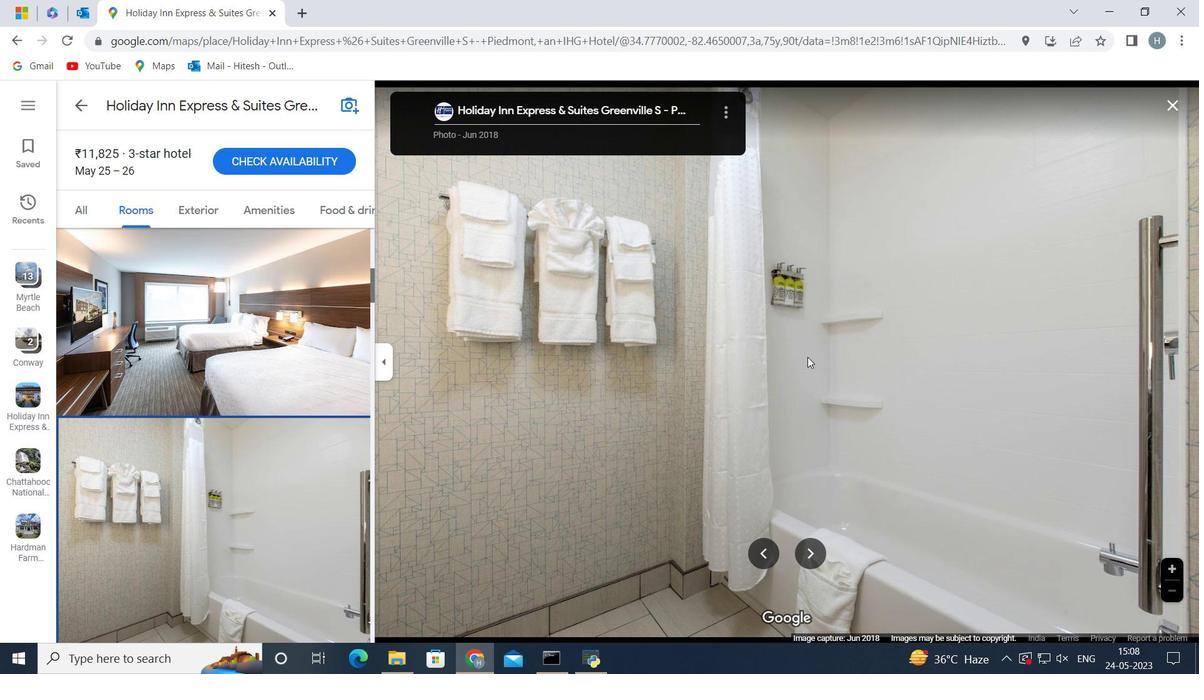 
Action: Mouse scrolled (808, 358) with delta (0, 0)
Screenshot: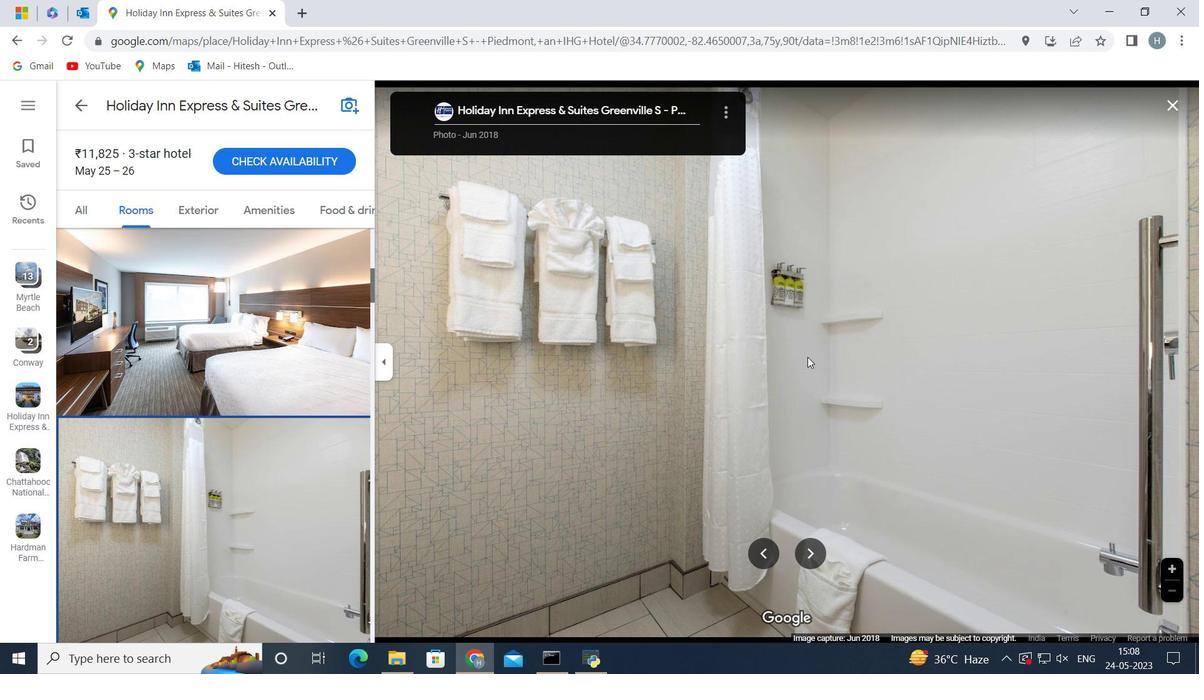 
Action: Mouse moved to (808, 355)
Screenshot: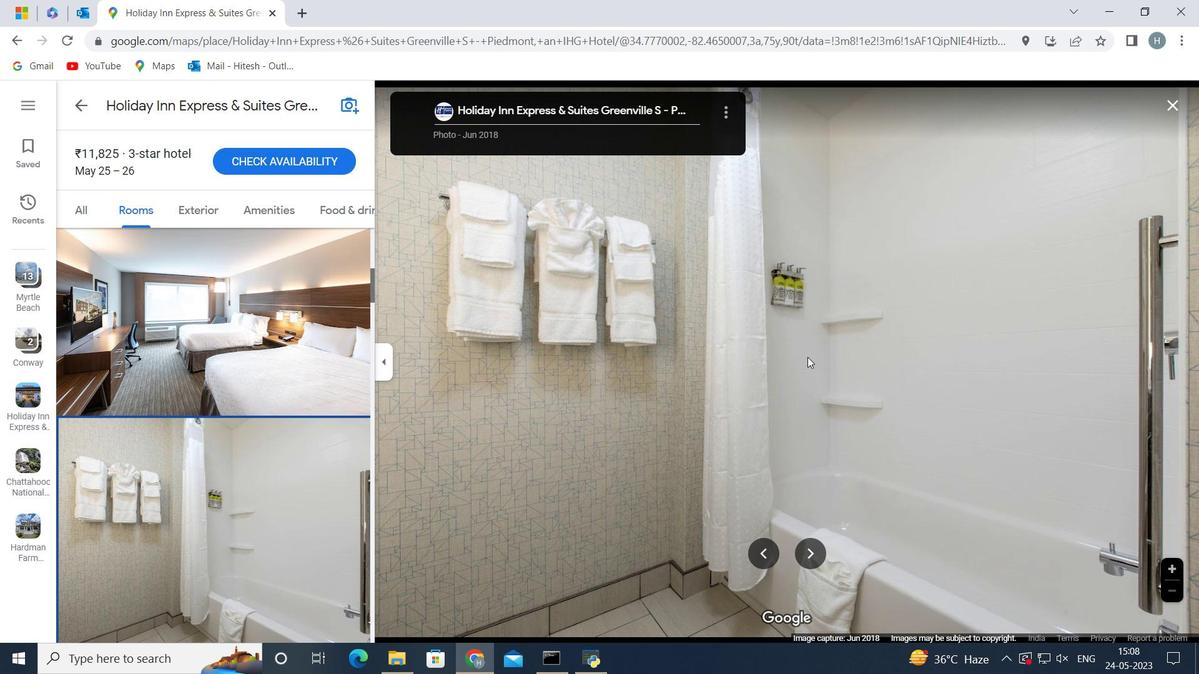 
Action: Mouse scrolled (808, 356) with delta (0, 0)
Screenshot: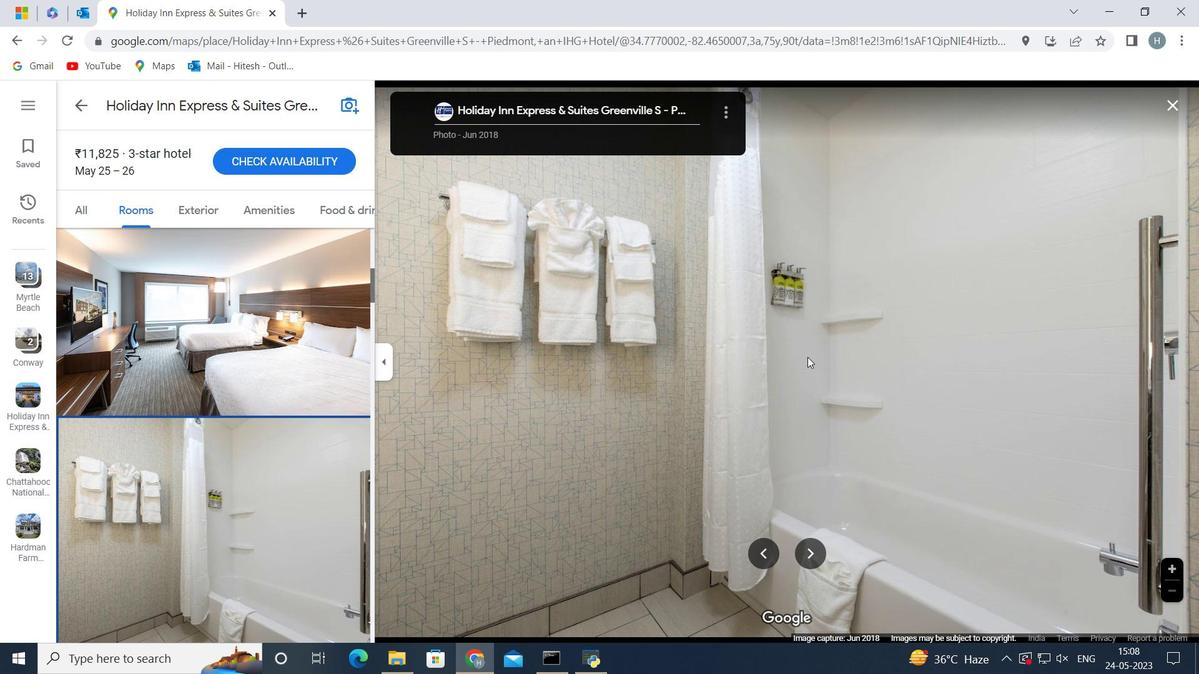 
Action: Mouse moved to (808, 354)
Screenshot: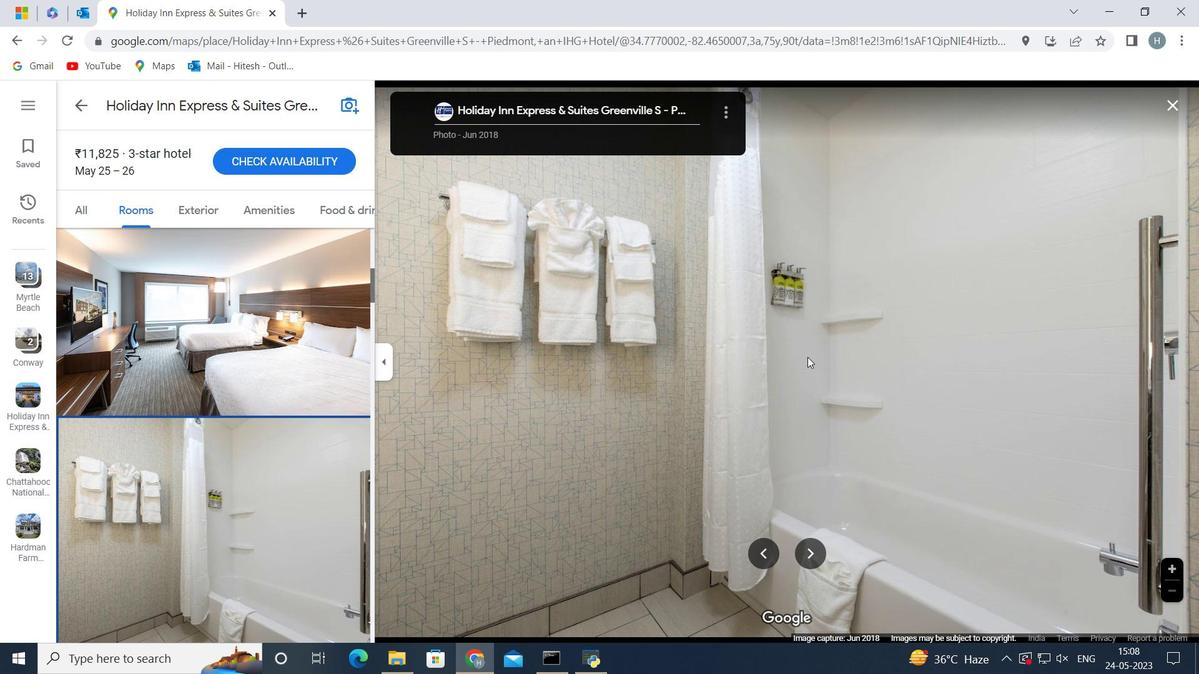 
Action: Mouse scrolled (808, 354) with delta (0, 0)
Screenshot: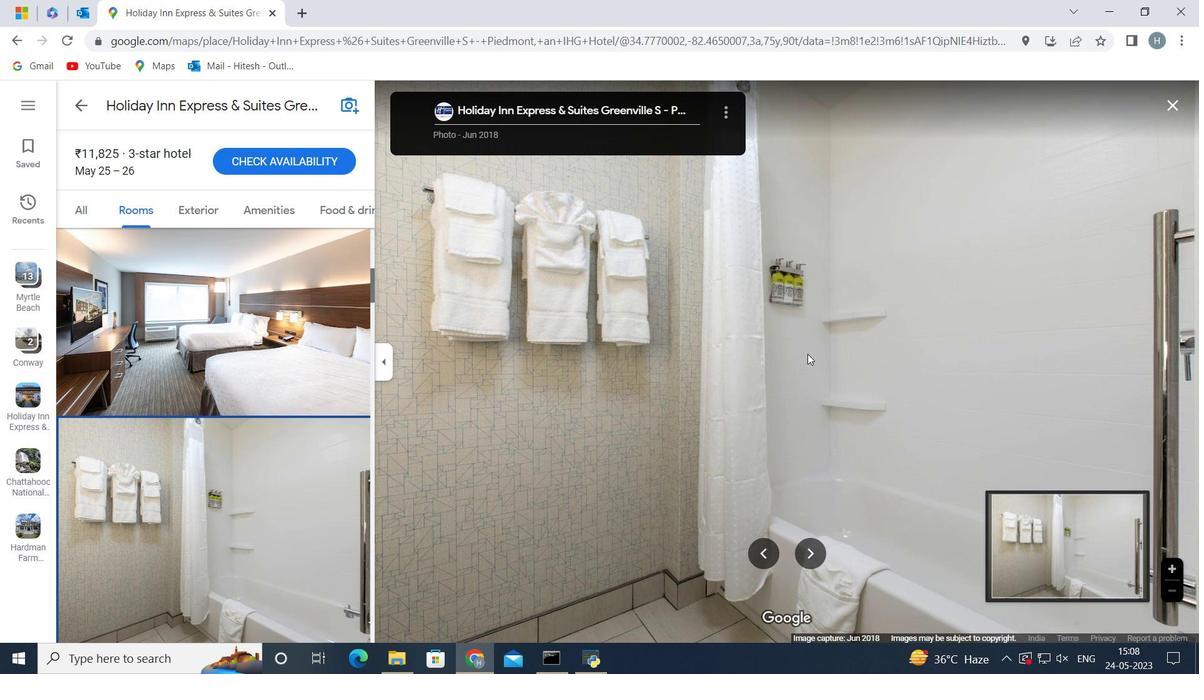 
Action: Mouse scrolled (808, 353) with delta (0, 0)
Screenshot: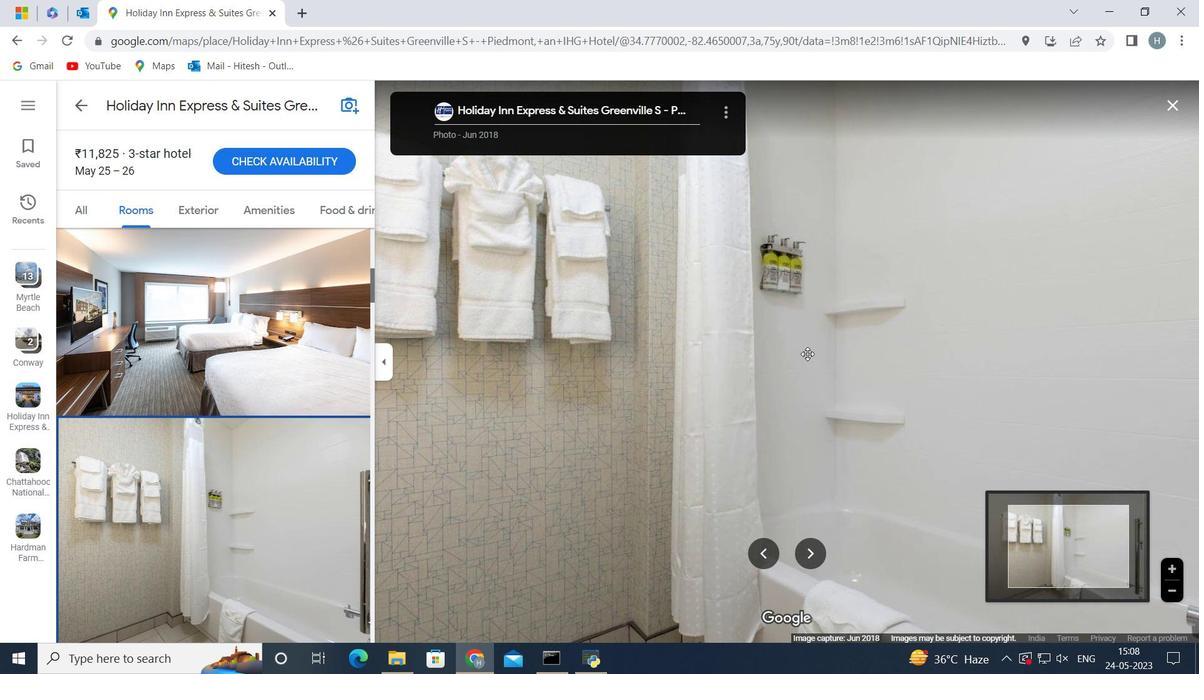 
Action: Mouse scrolled (808, 353) with delta (0, 0)
Screenshot: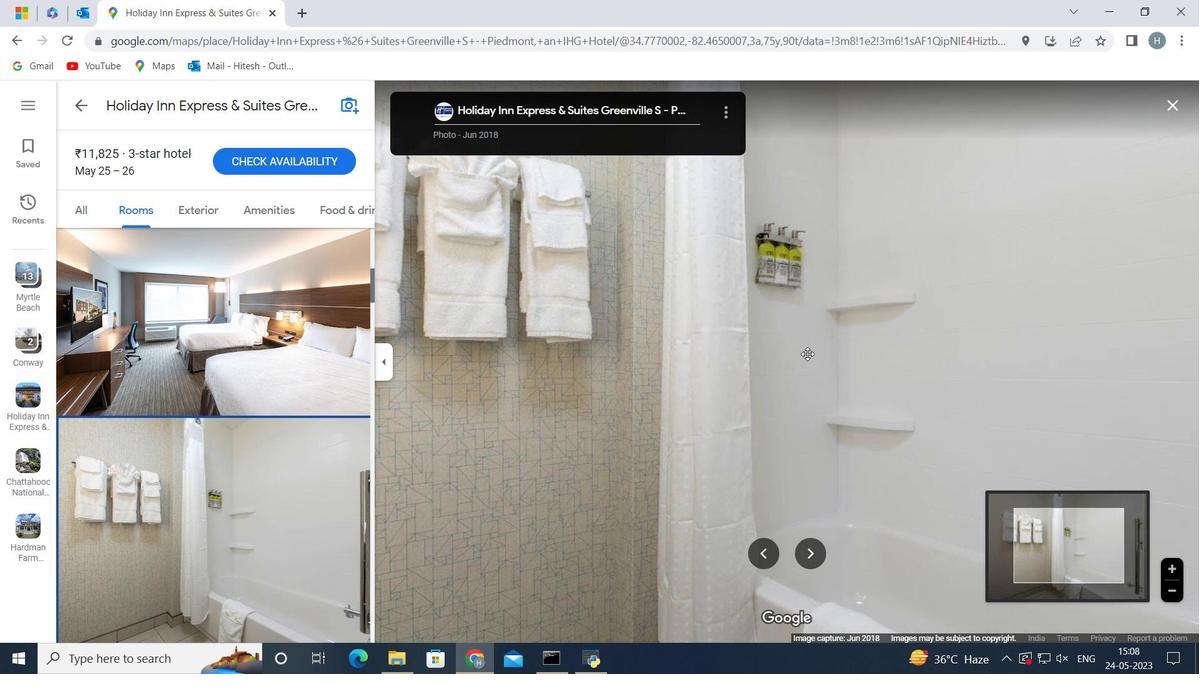 
Action: Mouse scrolled (808, 353) with delta (0, 0)
Screenshot: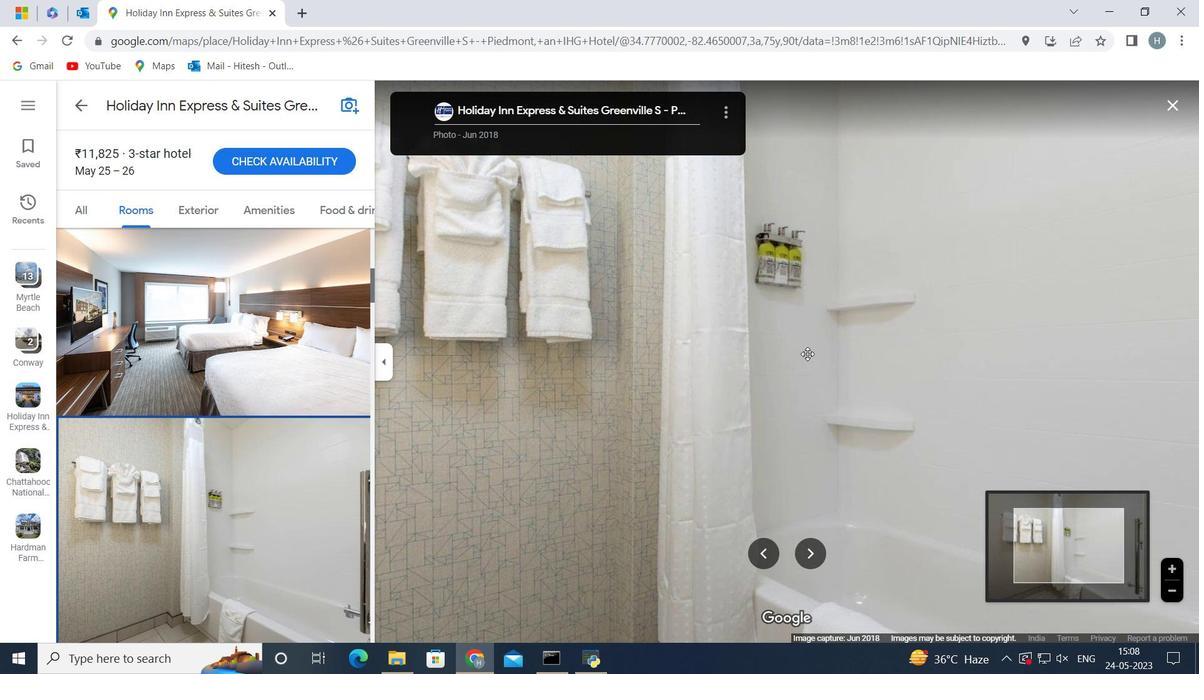 
Action: Mouse scrolled (808, 353) with delta (0, 0)
Screenshot: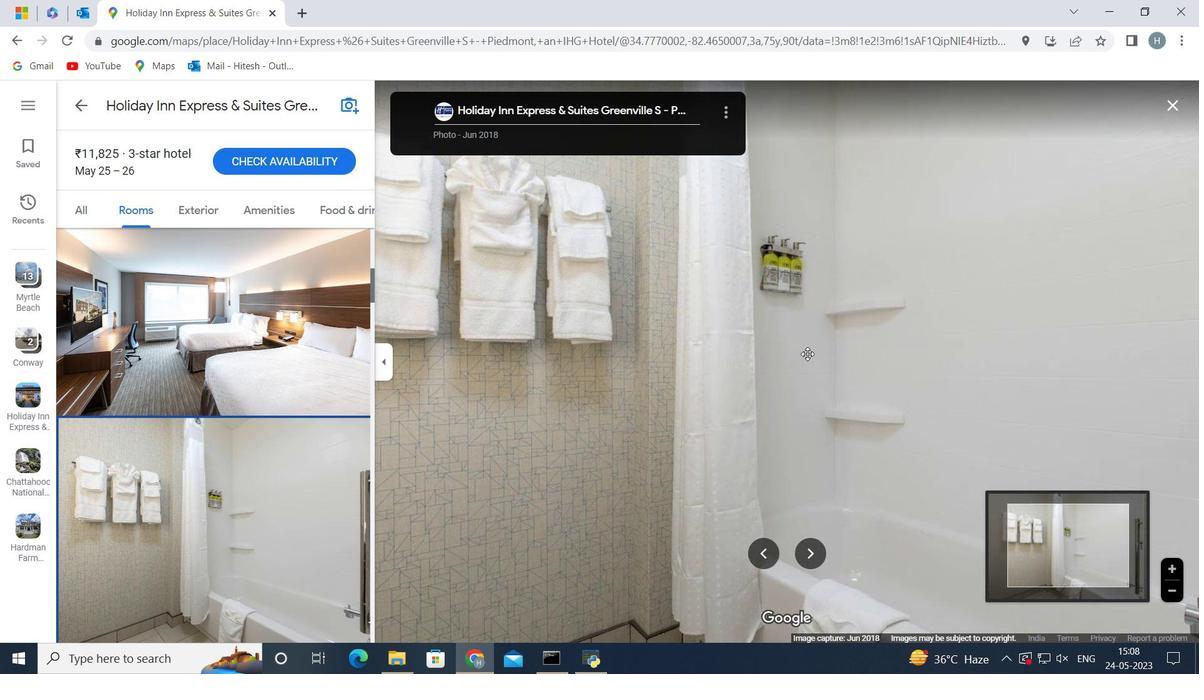 
Action: Mouse scrolled (808, 353) with delta (0, 0)
Screenshot: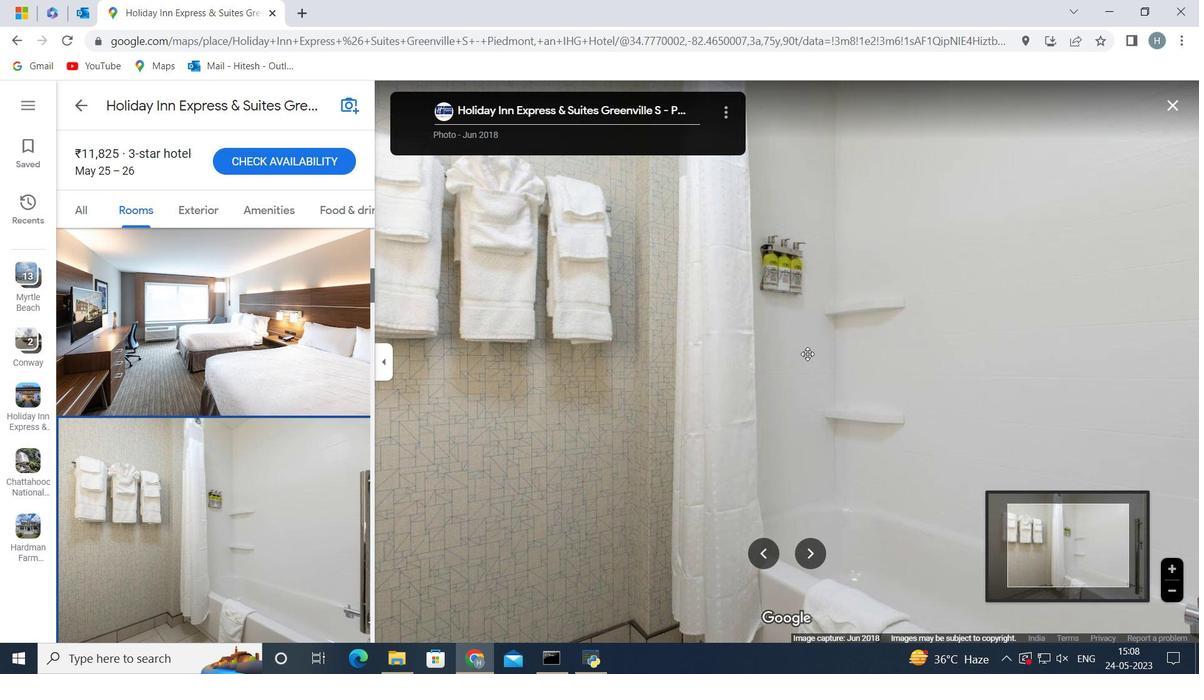 
Action: Mouse scrolled (808, 353) with delta (0, 0)
Screenshot: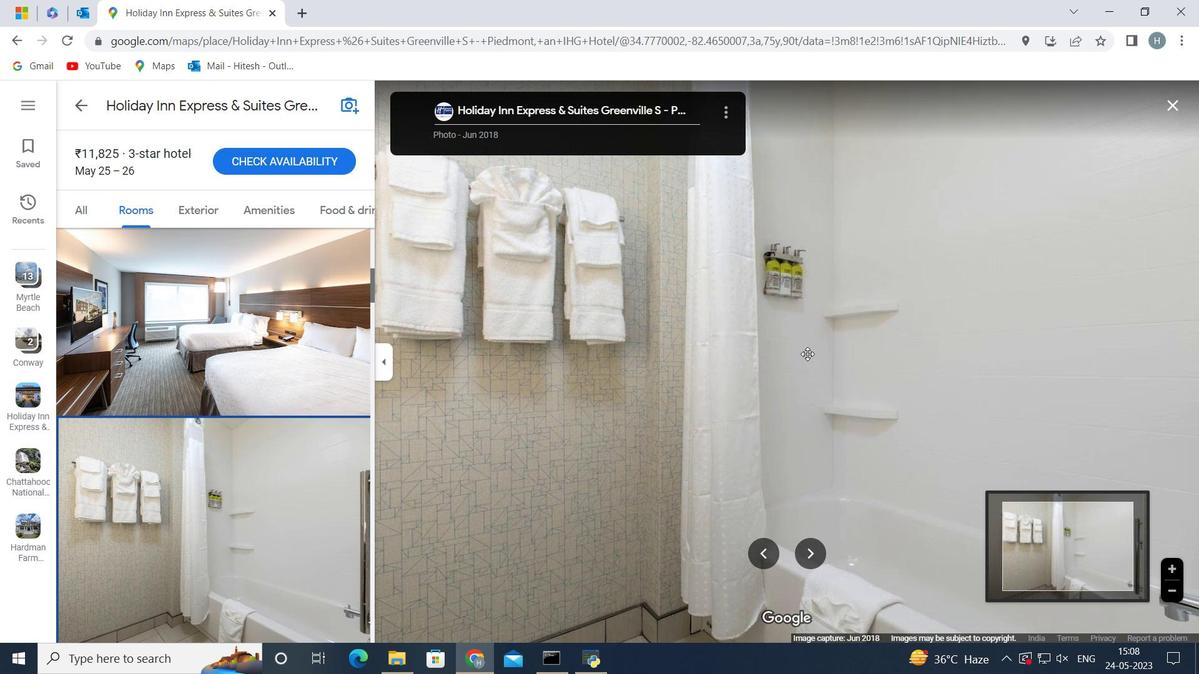 
Action: Key pressed <Key.right>
Screenshot: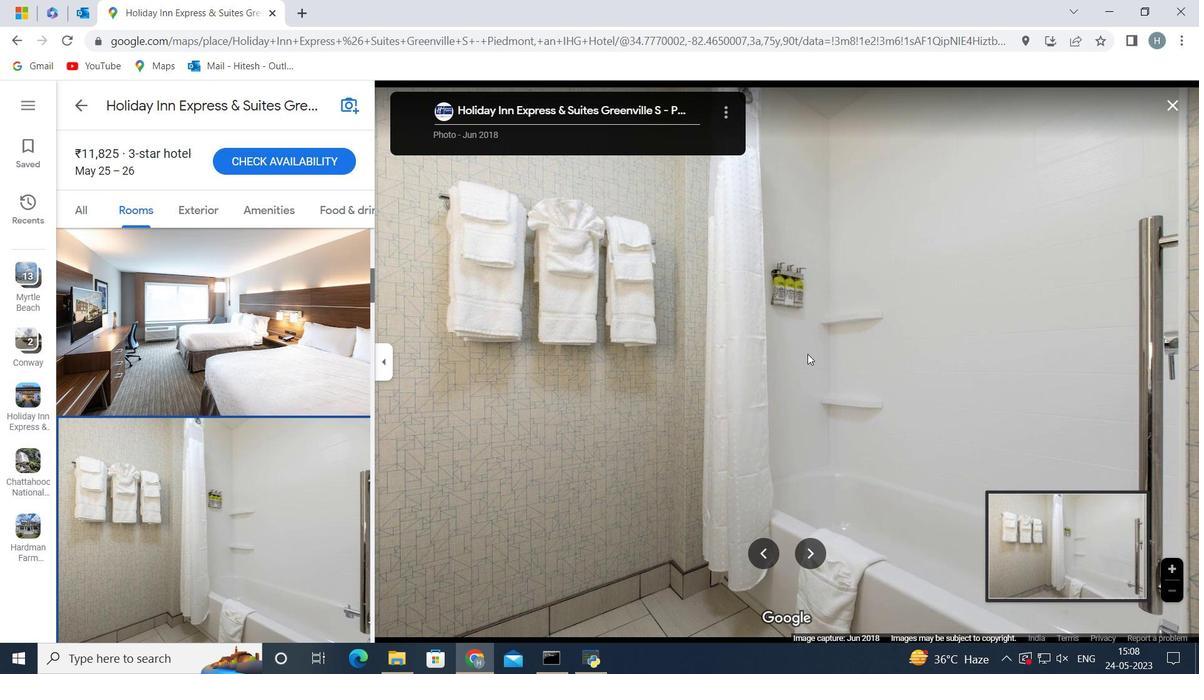 
Action: Mouse moved to (808, 559)
Screenshot: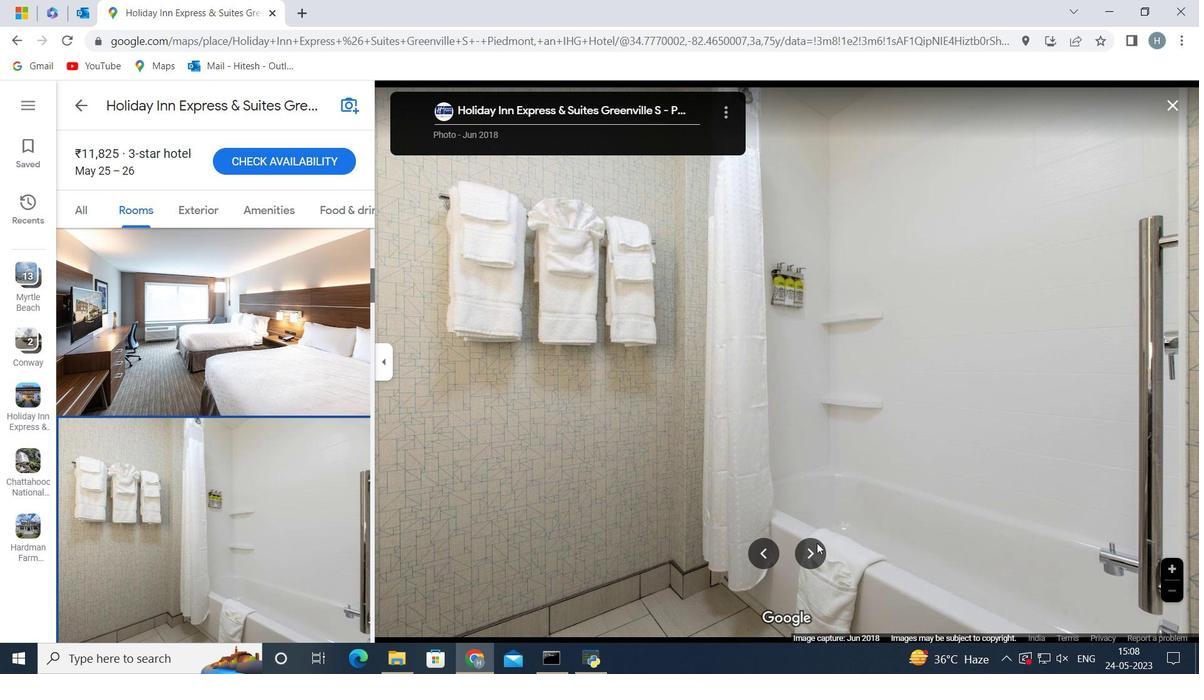 
Action: Mouse pressed left at (808, 559)
Screenshot: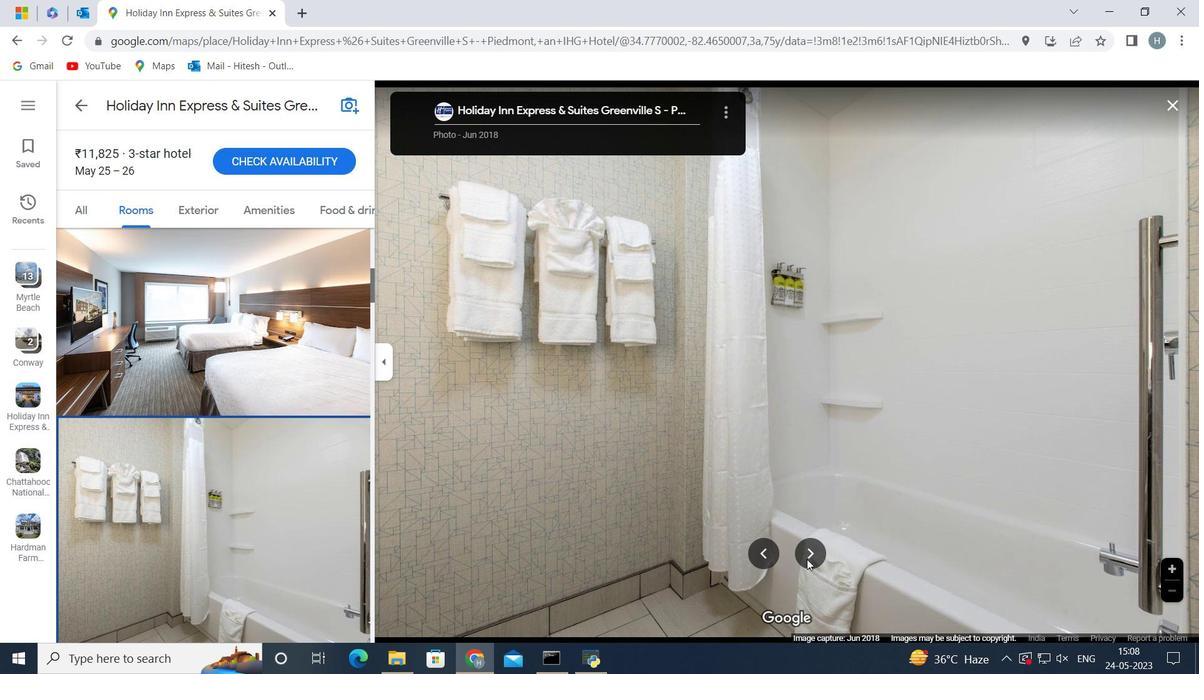 
Action: Mouse moved to (798, 458)
Screenshot: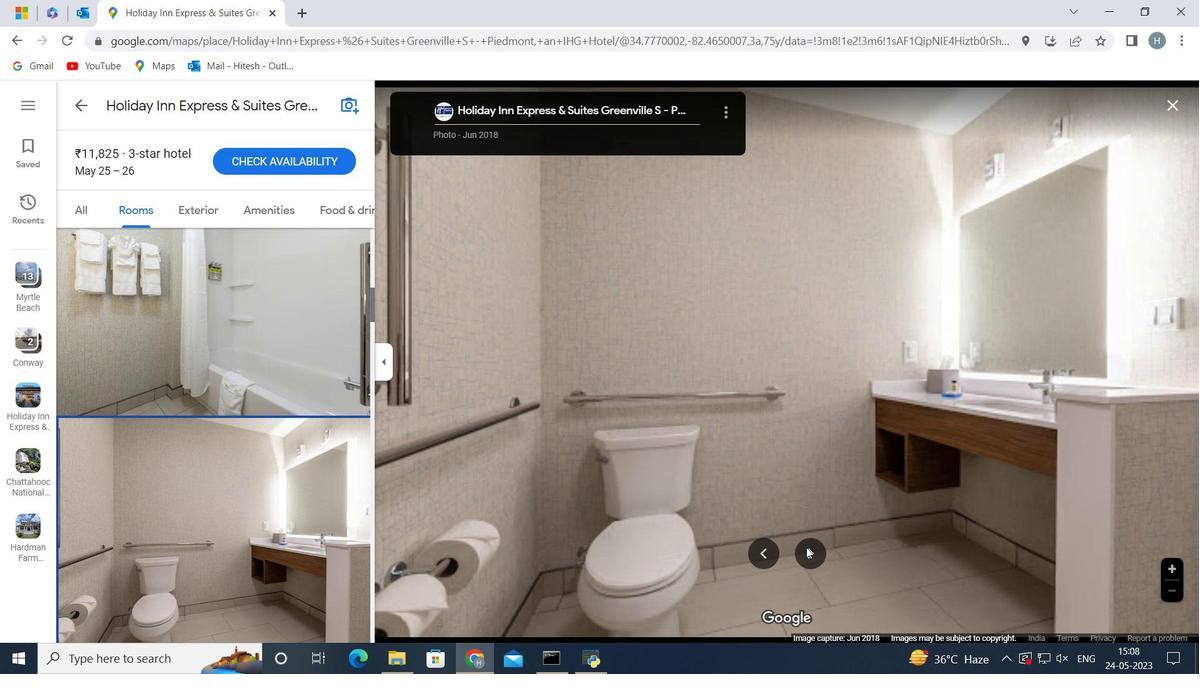 
Action: Key pressed <Key.right>
Screenshot: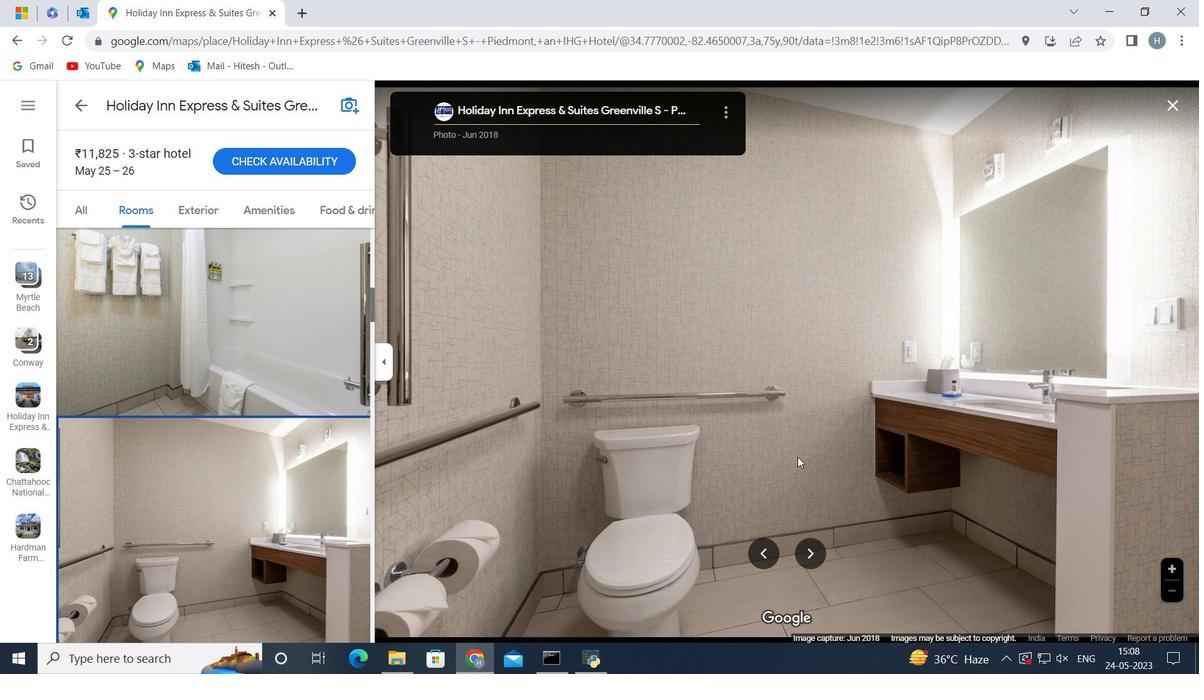 
Action: Mouse moved to (799, 455)
Screenshot: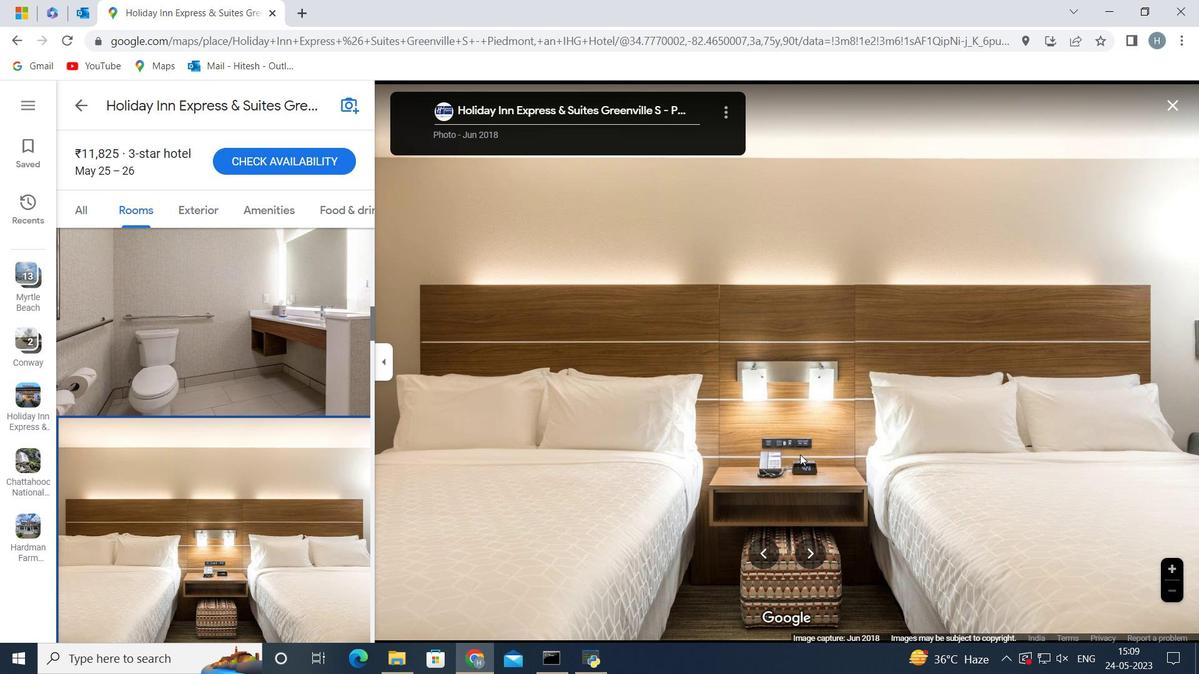 
Action: Key pressed <Key.right>
Screenshot: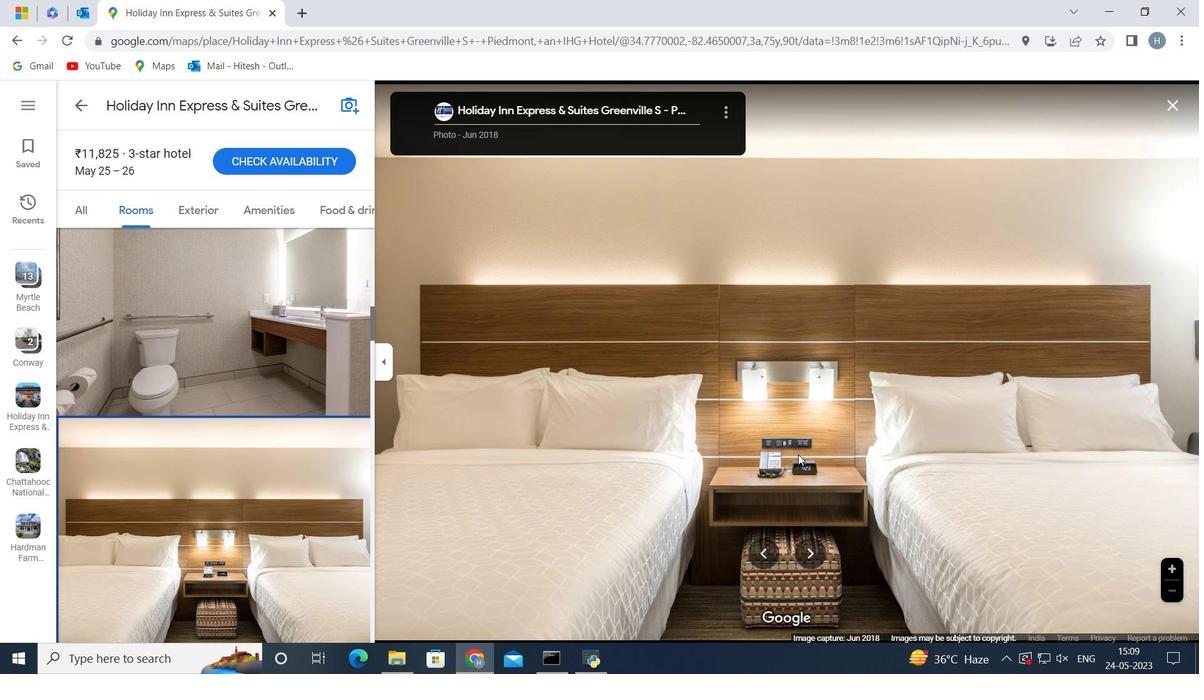 
Action: Mouse moved to (889, 333)
Screenshot: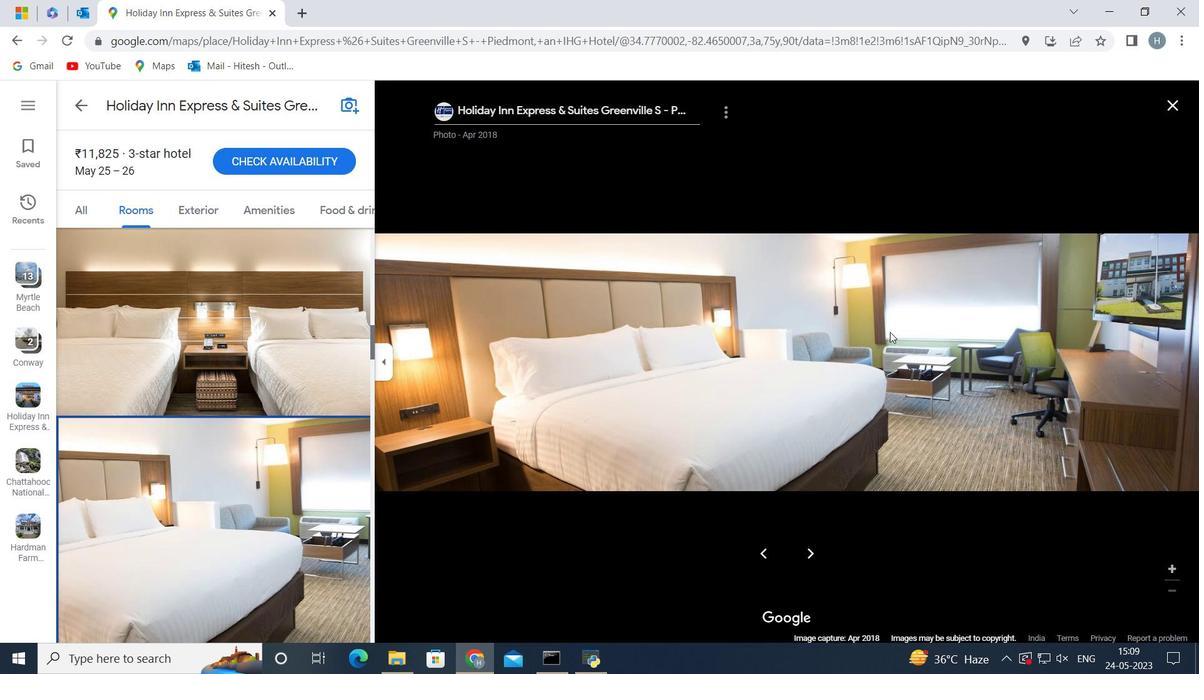 
Action: Key pressed <Key.right>
Screenshot: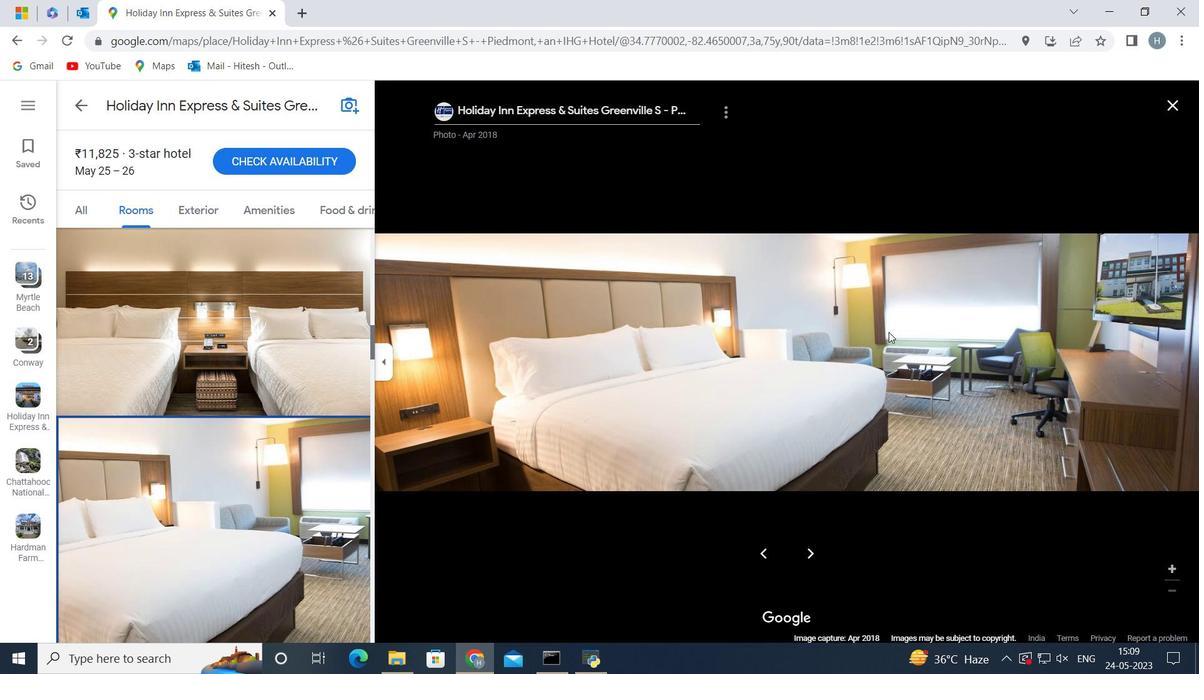 
Action: Mouse moved to (836, 351)
Screenshot: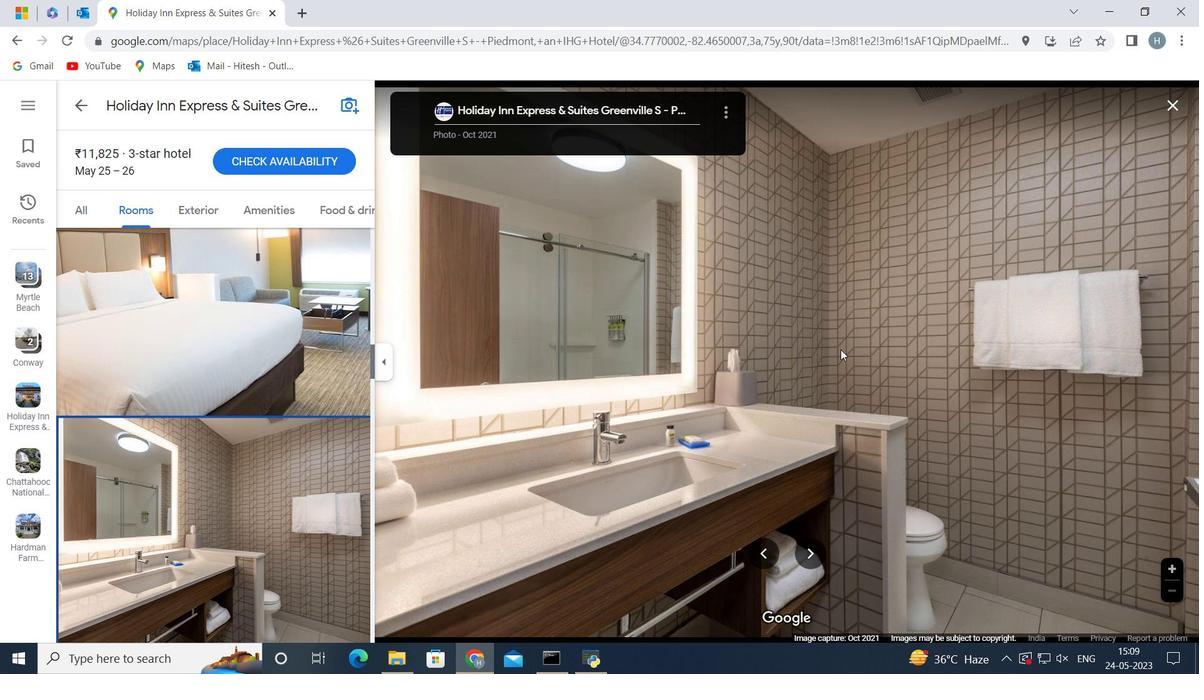 
Action: Key pressed <Key.right>
Screenshot: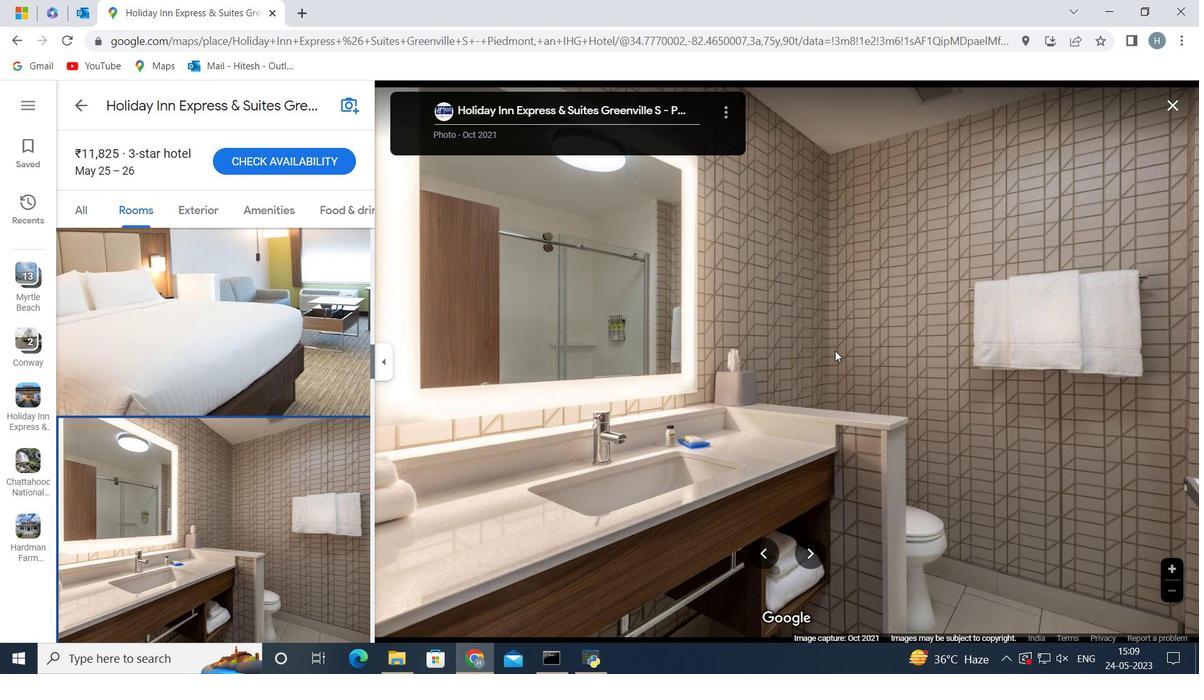 
Action: Mouse moved to (835, 351)
Screenshot: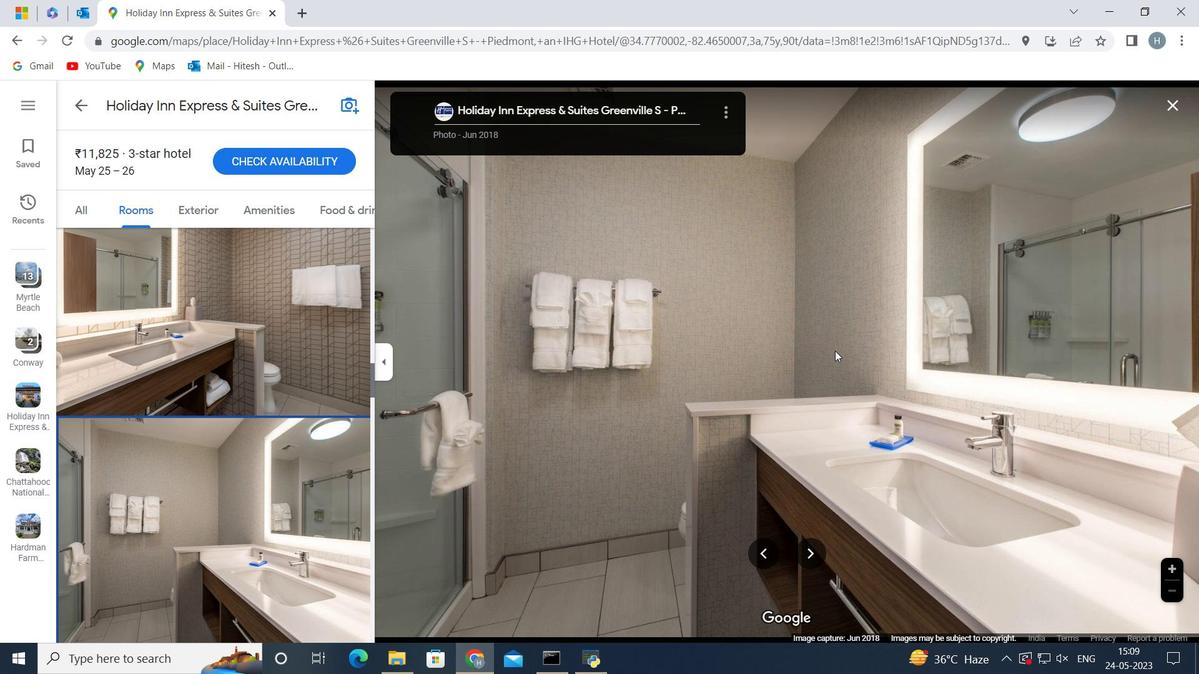 
Action: Key pressed <Key.right><Key.right><Key.right><Key.right><Key.right><Key.right><Key.right>
Screenshot: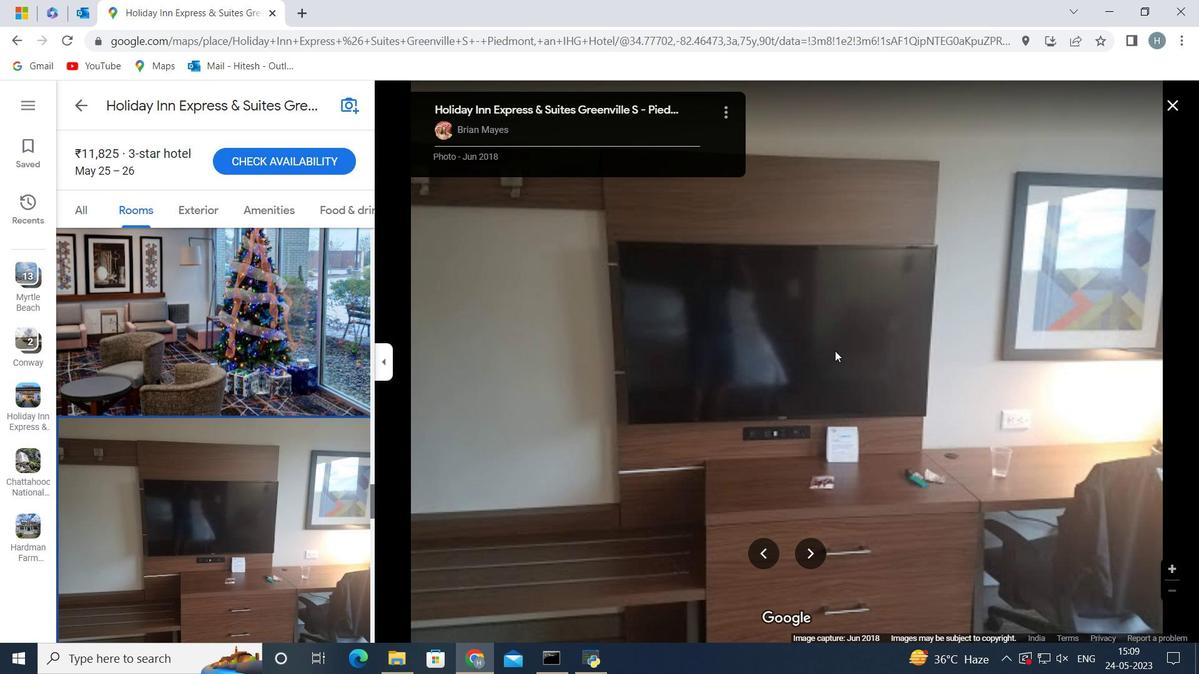 
Action: Mouse moved to (834, 351)
Screenshot: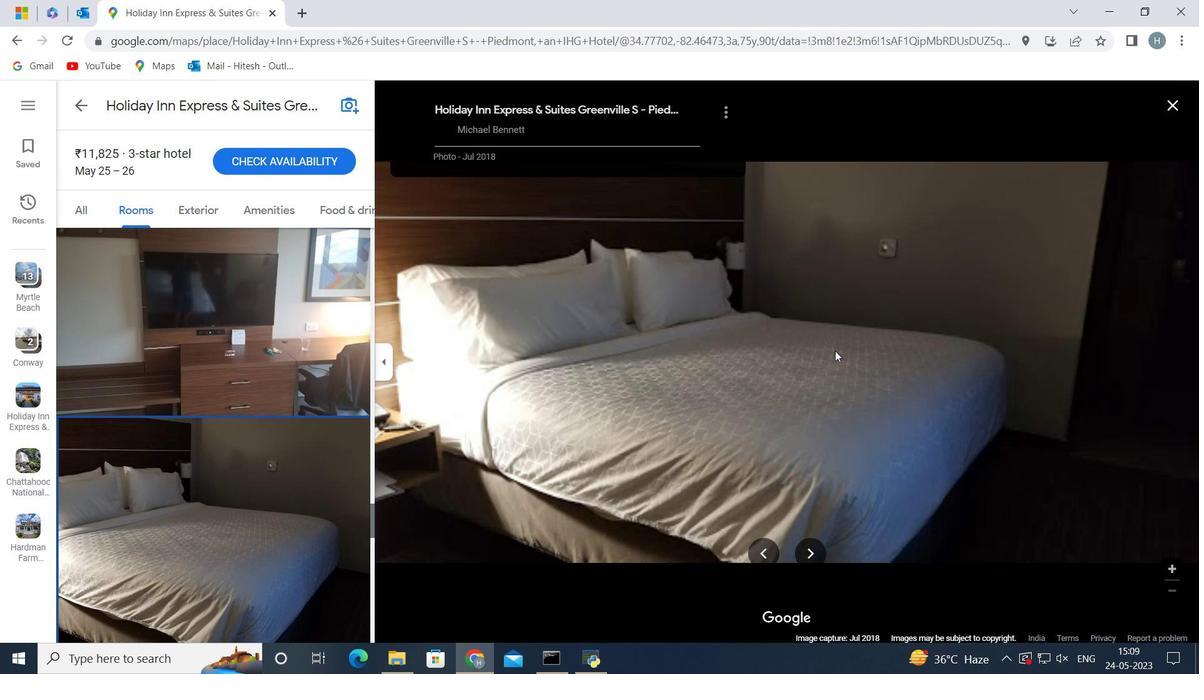 
Action: Key pressed <Key.right>
Screenshot: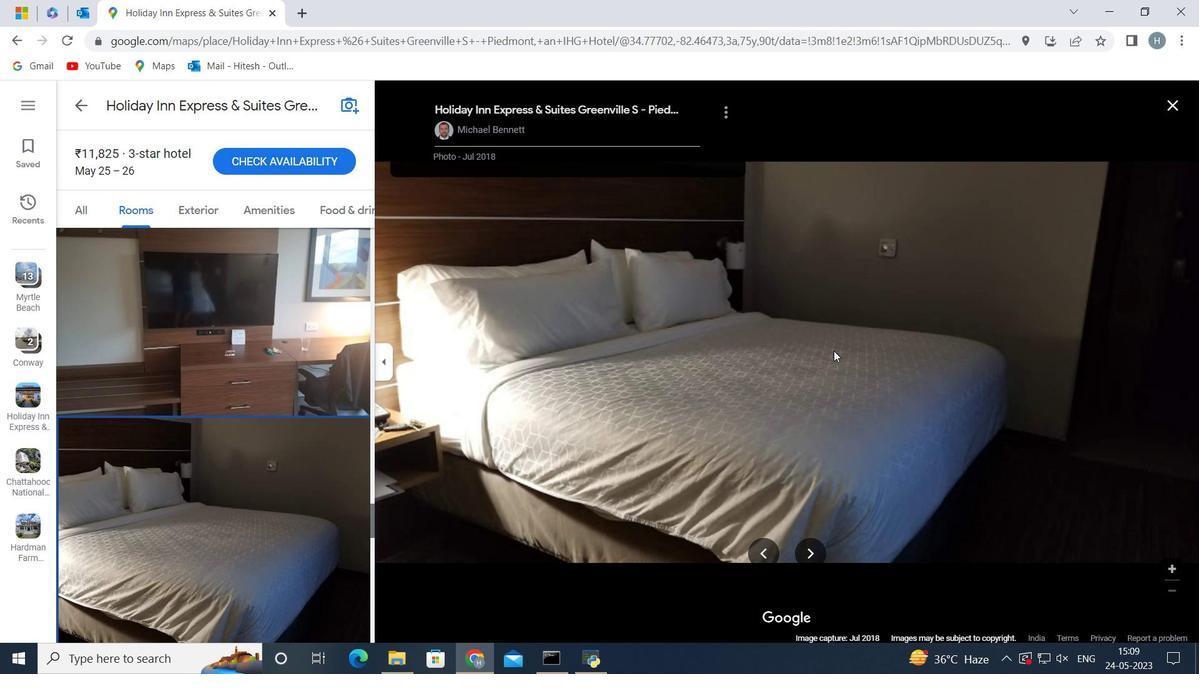 
Action: Mouse moved to (197, 210)
Screenshot: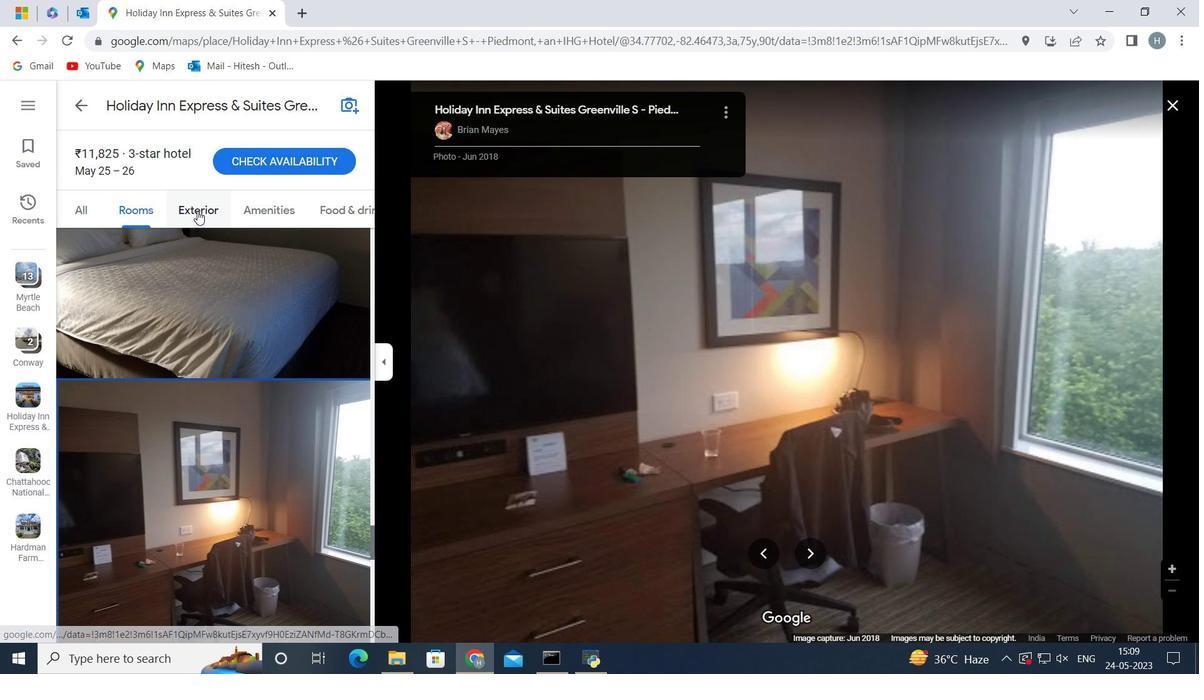 
Action: Mouse pressed left at (197, 210)
Screenshot: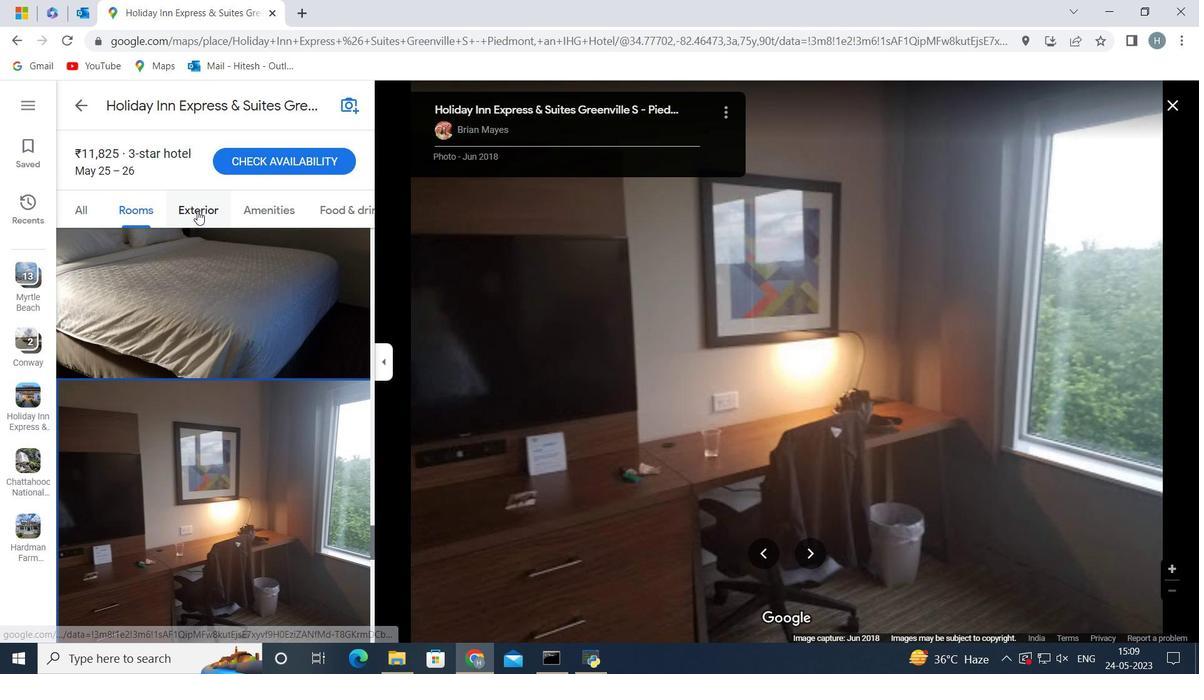 
Action: Mouse moved to (739, 354)
Screenshot: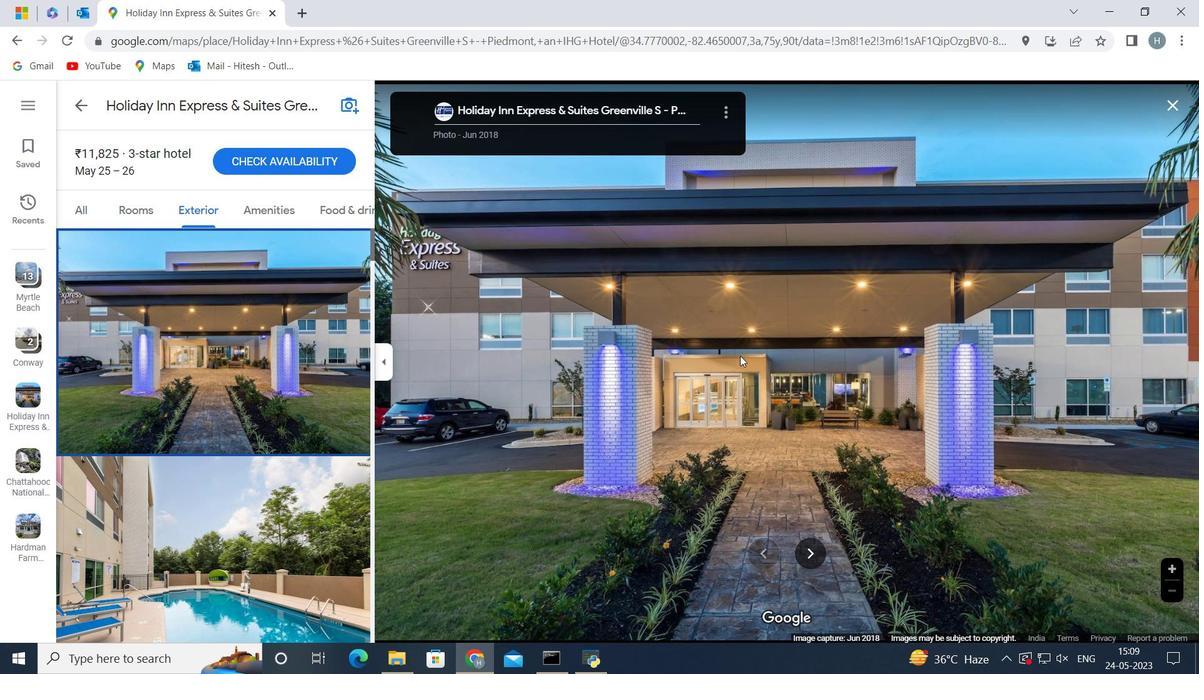 
Action: Mouse pressed left at (739, 354)
Screenshot: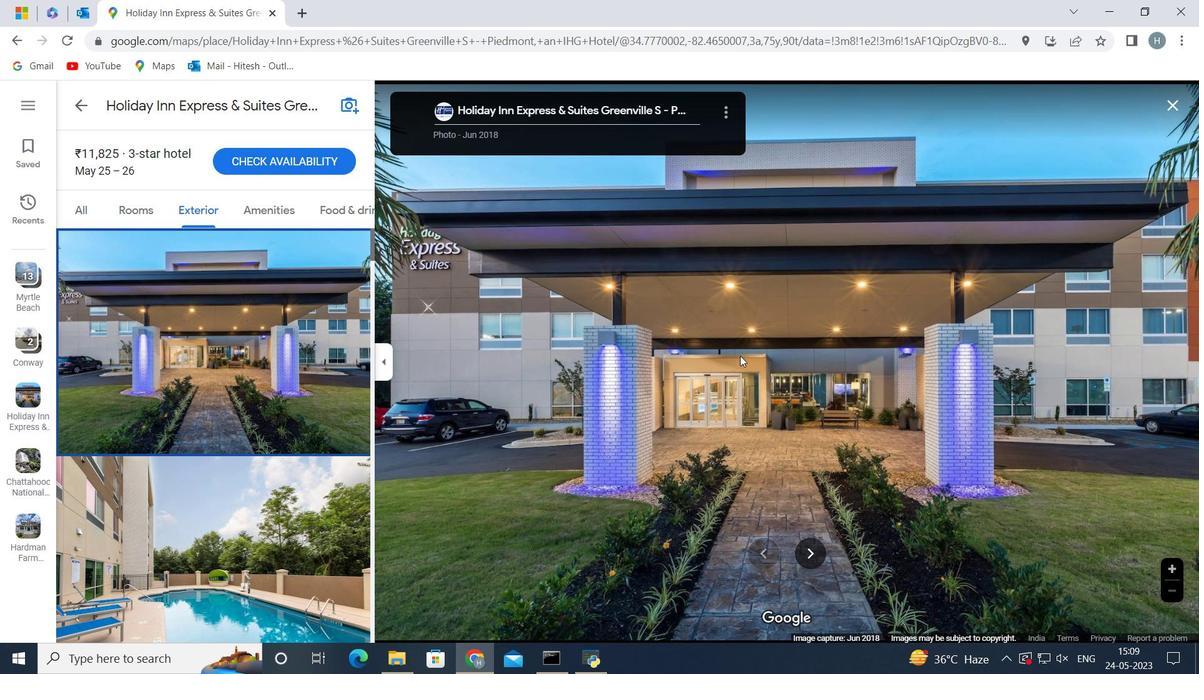
Action: Mouse moved to (820, 371)
Screenshot: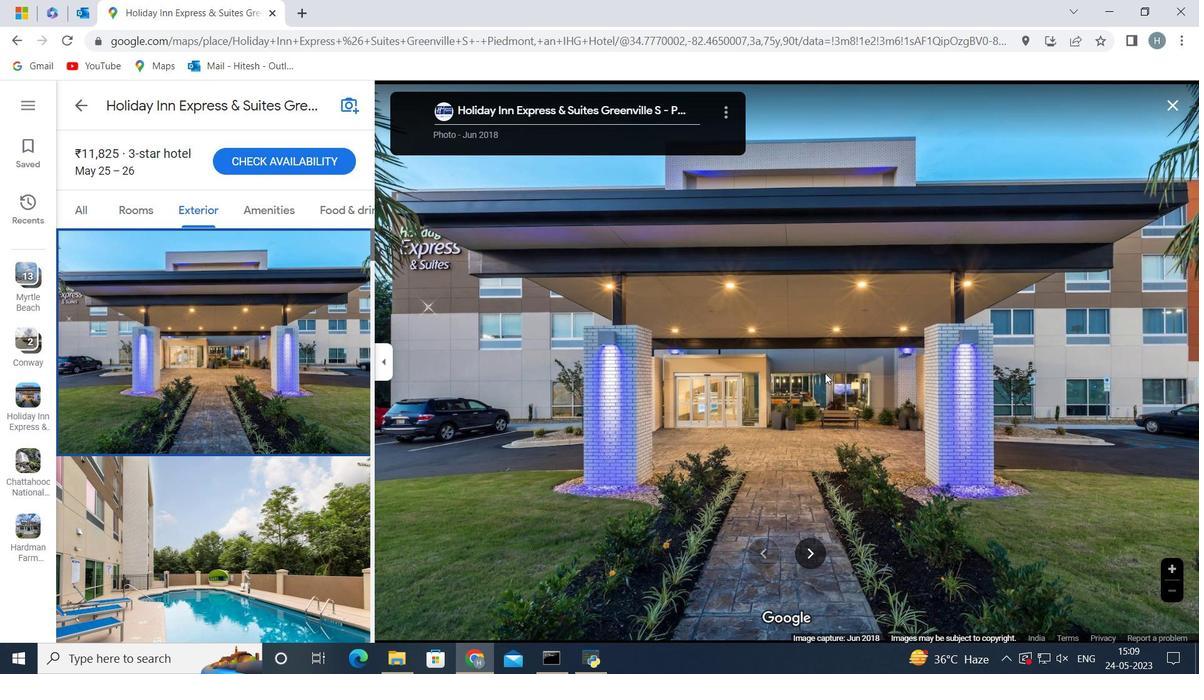 
Action: Mouse scrolled (820, 372) with delta (0, 0)
Screenshot: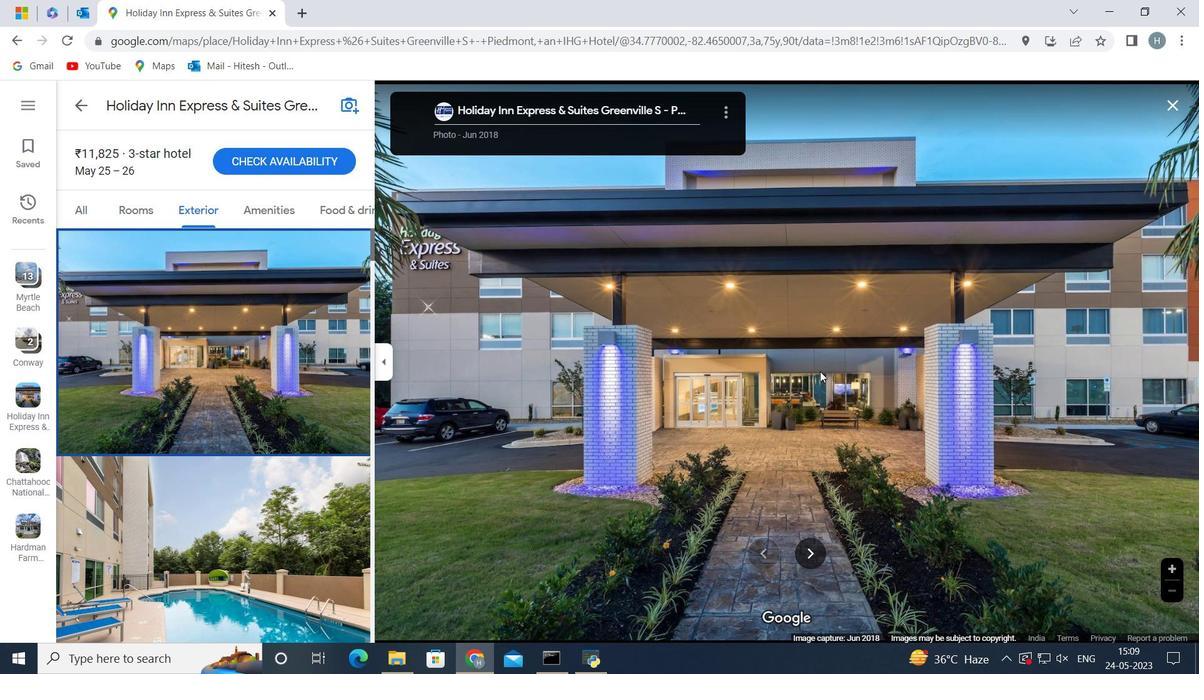 
Action: Mouse scrolled (820, 372) with delta (0, 0)
Screenshot: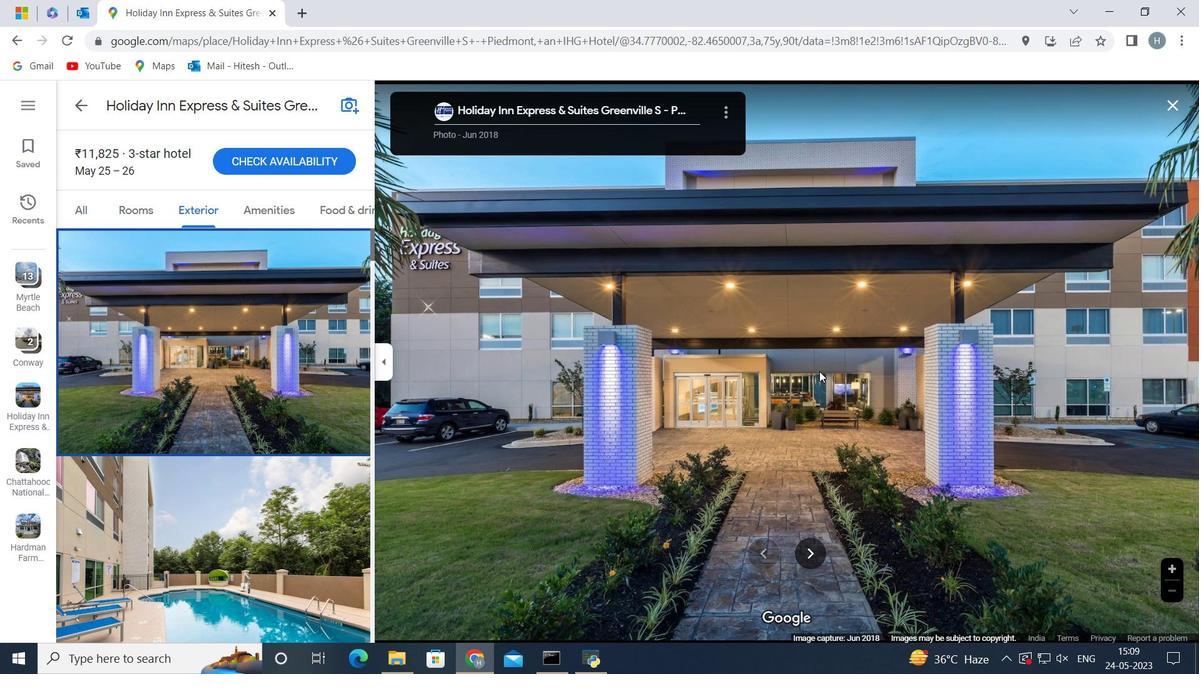 
Action: Mouse scrolled (820, 372) with delta (0, 0)
Screenshot: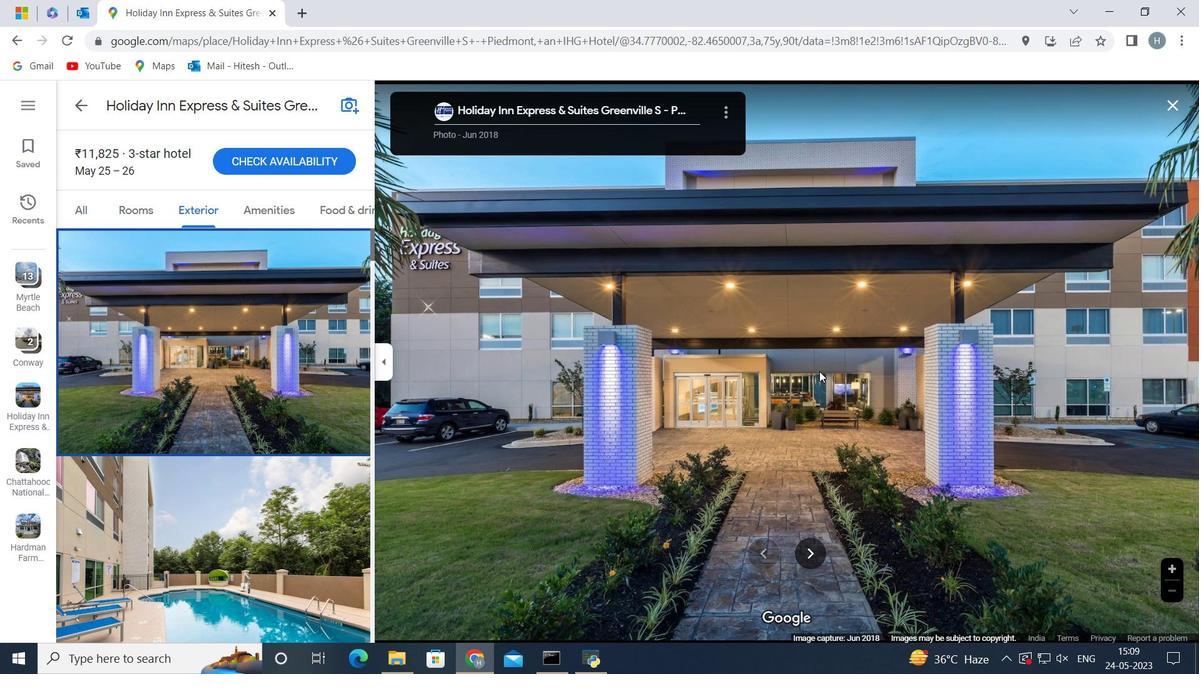 
Action: Mouse scrolled (820, 372) with delta (0, 0)
Screenshot: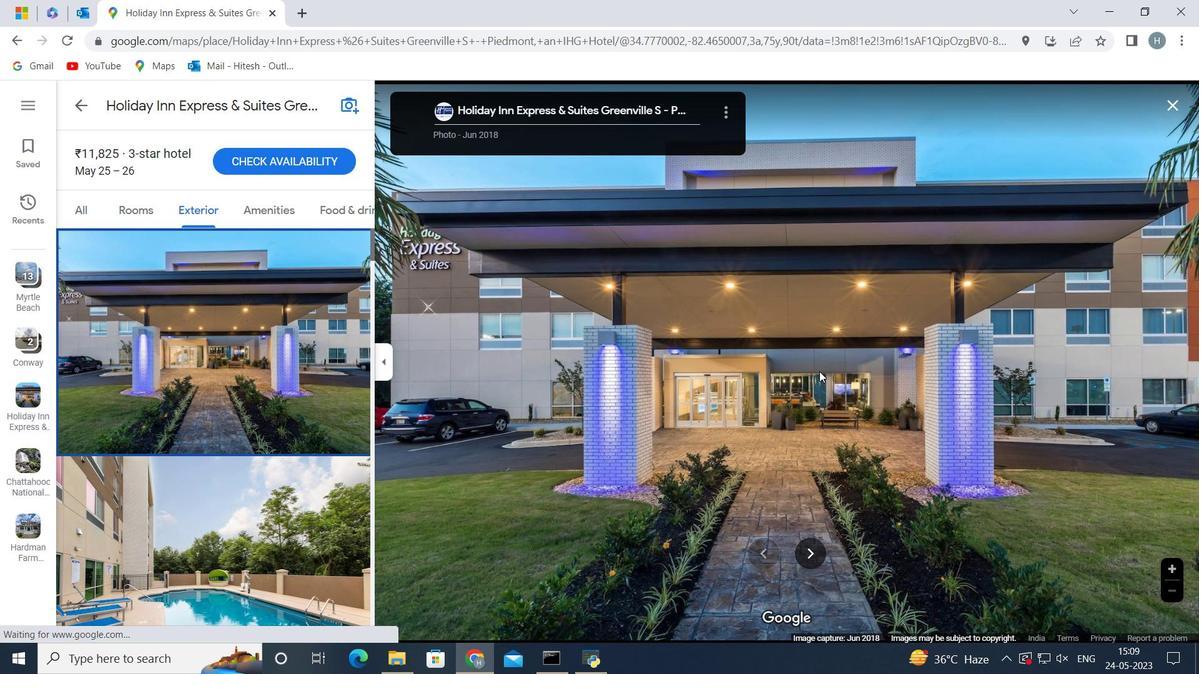 
Action: Mouse moved to (819, 371)
Screenshot: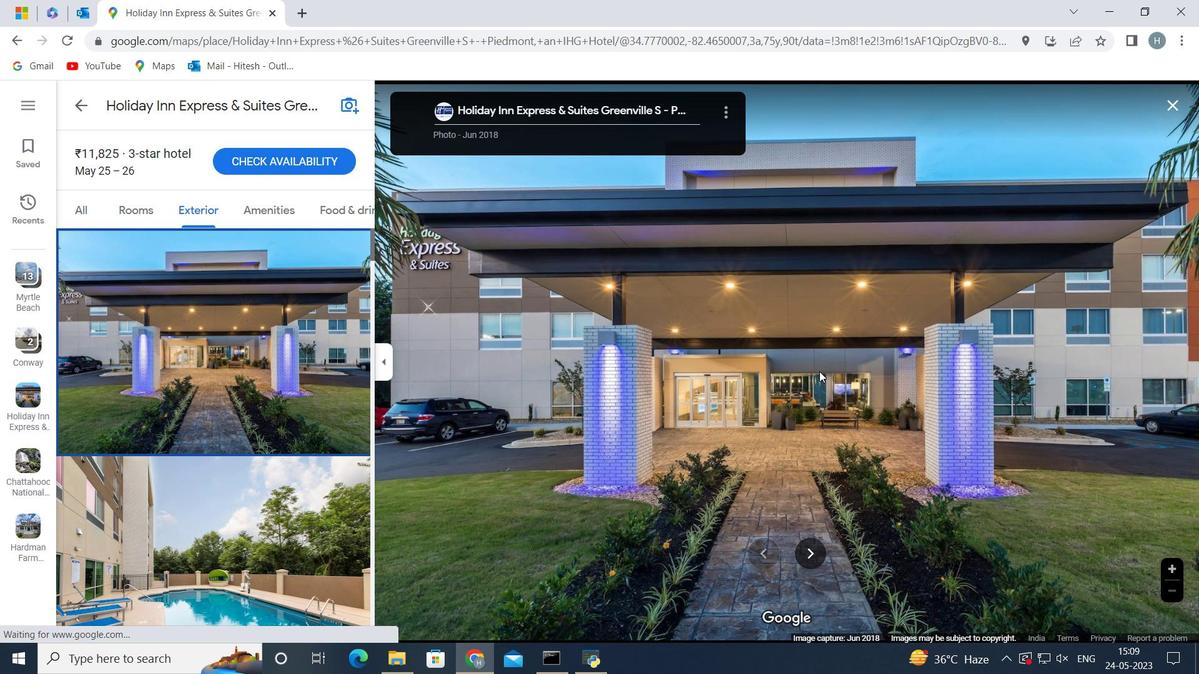 
Action: Mouse scrolled (819, 371) with delta (0, 0)
Screenshot: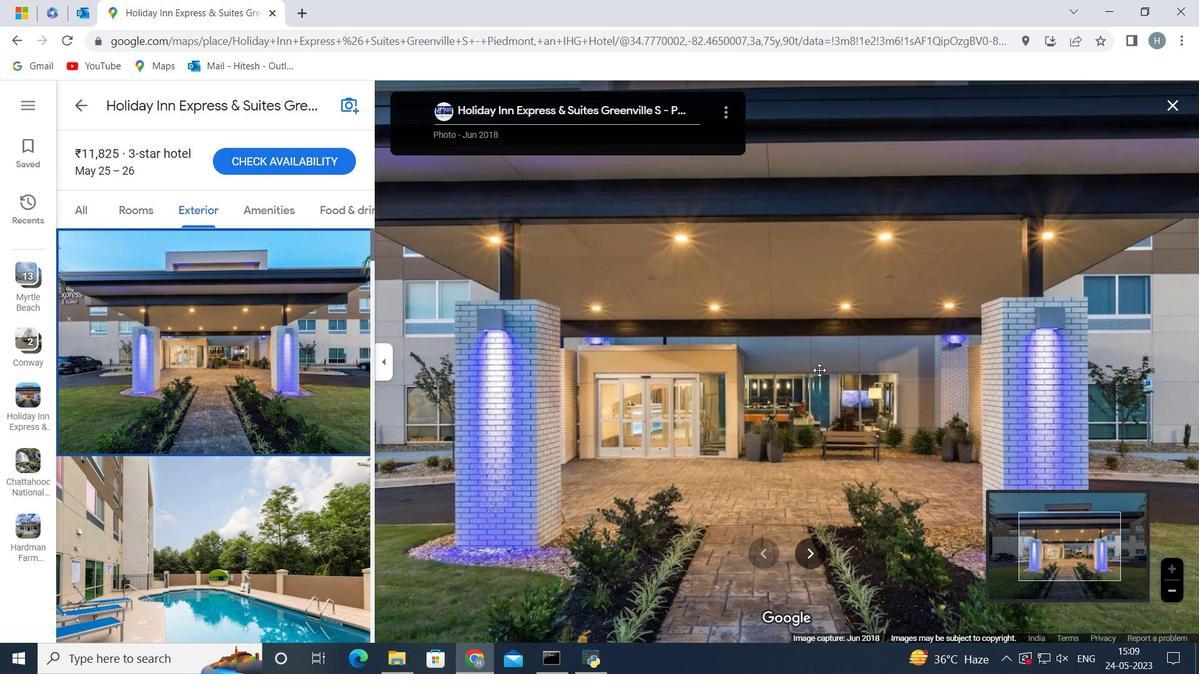 
Action: Mouse scrolled (819, 371) with delta (0, 0)
Screenshot: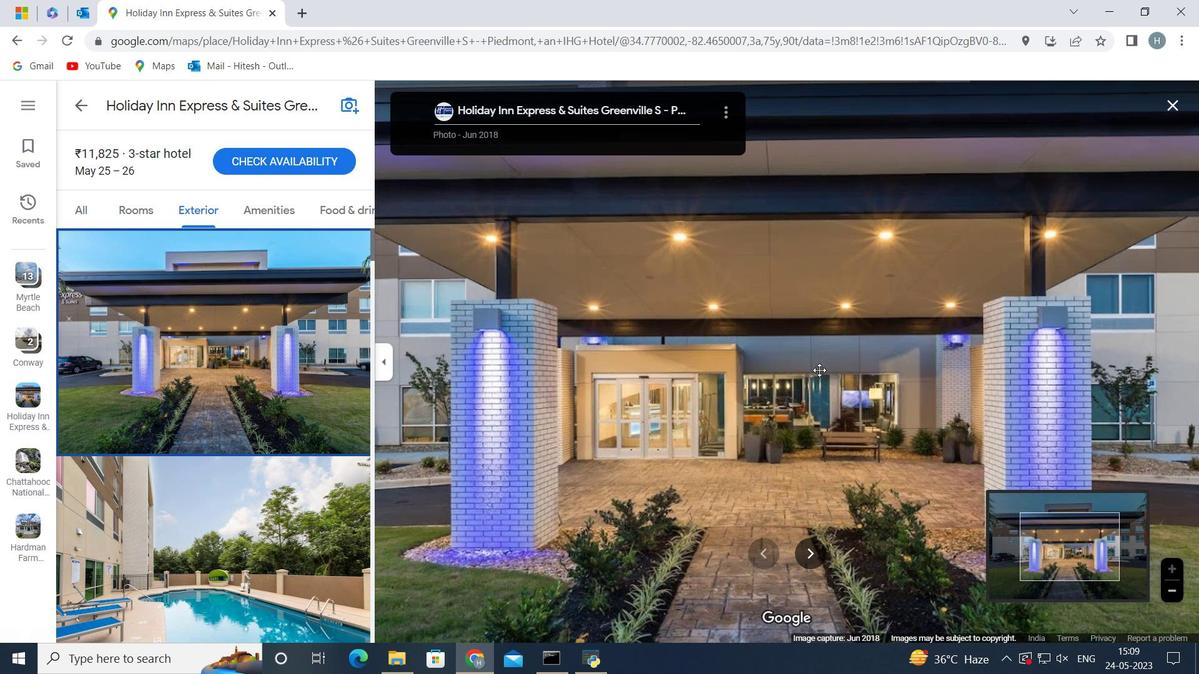 
Action: Mouse scrolled (819, 371) with delta (0, 0)
Screenshot: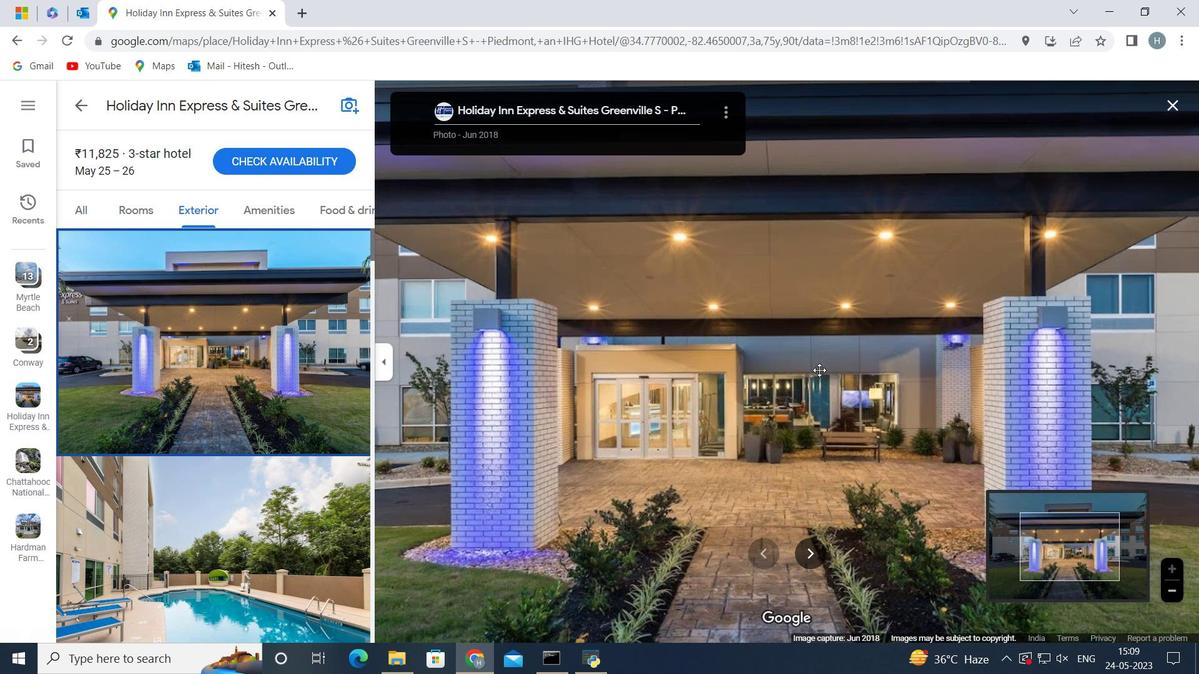 
Action: Mouse scrolled (819, 371) with delta (0, 0)
Screenshot: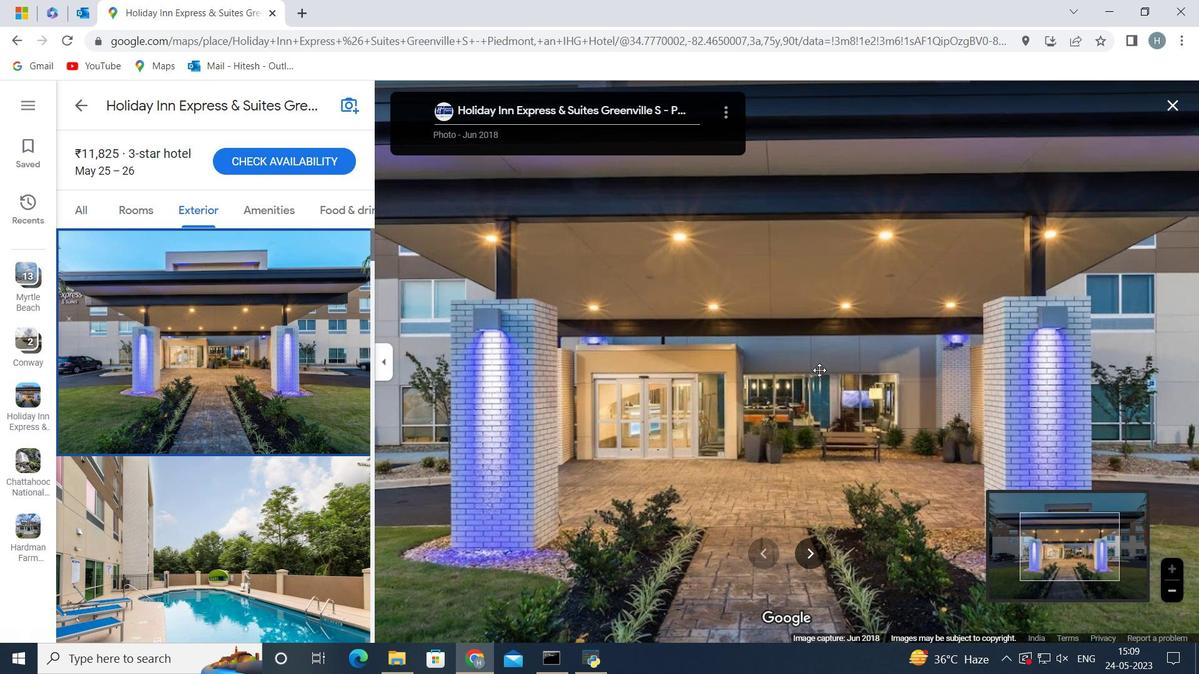 
Action: Mouse pressed left at (819, 371)
Screenshot: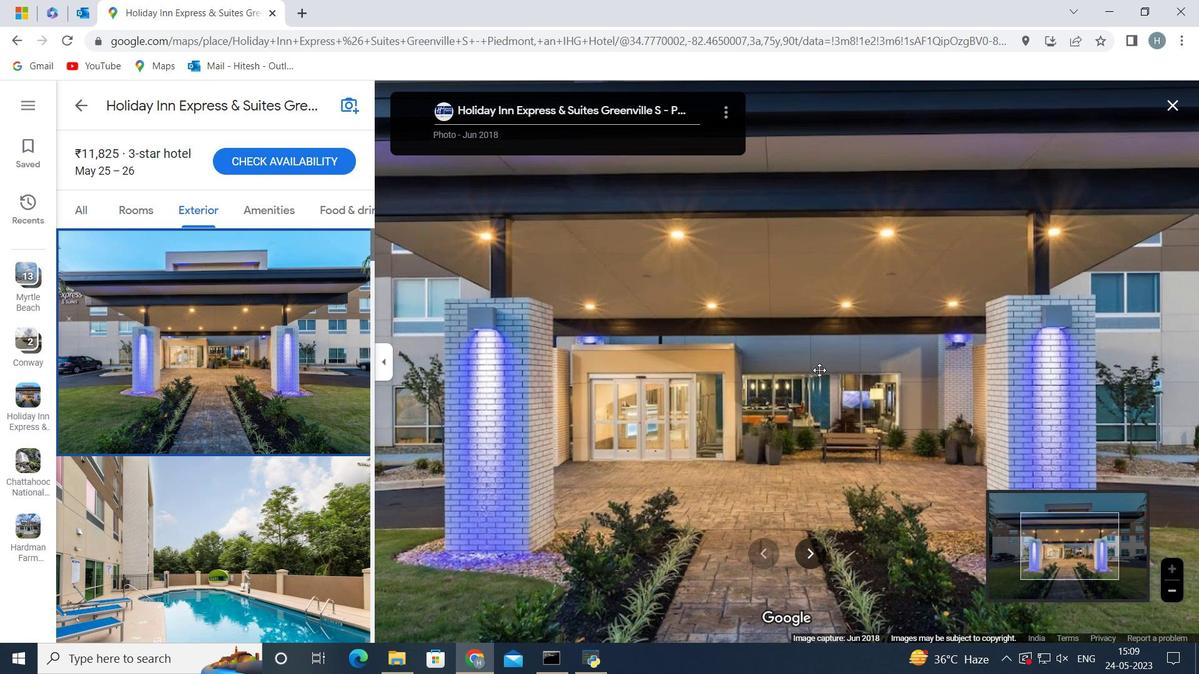 
Action: Mouse moved to (792, 513)
Screenshot: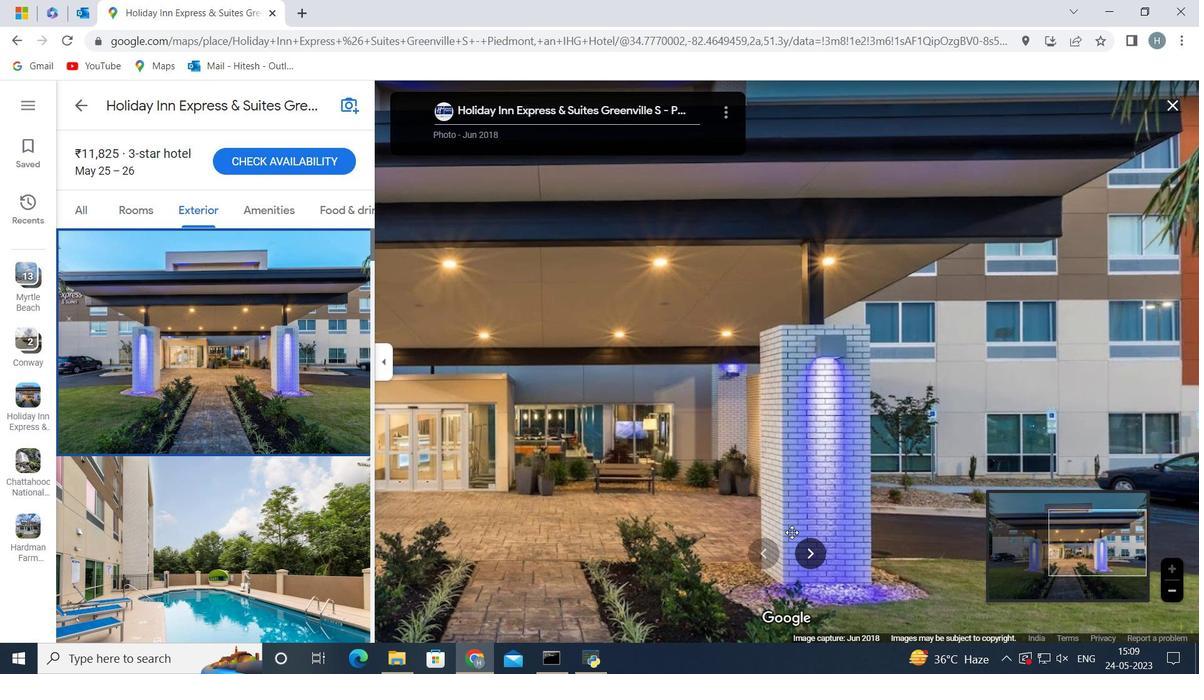
Action: Mouse scrolled (792, 513) with delta (0, 0)
Screenshot: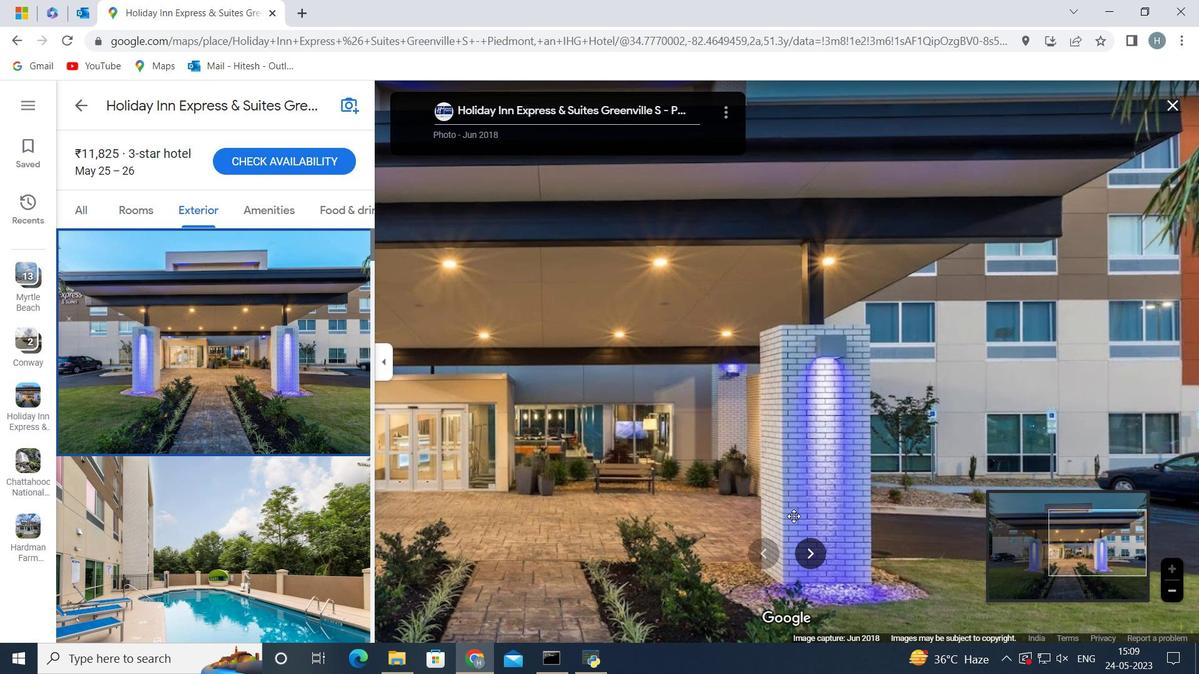 
Action: Mouse scrolled (792, 513) with delta (0, 0)
Screenshot: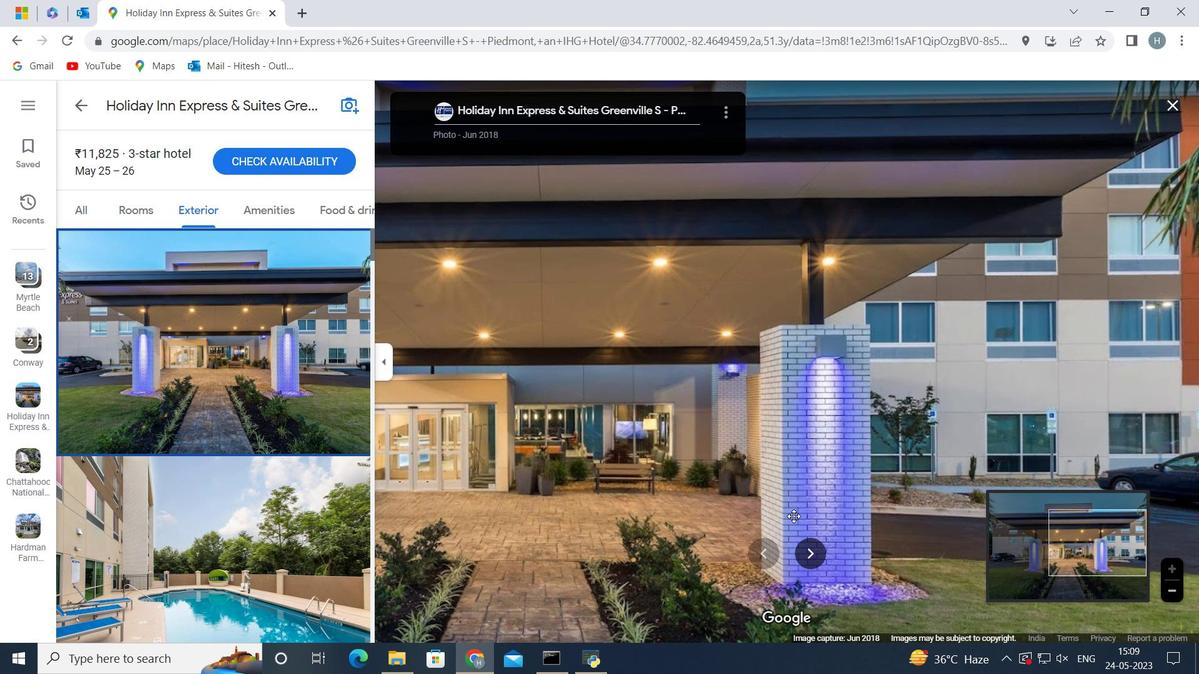
Action: Mouse scrolled (792, 513) with delta (0, 0)
Screenshot: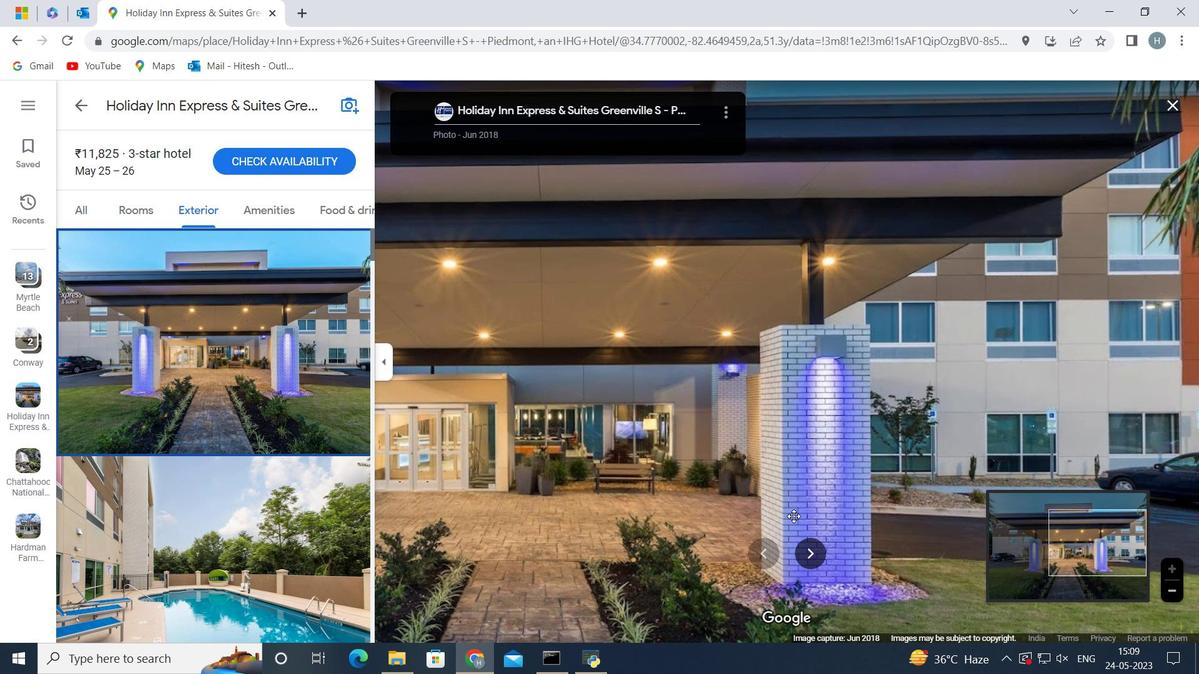 
Action: Mouse scrolled (792, 513) with delta (0, 0)
Screenshot: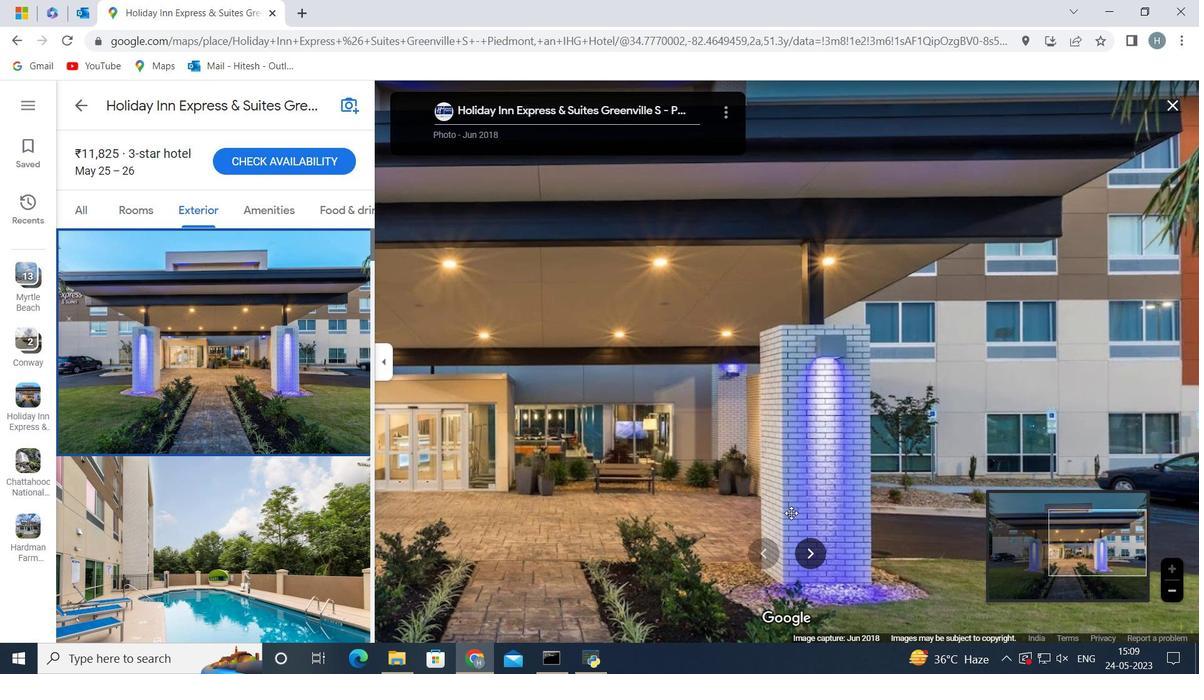 
Action: Mouse scrolled (792, 513) with delta (0, 0)
Screenshot: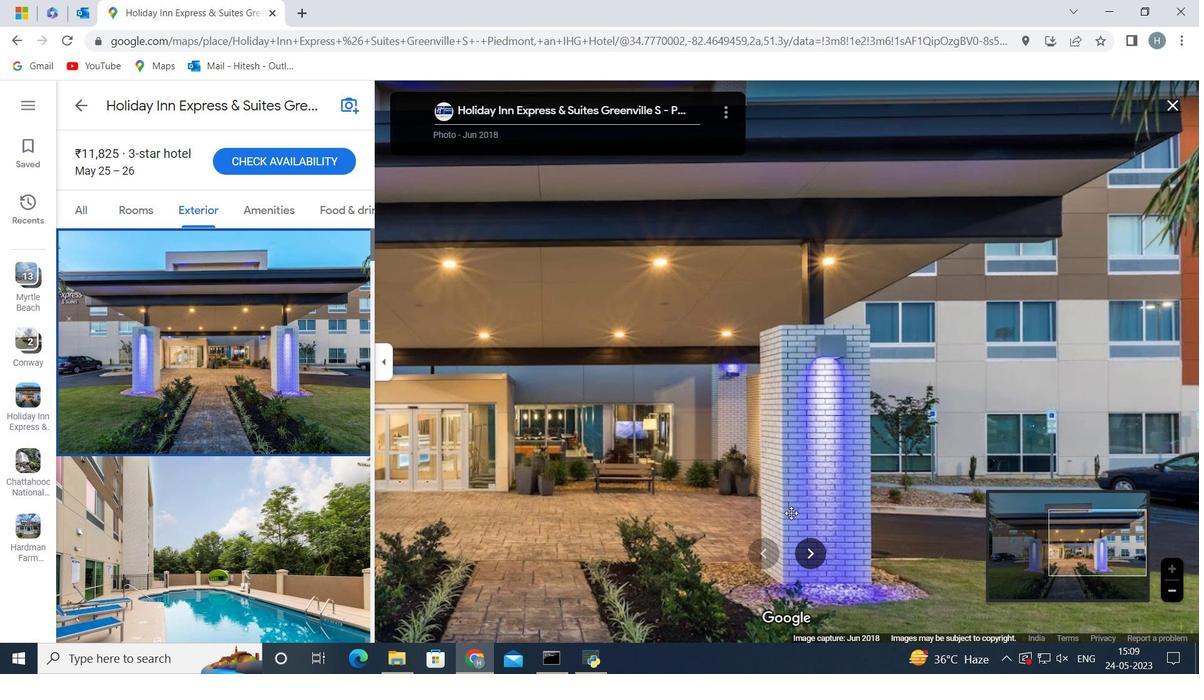 
Action: Mouse scrolled (792, 513) with delta (0, 0)
Screenshot: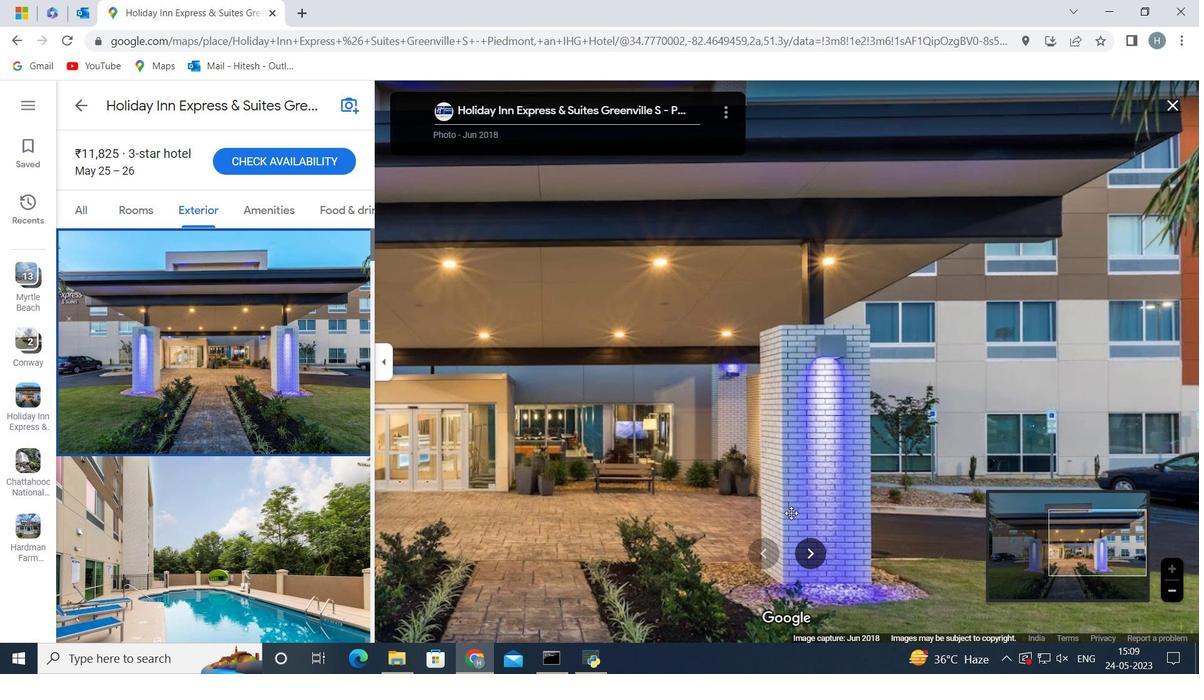 
Action: Mouse scrolled (792, 513) with delta (0, 0)
Screenshot: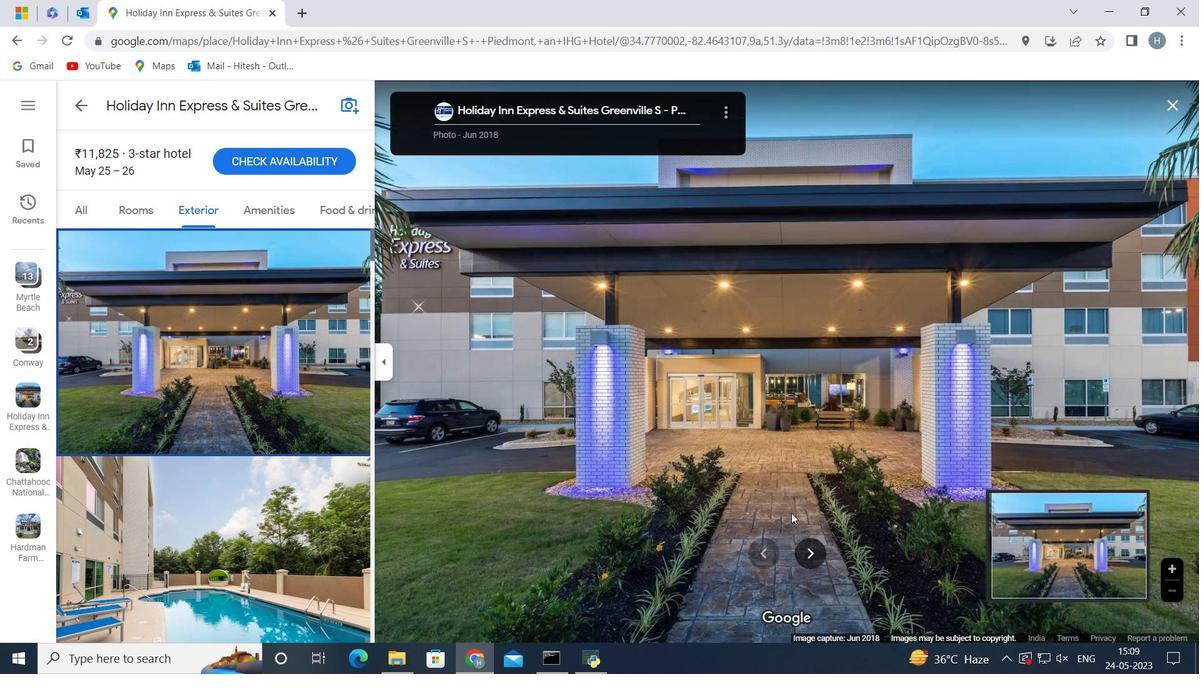 
Action: Mouse scrolled (792, 513) with delta (0, 0)
Screenshot: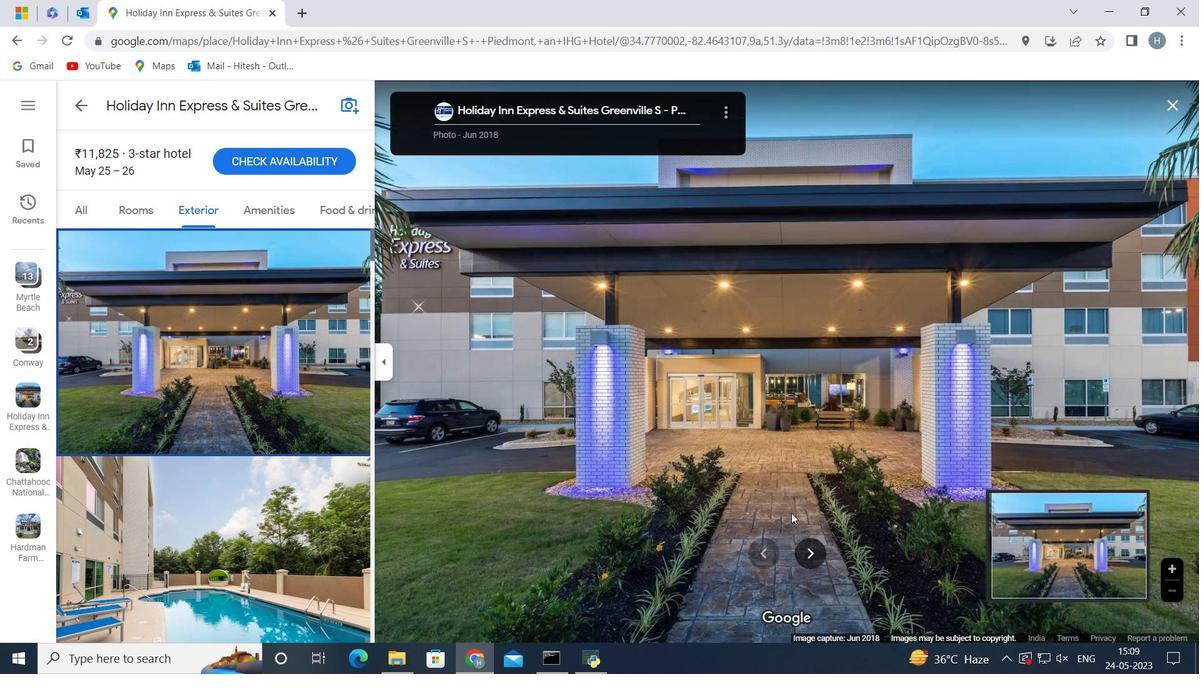 
Action: Mouse moved to (791, 513)
Screenshot: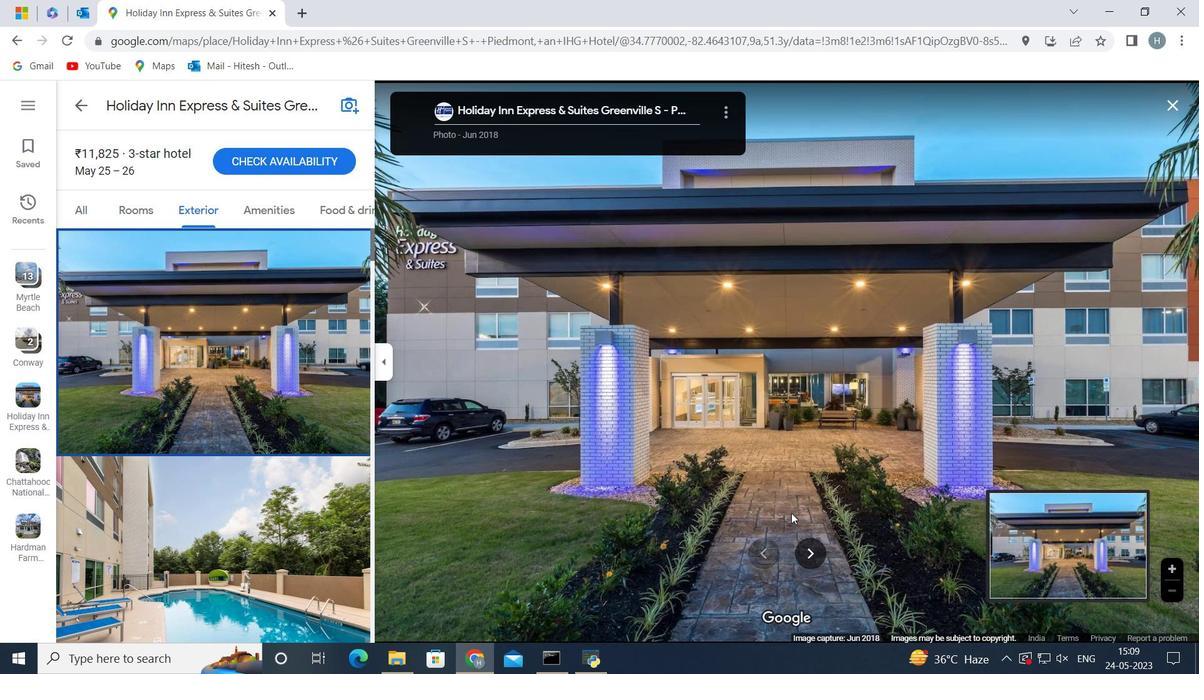 
Action: Mouse scrolled (792, 513) with delta (0, 0)
Screenshot: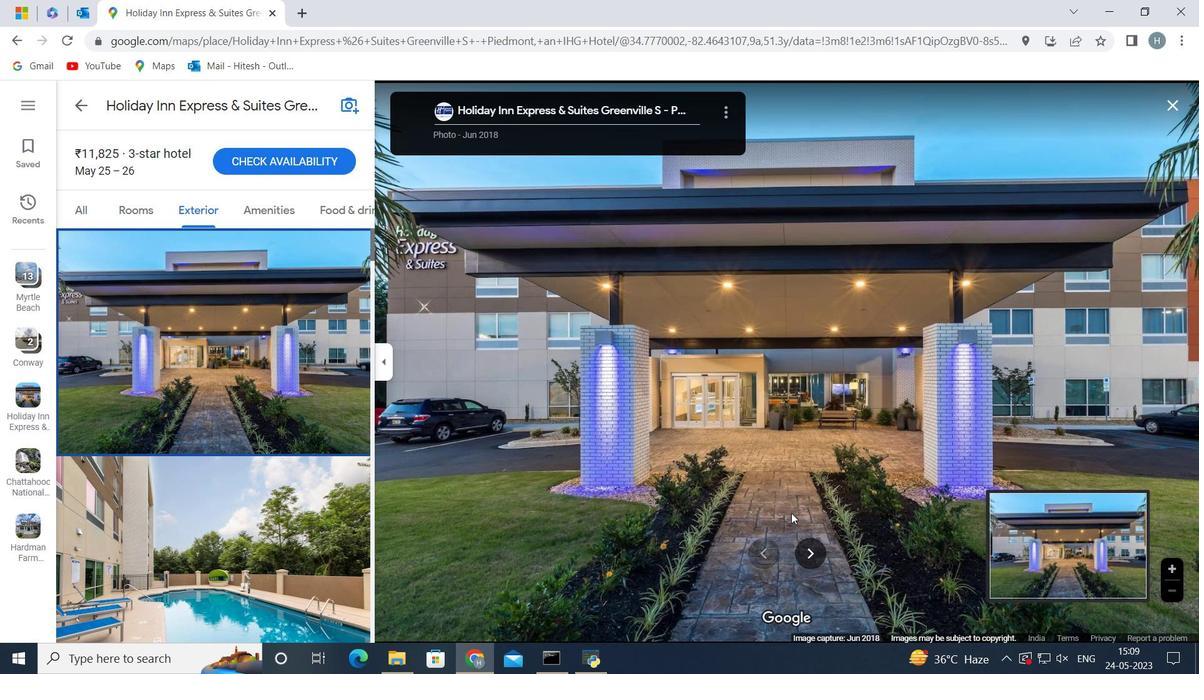 
Action: Mouse moved to (791, 517)
Screenshot: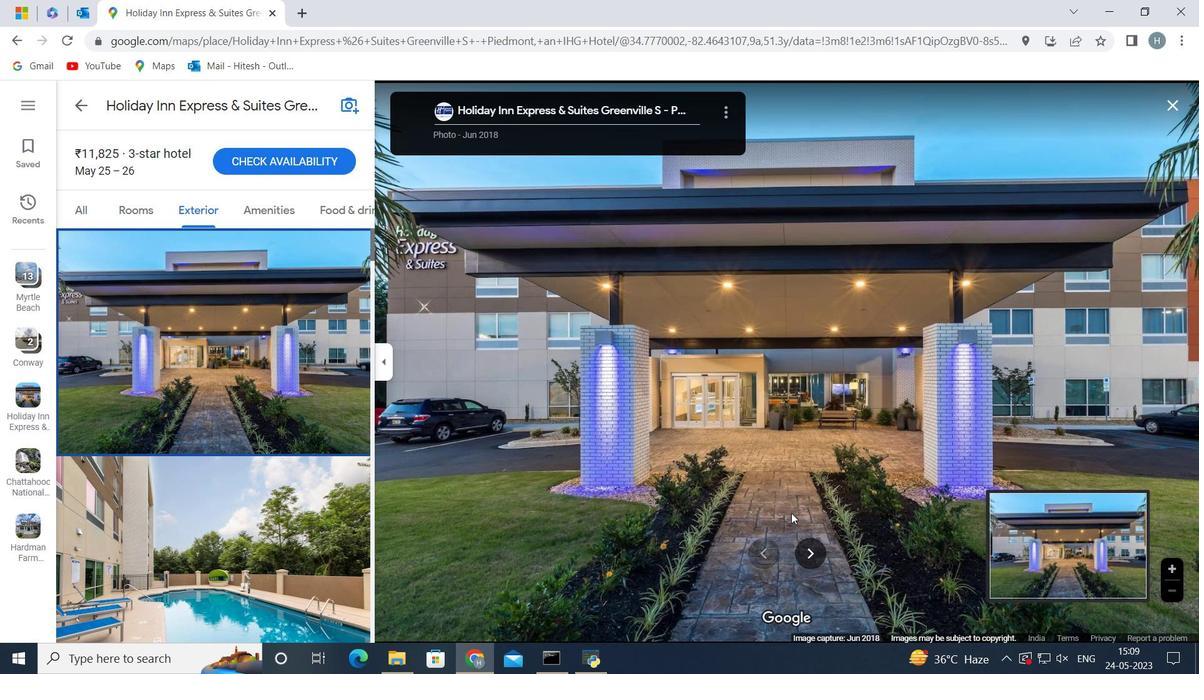 
Action: Mouse scrolled (792, 513) with delta (0, 0)
Screenshot: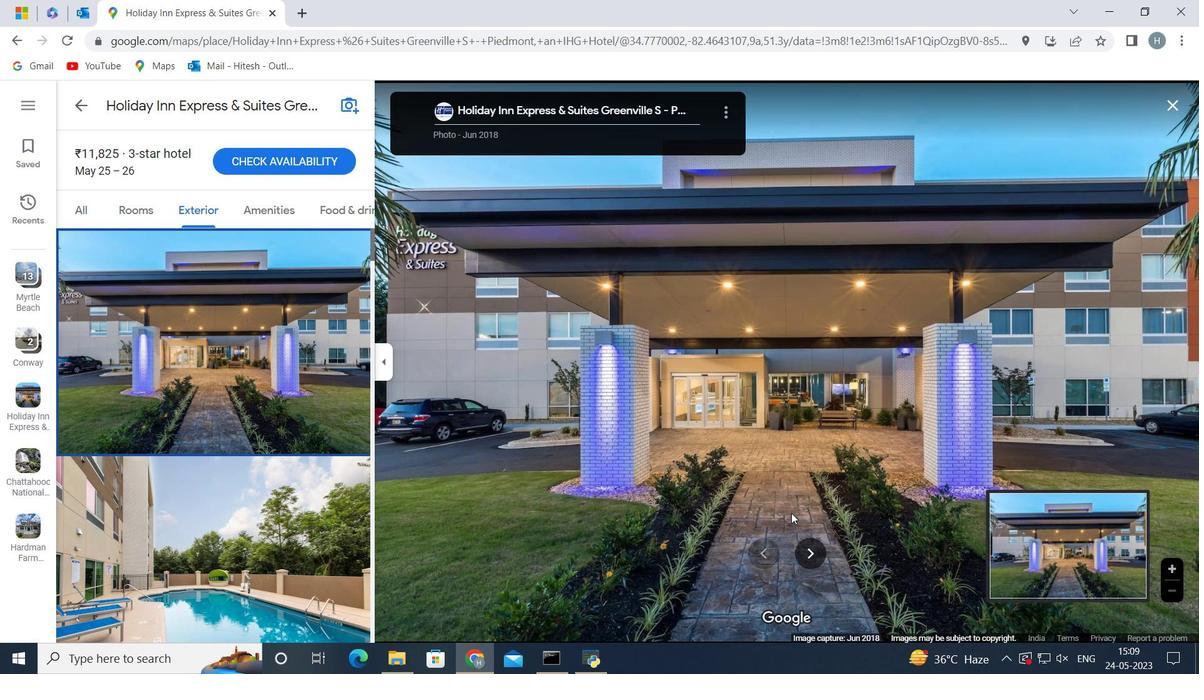 
Action: Mouse moved to (801, 530)
Screenshot: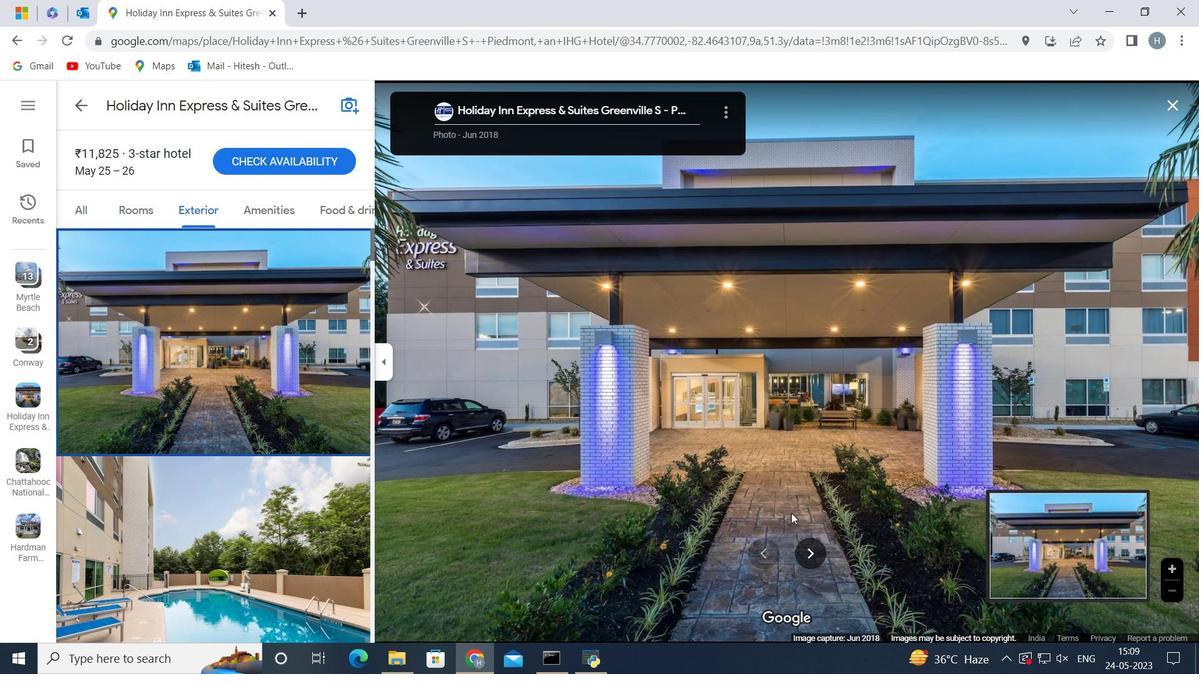
Action: Mouse scrolled (792, 513) with delta (0, 0)
Screenshot: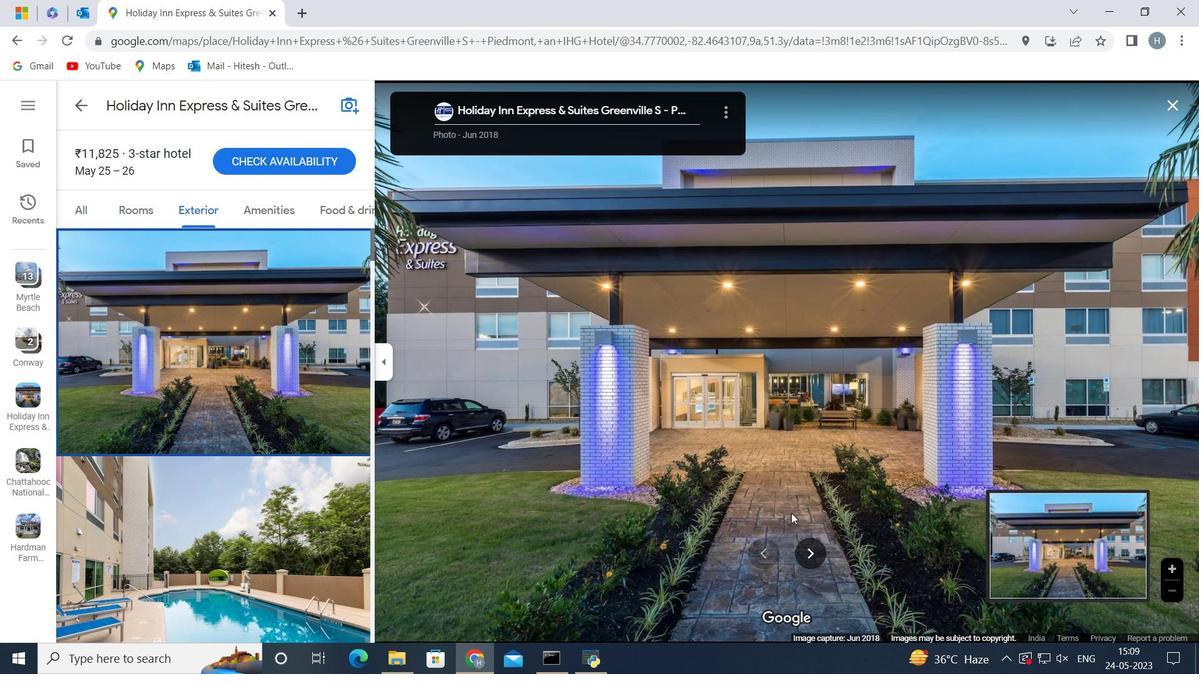 
Action: Mouse moved to (804, 536)
Screenshot: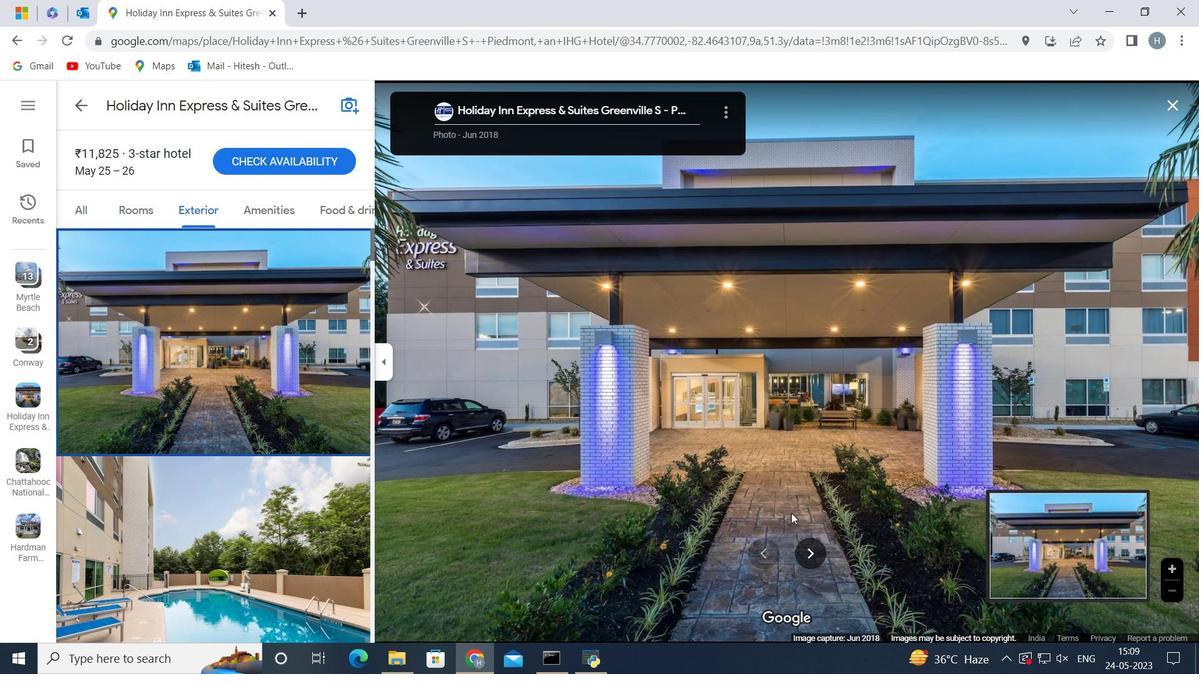 
Action: Mouse scrolled (792, 513) with delta (0, 0)
Screenshot: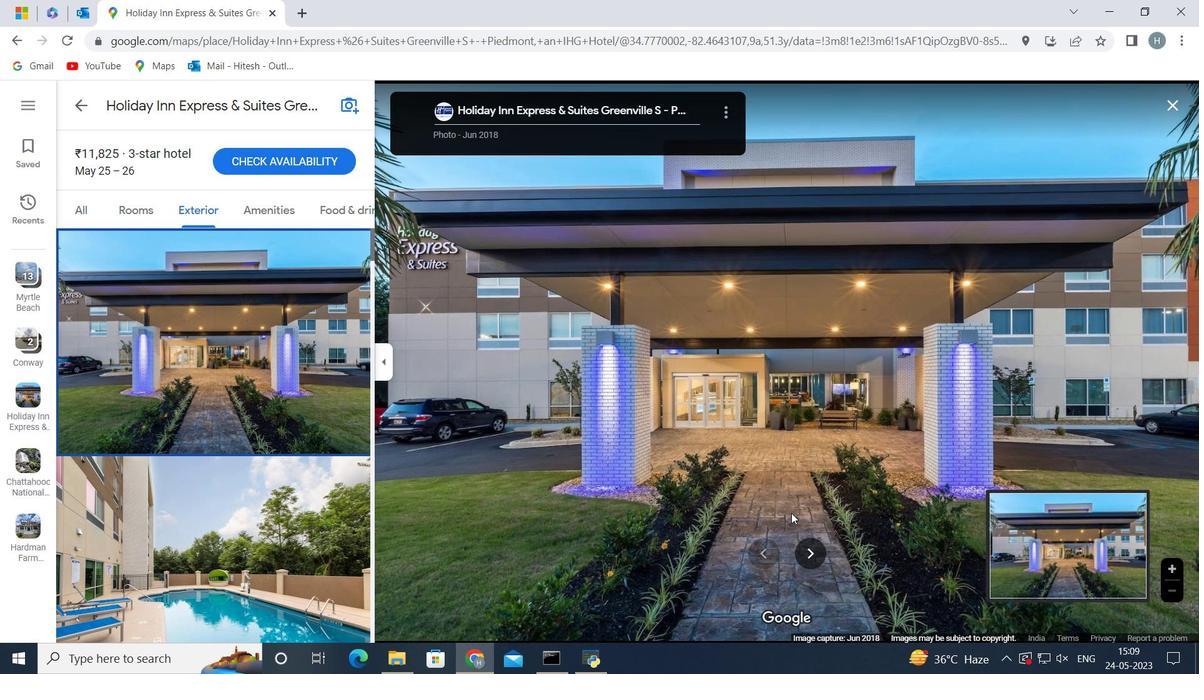 
Action: Mouse moved to (814, 549)
Screenshot: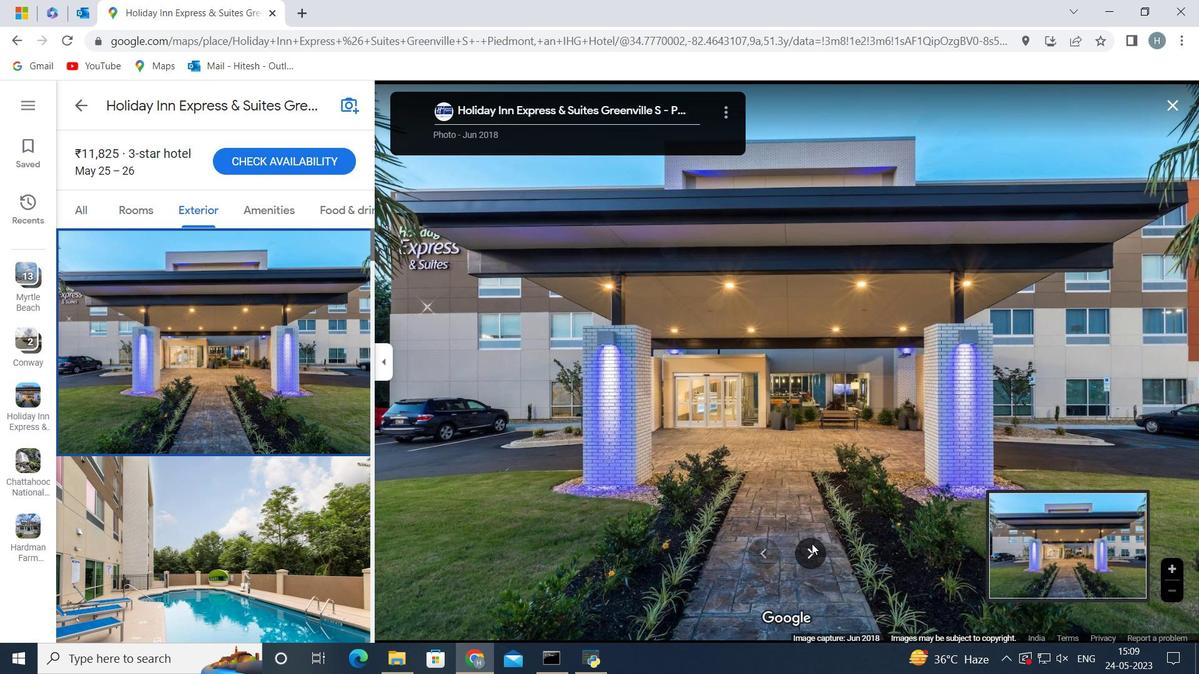 
Action: Mouse pressed left at (814, 549)
Screenshot: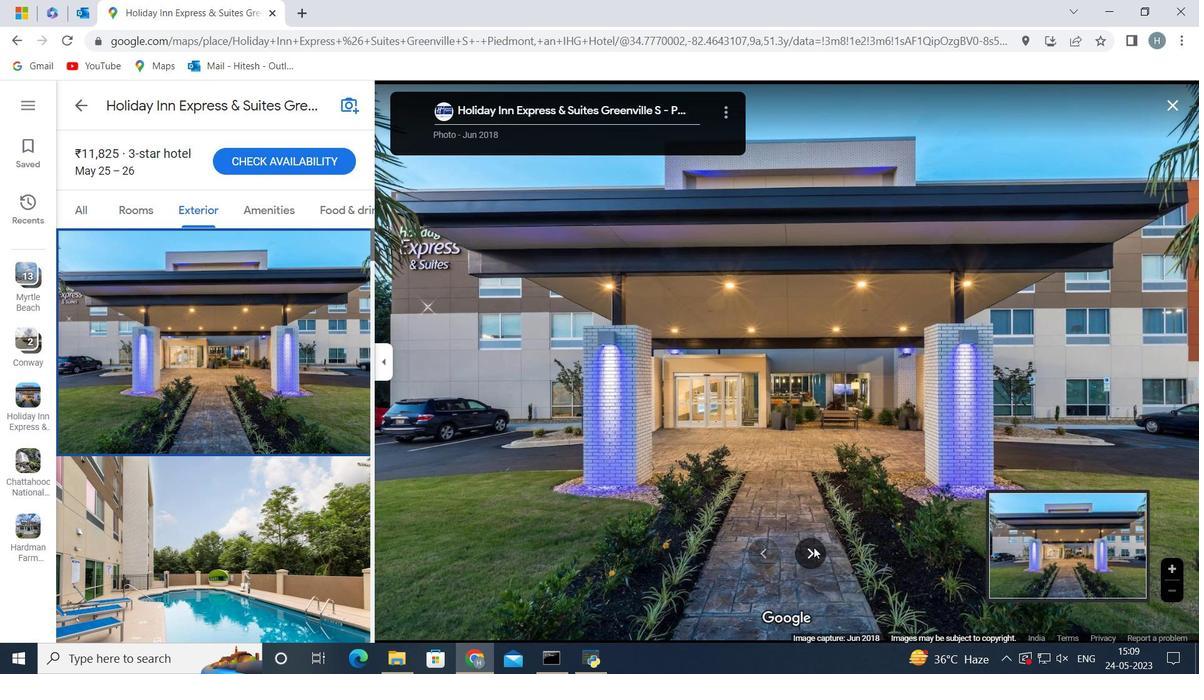 
Action: Mouse moved to (723, 396)
Screenshot: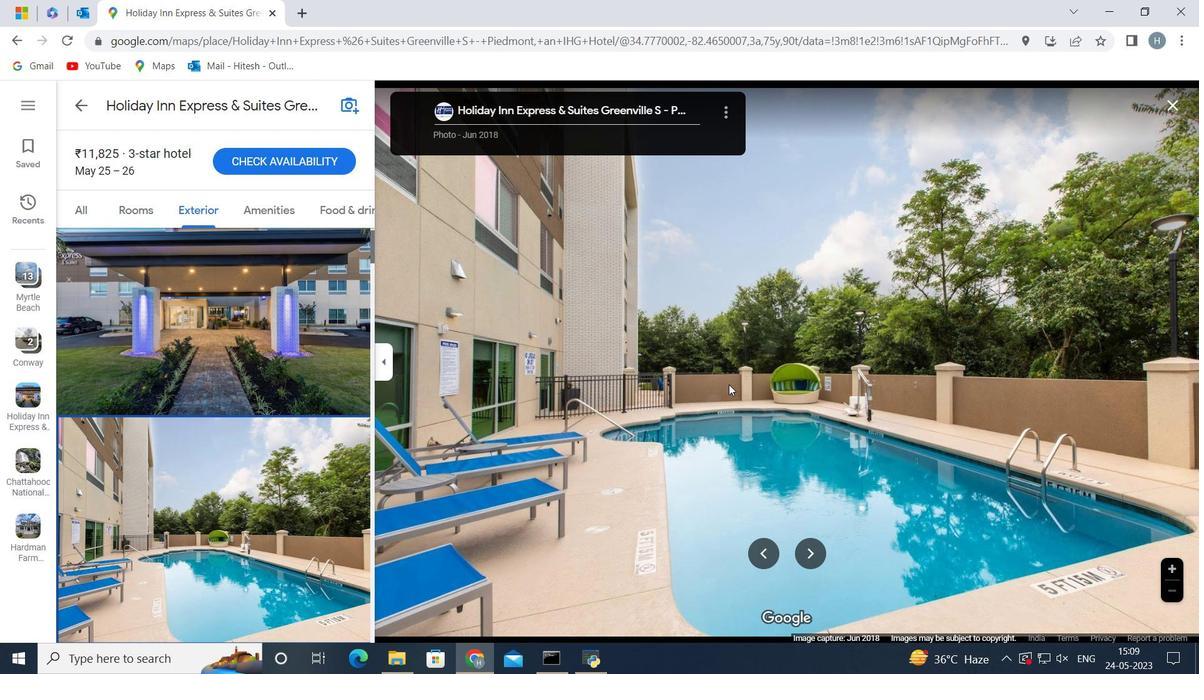 
Action: Mouse scrolled (723, 397) with delta (0, 0)
Screenshot: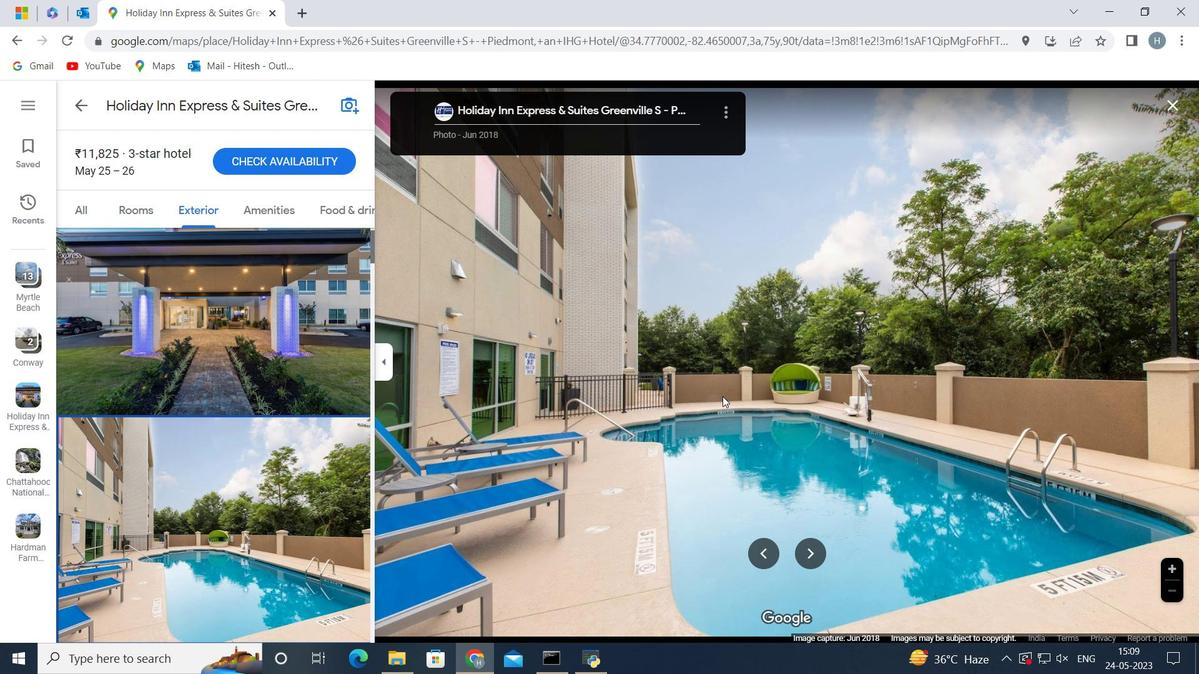 
Action: Mouse scrolled (723, 397) with delta (0, 0)
Screenshot: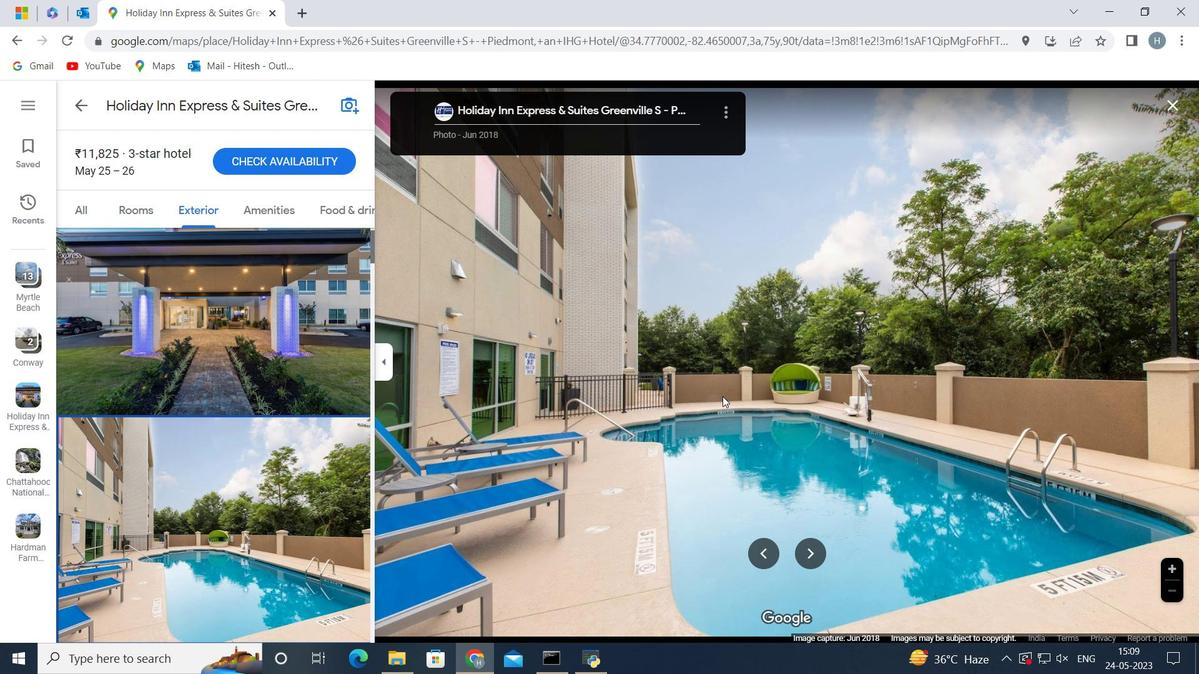 
Action: Mouse scrolled (723, 397) with delta (0, 0)
Screenshot: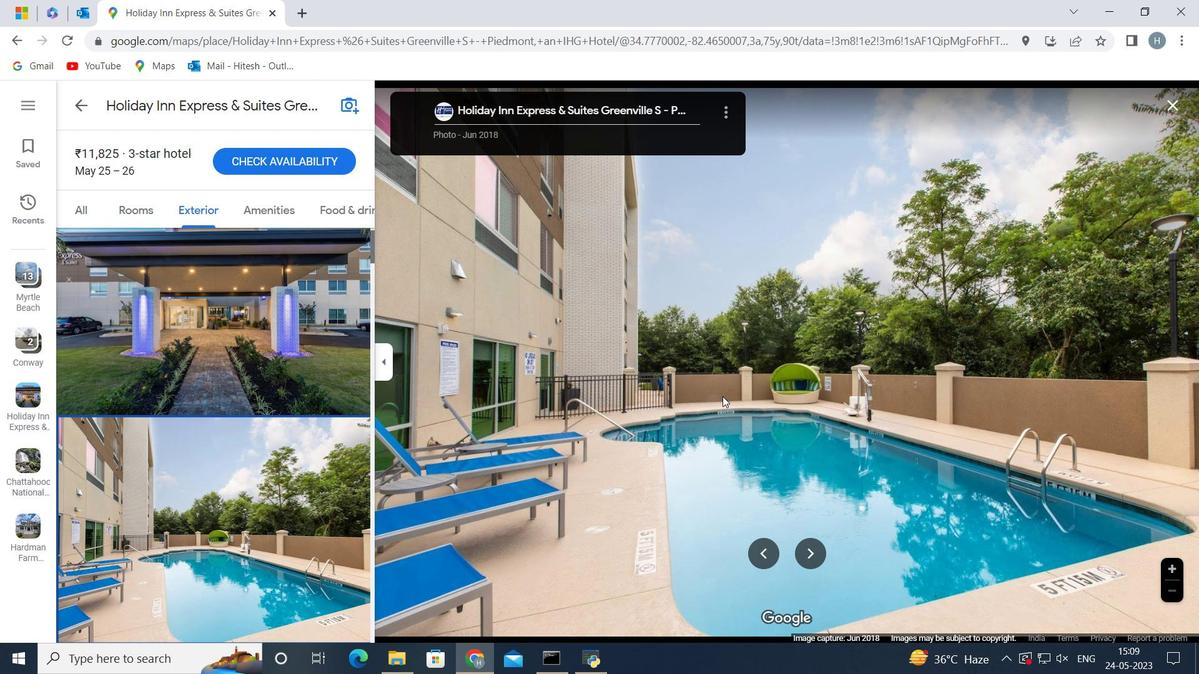 
Action: Mouse scrolled (723, 397) with delta (0, 0)
Screenshot: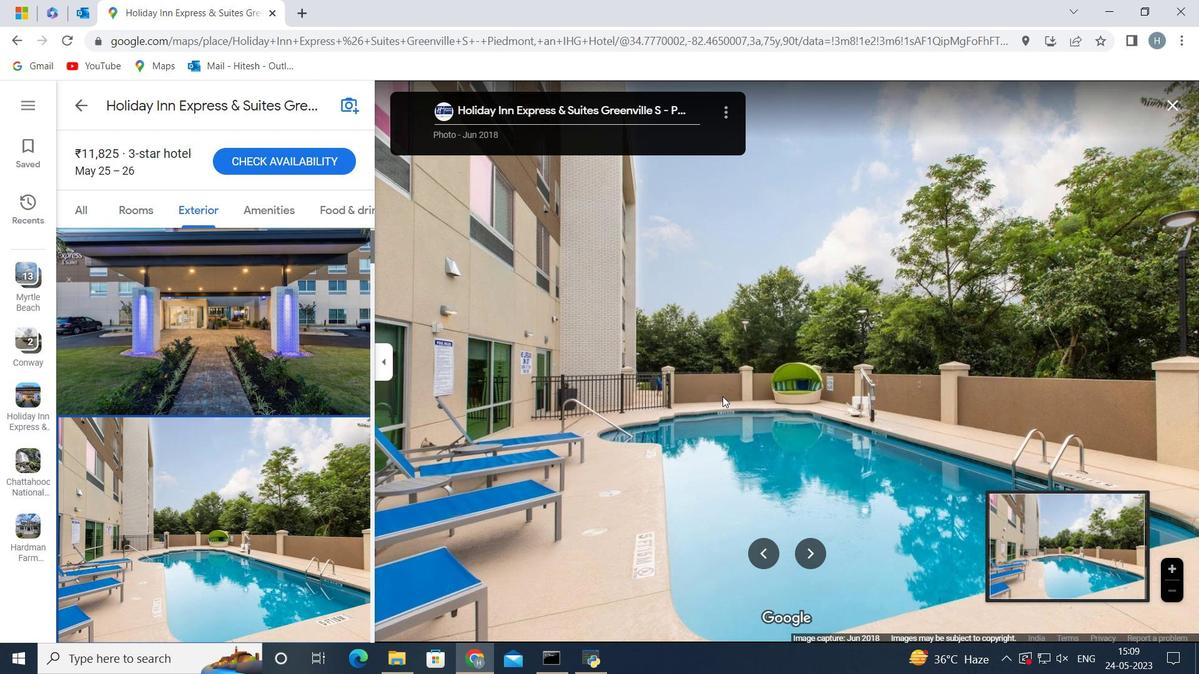 
Action: Mouse scrolled (723, 397) with delta (0, 0)
Screenshot: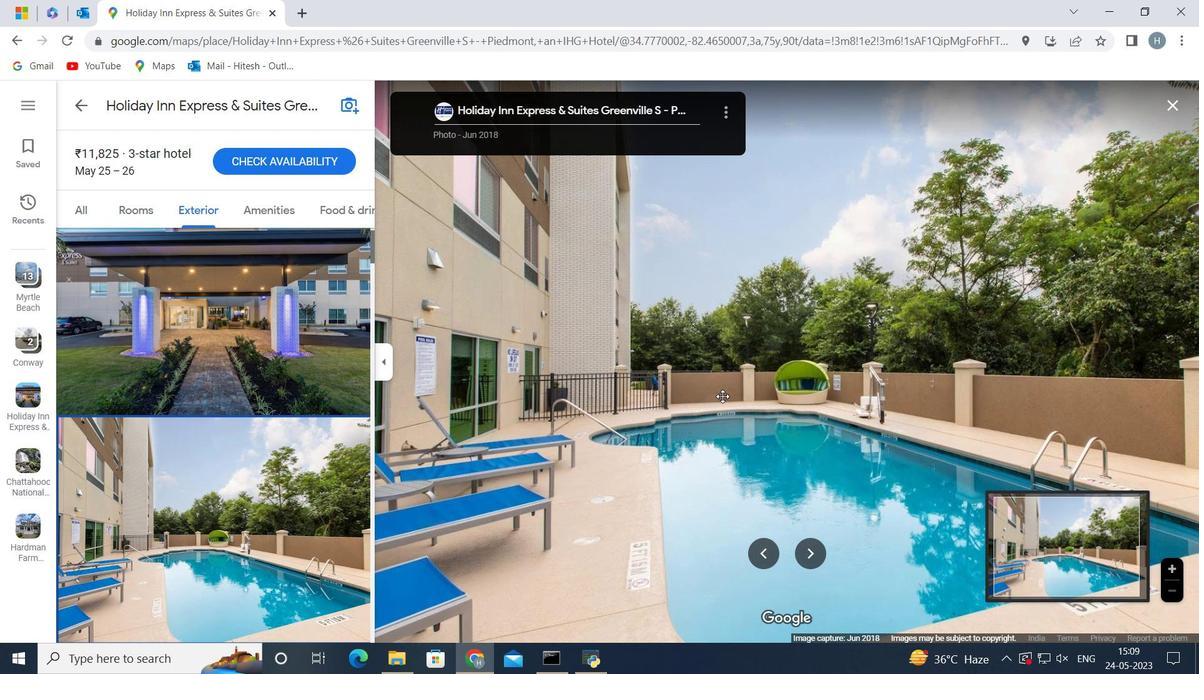 
Action: Mouse moved to (706, 420)
Screenshot: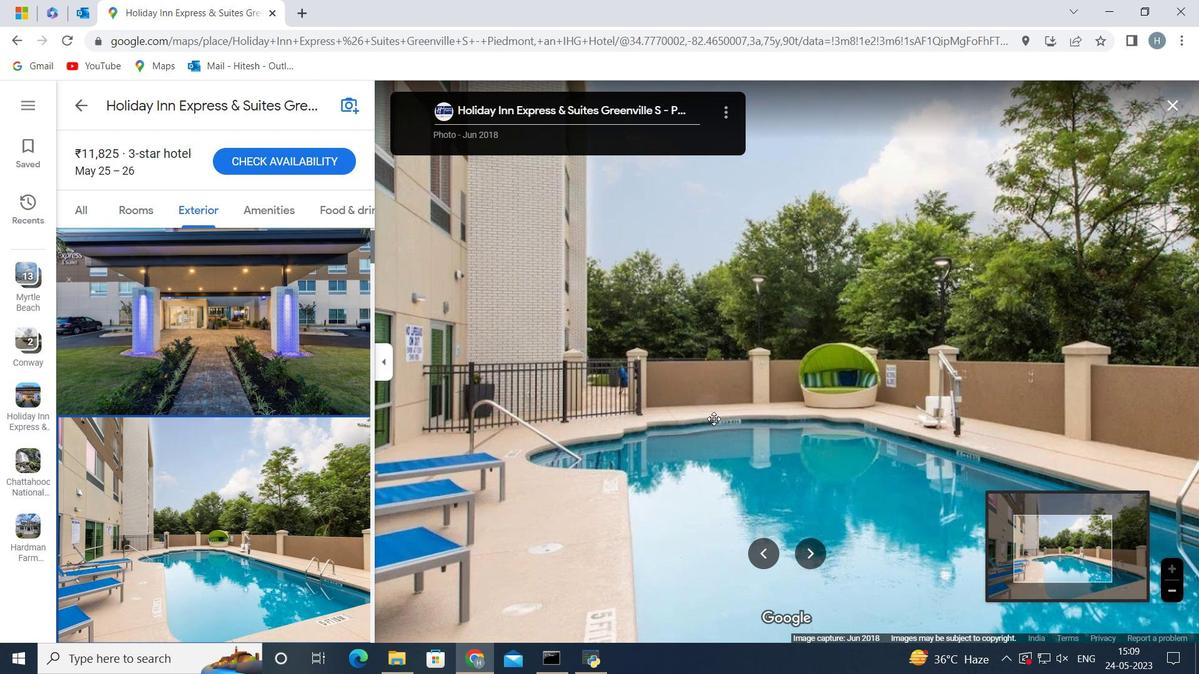 
Action: Mouse pressed left at (706, 420)
Screenshot: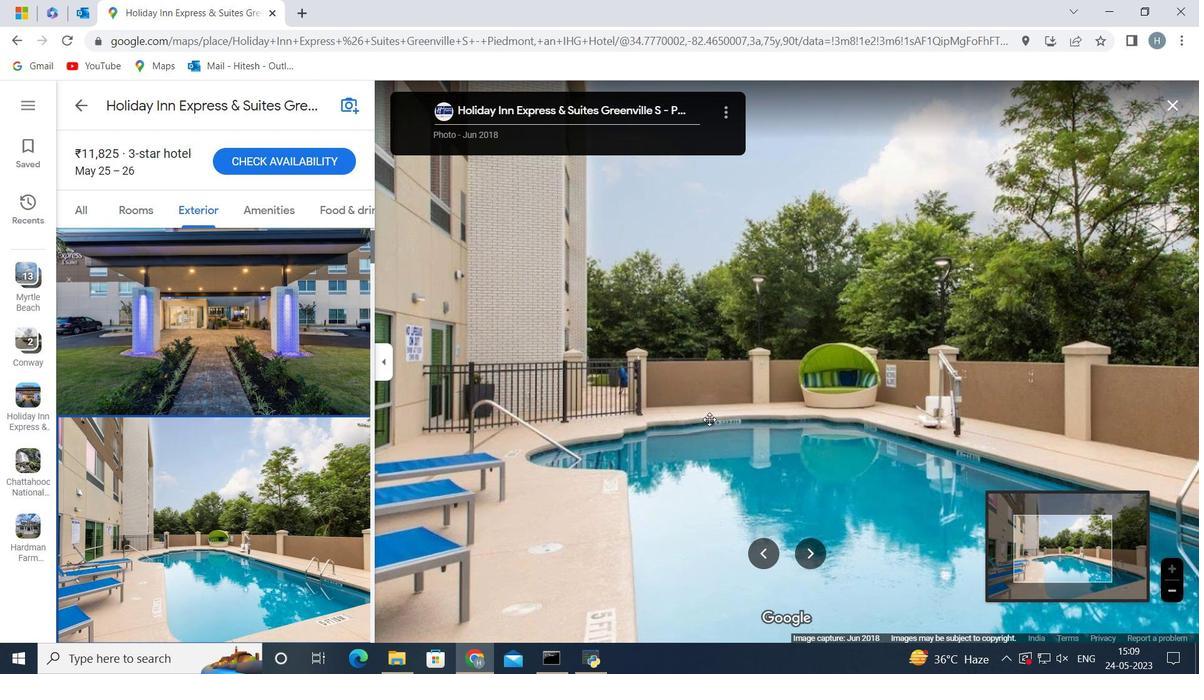 
Action: Mouse moved to (838, 397)
Screenshot: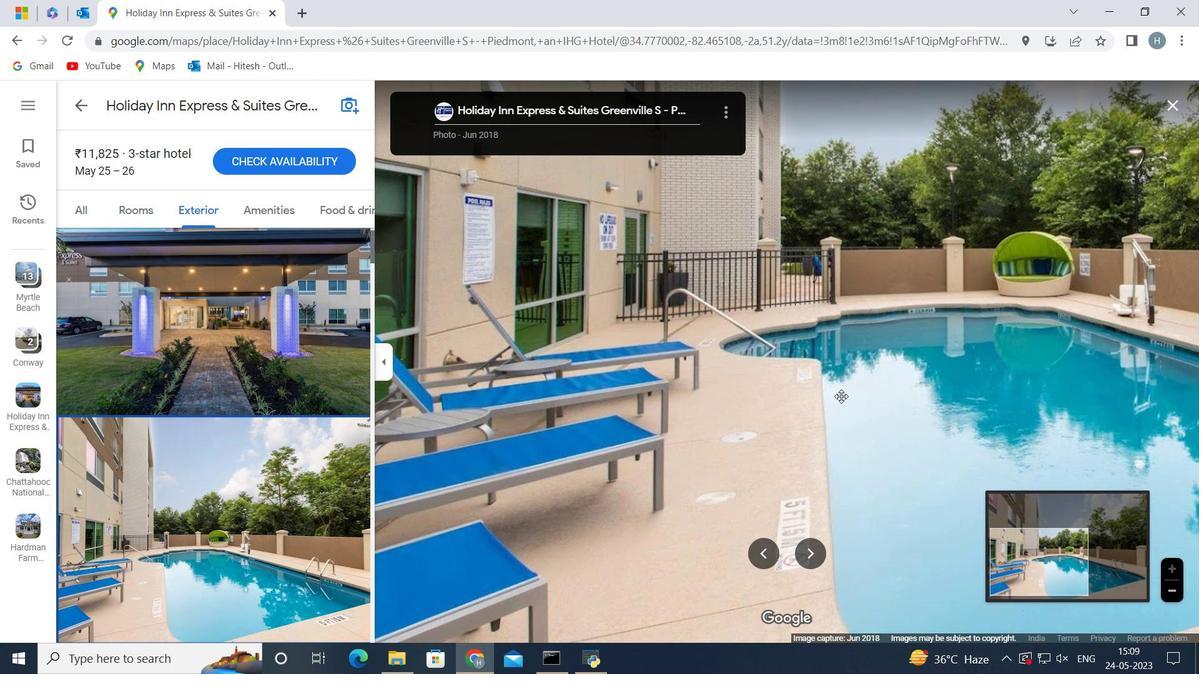 
Action: Mouse scrolled (838, 396) with delta (0, 0)
Screenshot: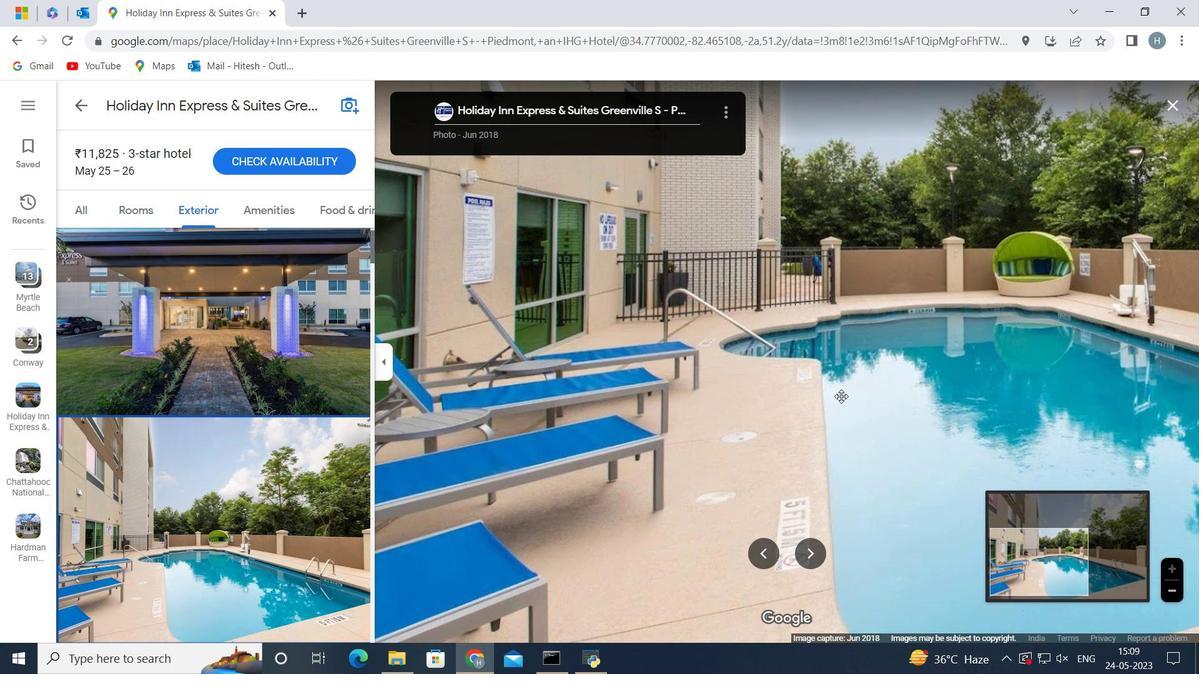 
Action: Mouse moved to (836, 398)
Screenshot: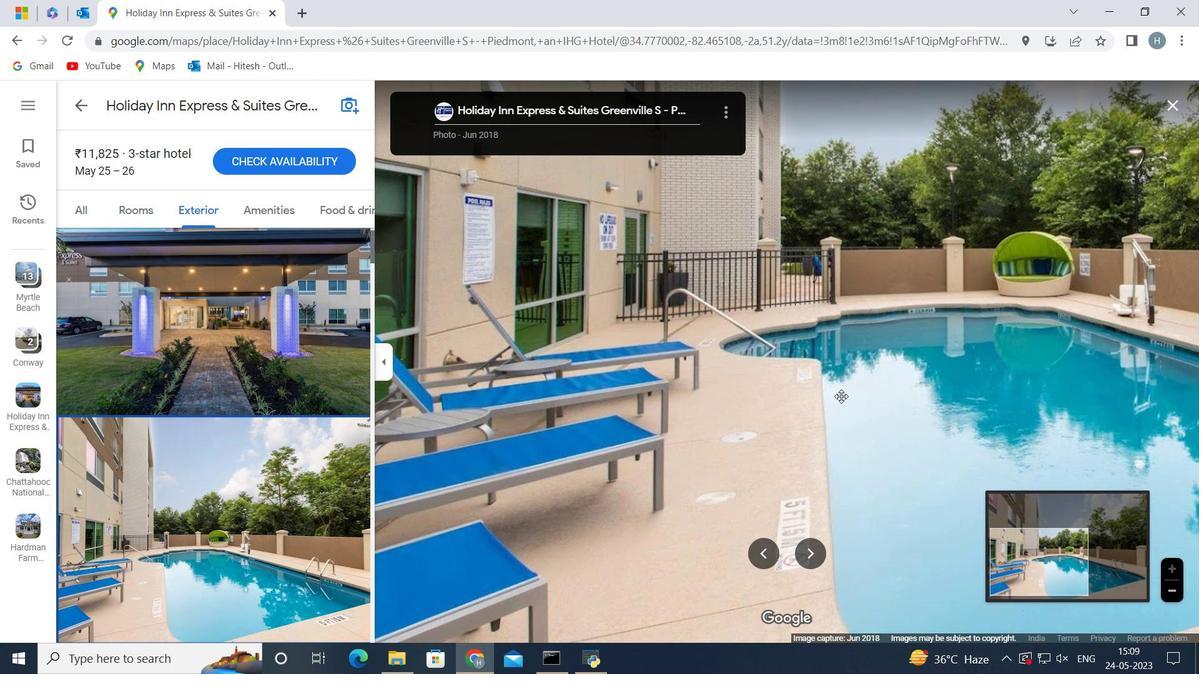 
Action: Mouse scrolled (836, 397) with delta (0, 0)
Screenshot: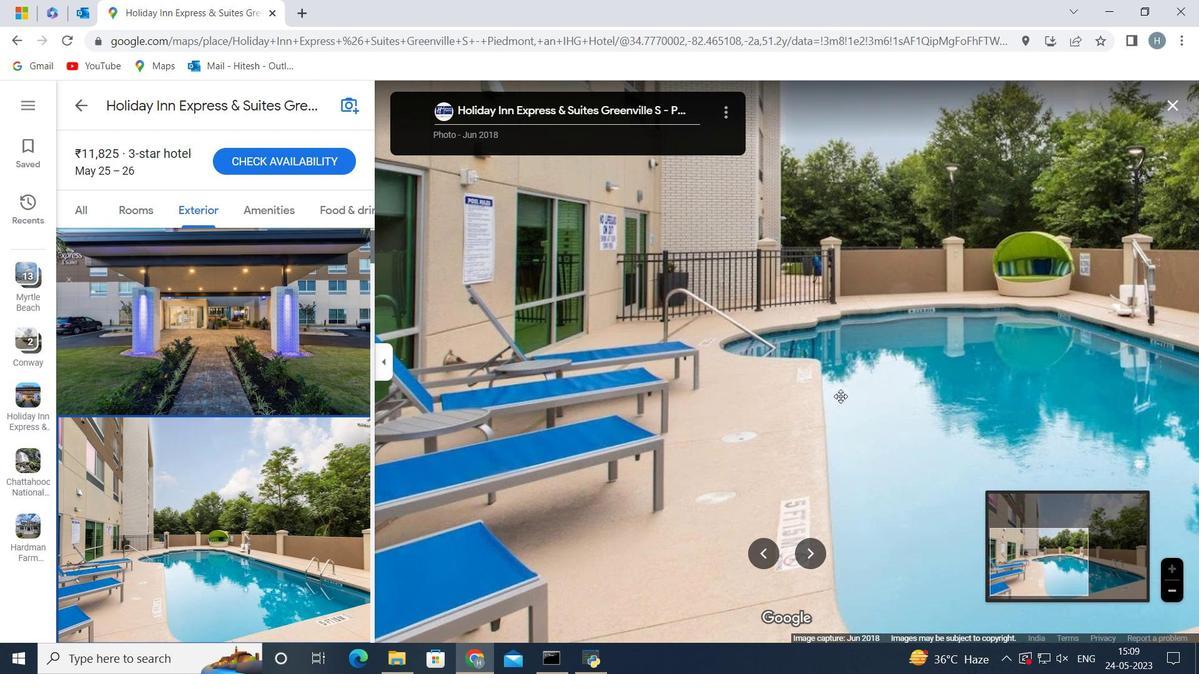 
Action: Mouse moved to (836, 398)
Screenshot: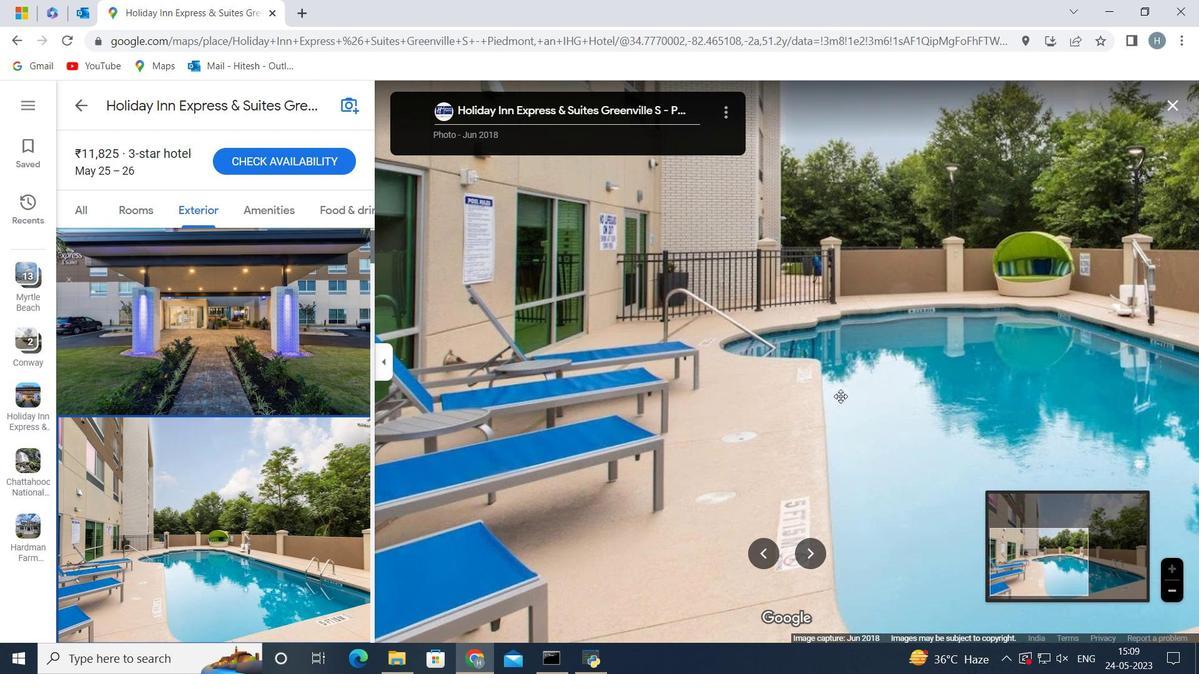 
Action: Mouse scrolled (836, 397) with delta (0, 0)
Screenshot: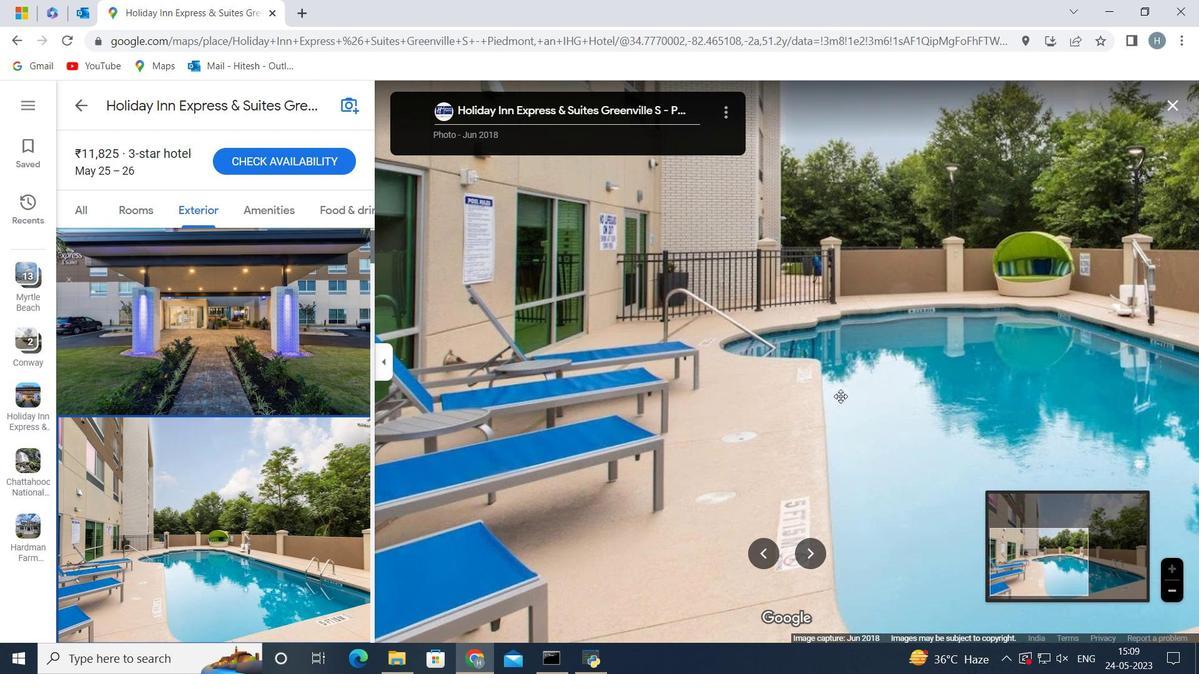 
Action: Mouse moved to (835, 398)
Screenshot: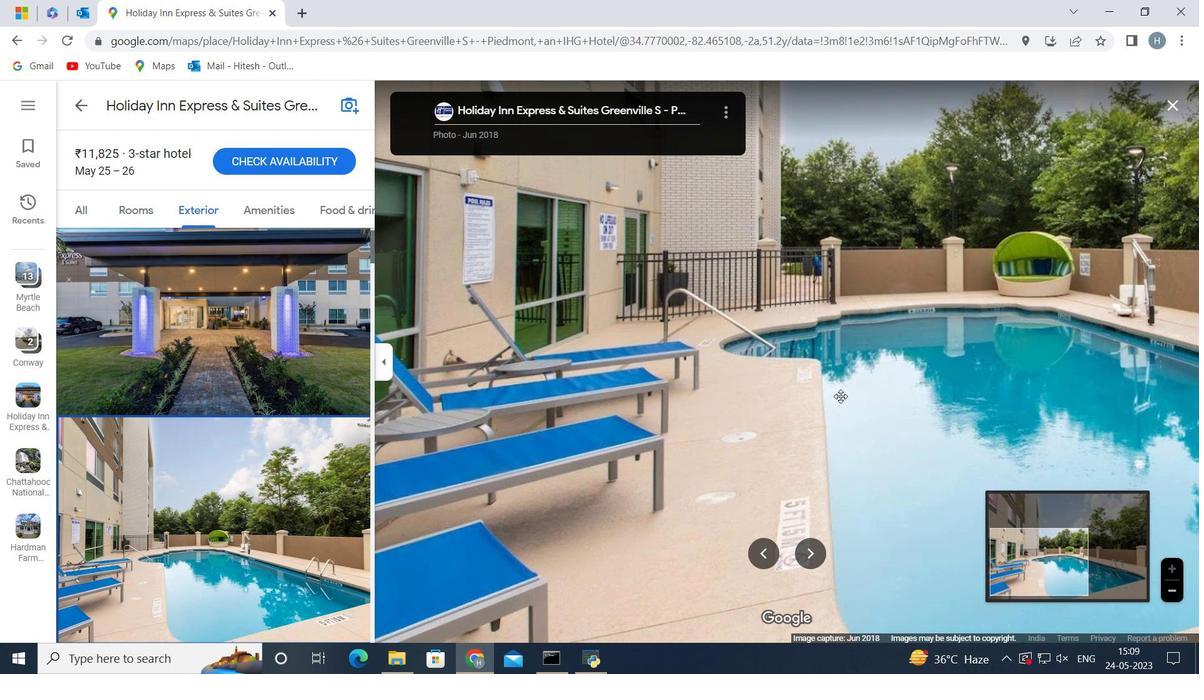 
Action: Mouse scrolled (835, 398) with delta (0, 0)
Screenshot: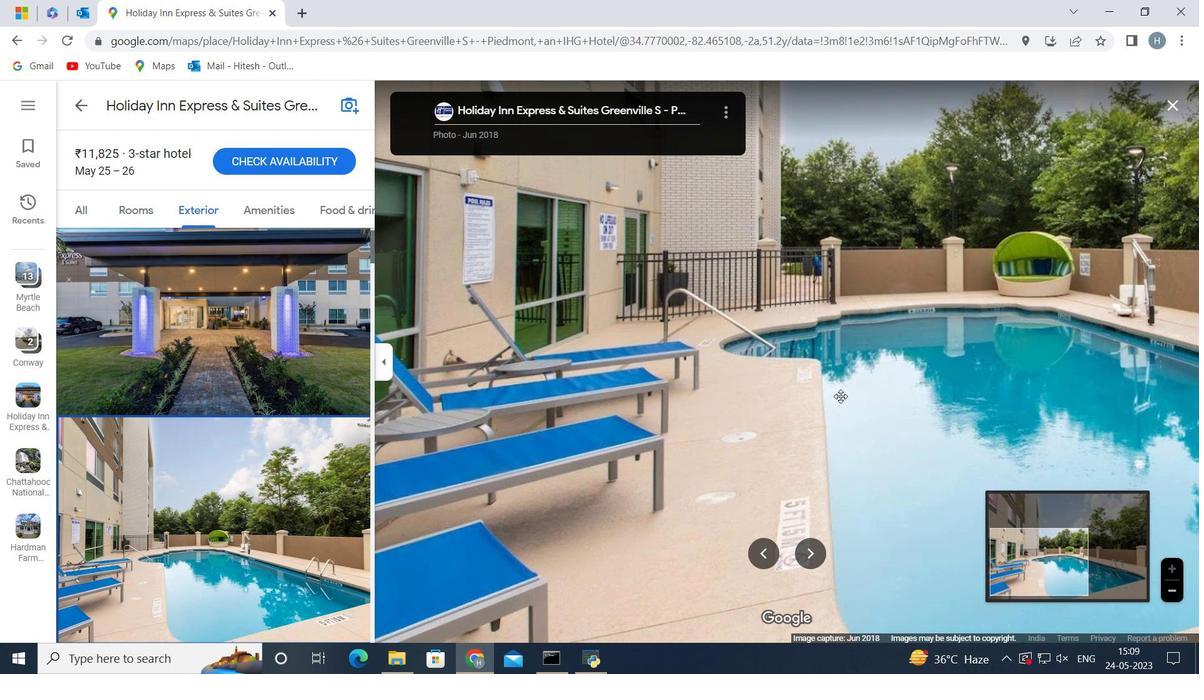
Action: Mouse moved to (834, 398)
Screenshot: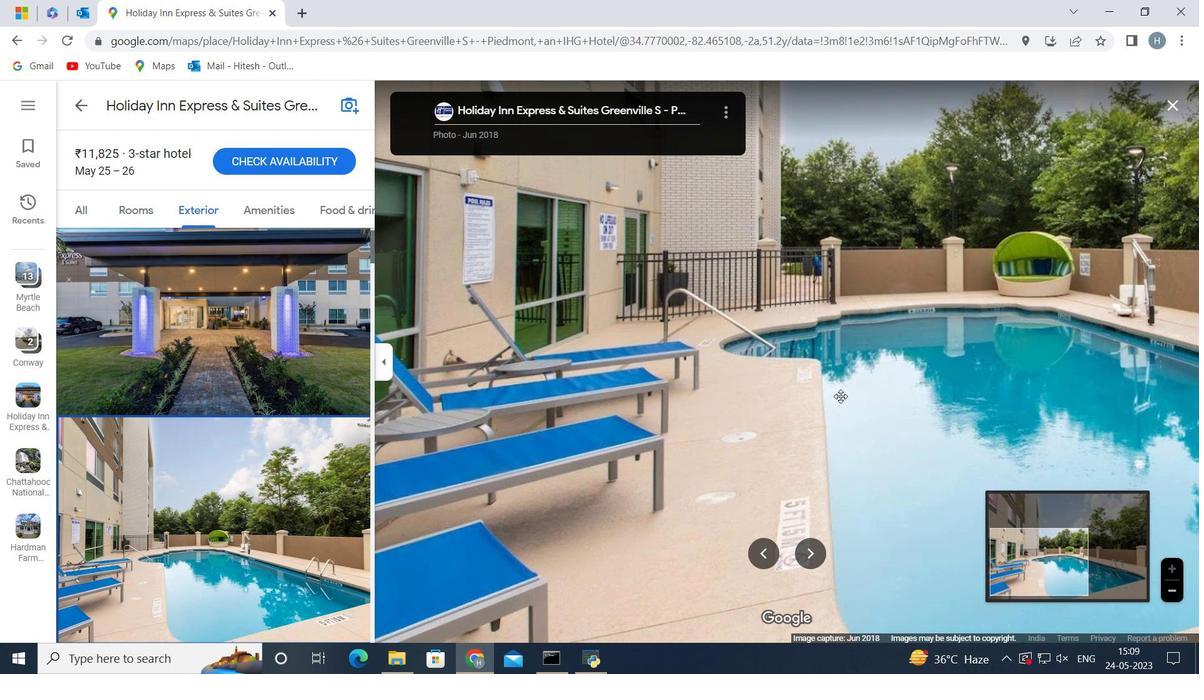 
Action: Mouse scrolled (834, 398) with delta (0, 0)
Screenshot: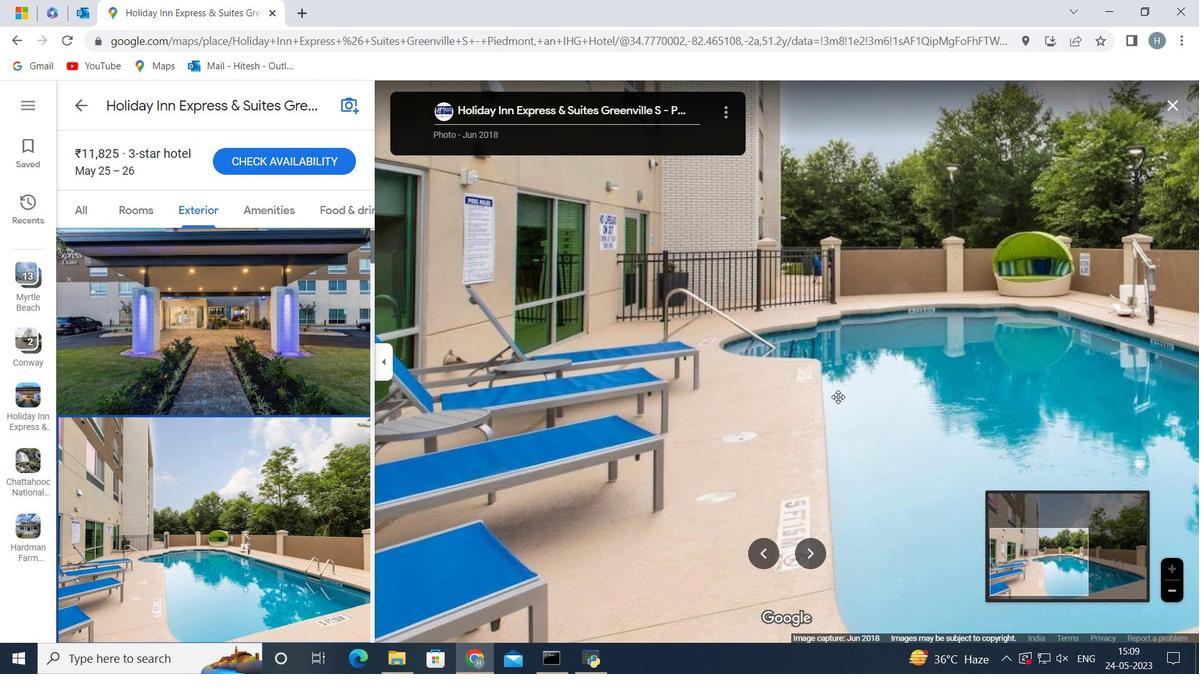 
Action: Mouse moved to (834, 399)
Screenshot: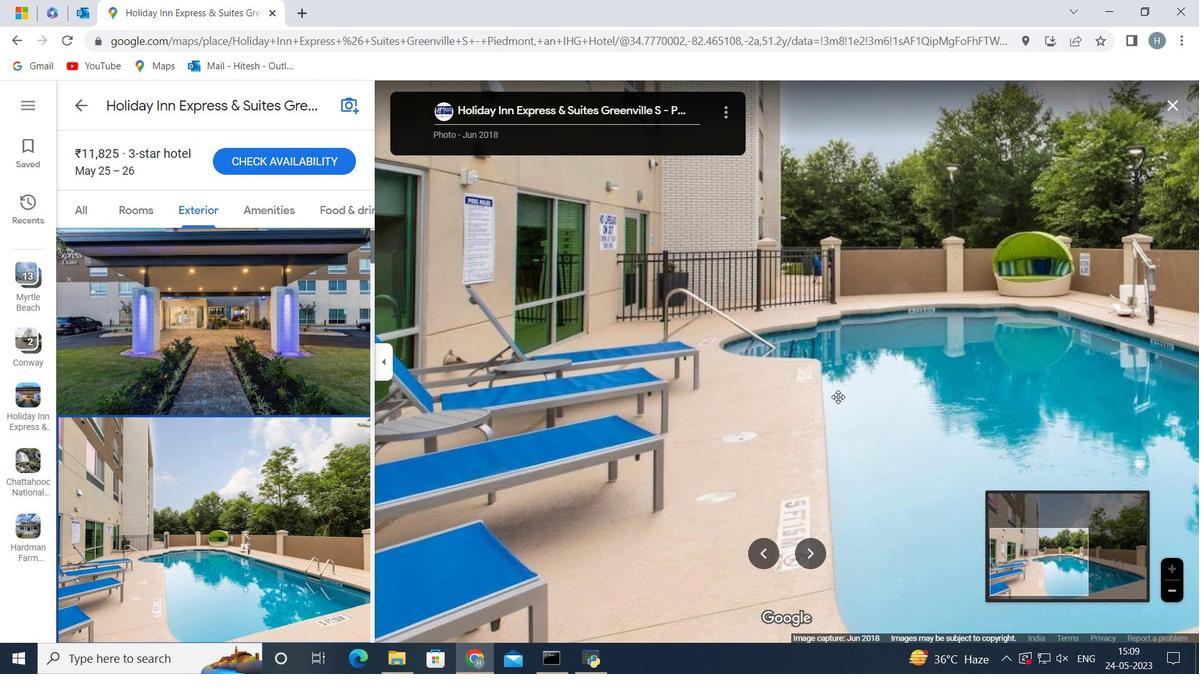 
Action: Mouse scrolled (834, 398) with delta (0, 0)
Screenshot: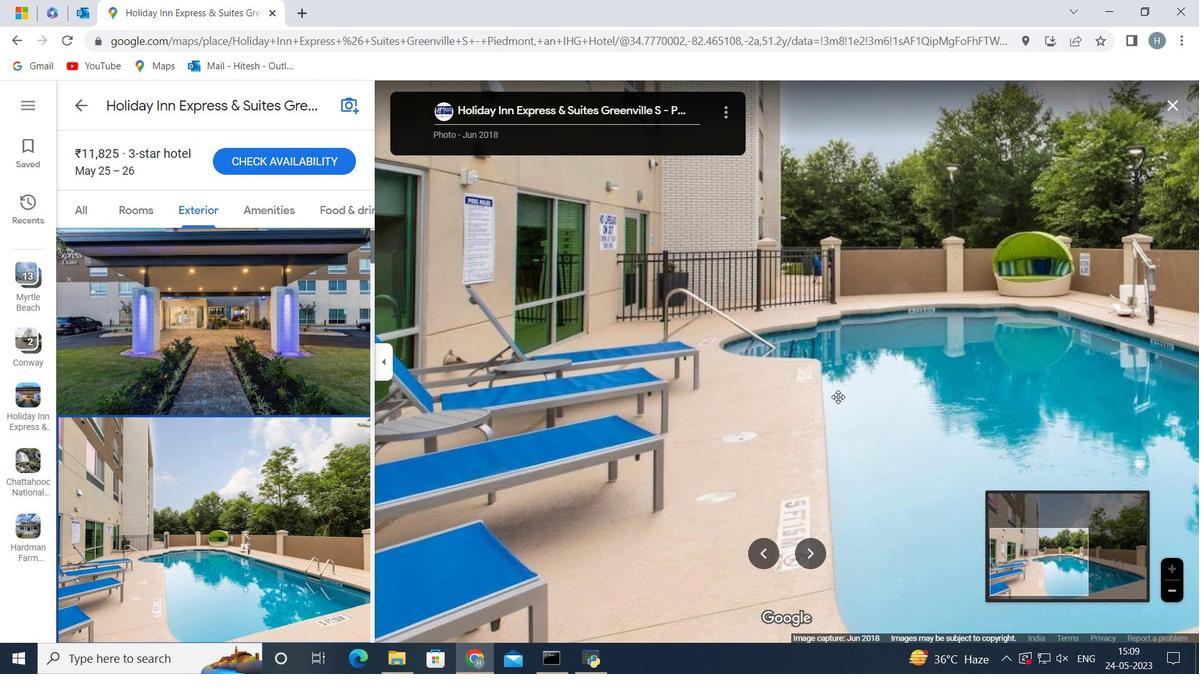 
Action: Mouse moved to (831, 400)
Screenshot: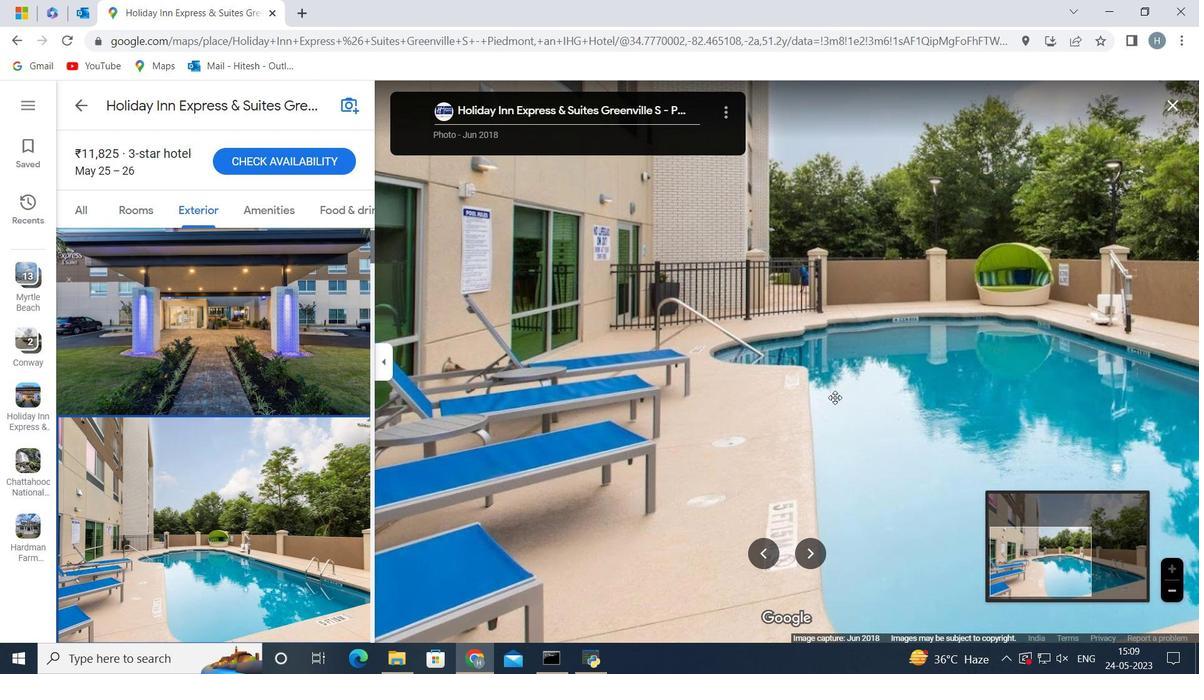 
Action: Mouse scrolled (831, 399) with delta (0, 0)
